 Task: Open an excel sheet and write heading  Alpha Sales. Add 10 people name  'Joshua Rivera, Zoey Coleman, Ryan Wright, Addison Bailey, Jonathan Simmons, Brooklyn Ward, Caleb Barnes, Audrey Collins, Gabriel Perry, Sofia Bell'Item code in between  1005-1056. Product range in between  1000-5000. Add Products   ASICS Shoe, Brooks Shoe, Clarks Shoe, Crocs Shoe, Dr. Martens Shoe, Ecco Shoe, Fila Shoe, Hush Puppies Shoe, Jordan Shoe, K-Swiss Shoe.Choose quantity  5 to 10 Tax 12 percent Total Add Amount. Save page  Alpha Sales templetes book
Action: Mouse moved to (42, 104)
Screenshot: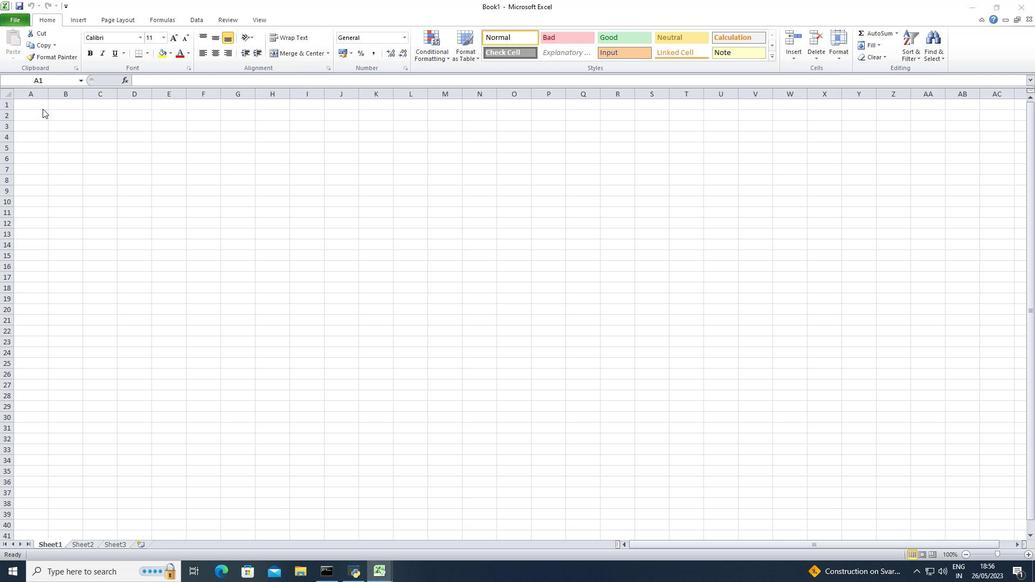 
Action: Mouse pressed left at (42, 104)
Screenshot: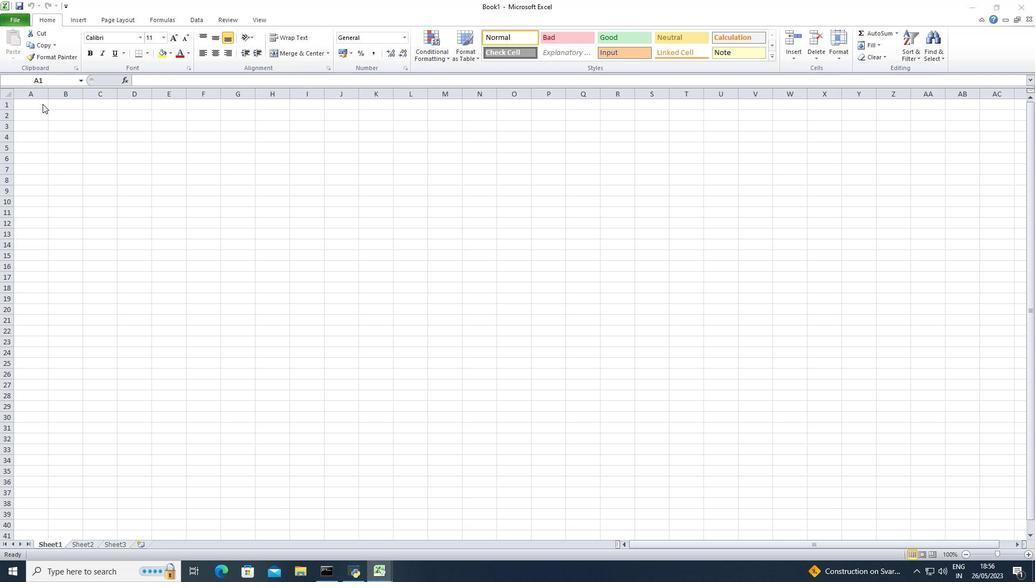 
Action: Key pressed <Key.caps_lock>ALPHA<Key.space>SALES<Key.enter>
Screenshot: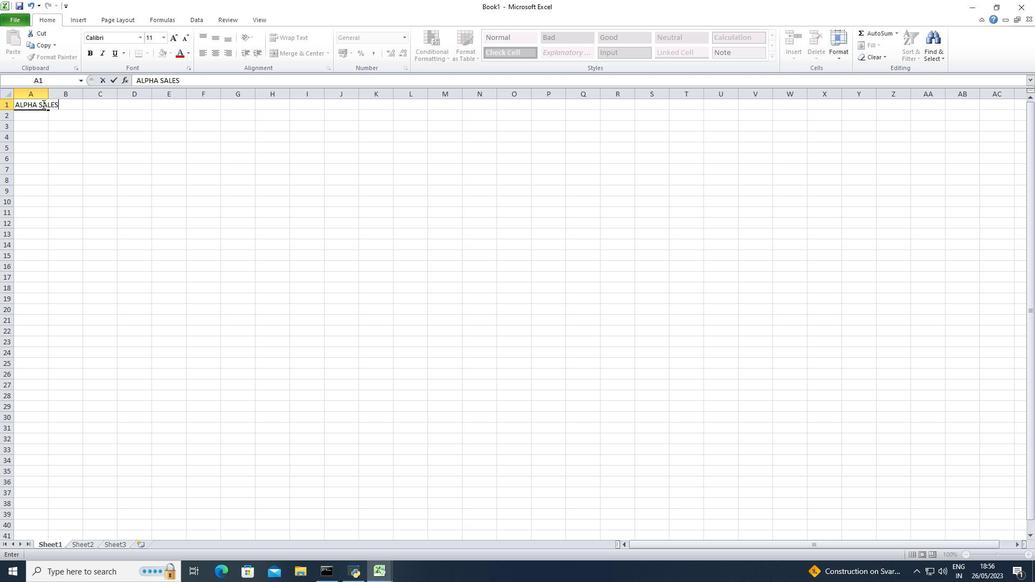 
Action: Mouse moved to (28, 107)
Screenshot: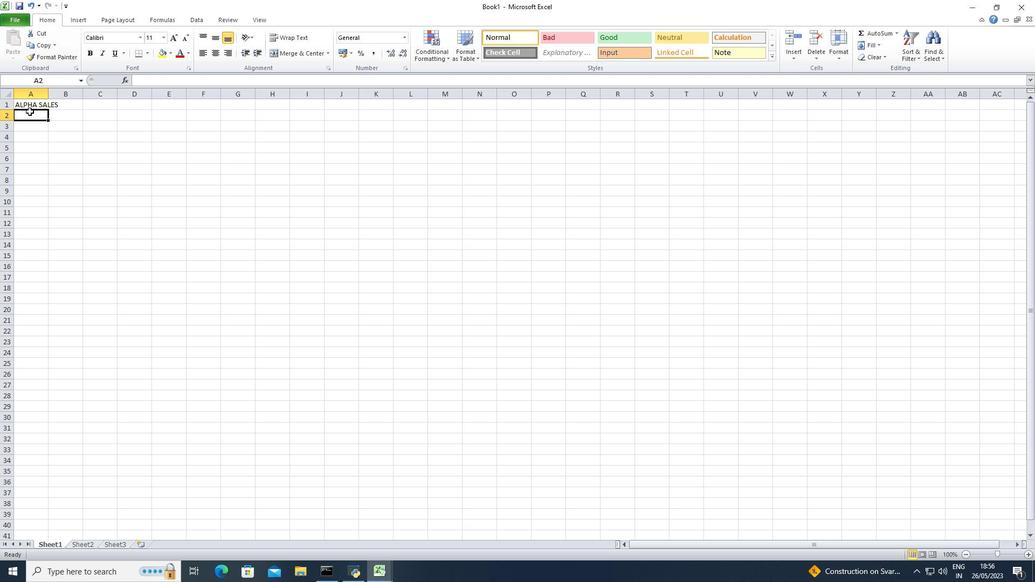 
Action: Mouse pressed left at (28, 107)
Screenshot: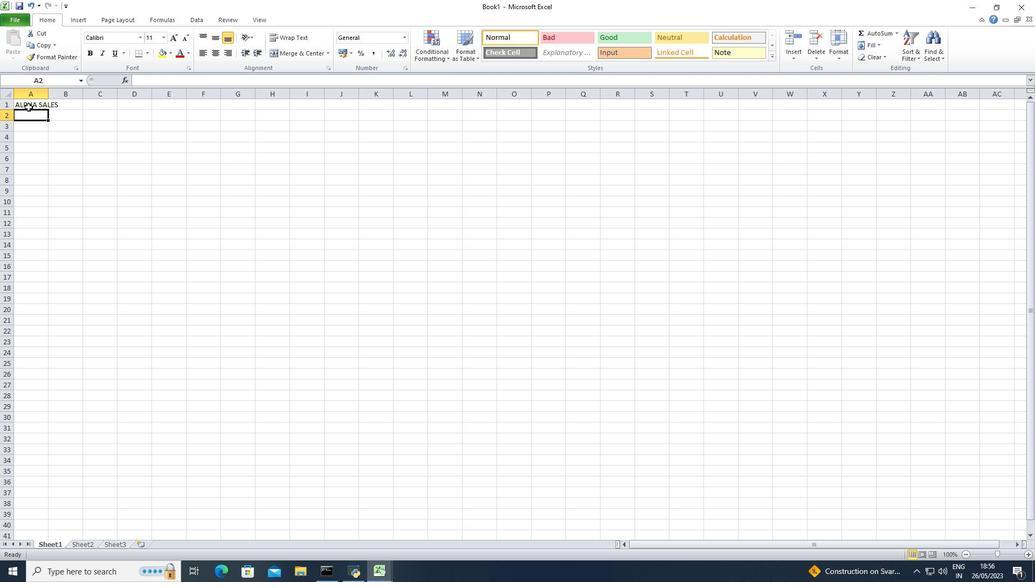
Action: Mouse moved to (47, 108)
Screenshot: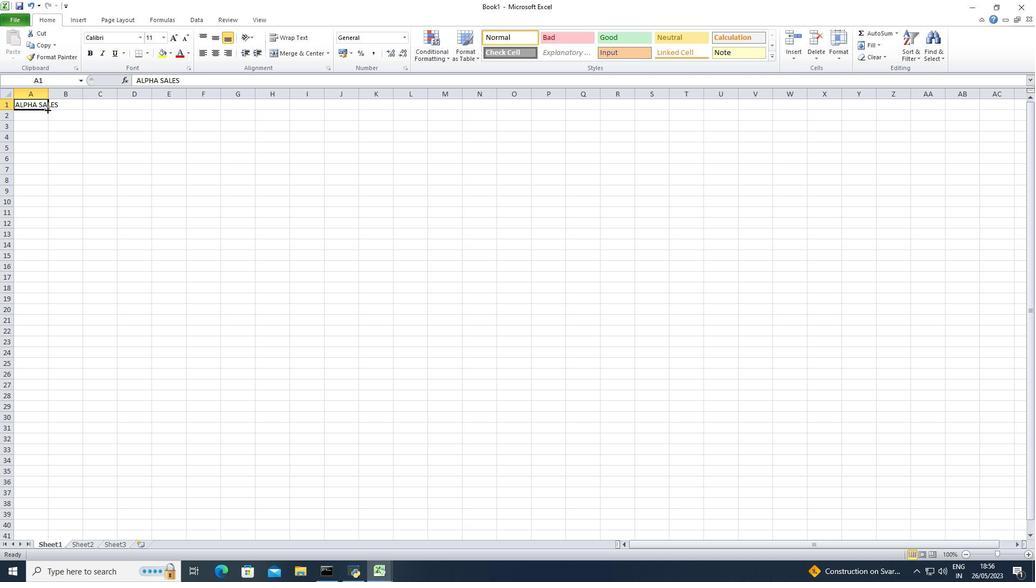 
Action: Mouse pressed left at (47, 108)
Screenshot: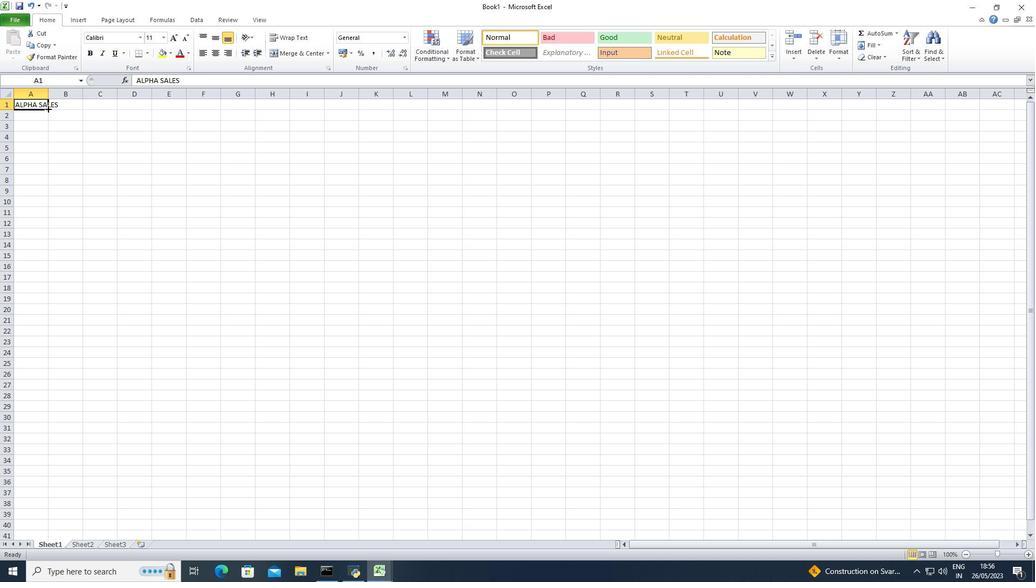 
Action: Mouse moved to (72, 137)
Screenshot: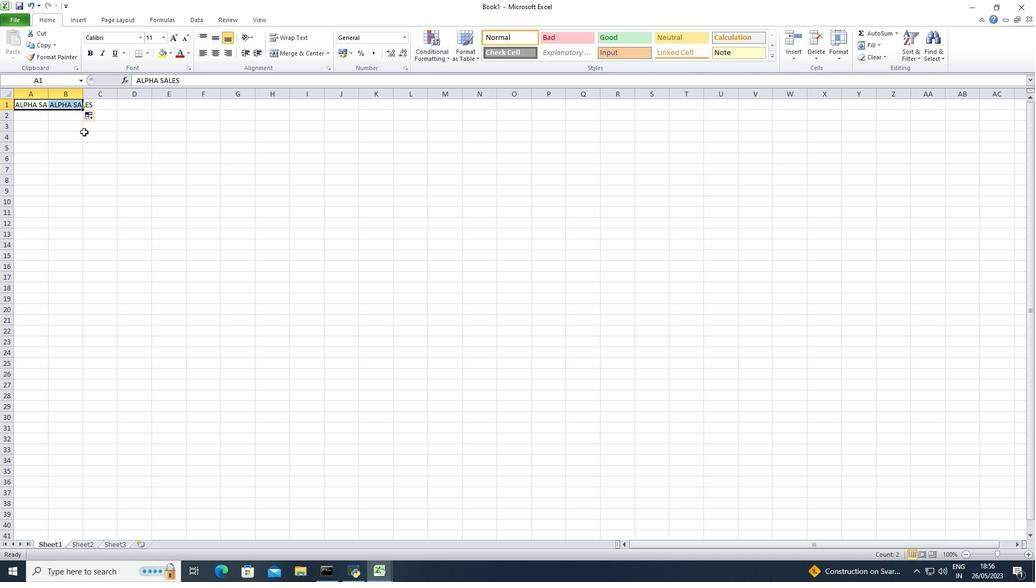 
Action: Key pressed ctrl+Z
Screenshot: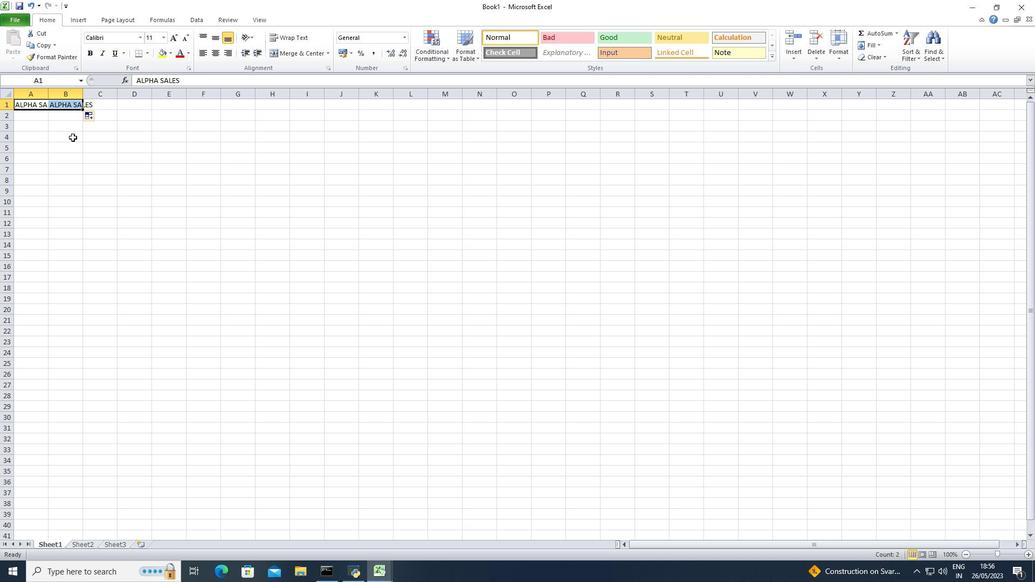 
Action: Mouse moved to (166, 37)
Screenshot: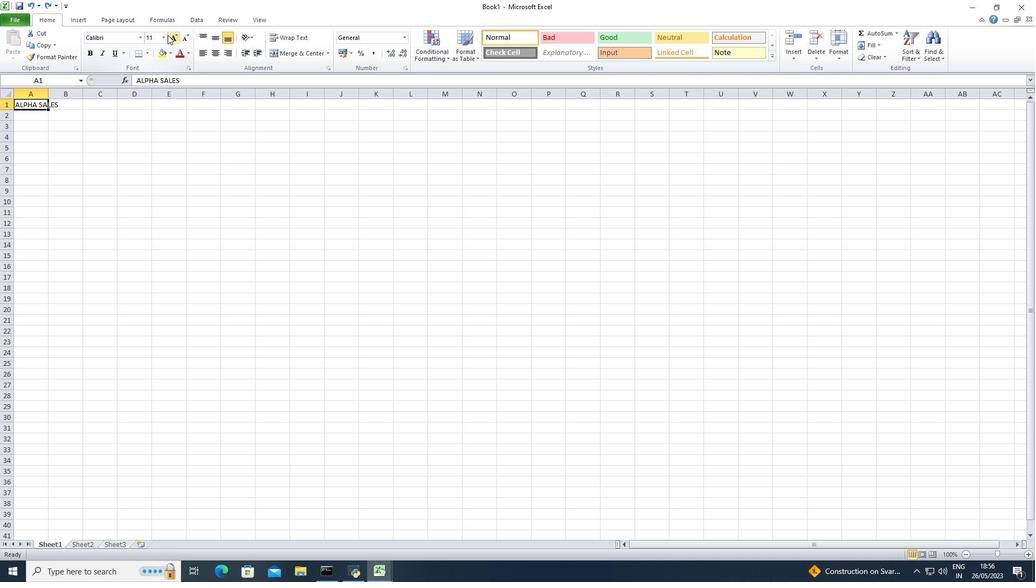 
Action: Mouse pressed left at (166, 37)
Screenshot: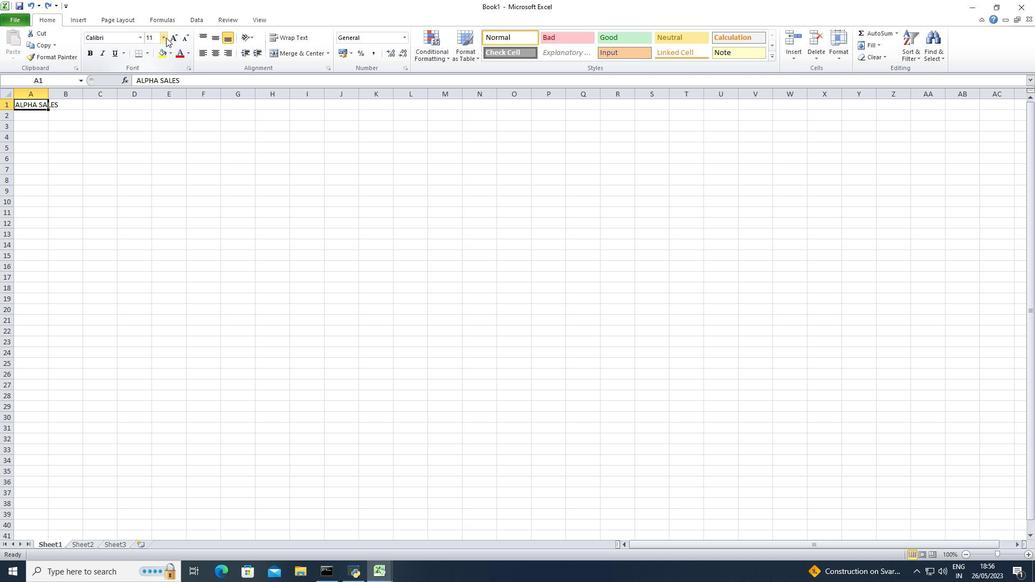 
Action: Mouse moved to (151, 130)
Screenshot: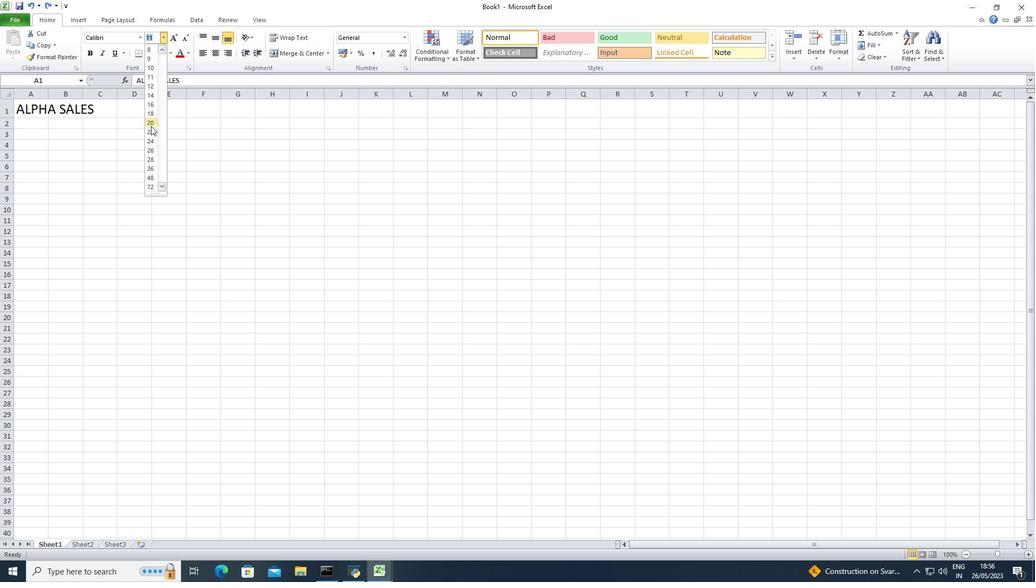 
Action: Mouse pressed left at (151, 130)
Screenshot: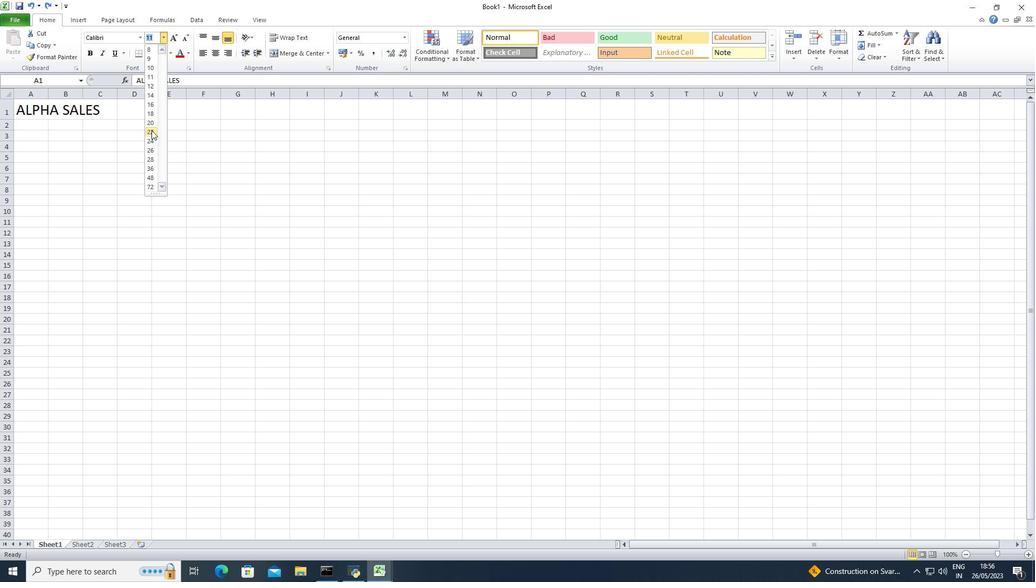 
Action: Mouse moved to (26, 128)
Screenshot: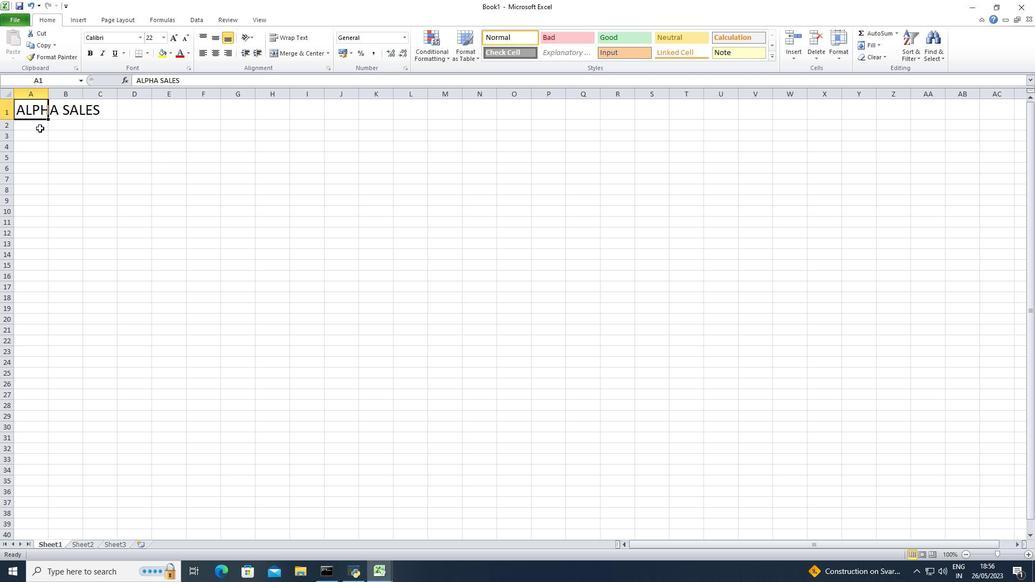 
Action: Mouse pressed left at (26, 128)
Screenshot: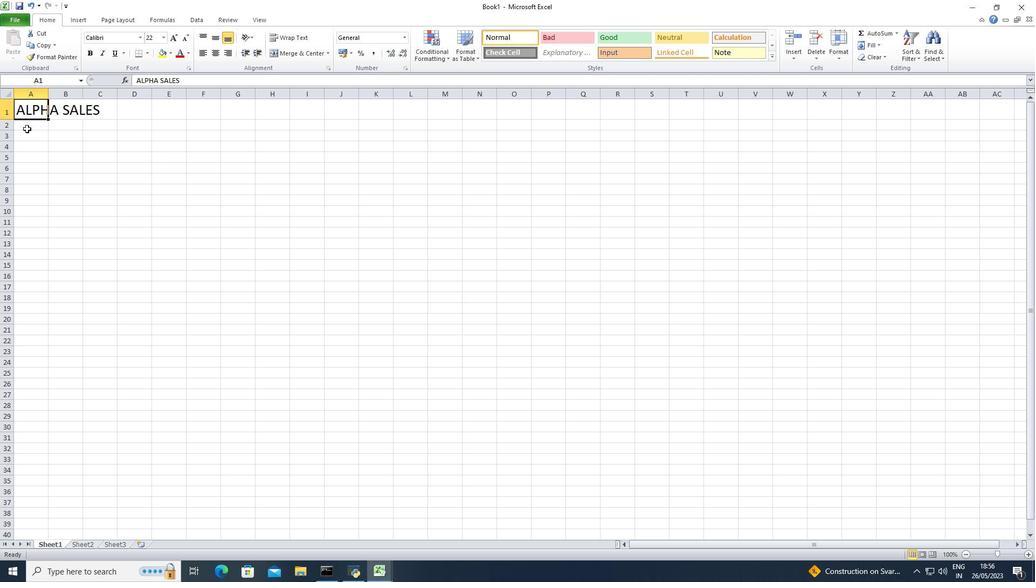 
Action: Mouse moved to (29, 128)
Screenshot: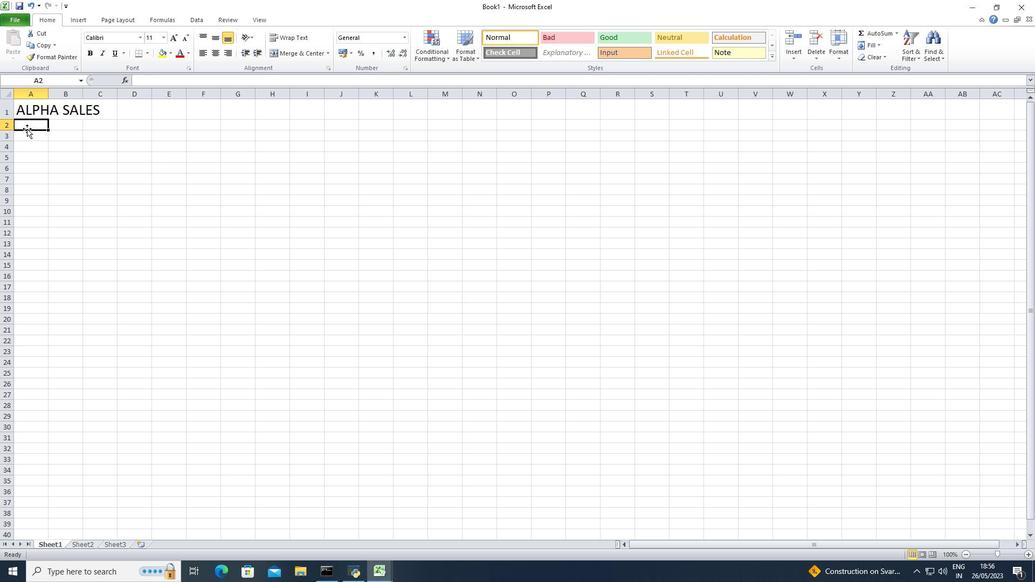
Action: Mouse pressed left at (29, 128)
Screenshot: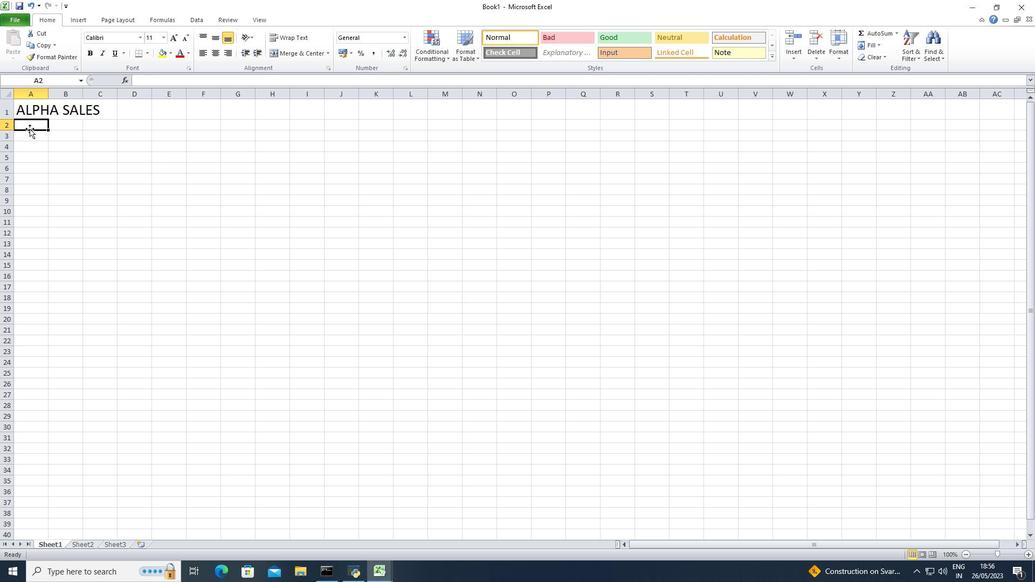 
Action: Mouse moved to (197, 162)
Screenshot: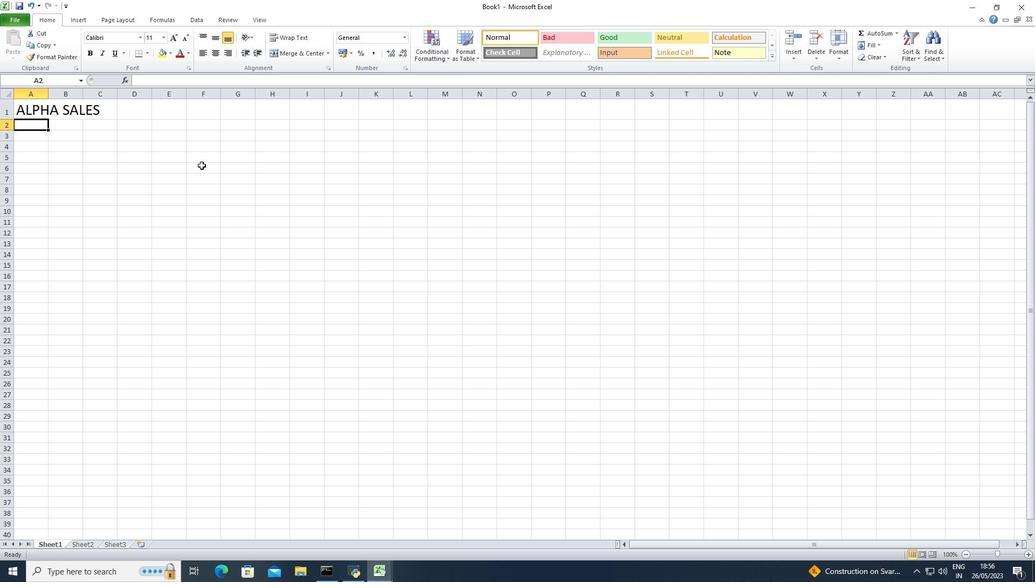 
Action: Key pressed <Key.shift>NAME<Key.space><Key.enter>JOSHUA<Key.enter>ZOEY<Key.space>COLEMO<Key.backspace>AN<Key.enter>RYAN<Key.space>WRIGHT<Key.space><Key.enter>ADDISON<Key.space>BAILEY<Key.enter>JONATHAM<Key.backspace>N<Key.space>SIMMOS<Key.space><Key.backspace>NS<Key.backspace><Key.backspace><Key.backspace>NS<Key.space><Key.enter>BROOKLYN<Key.space>WARD<Key.enter>CALEB<Key.space>BARNES<Key.enter>AUDREY<Key.space>COLLINS<Key.space><Key.enter>GAN<Key.backspace>V<Key.backspace>BRIAL<Key.space>PERRY<Key.enter>SOFIA<Key.space>BELL
Screenshot: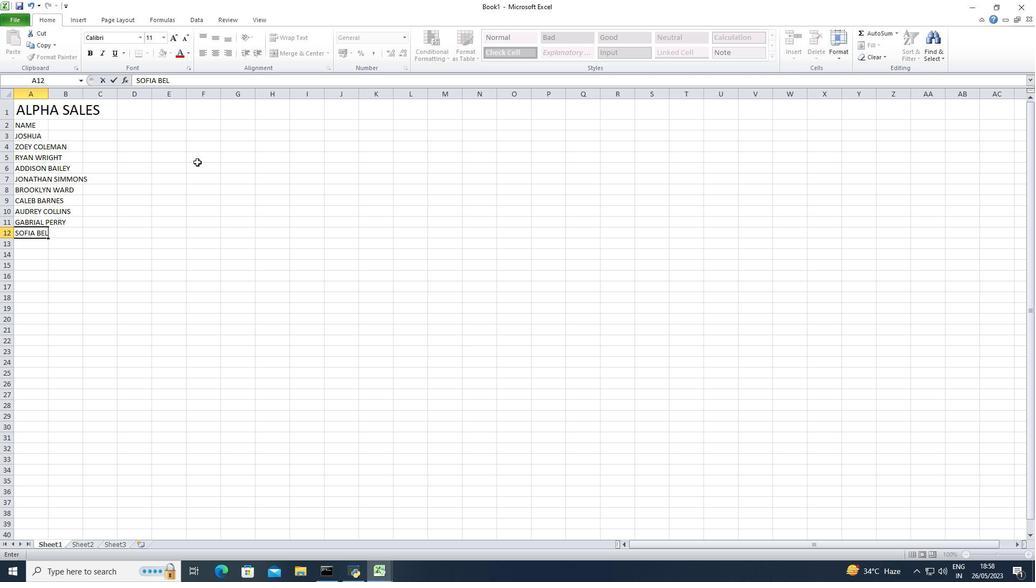 
Action: Mouse moved to (69, 124)
Screenshot: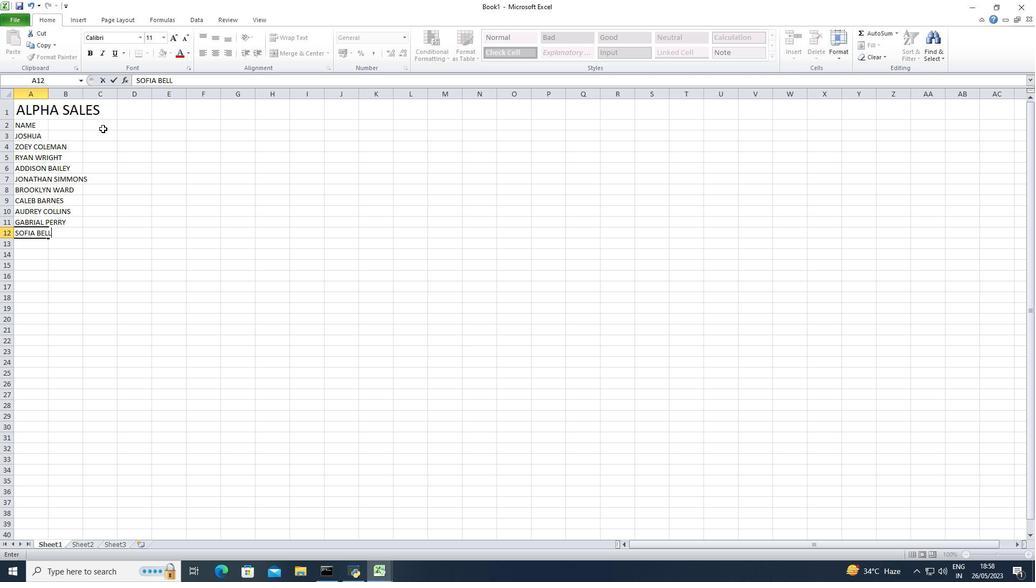 
Action: Mouse pressed left at (69, 124)
Screenshot: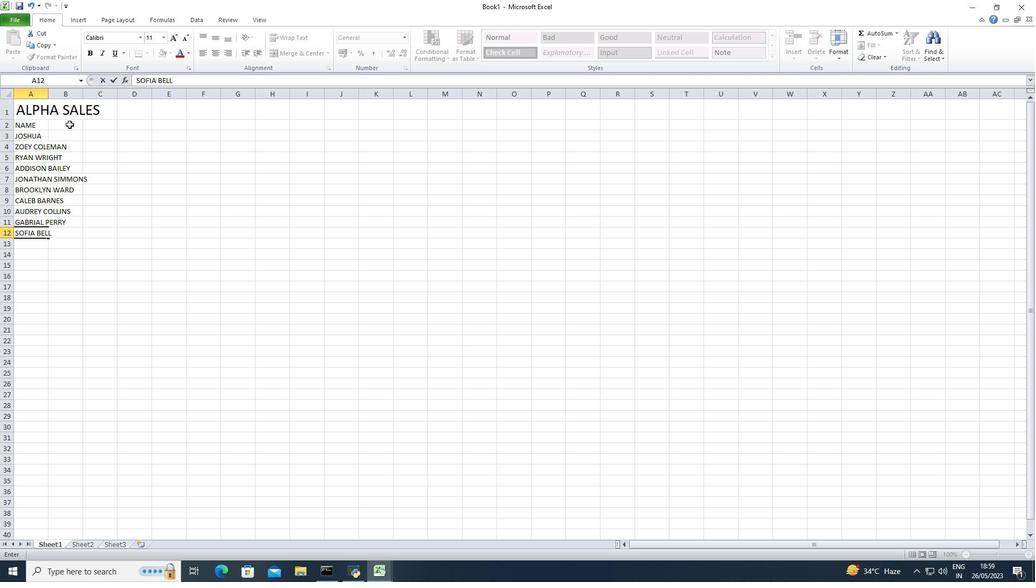 
Action: Mouse moved to (44, 126)
Screenshot: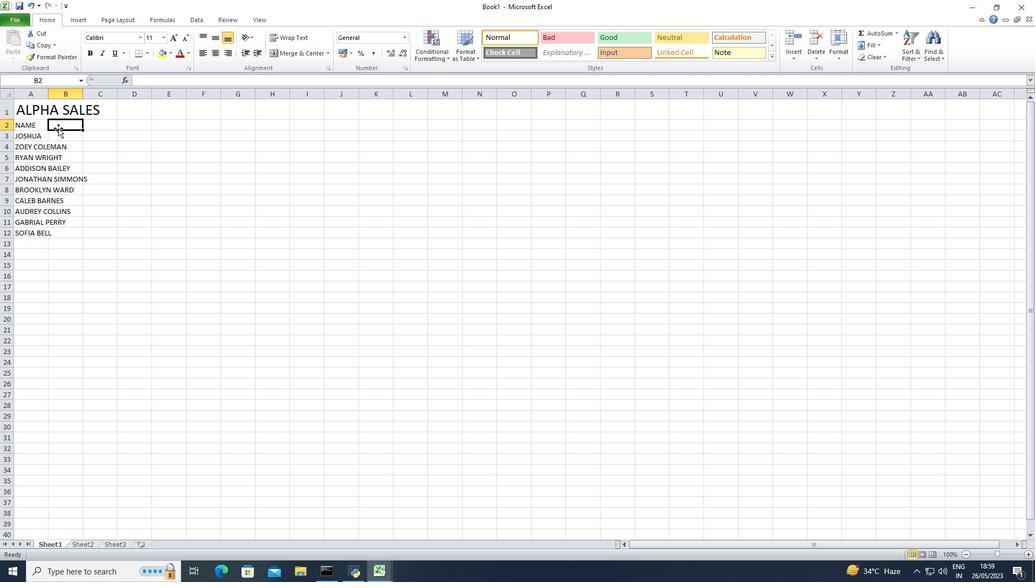 
Action: Mouse pressed left at (44, 126)
Screenshot: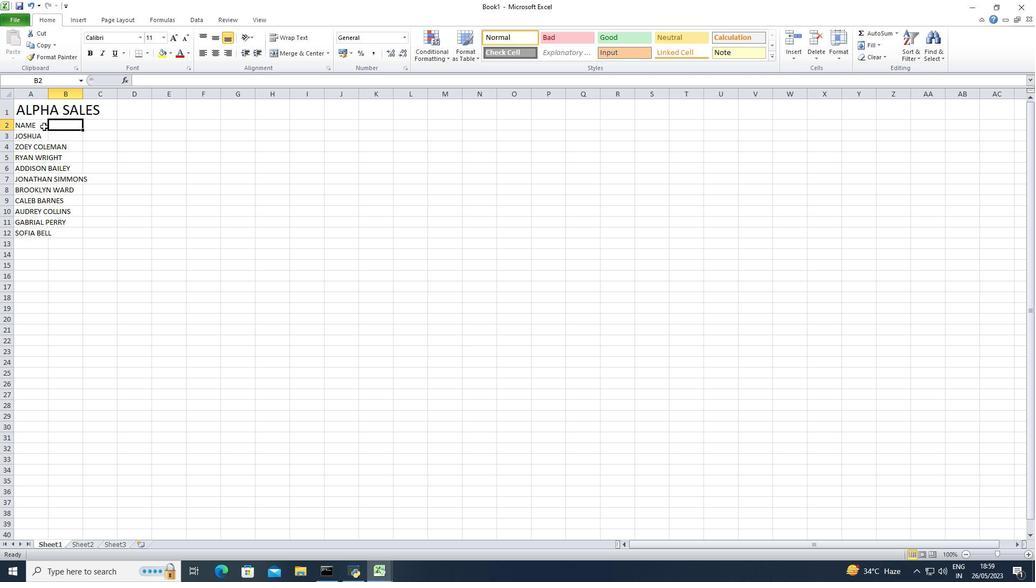 
Action: Mouse moved to (96, 52)
Screenshot: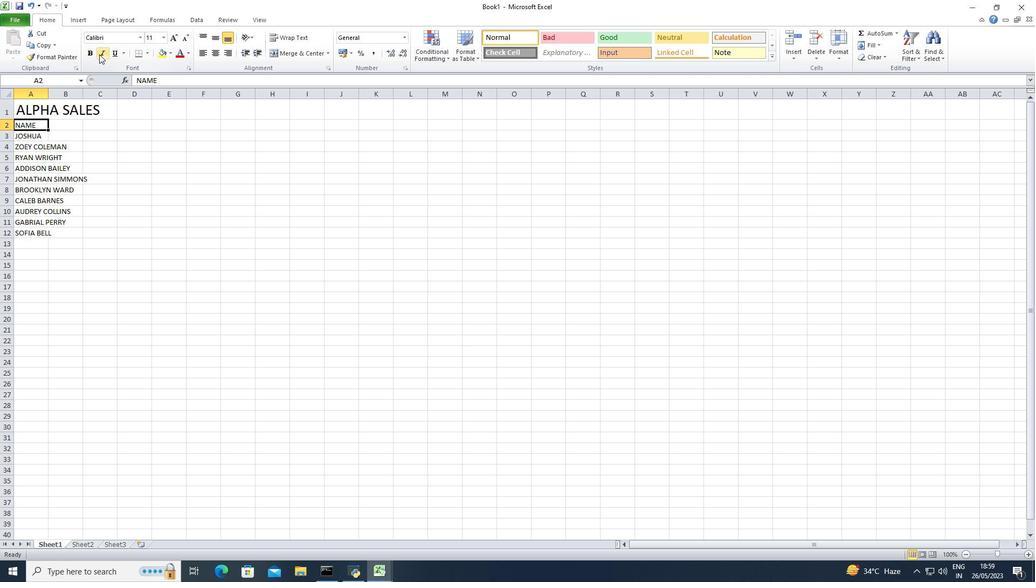 
Action: Mouse pressed left at (96, 52)
Screenshot: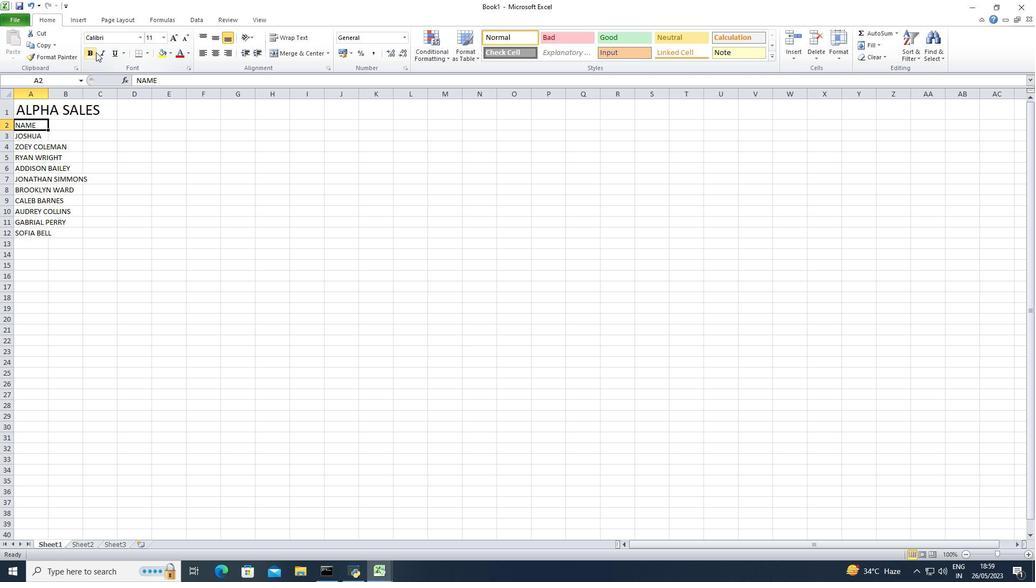 
Action: Mouse moved to (88, 131)
Screenshot: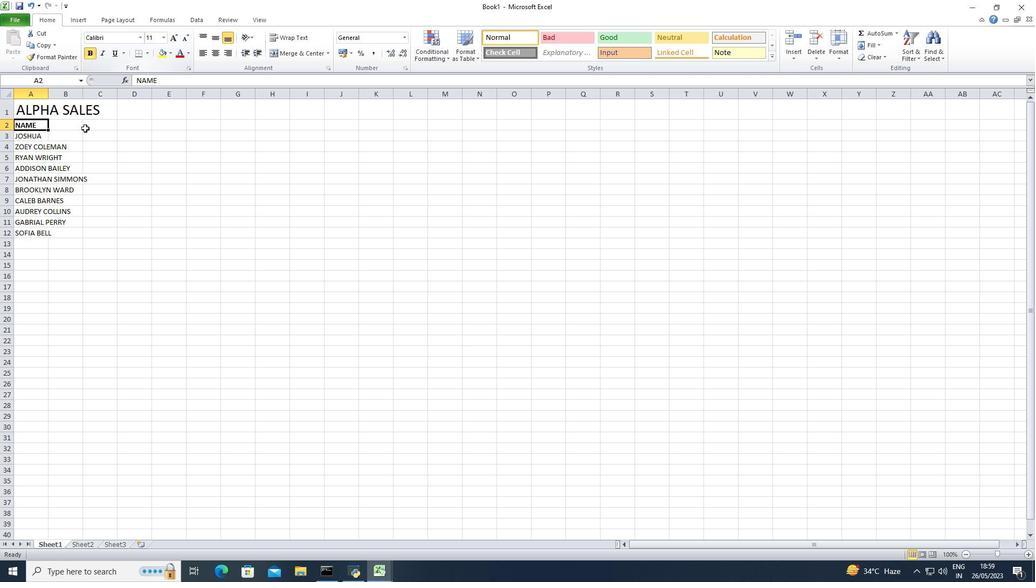 
Action: Mouse pressed left at (88, 131)
Screenshot: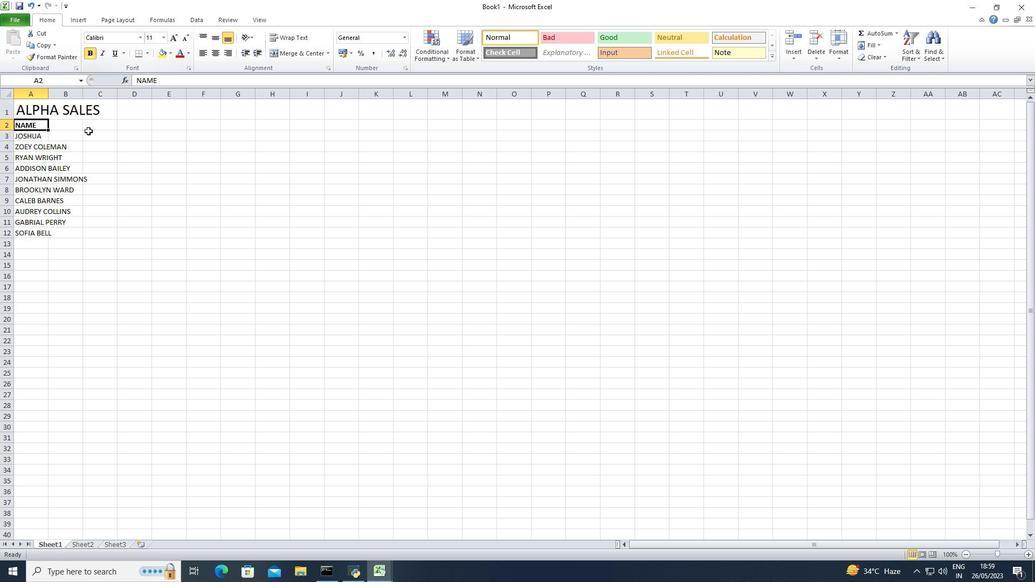 
Action: Mouse moved to (48, 87)
Screenshot: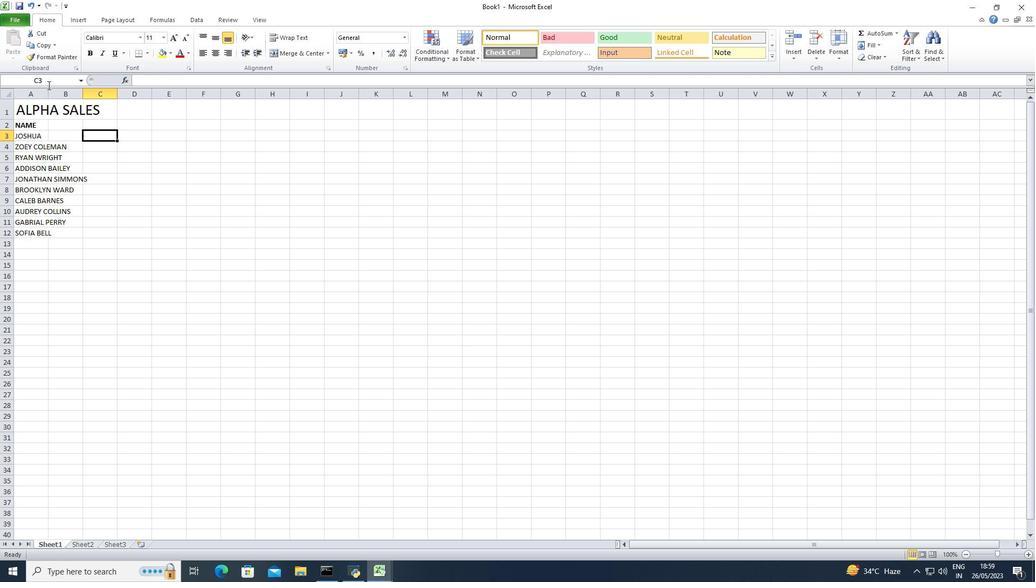 
Action: Mouse pressed left at (48, 87)
Screenshot: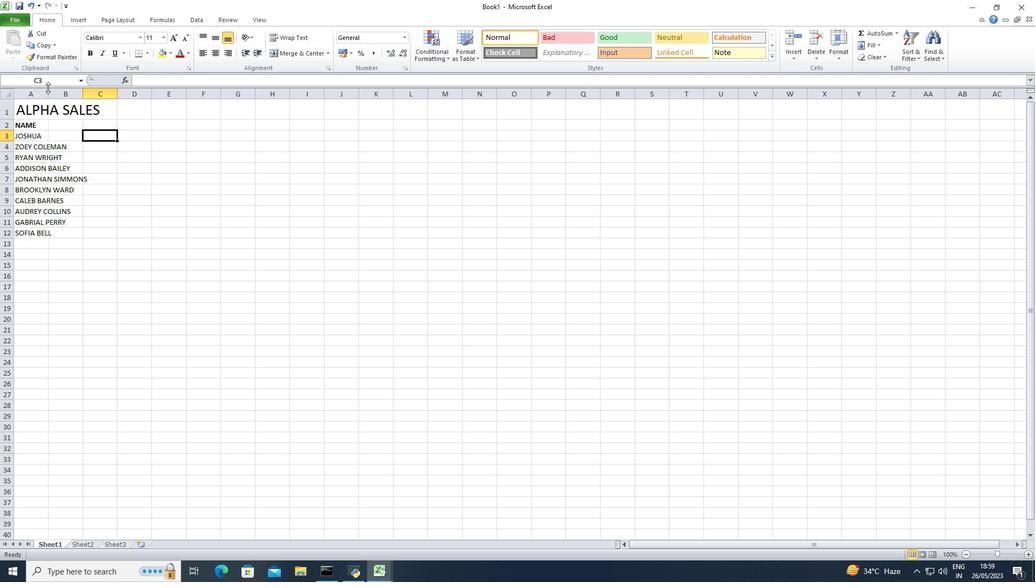 
Action: Mouse moved to (48, 99)
Screenshot: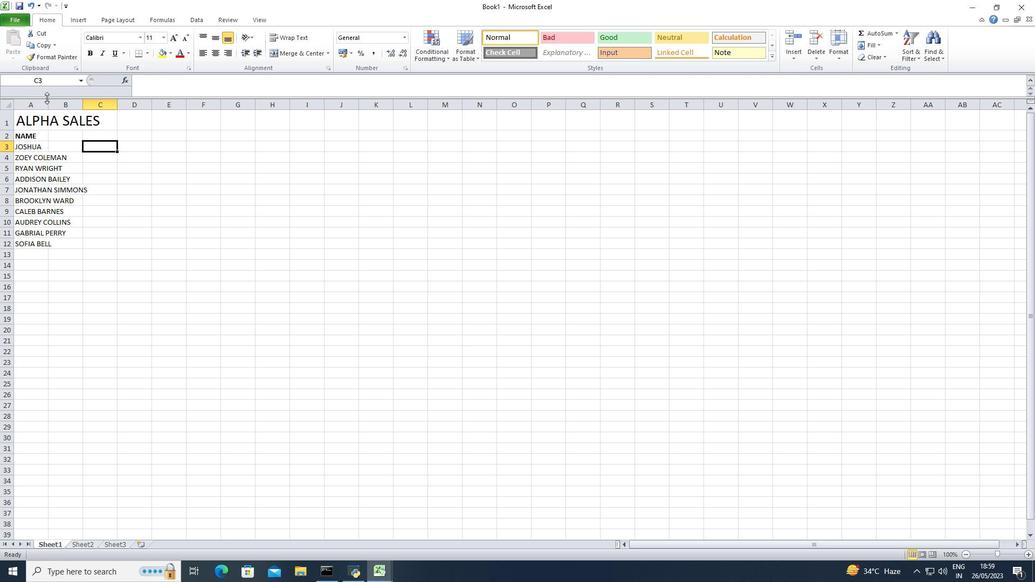 
Action: Mouse pressed left at (48, 99)
Screenshot: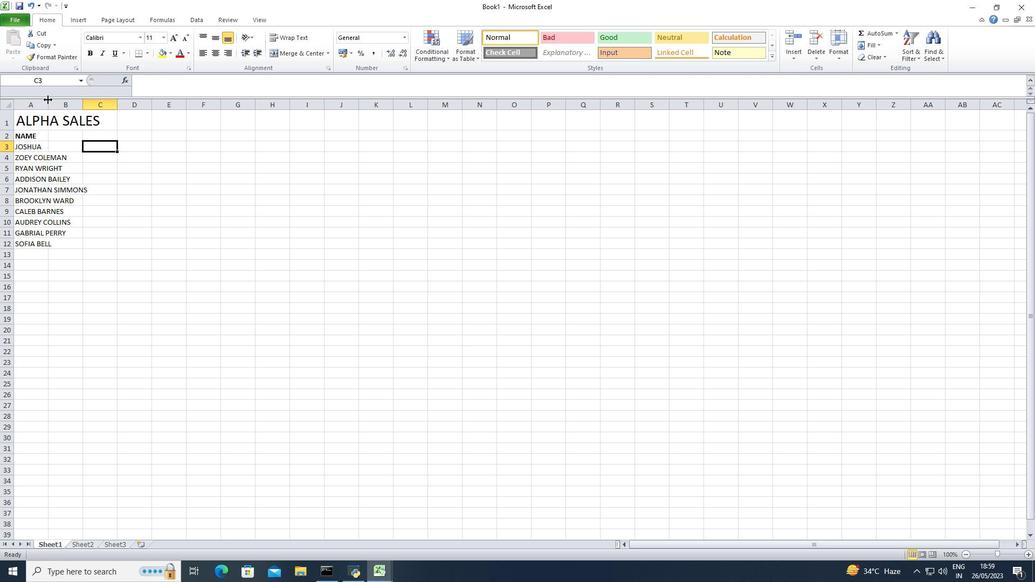 
Action: Mouse moved to (86, 137)
Screenshot: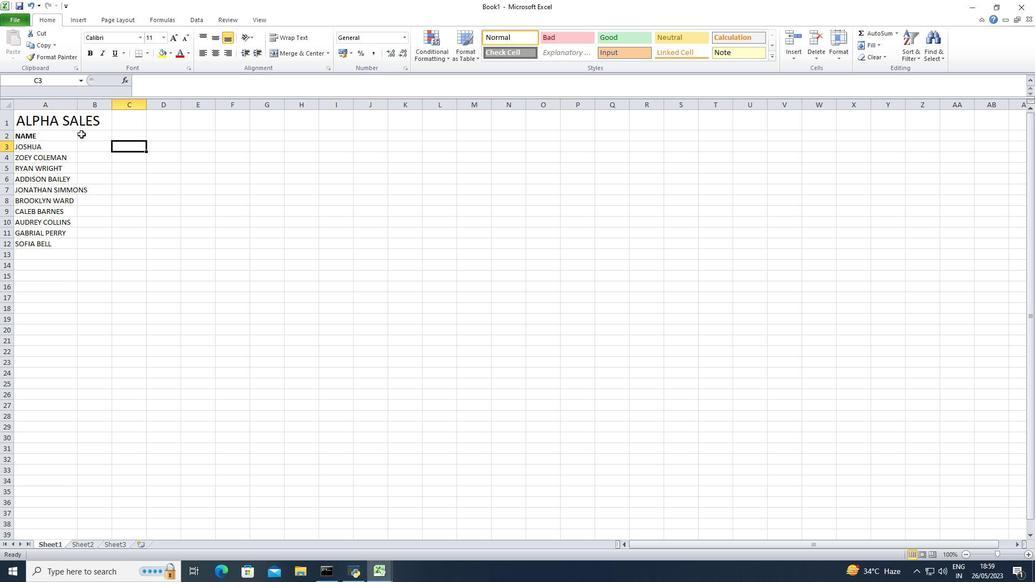 
Action: Mouse pressed left at (86, 137)
Screenshot: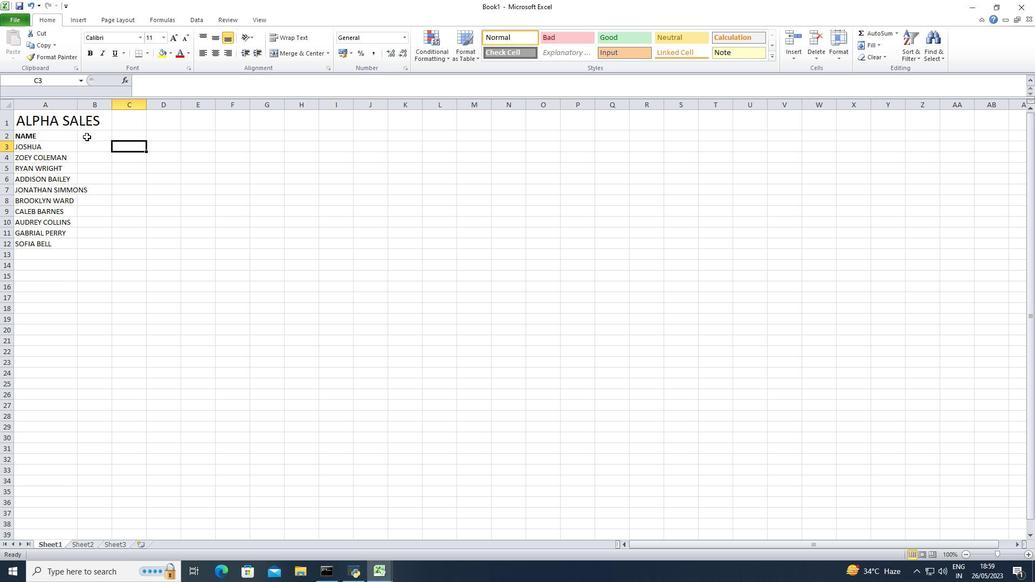 
Action: Mouse moved to (169, 92)
Screenshot: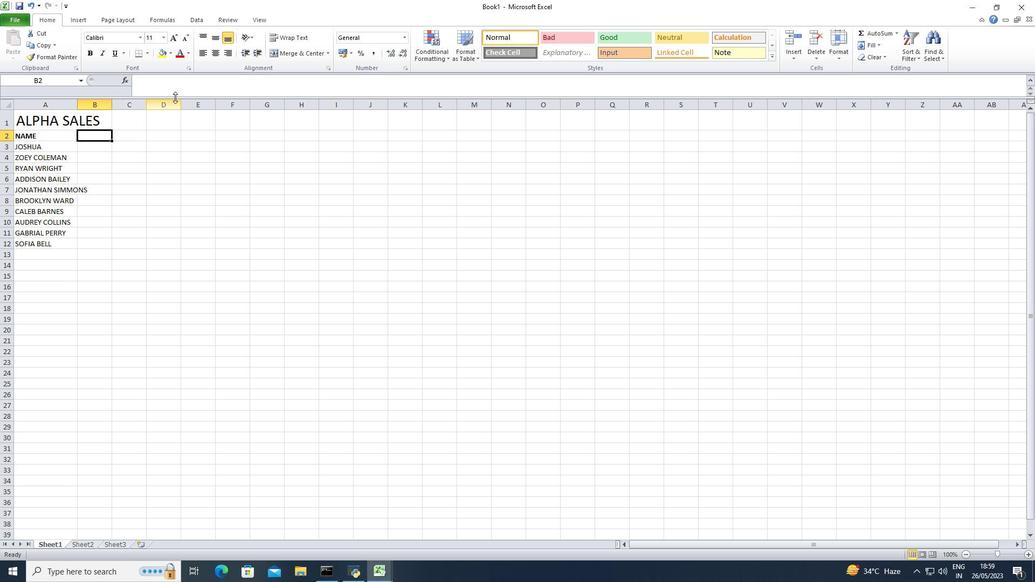 
Action: Key pressed ITEM<Key.space>CODW<Key.backspace>E
Screenshot: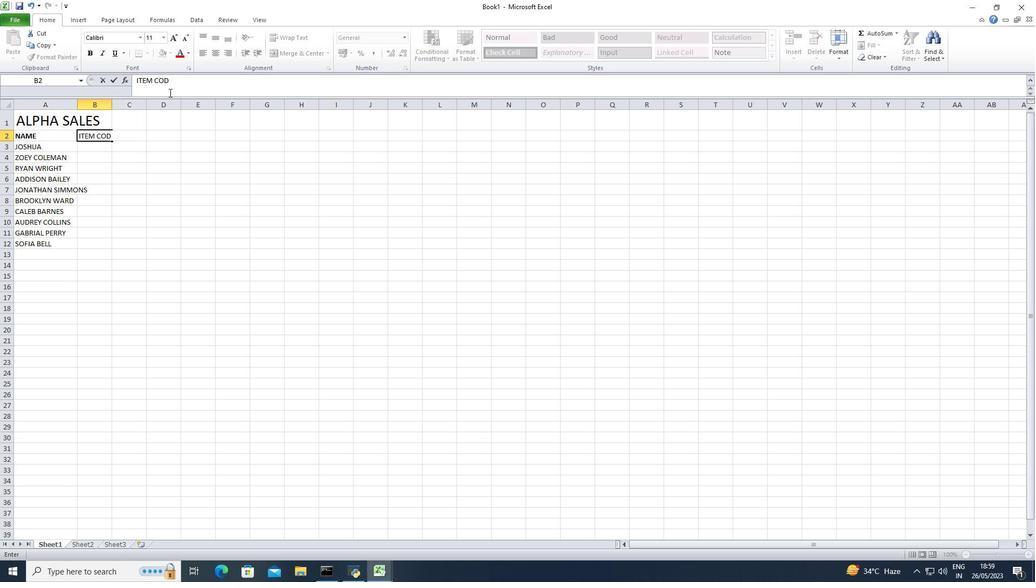 
Action: Mouse moved to (220, 47)
Screenshot: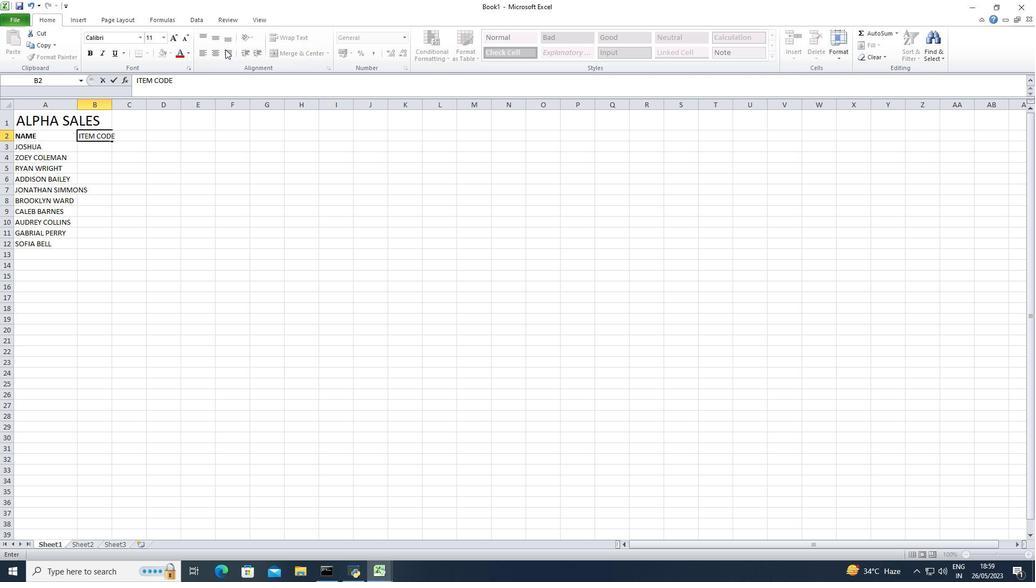 
Action: Key pressed <Key.right>PRODUCT<Key.space>RANGE<Key.enter>
Screenshot: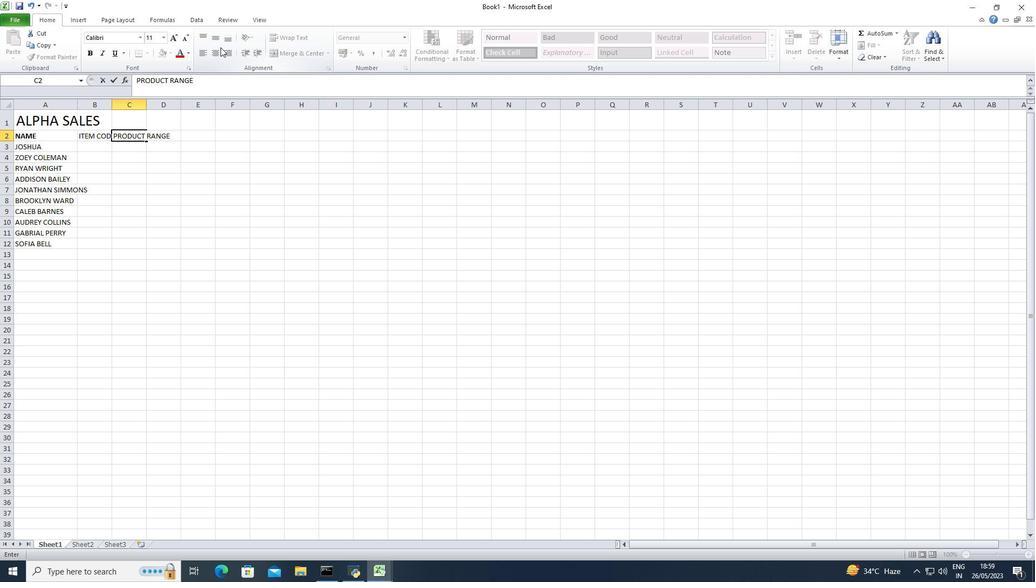 
Action: Mouse moved to (214, 138)
Screenshot: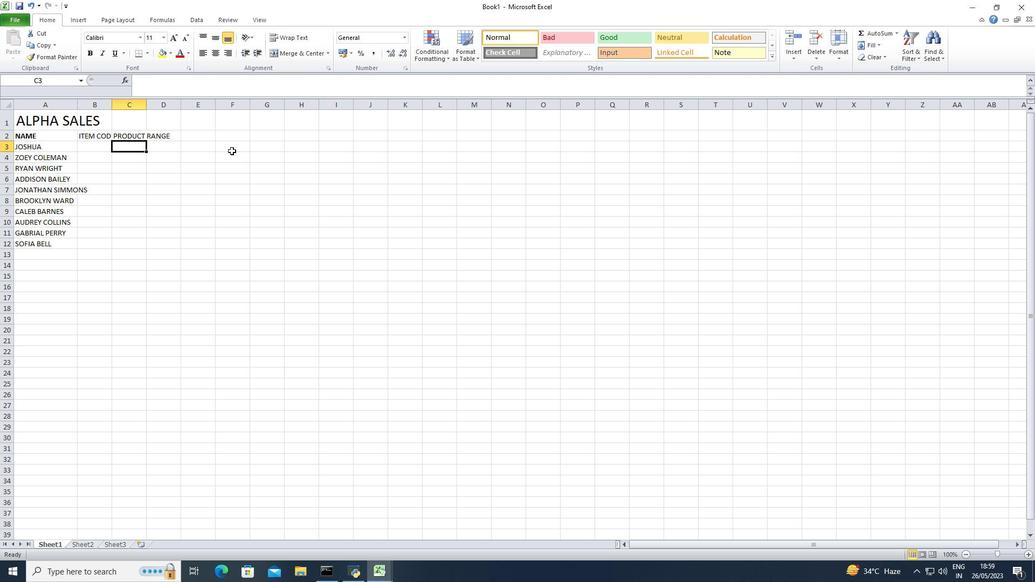 
Action: Mouse pressed left at (214, 138)
Screenshot: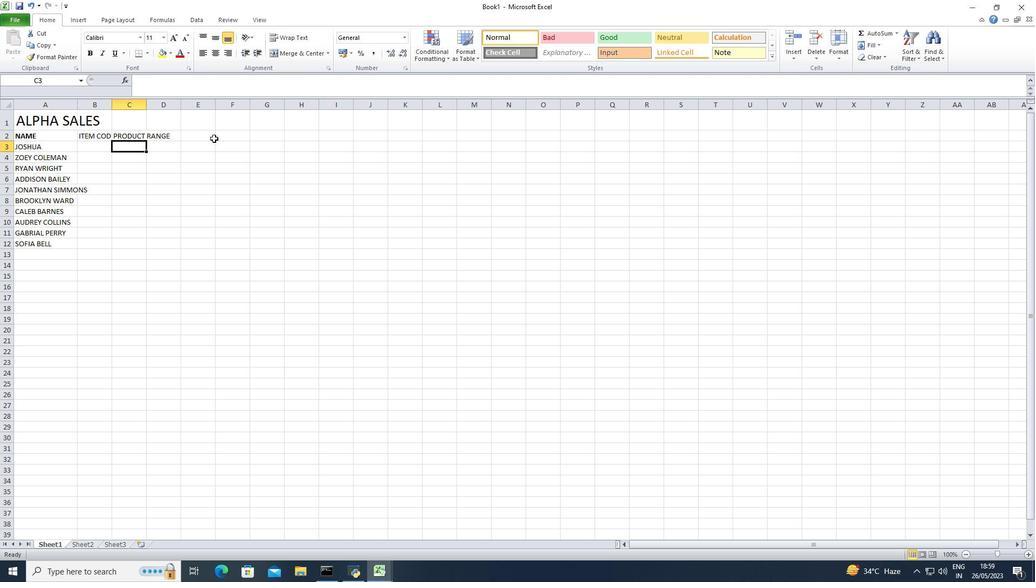 
Action: Key pressed PRODUCTS<Key.right>
Screenshot: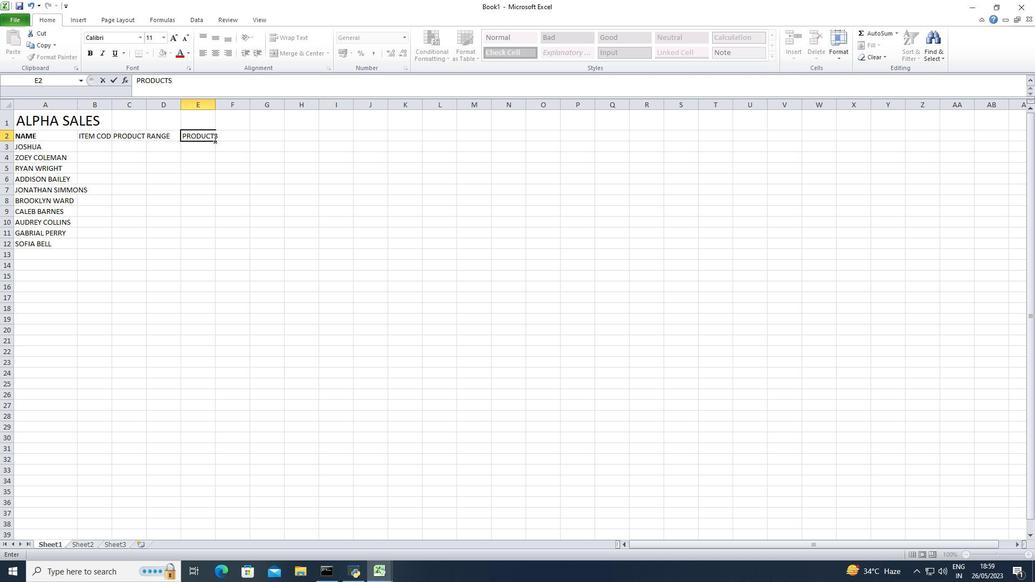 
Action: Mouse moved to (209, 136)
Screenshot: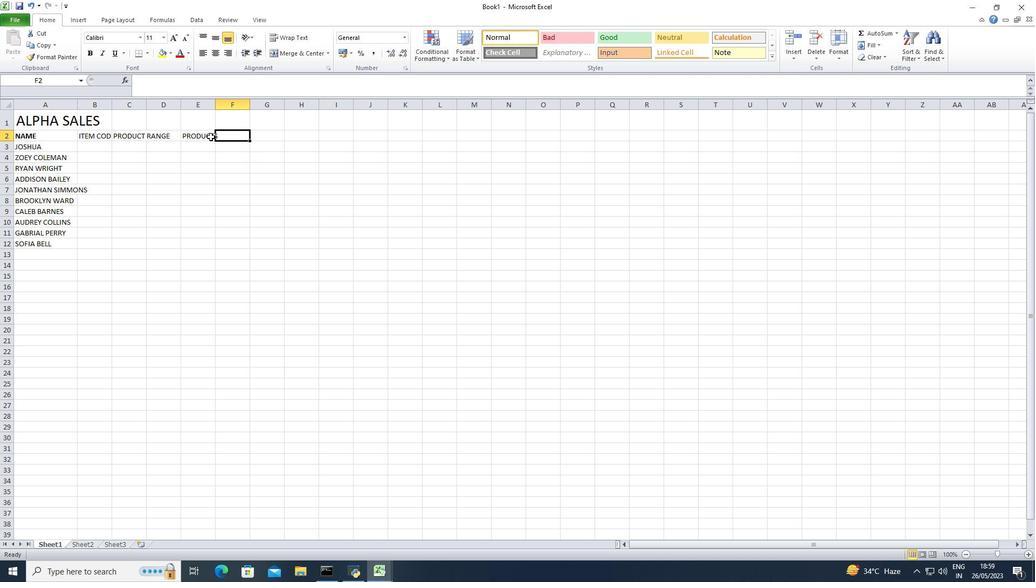 
Action: Key pressed QUANTITY<Key.space>E<Key.backspace>RNA<Key.backspace><Key.backspace><Key.backspace>RANGE<Key.space>
Screenshot: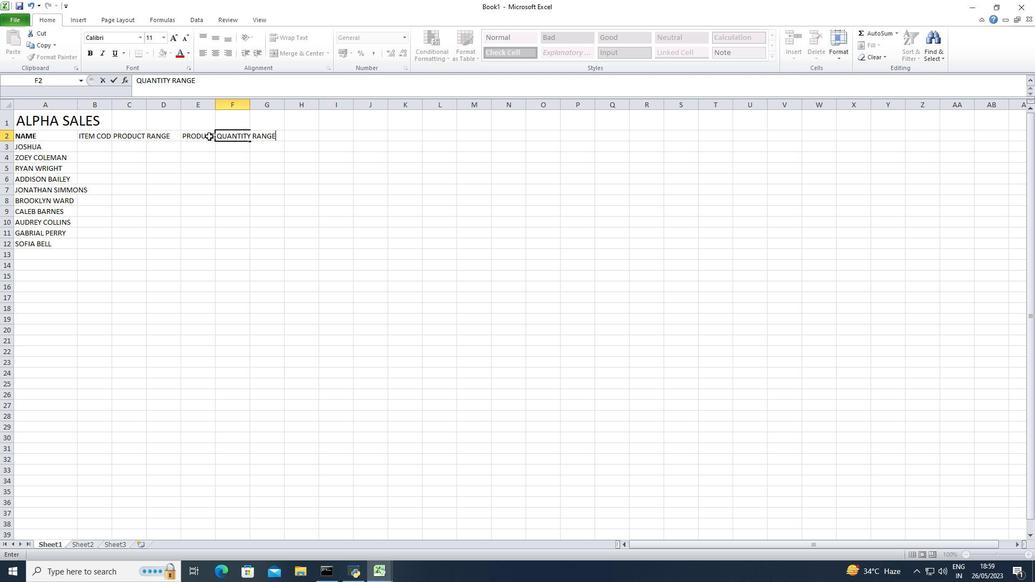 
Action: Mouse moved to (8, 4)
Screenshot: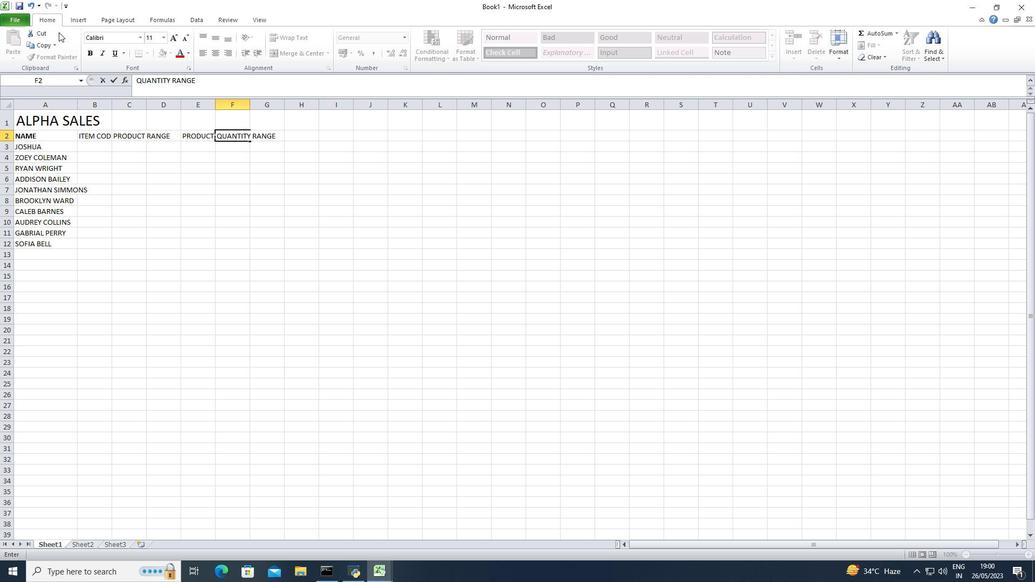 
Action: Key pressed <Key.backspace><Key.backspace><Key.backspace><Key.backspace><Key.backspace><Key.backspace><Key.backspace><Key.backspace><Key.backspace><Key.backspace><Key.backspace><Key.backspace><Key.backspace><Key.backspace><Key.backspace><Key.space>TOTEL
Screenshot: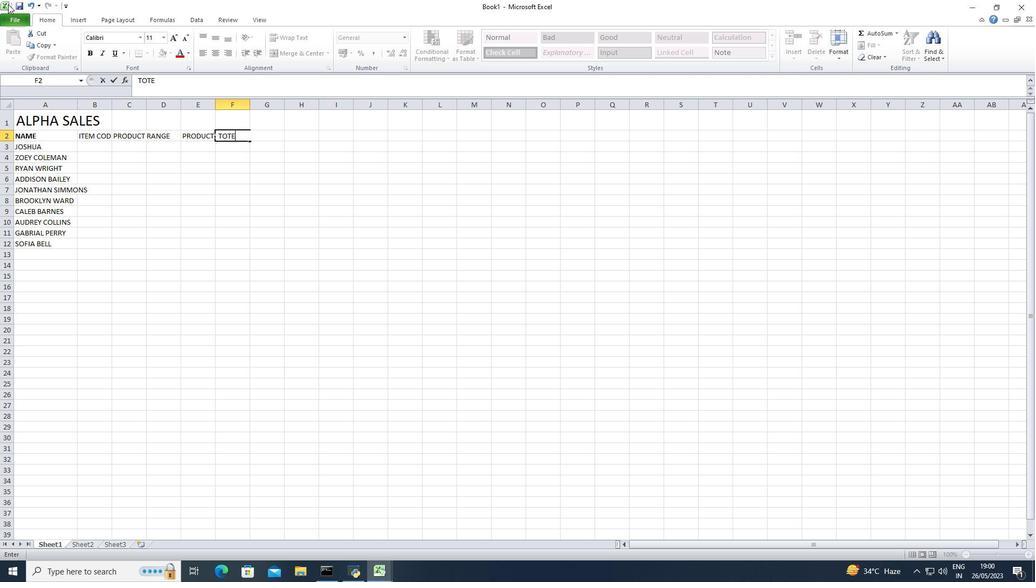 
Action: Mouse moved to (228, 168)
Screenshot: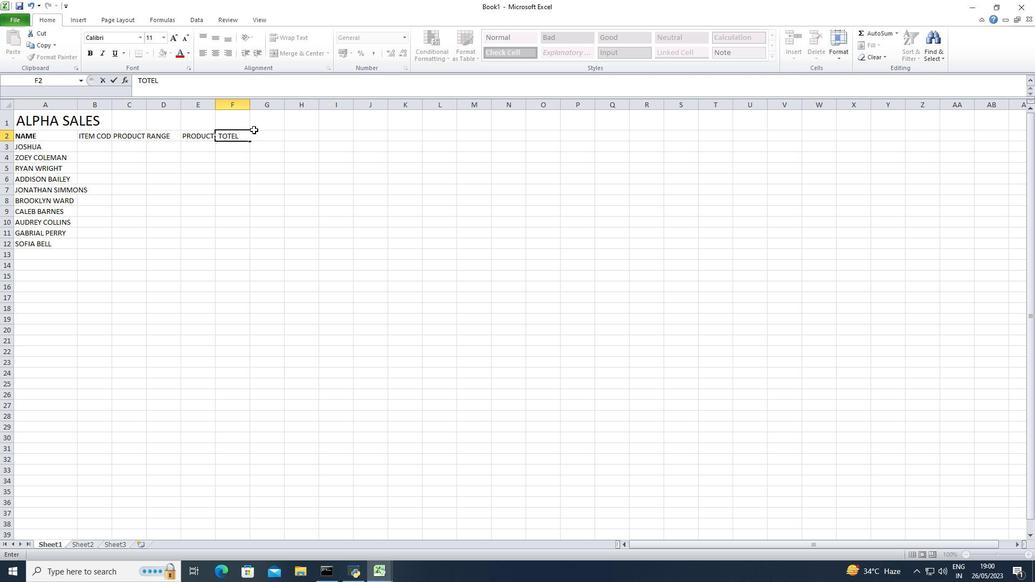 
Action: Mouse pressed left at (228, 168)
Screenshot: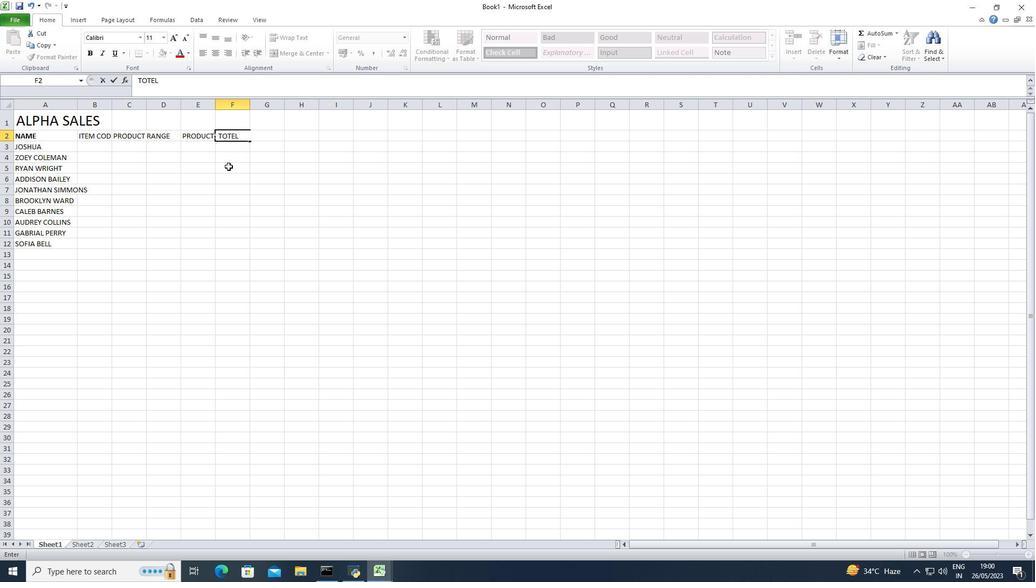 
Action: Mouse moved to (180, 99)
Screenshot: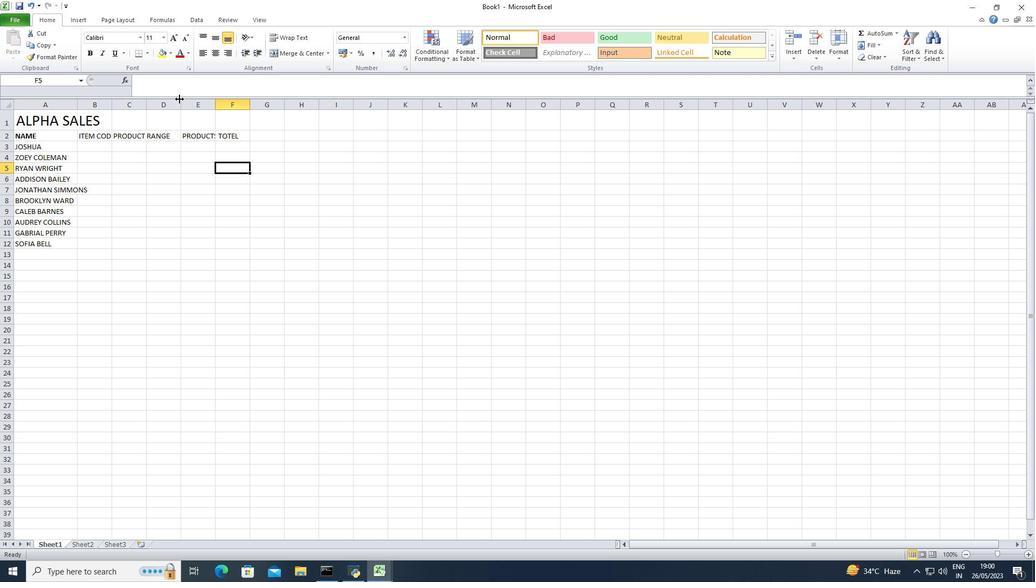 
Action: Mouse pressed left at (180, 99)
Screenshot: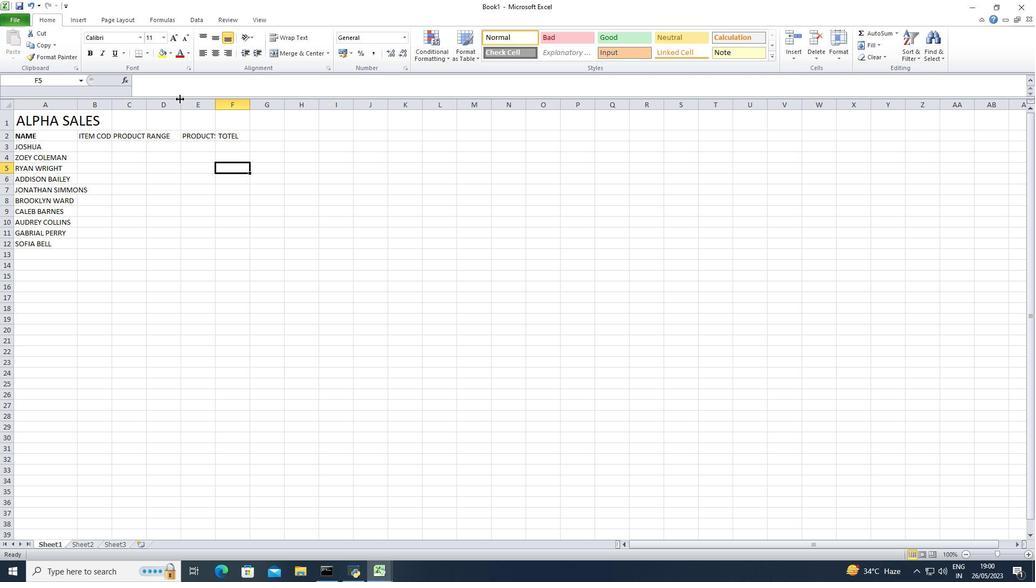 
Action: Mouse moved to (186, 187)
Screenshot: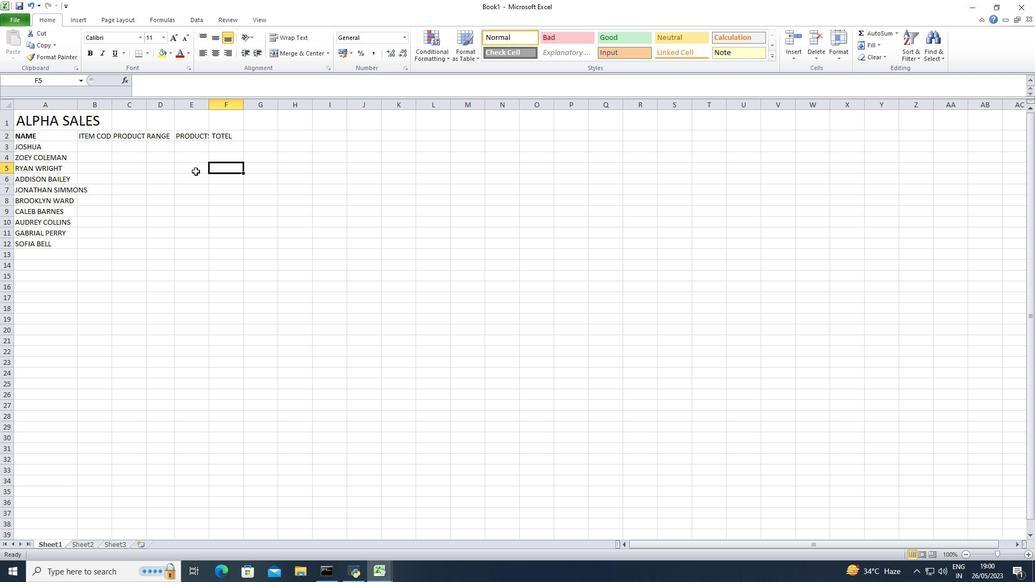 
Action: Mouse pressed left at (186, 187)
Screenshot: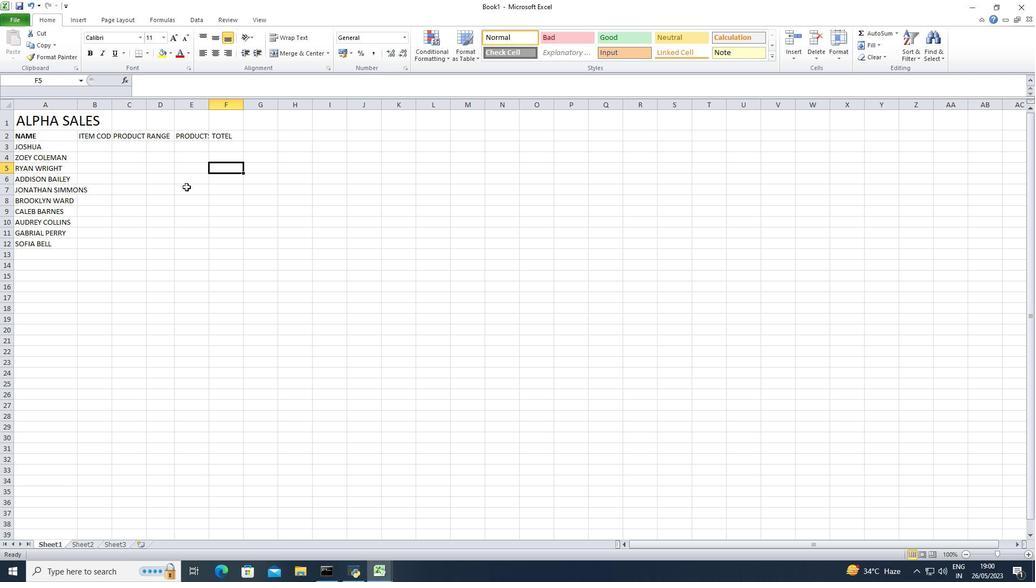 
Action: Mouse moved to (208, 102)
Screenshot: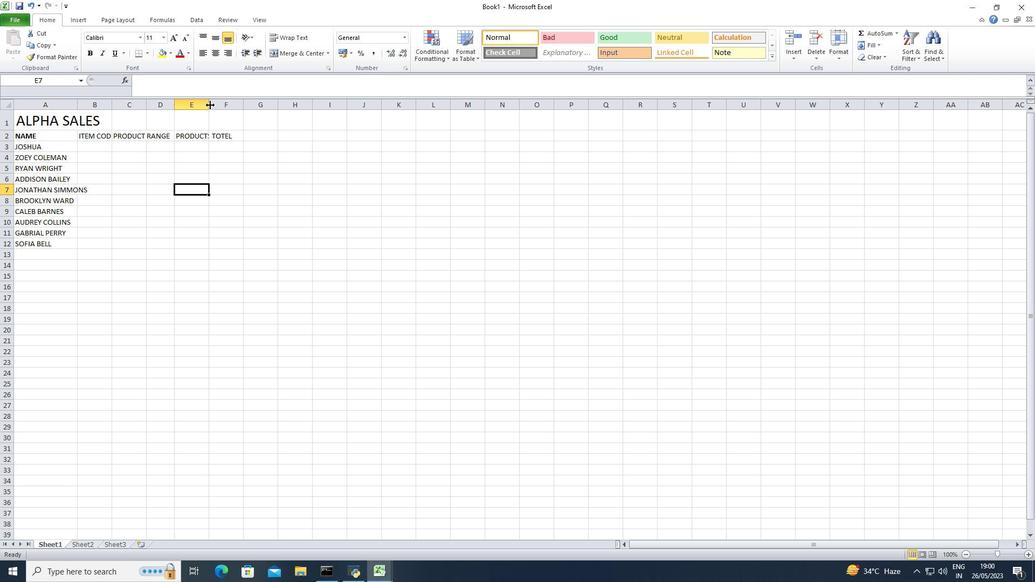 
Action: Mouse pressed left at (208, 102)
Screenshot: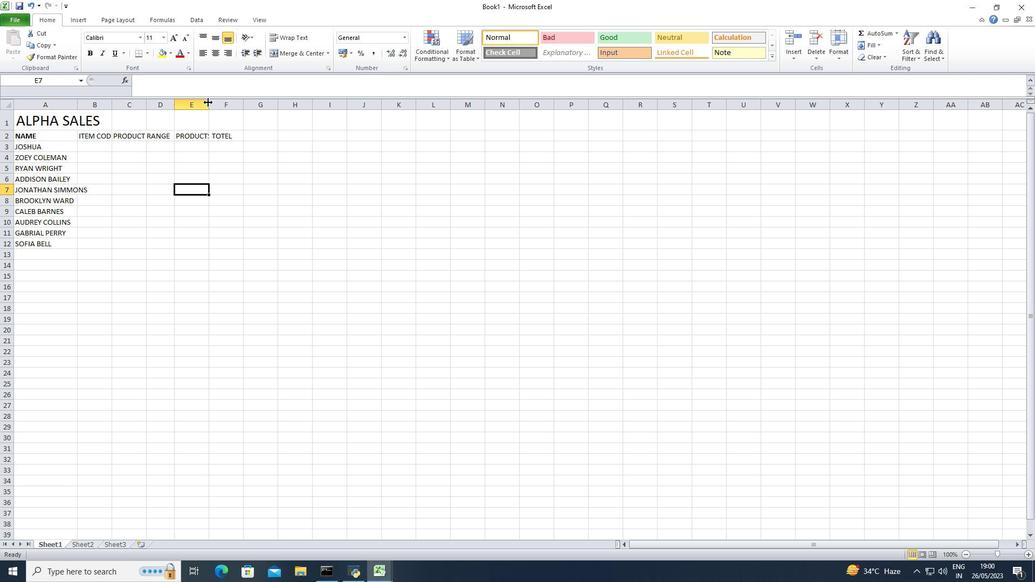 
Action: Mouse moved to (160, 137)
Screenshot: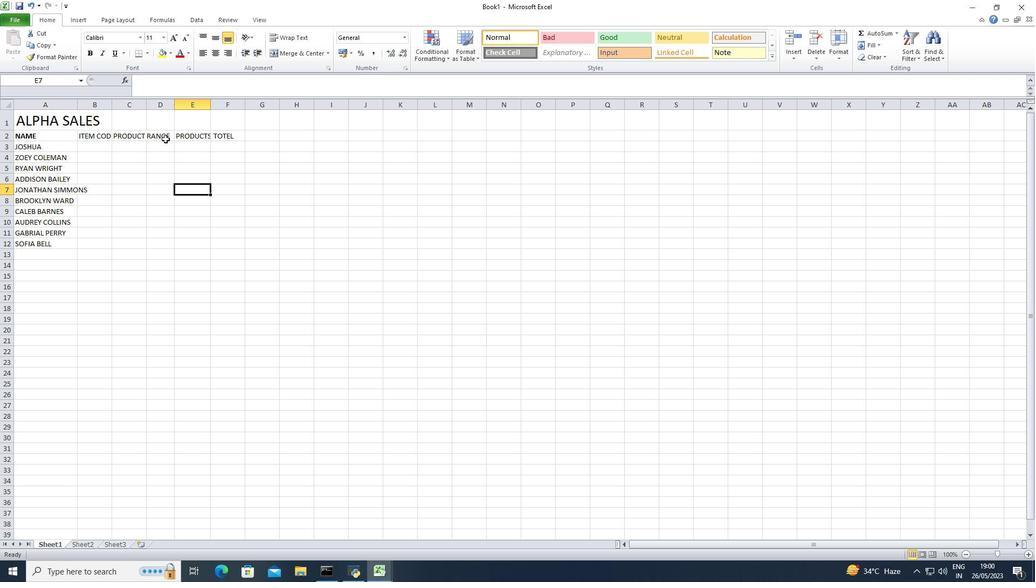 
Action: Mouse pressed left at (160, 137)
Screenshot: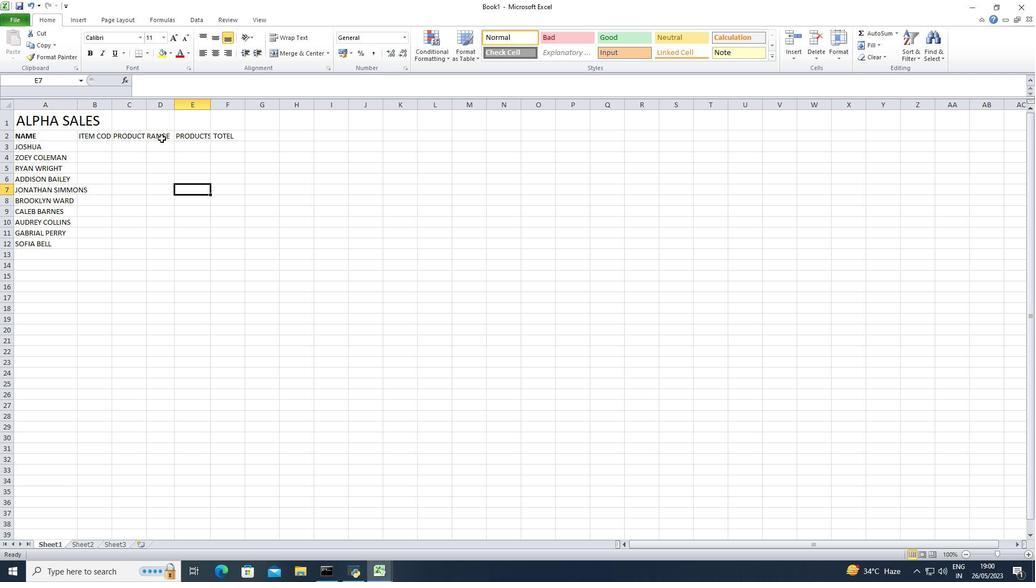 
Action: Mouse pressed left at (160, 137)
Screenshot: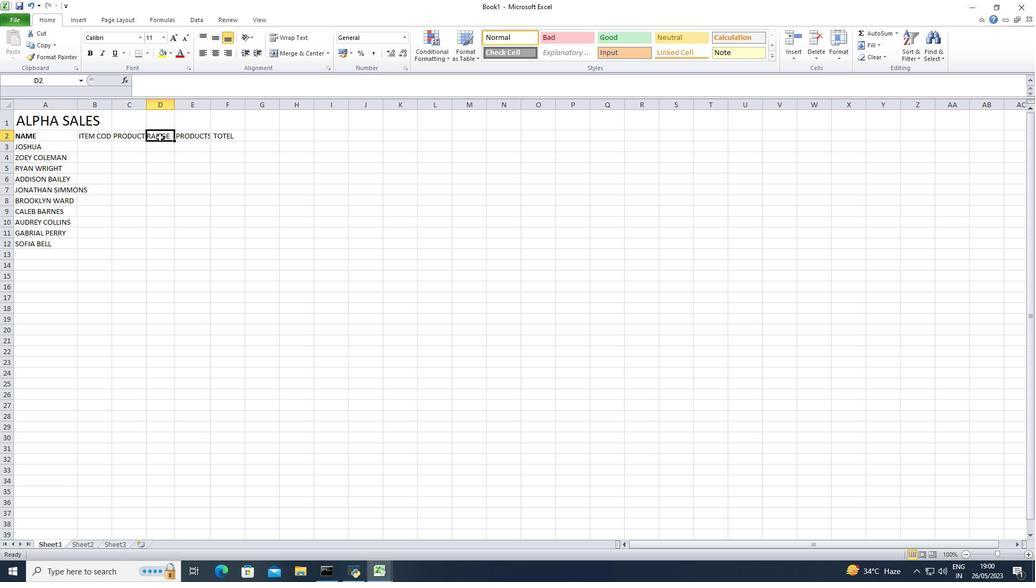 
Action: Mouse moved to (147, 138)
Screenshot: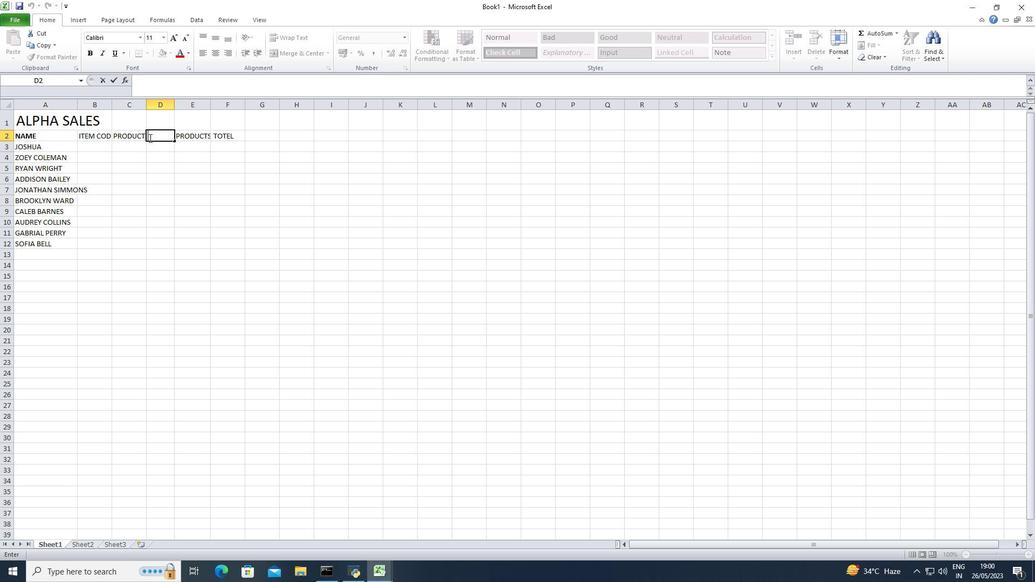 
Action: Mouse pressed left at (147, 138)
Screenshot: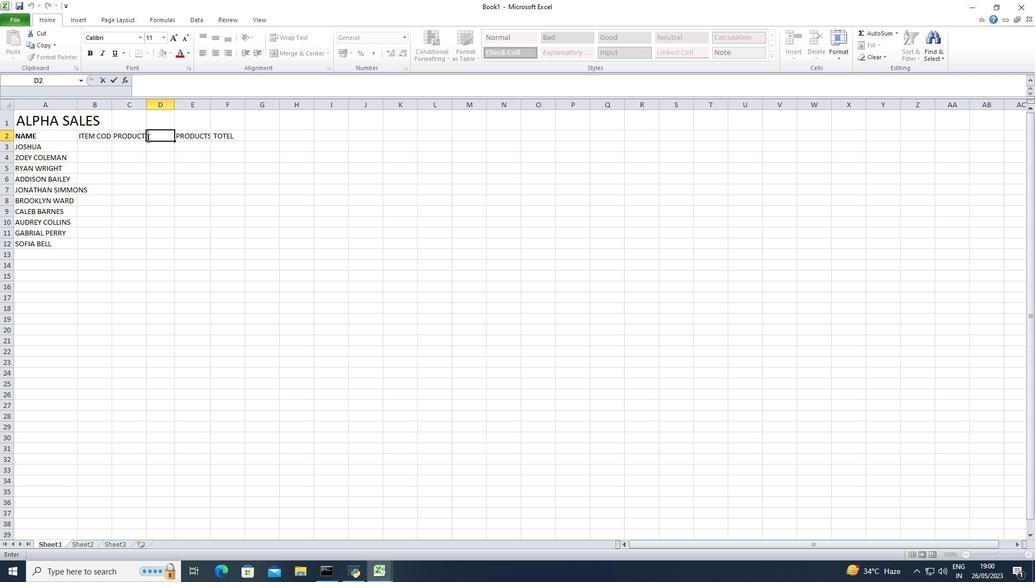 
Action: Mouse moved to (147, 139)
Screenshot: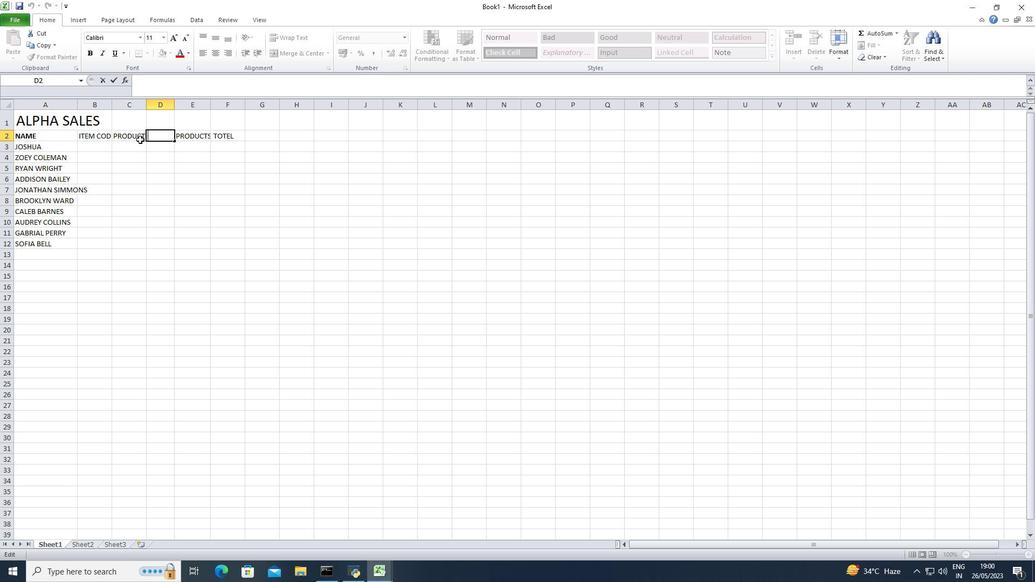 
Action: Mouse pressed left at (147, 139)
Screenshot: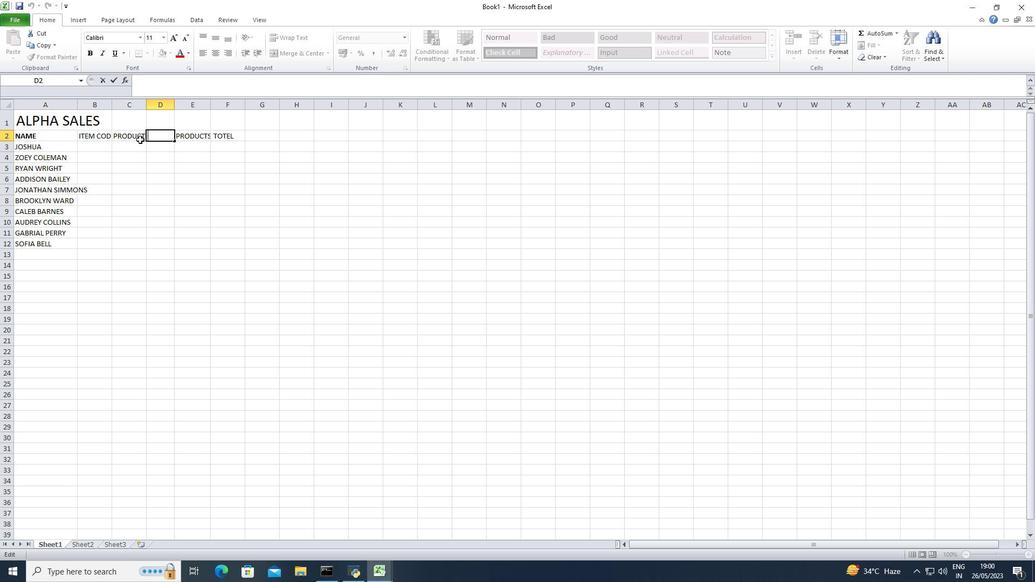 
Action: Mouse moved to (146, 156)
Screenshot: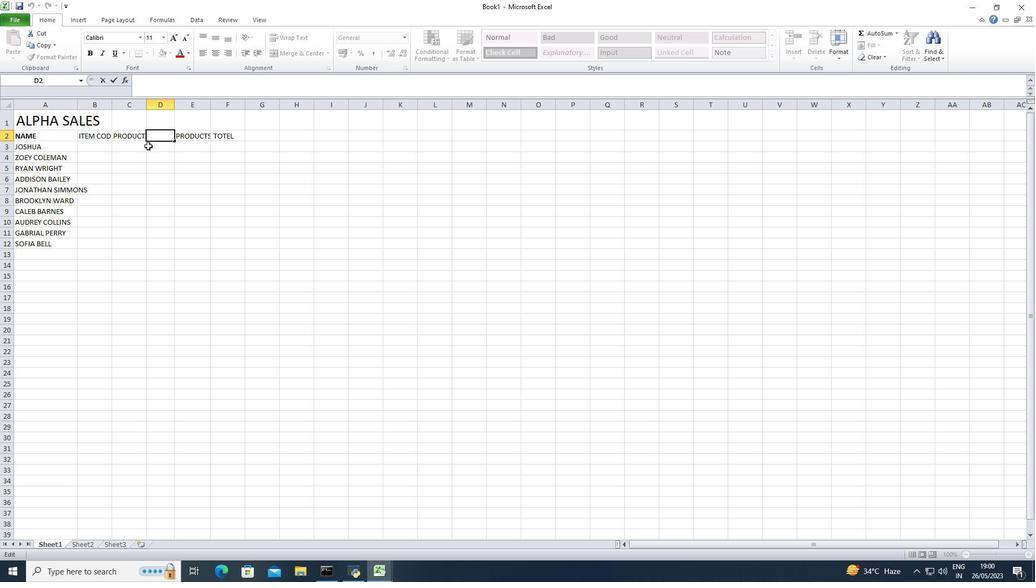 
Action: Mouse pressed left at (146, 156)
Screenshot: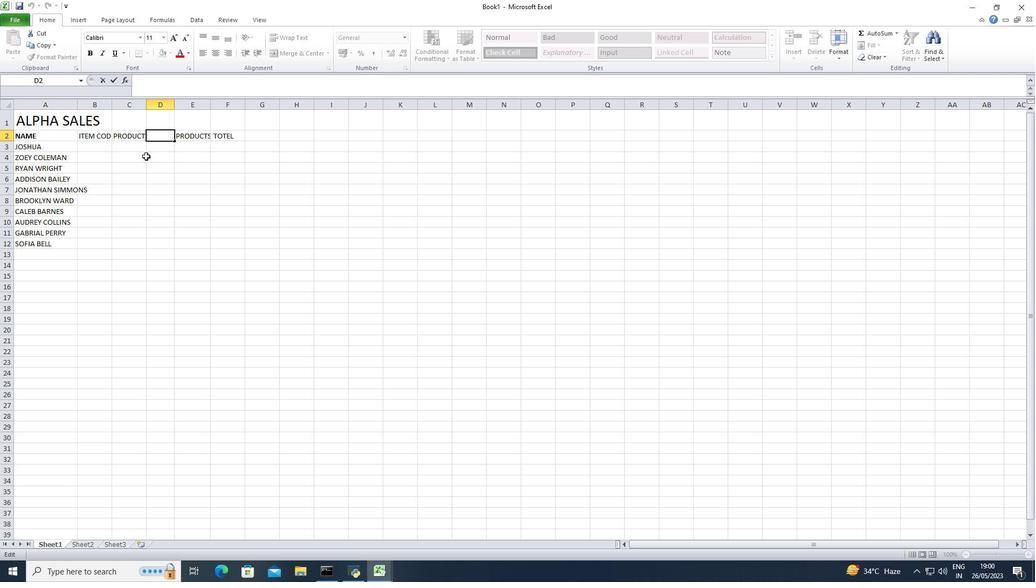 
Action: Mouse moved to (153, 173)
Screenshot: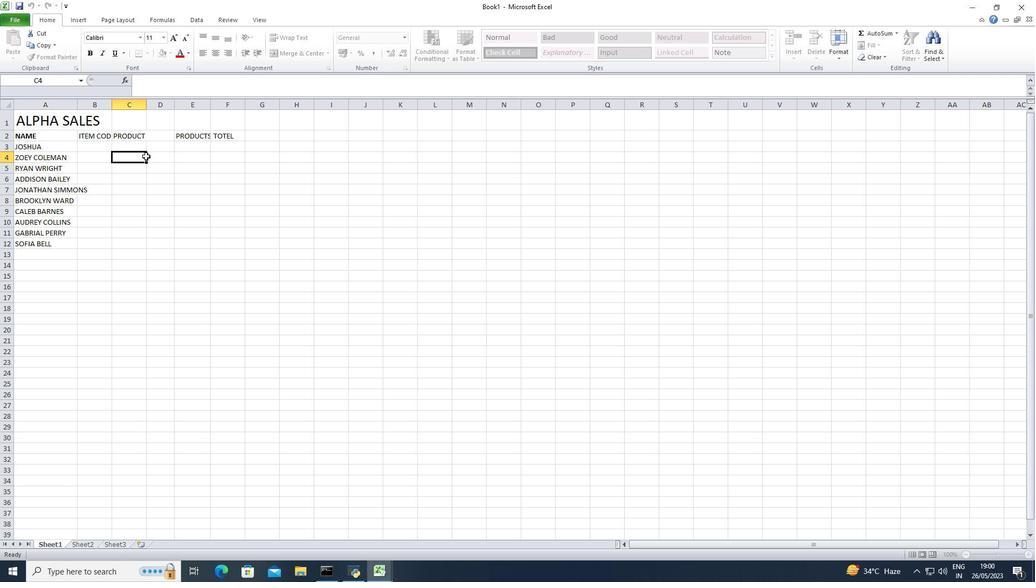 
Action: Mouse pressed left at (153, 173)
Screenshot: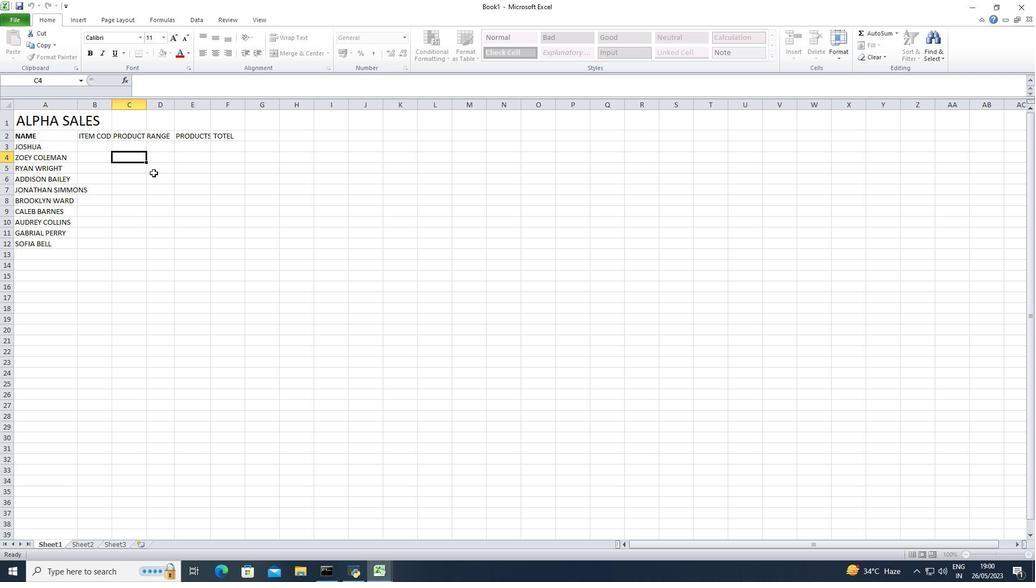 
Action: Mouse moved to (147, 124)
Screenshot: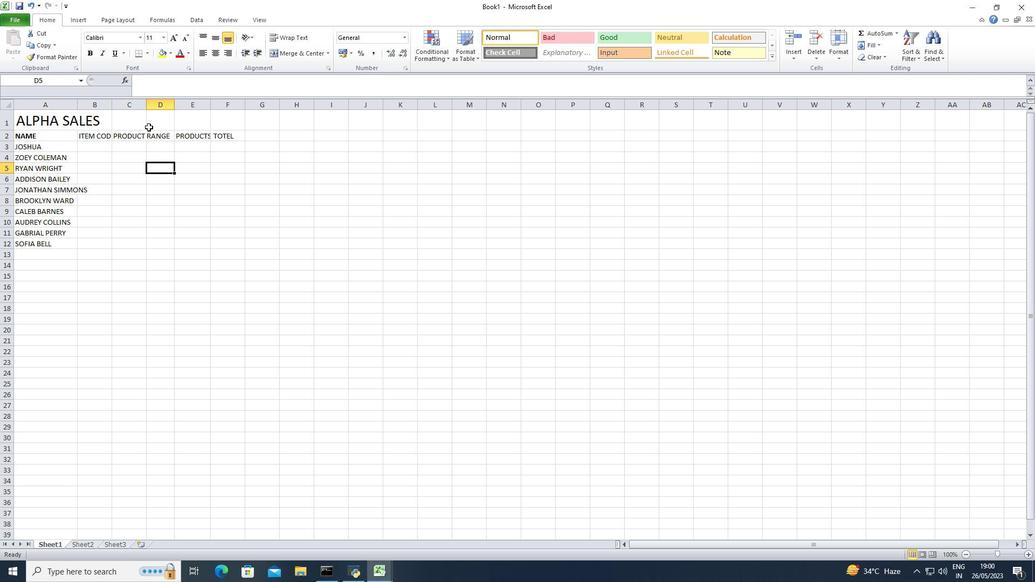 
Action: Mouse pressed left at (147, 124)
Screenshot: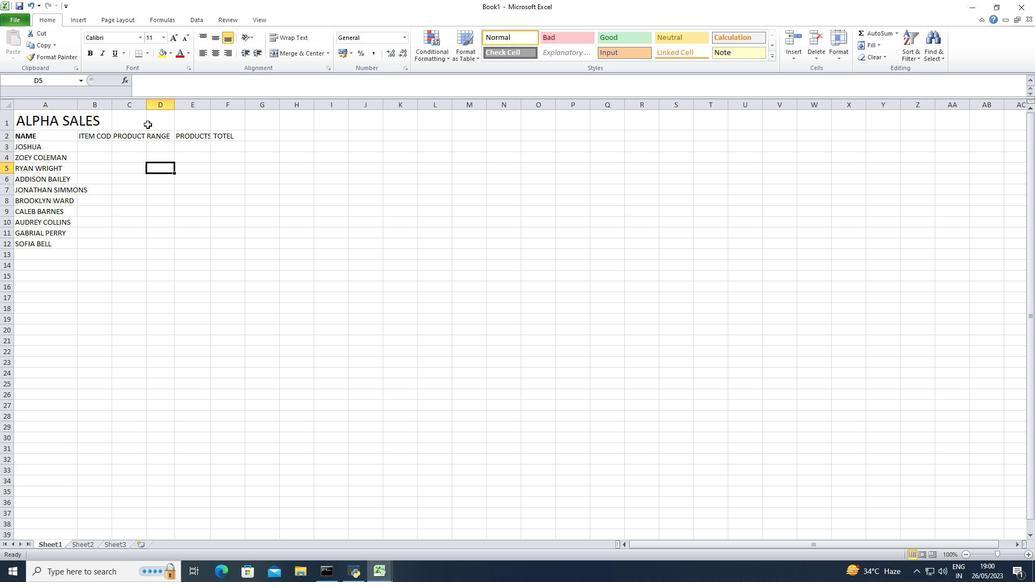 
Action: Mouse moved to (199, 105)
Screenshot: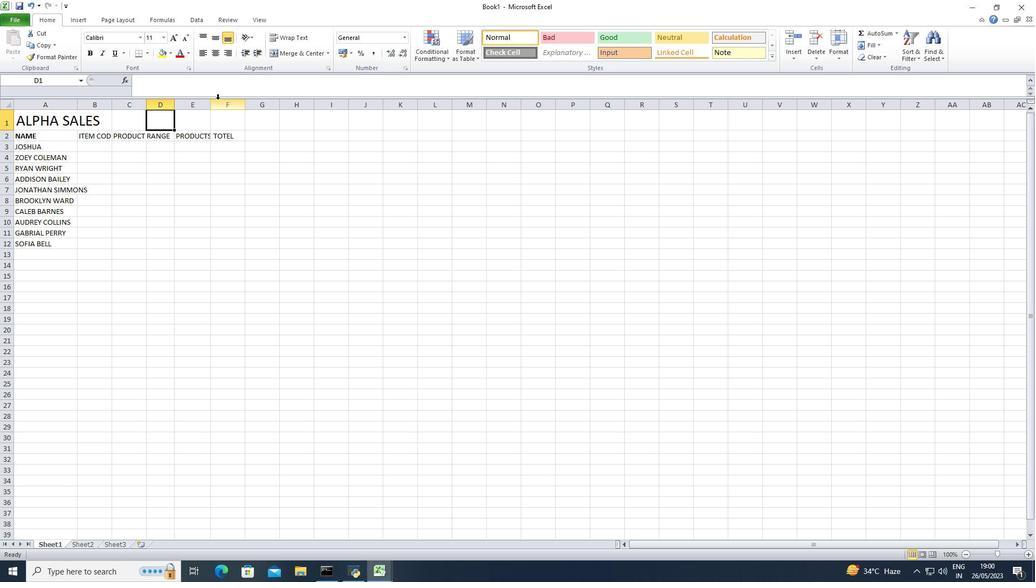 
Action: Mouse pressed left at (199, 105)
Screenshot: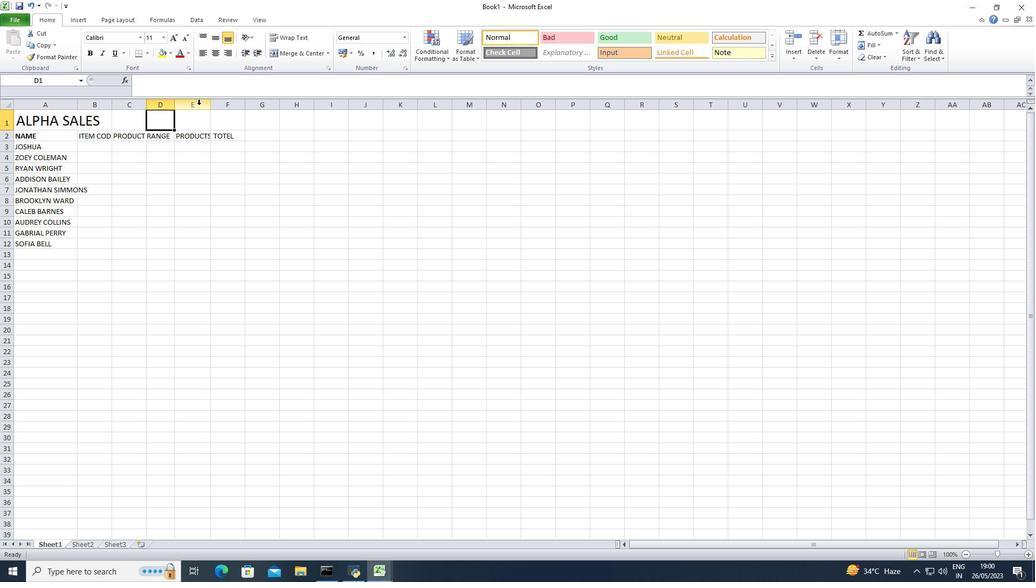 
Action: Mouse moved to (198, 111)
Screenshot: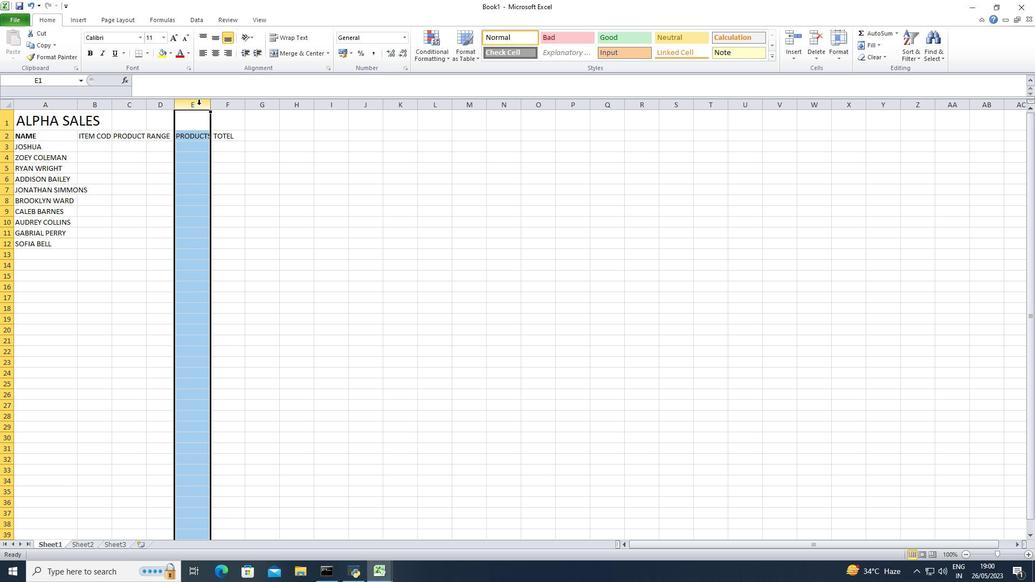 
Action: Mouse pressed left at (198, 111)
Screenshot: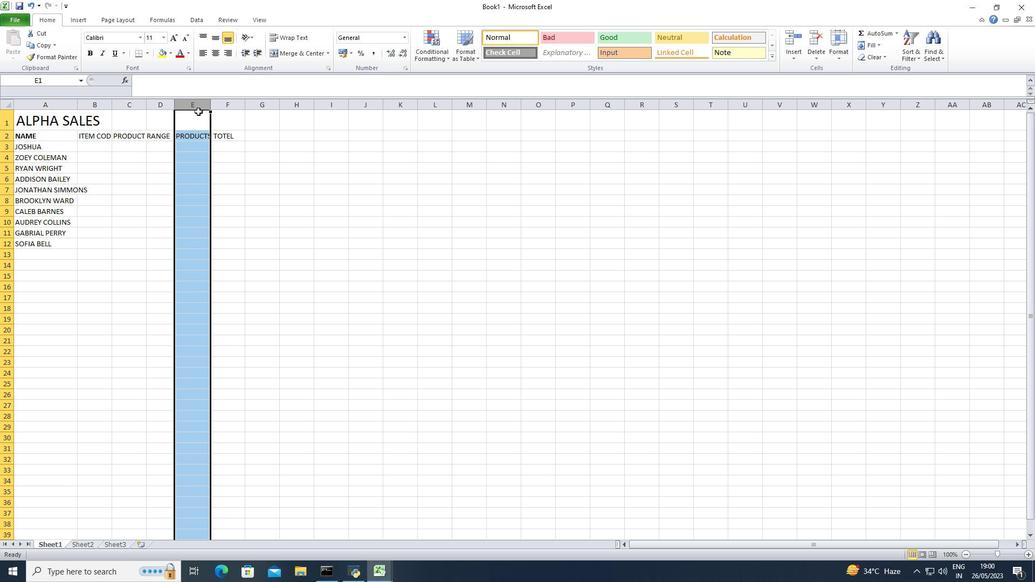
Action: Mouse moved to (198, 107)
Screenshot: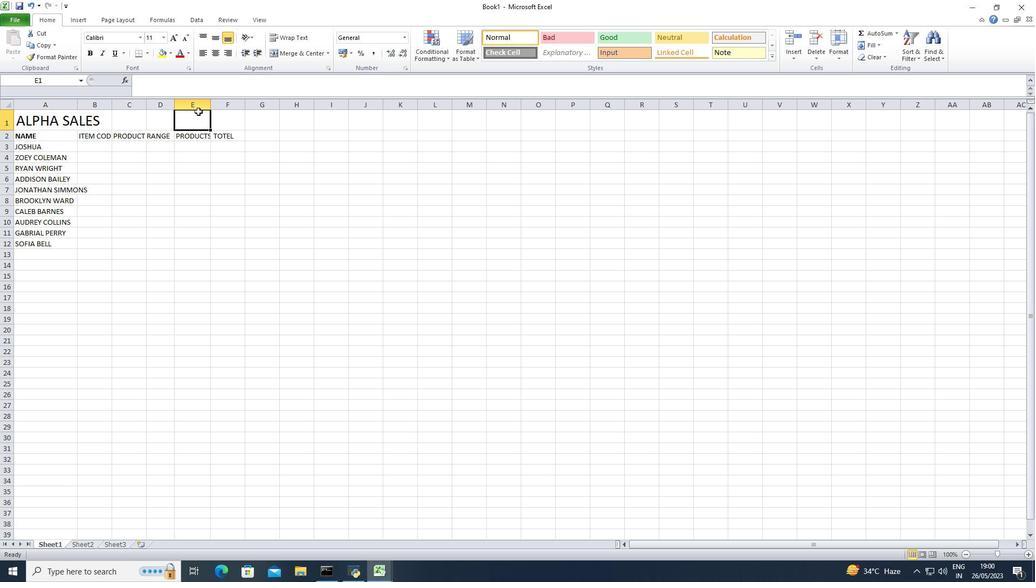 
Action: Mouse pressed left at (198, 107)
Screenshot: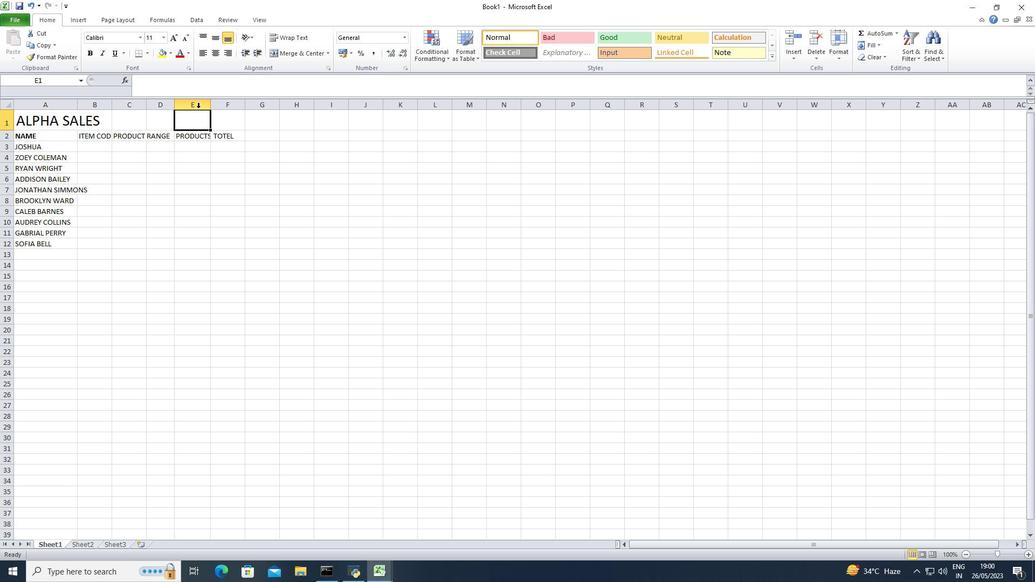
Action: Mouse pressed left at (198, 107)
Screenshot: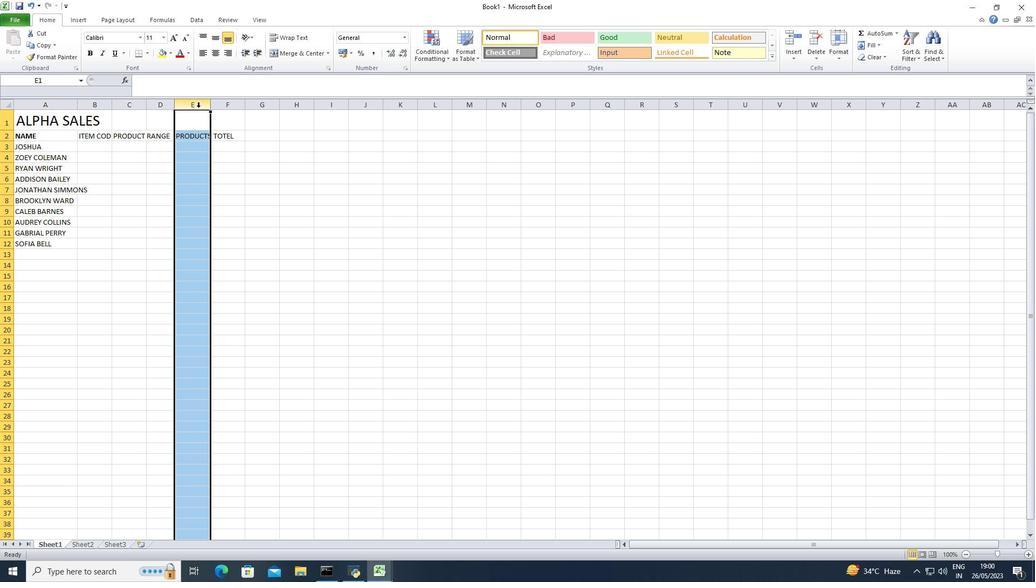 
Action: Mouse moved to (200, 96)
Screenshot: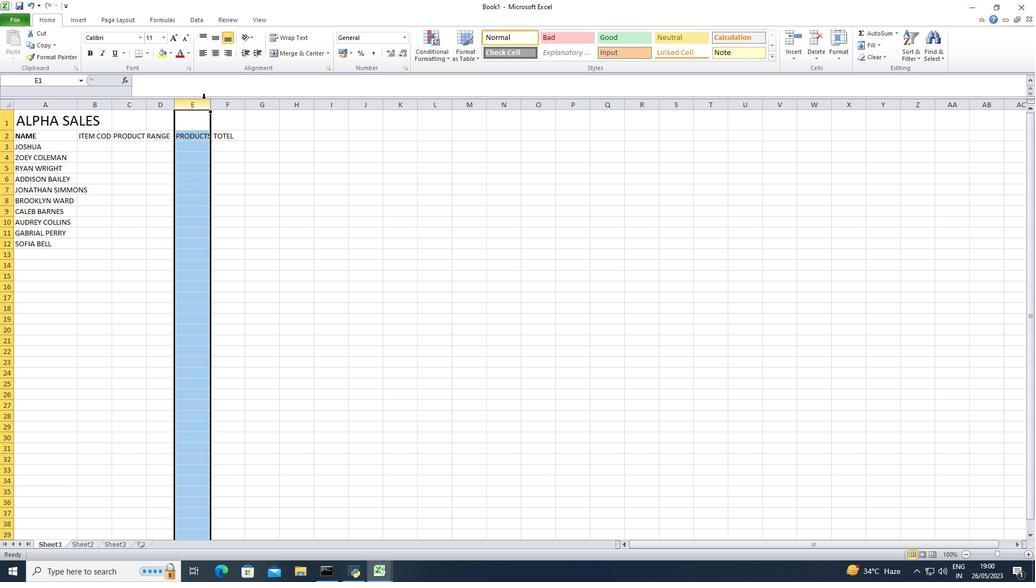 
Action: Mouse pressed left at (200, 96)
Screenshot: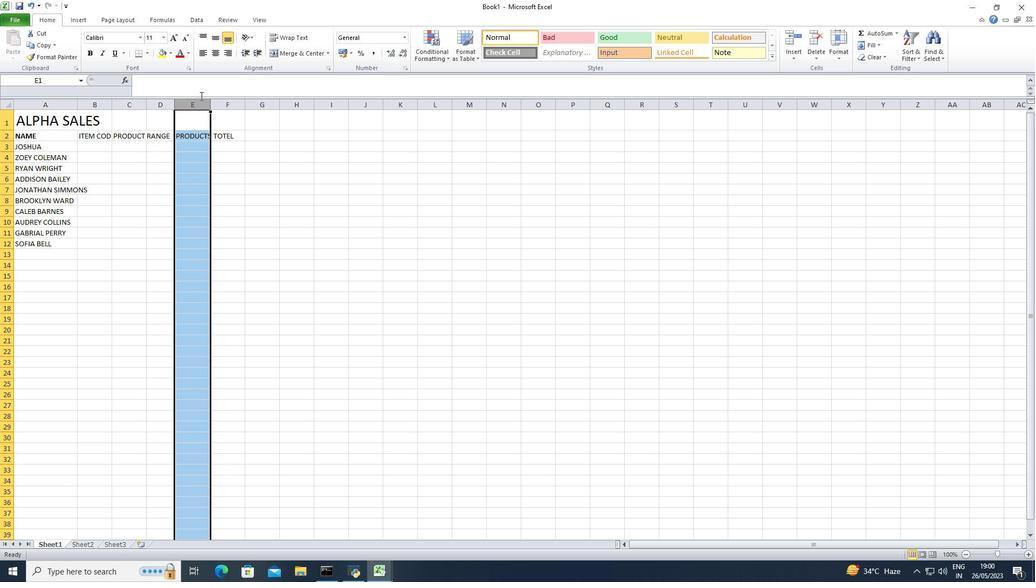 
Action: Mouse moved to (165, 199)
Screenshot: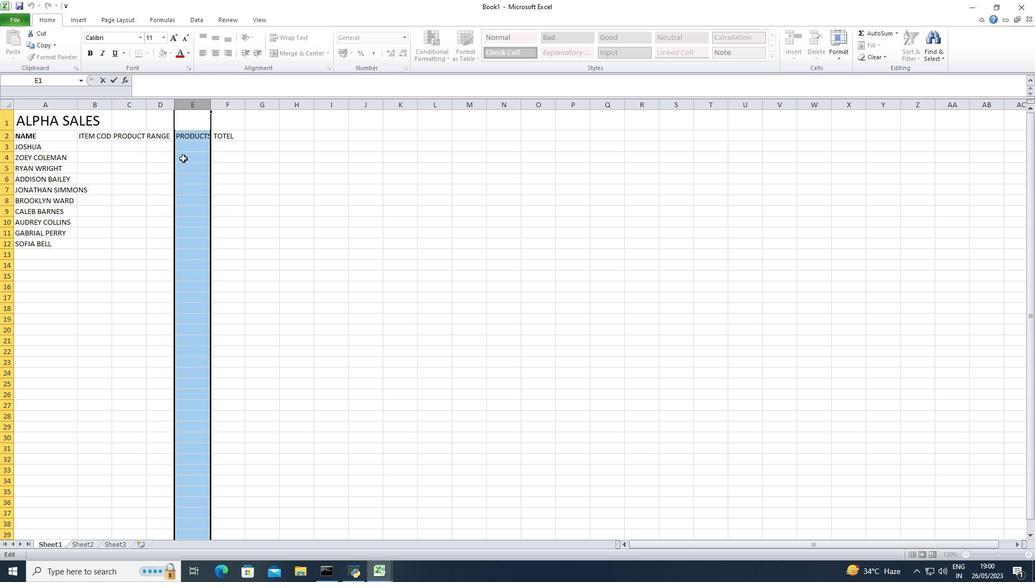 
Action: Mouse pressed left at (165, 199)
Screenshot: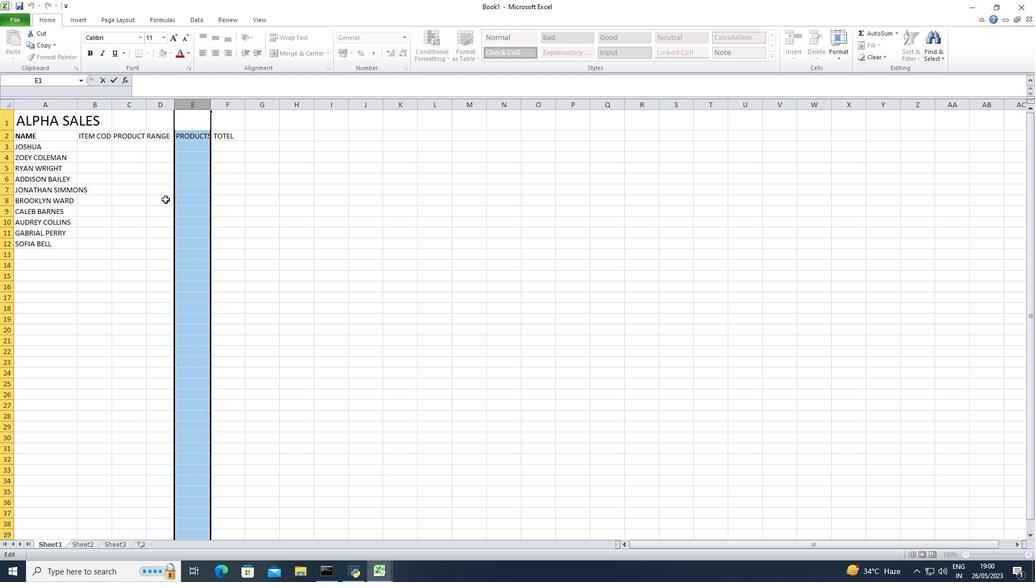 
Action: Mouse moved to (211, 100)
Screenshot: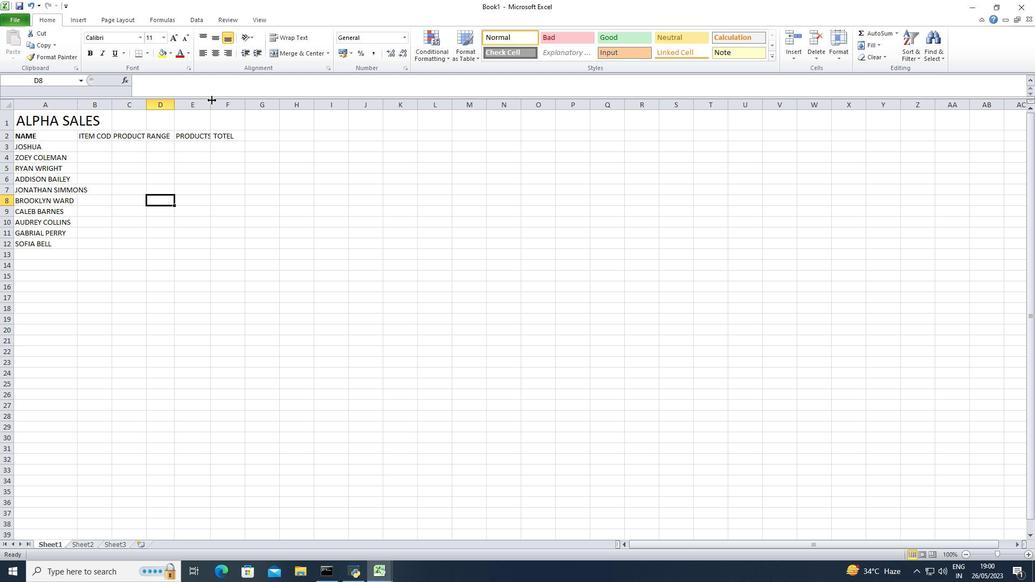 
Action: Mouse pressed left at (211, 100)
Screenshot: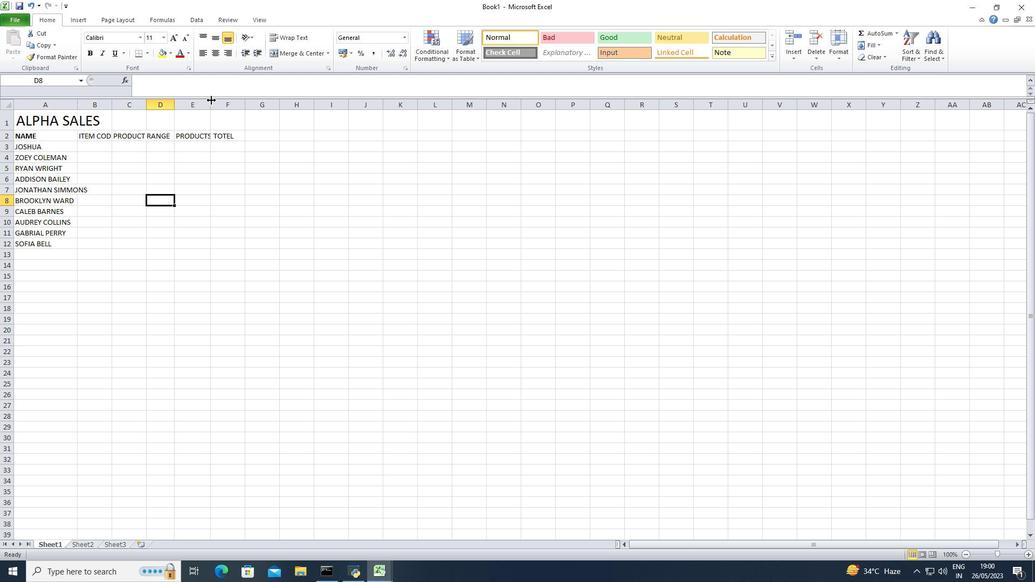 
Action: Mouse pressed left at (211, 100)
Screenshot: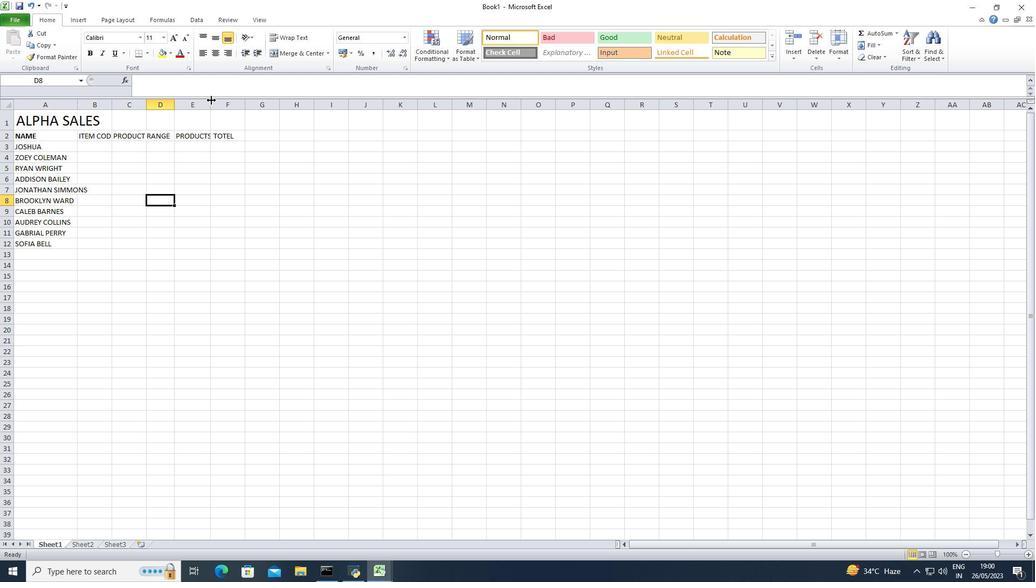 
Action: Mouse moved to (190, 215)
Screenshot: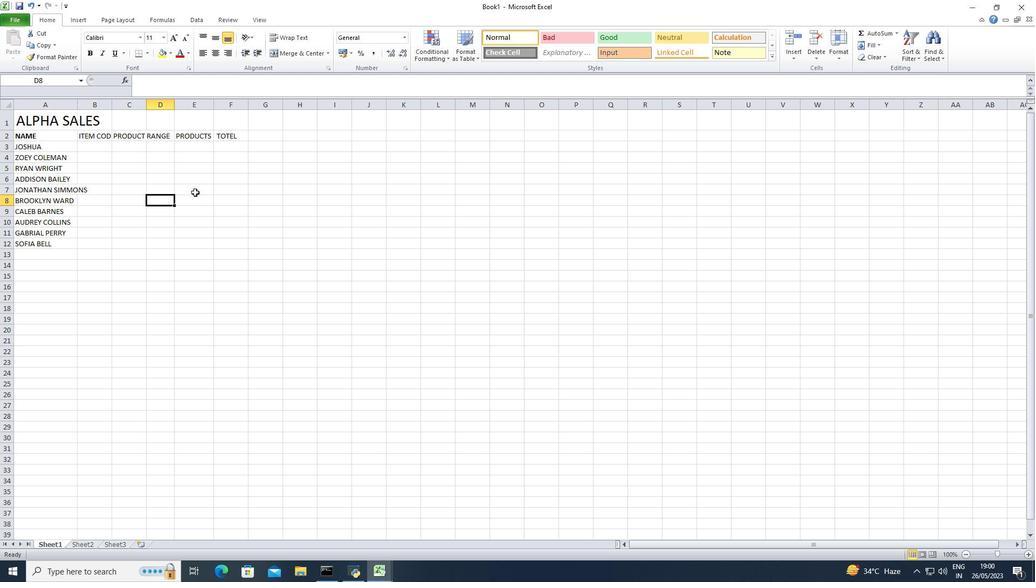 
Action: Mouse pressed left at (190, 215)
Screenshot: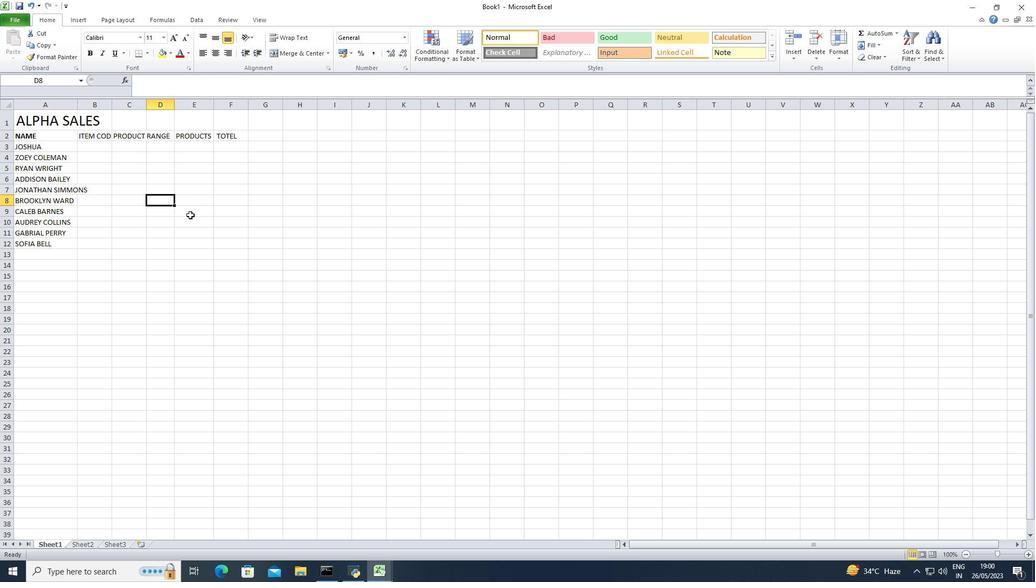 
Action: Mouse moved to (111, 99)
Screenshot: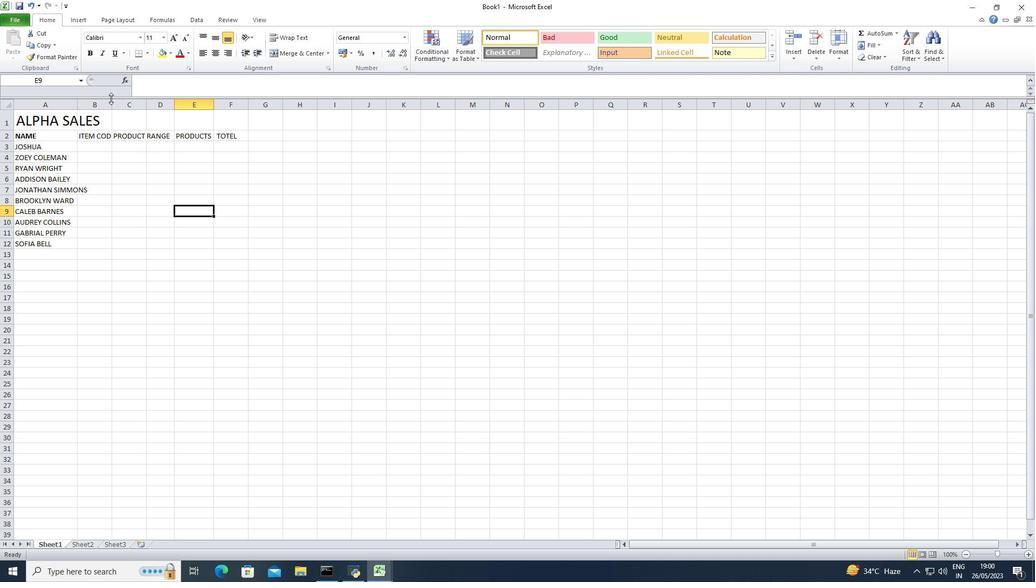 
Action: Mouse pressed left at (111, 99)
Screenshot: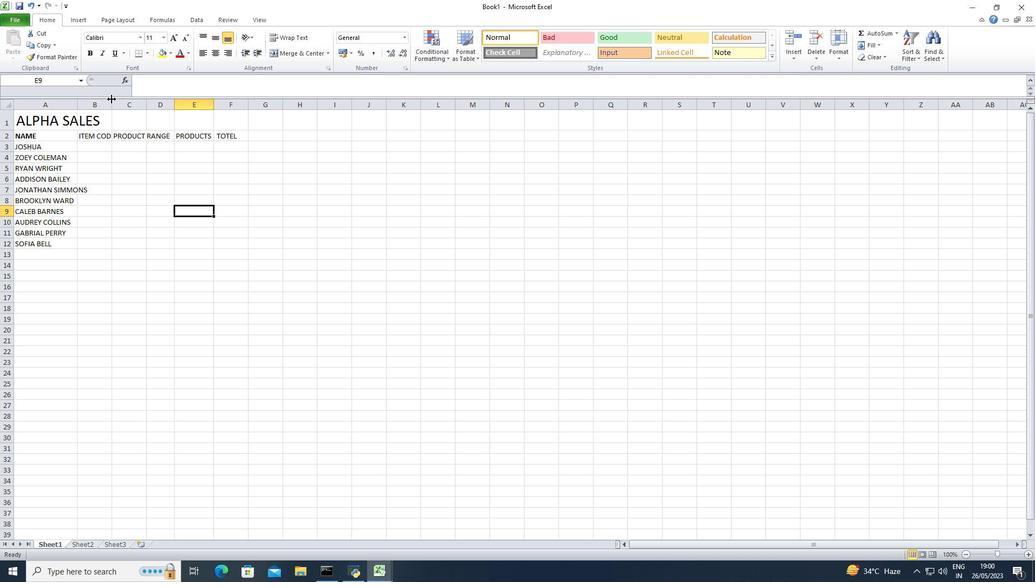 
Action: Mouse pressed left at (111, 99)
Screenshot: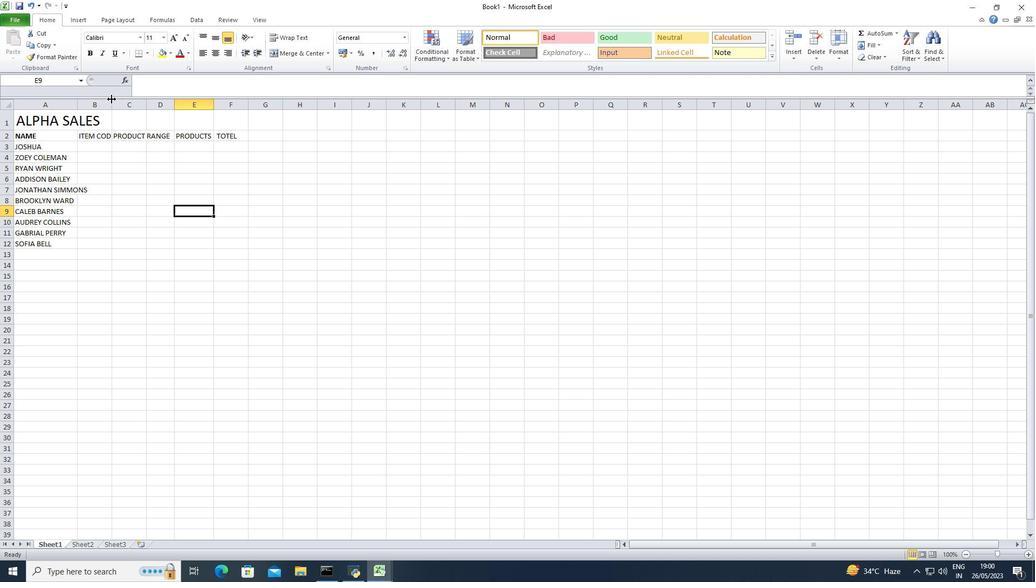 
Action: Mouse pressed left at (111, 99)
Screenshot: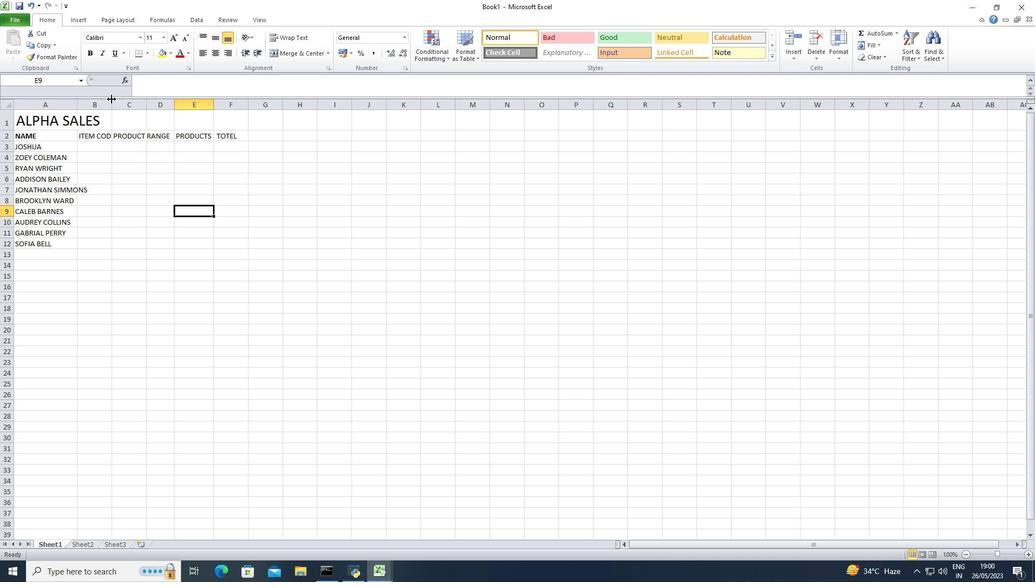 
Action: Mouse moved to (152, 101)
Screenshot: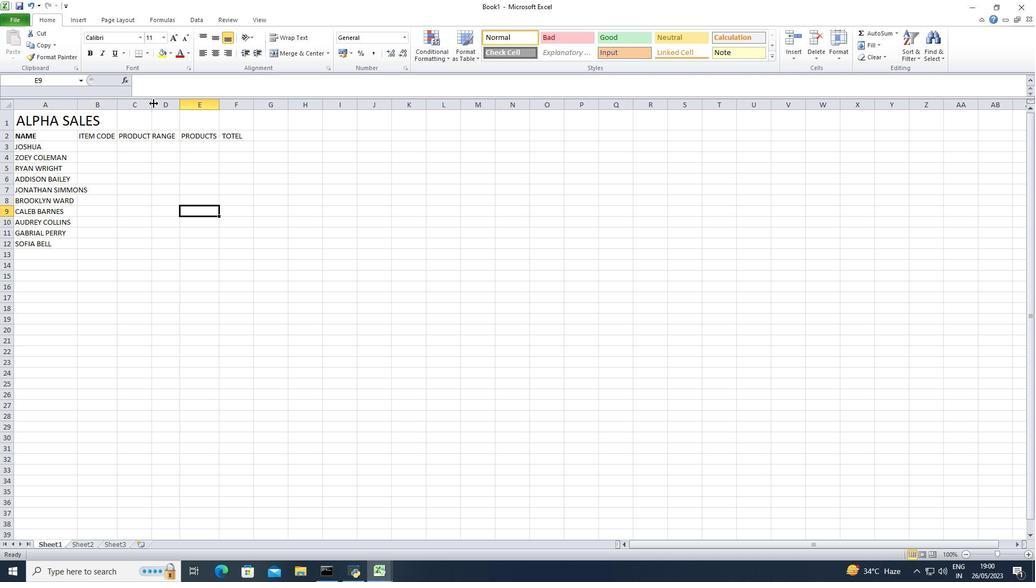 
Action: Mouse pressed left at (152, 101)
Screenshot: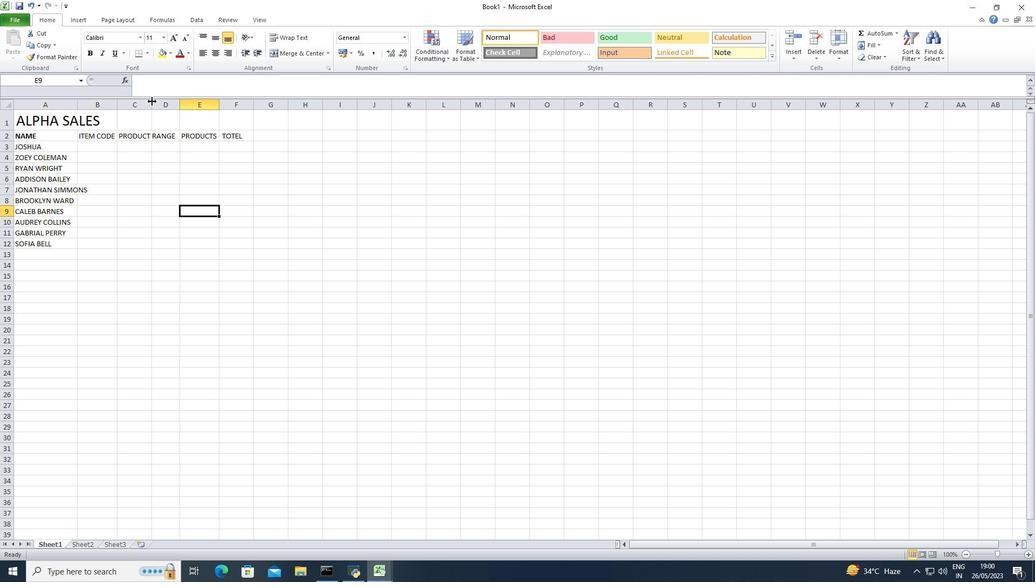 
Action: Mouse pressed left at (152, 101)
Screenshot: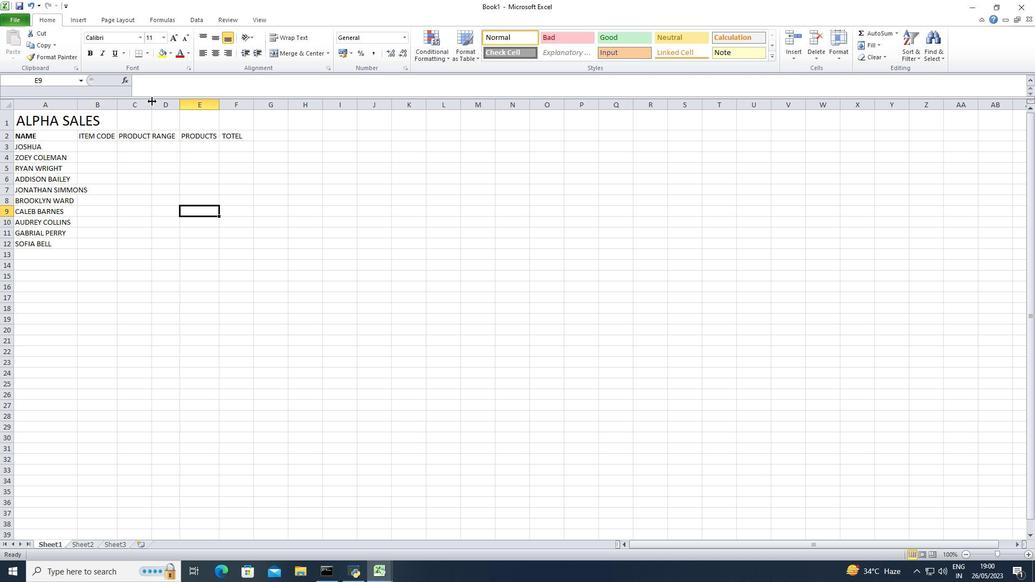 
Action: Mouse moved to (151, 101)
Screenshot: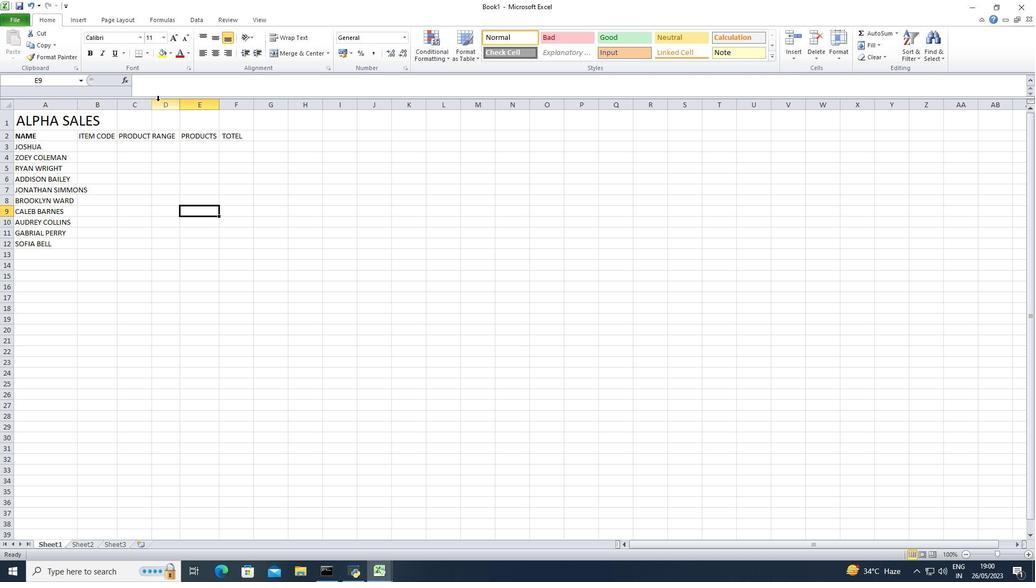 
Action: Mouse pressed left at (151, 101)
Screenshot: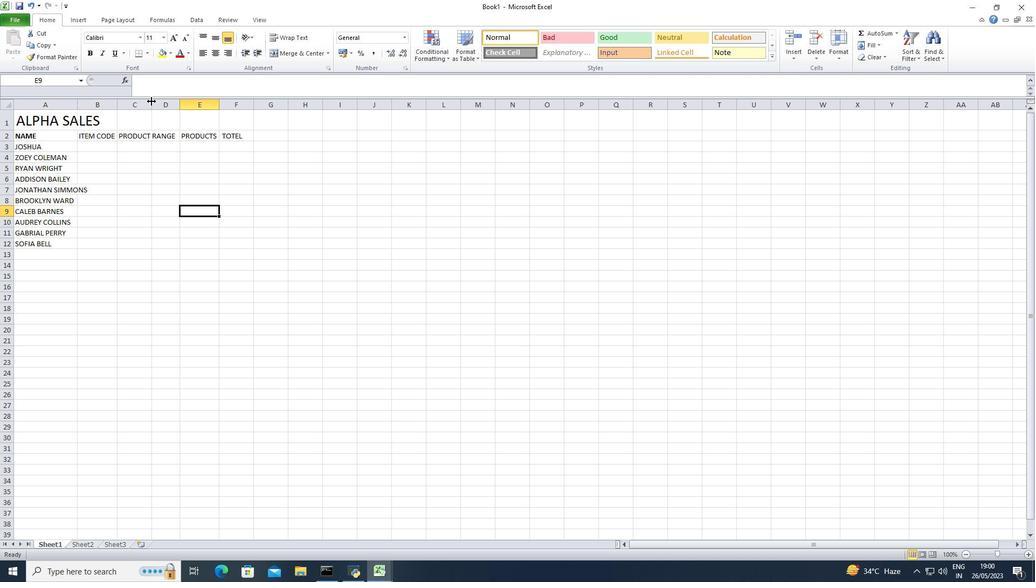 
Action: Mouse pressed left at (151, 101)
Screenshot: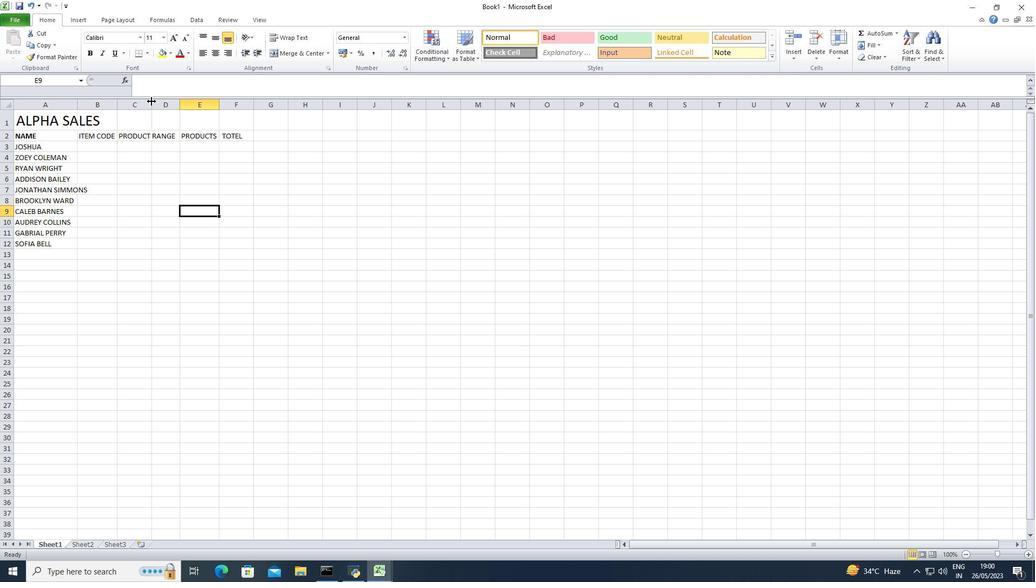 
Action: Mouse moved to (207, 112)
Screenshot: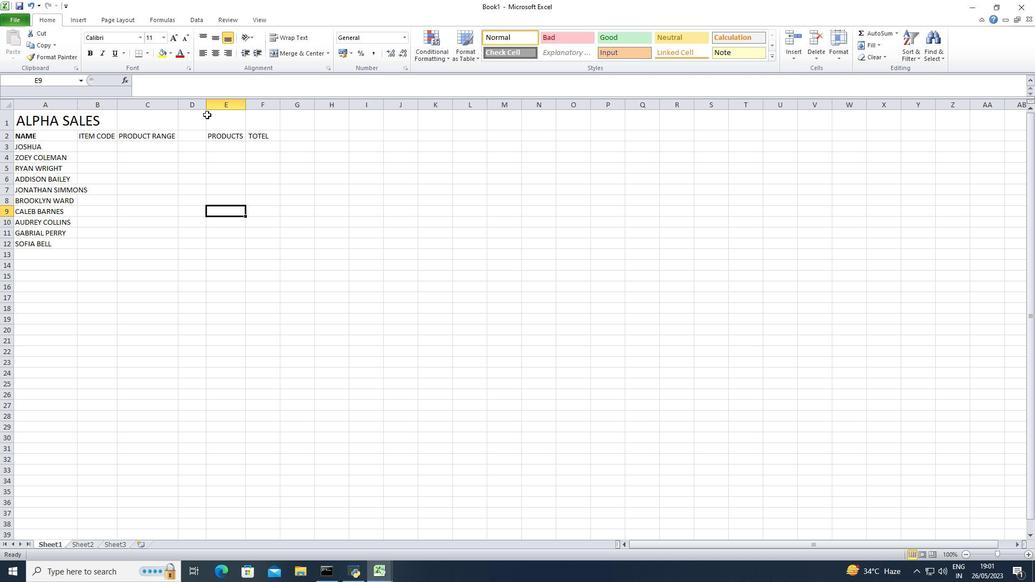 
Action: Mouse pressed left at (207, 112)
Screenshot: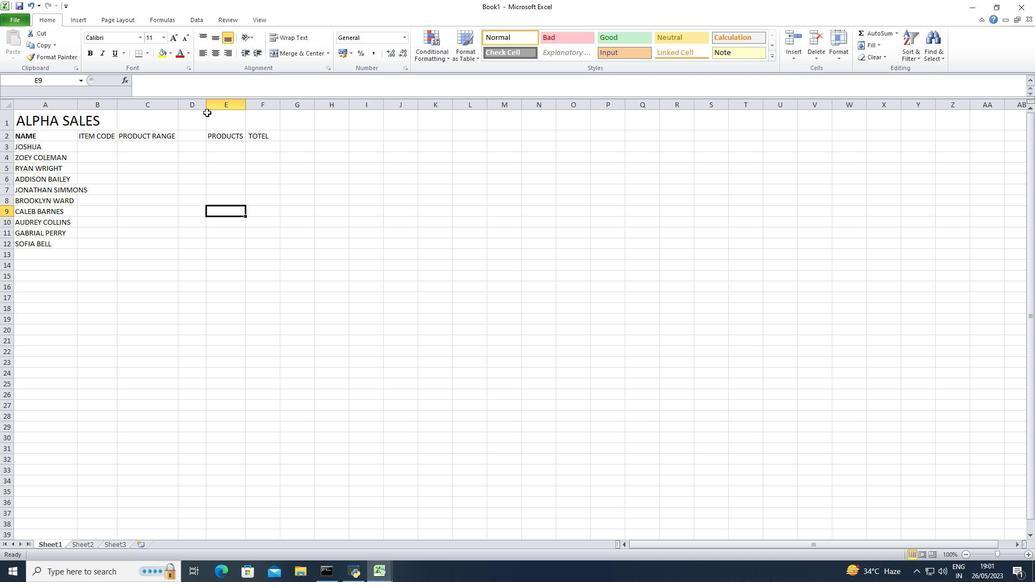 
Action: Mouse moved to (189, 142)
Screenshot: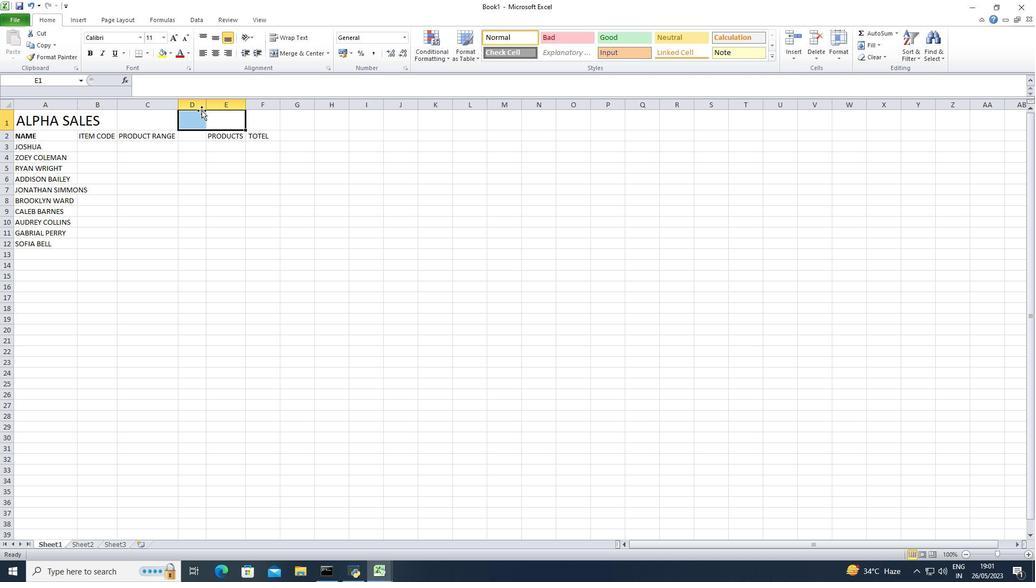 
Action: Mouse pressed left at (189, 142)
Screenshot: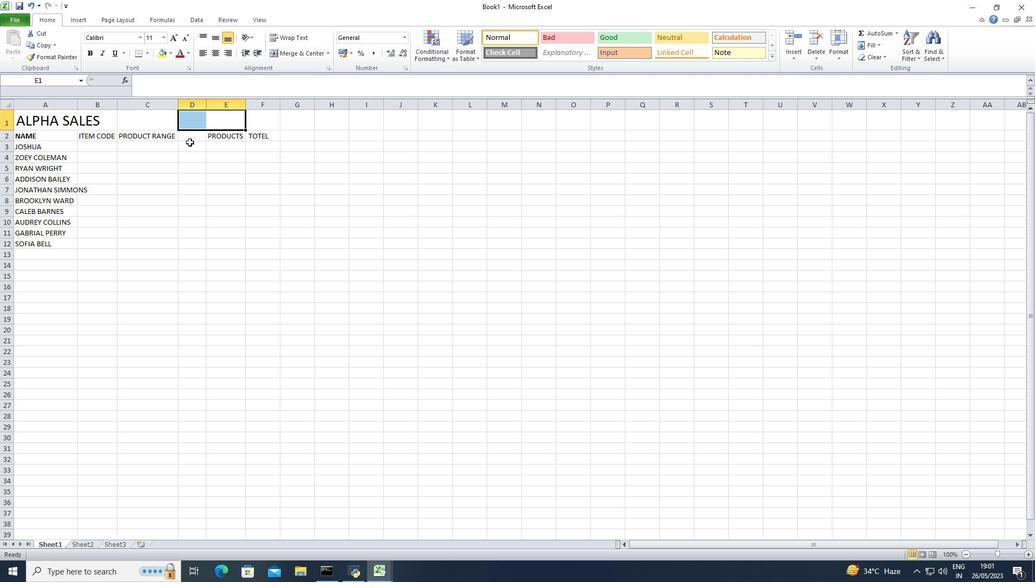 
Action: Mouse moved to (201, 189)
Screenshot: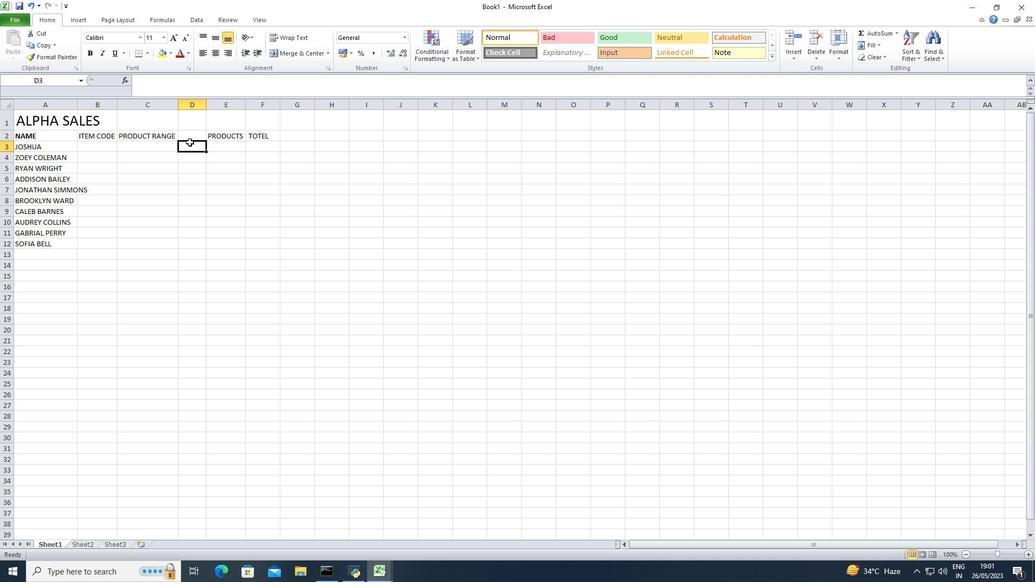 
Action: Mouse pressed left at (201, 189)
Screenshot: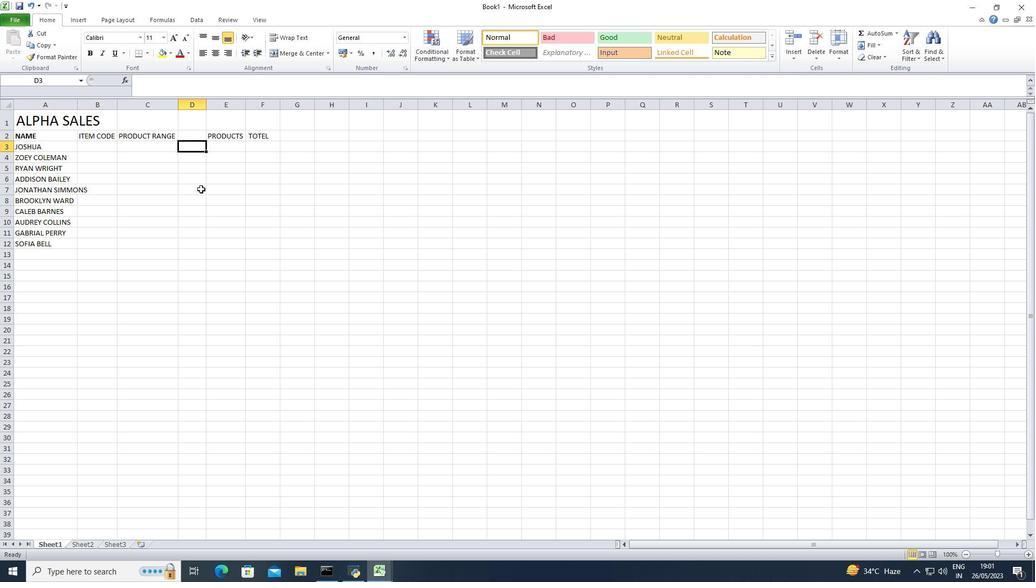 
Action: Mouse moved to (228, 136)
Screenshot: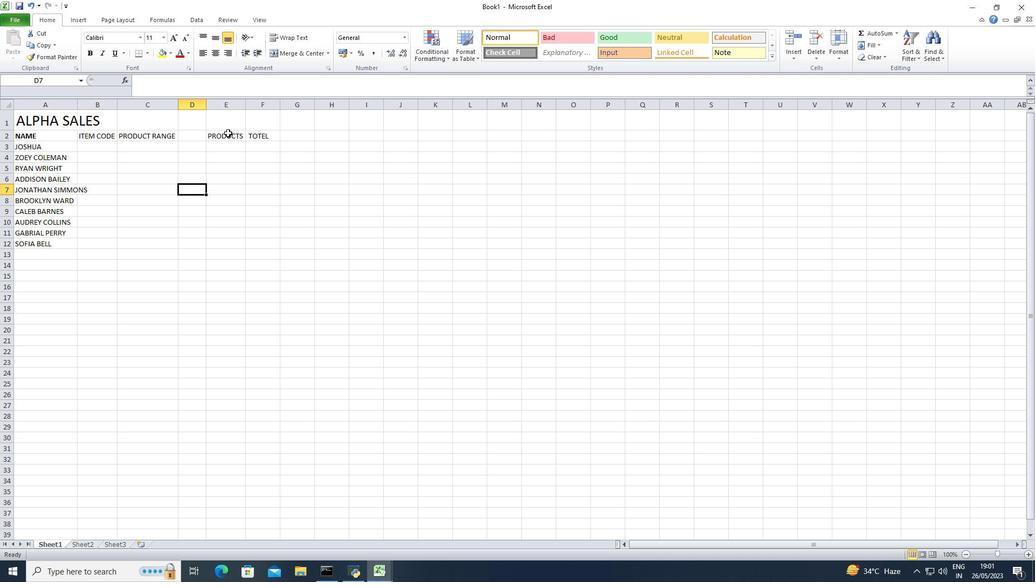 
Action: Mouse pressed right at (228, 136)
Screenshot: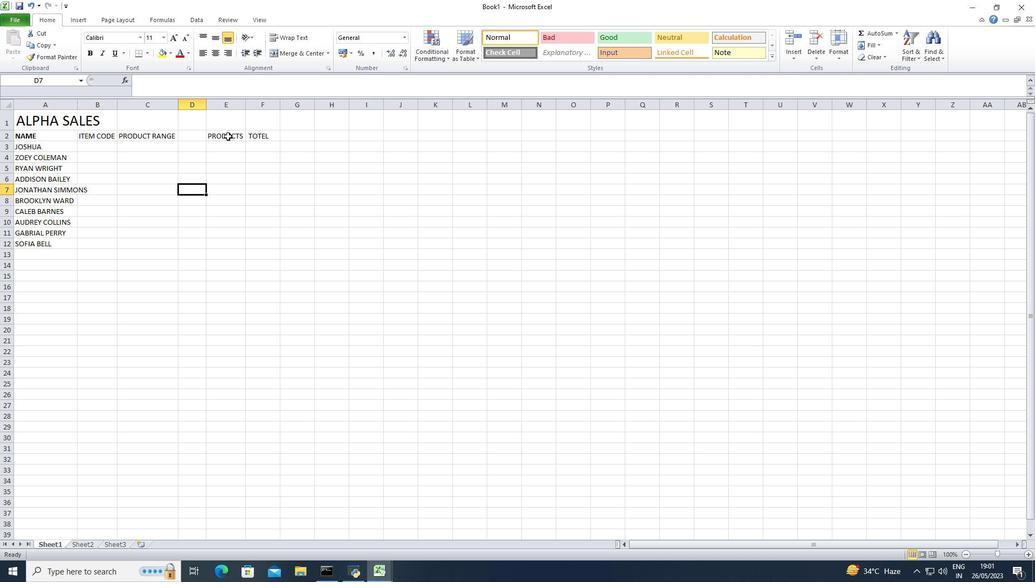 
Action: Mouse moved to (255, 152)
Screenshot: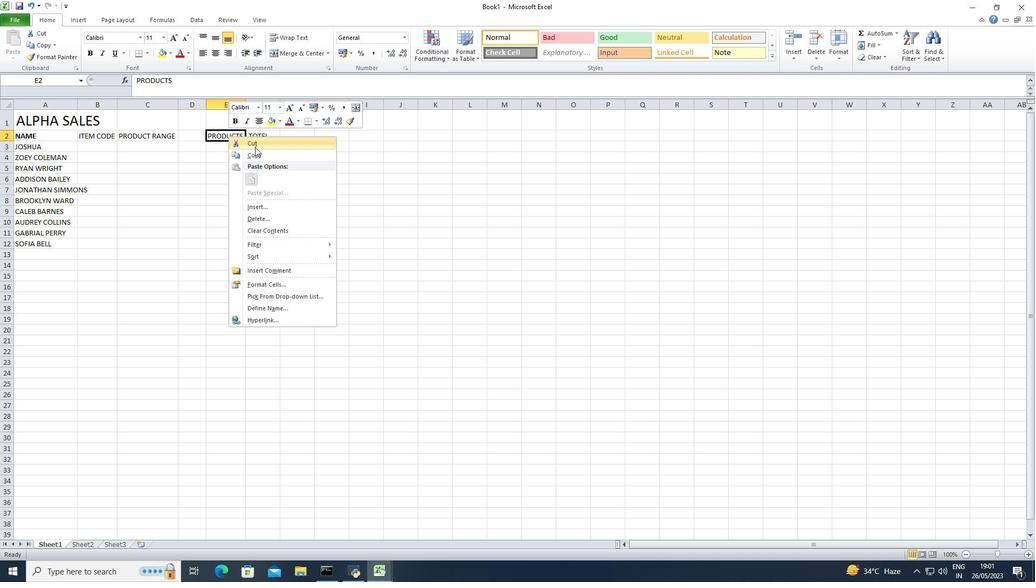 
Action: Mouse pressed left at (255, 152)
Screenshot: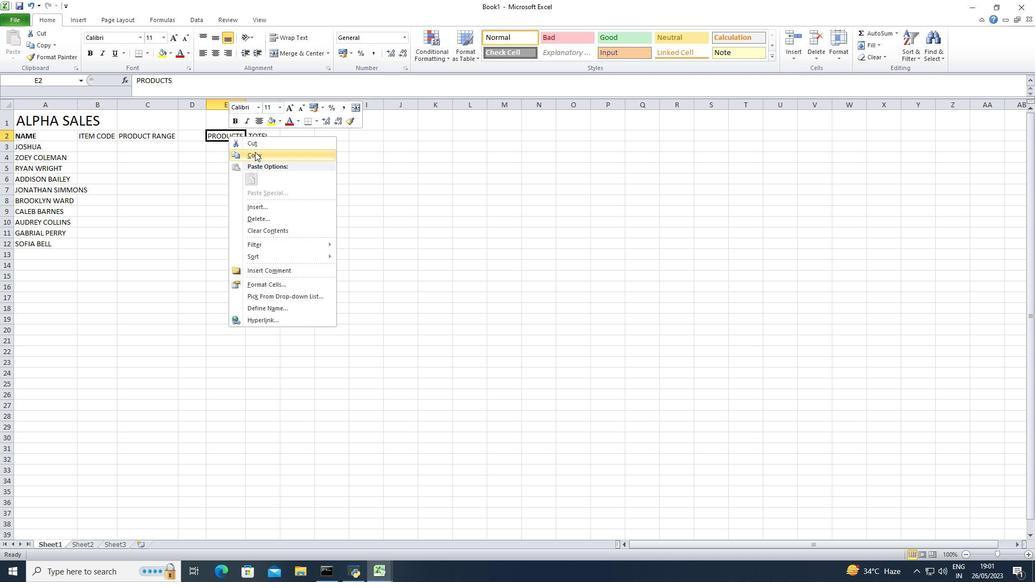 
Action: Mouse moved to (192, 138)
Screenshot: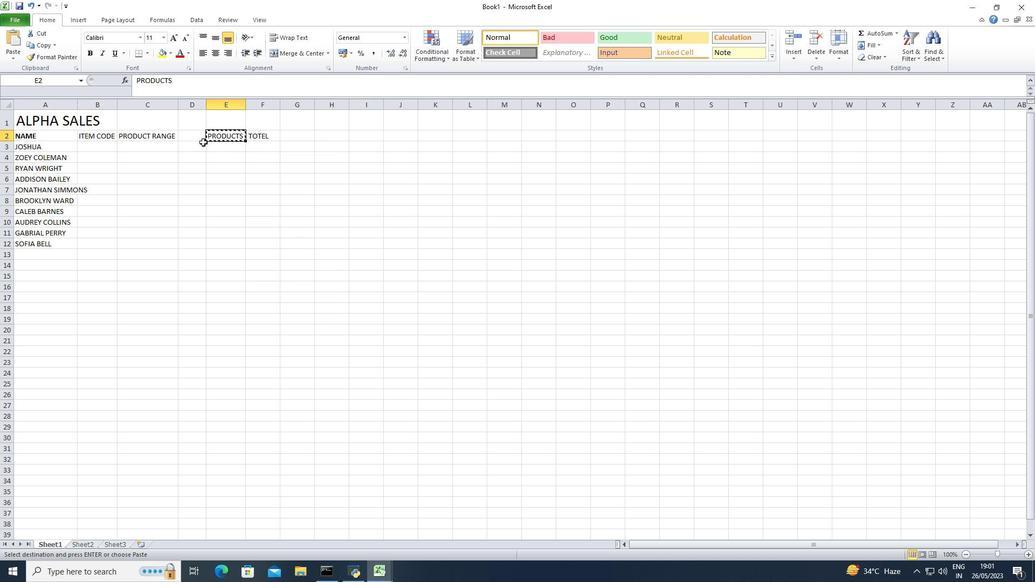 
Action: Mouse pressed right at (192, 138)
Screenshot: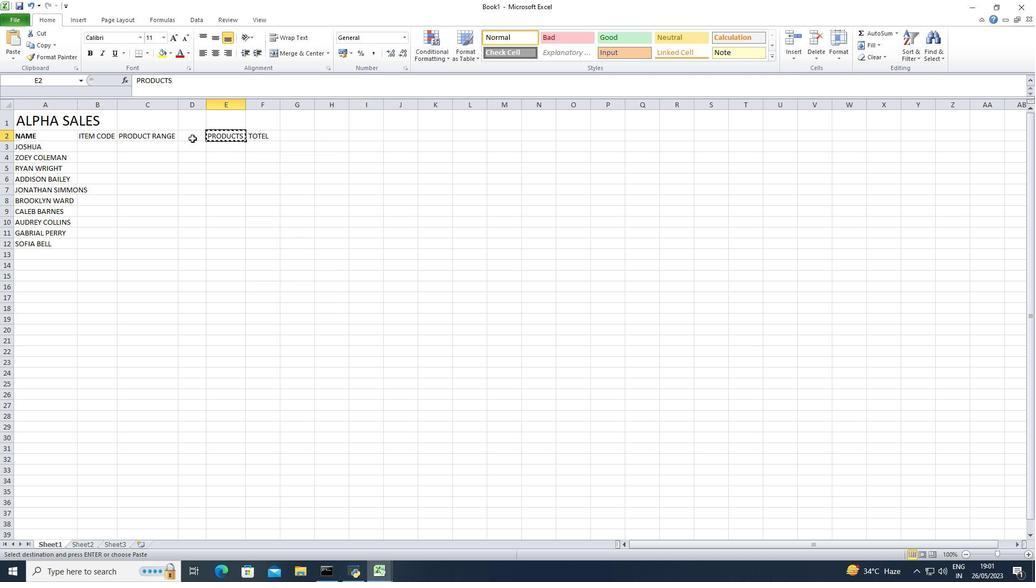 
Action: Mouse moved to (219, 178)
Screenshot: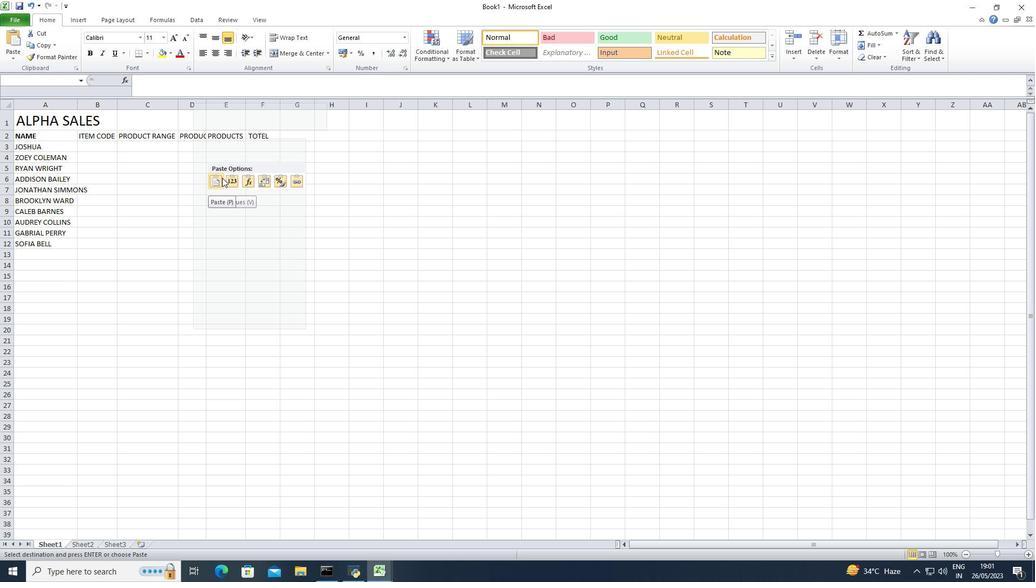 
Action: Mouse pressed left at (219, 178)
Screenshot: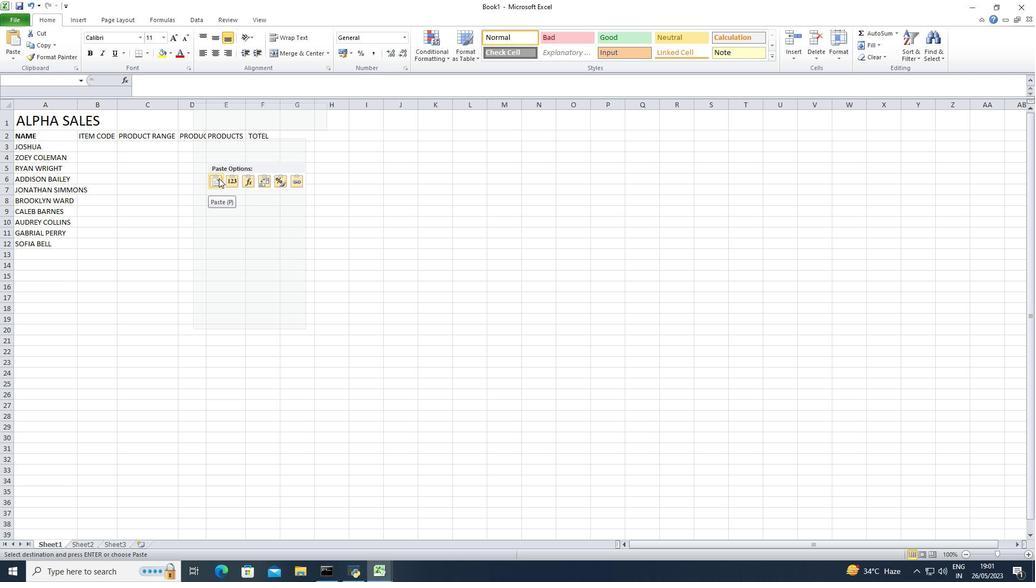 
Action: Mouse moved to (235, 202)
Screenshot: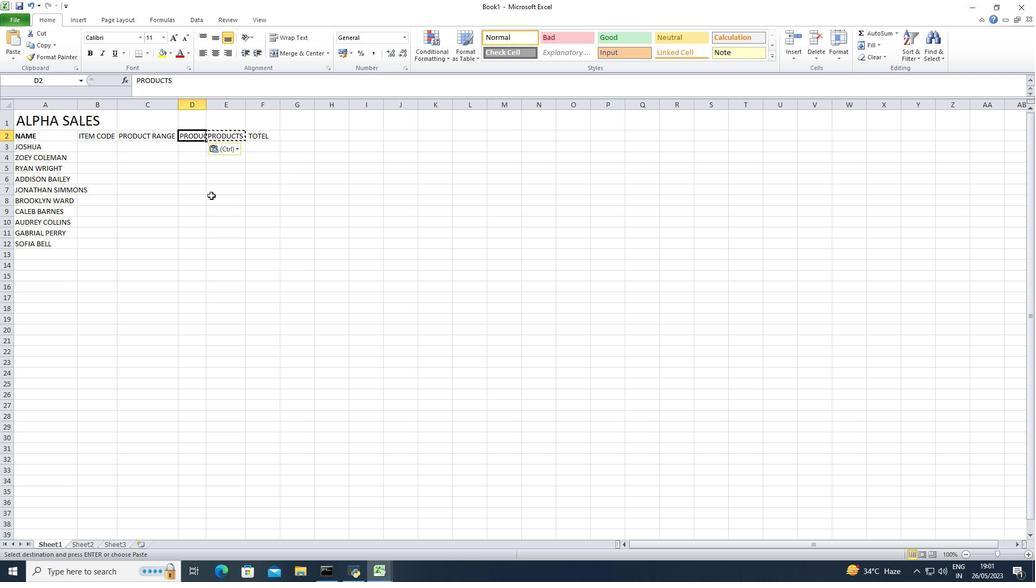 
Action: Mouse pressed left at (235, 202)
Screenshot: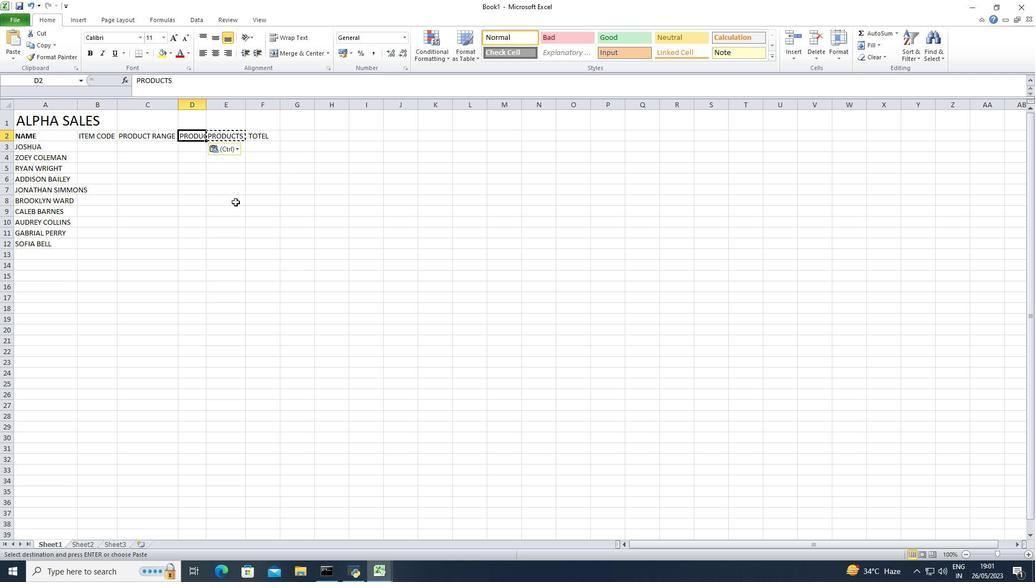 
Action: Mouse moved to (221, 148)
Screenshot: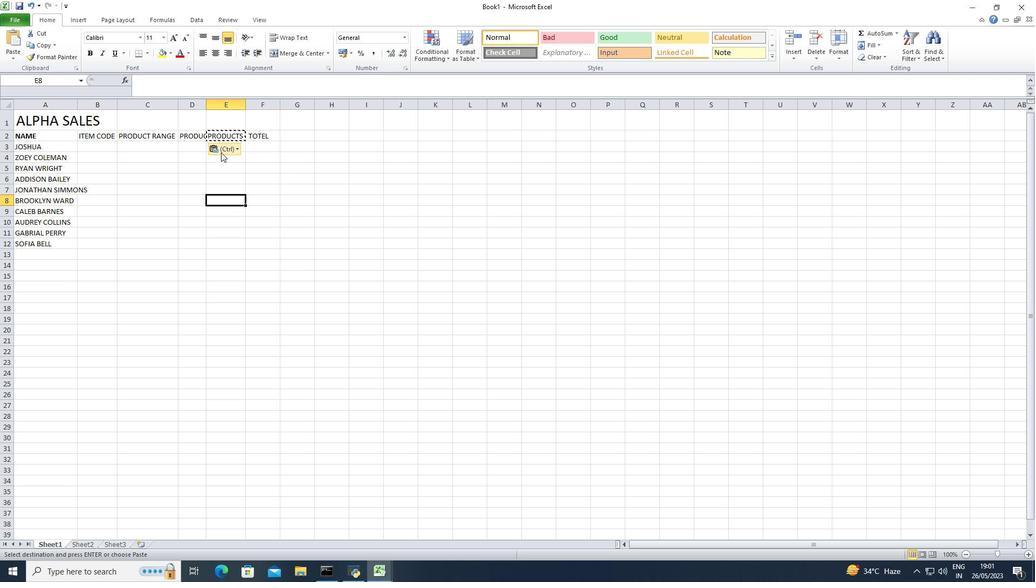 
Action: Key pressed <Key.backspace>
Screenshot: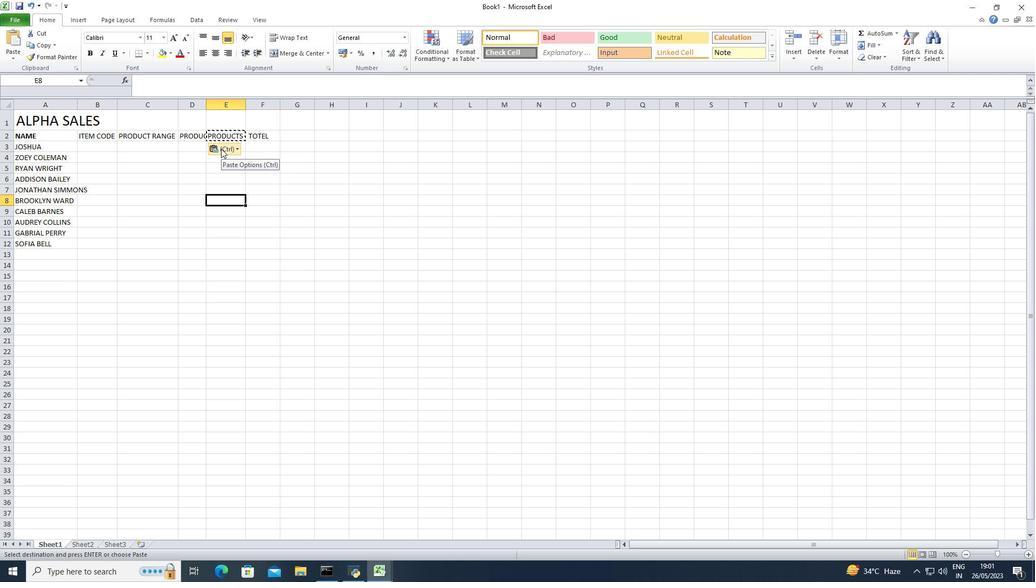 
Action: Mouse moved to (234, 138)
Screenshot: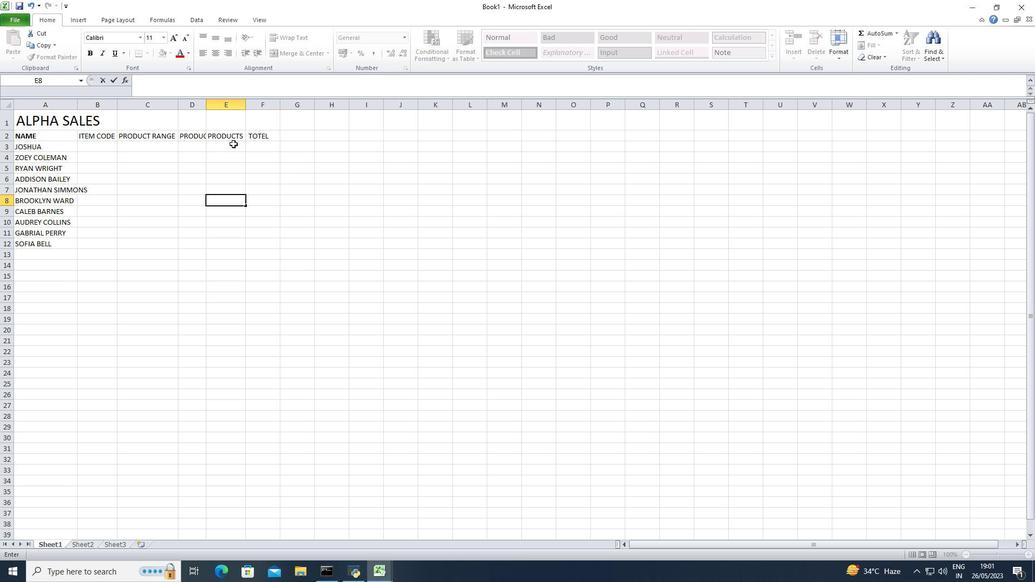 
Action: Mouse pressed left at (234, 138)
Screenshot: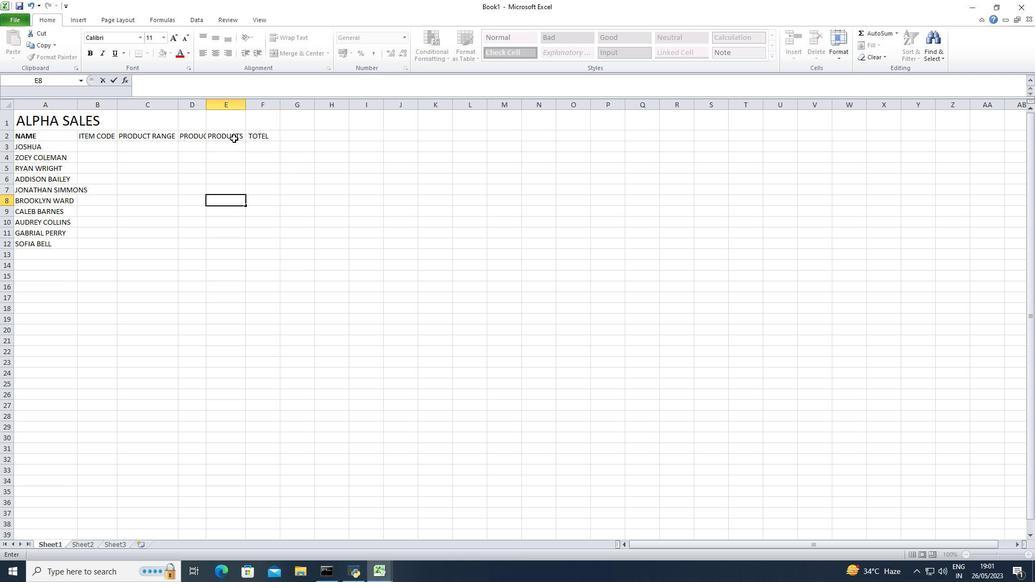 
Action: Key pressed <Key.backspace>
Screenshot: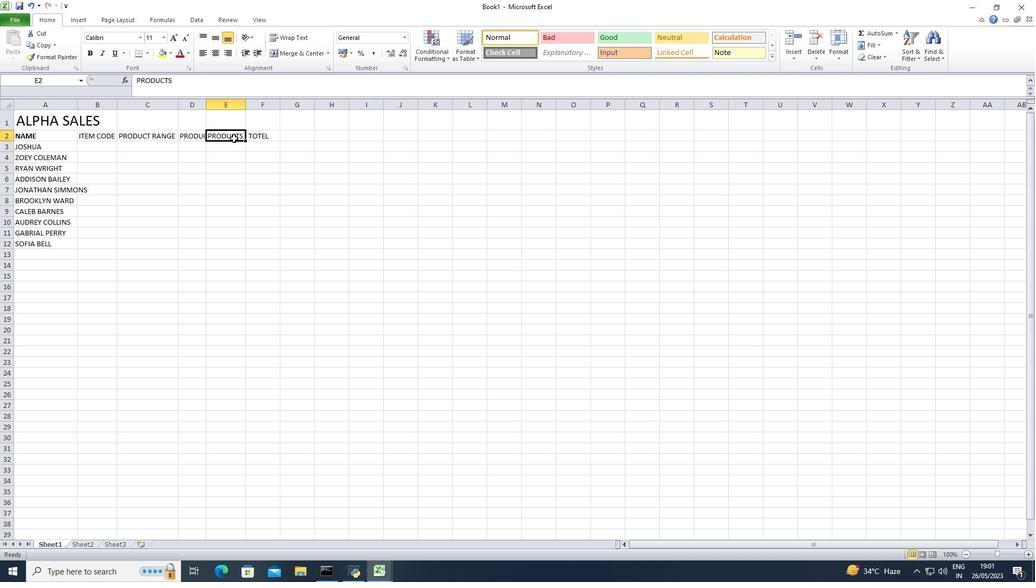 
Action: Mouse moved to (203, 152)
Screenshot: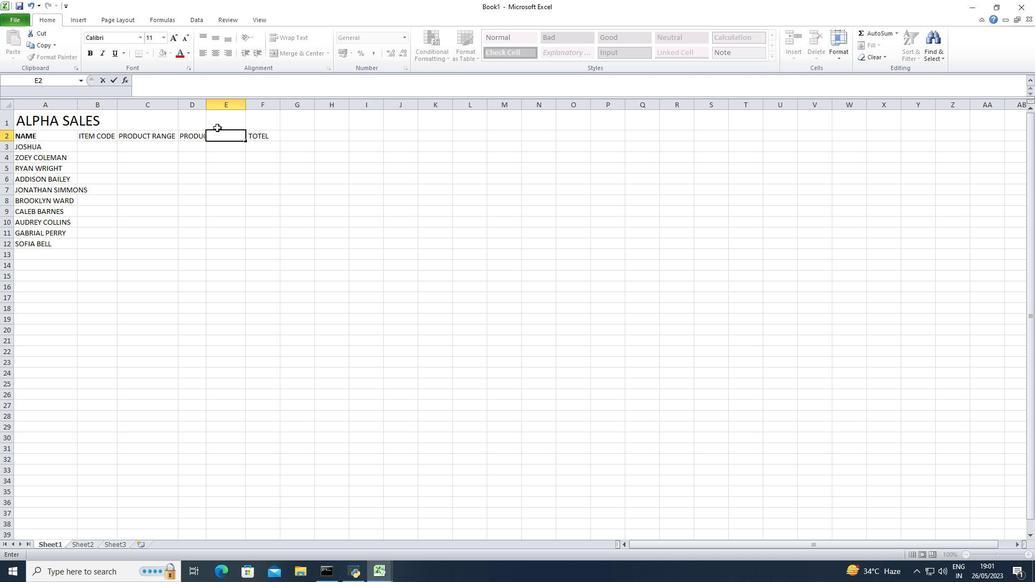
Action: Mouse pressed left at (203, 152)
Screenshot: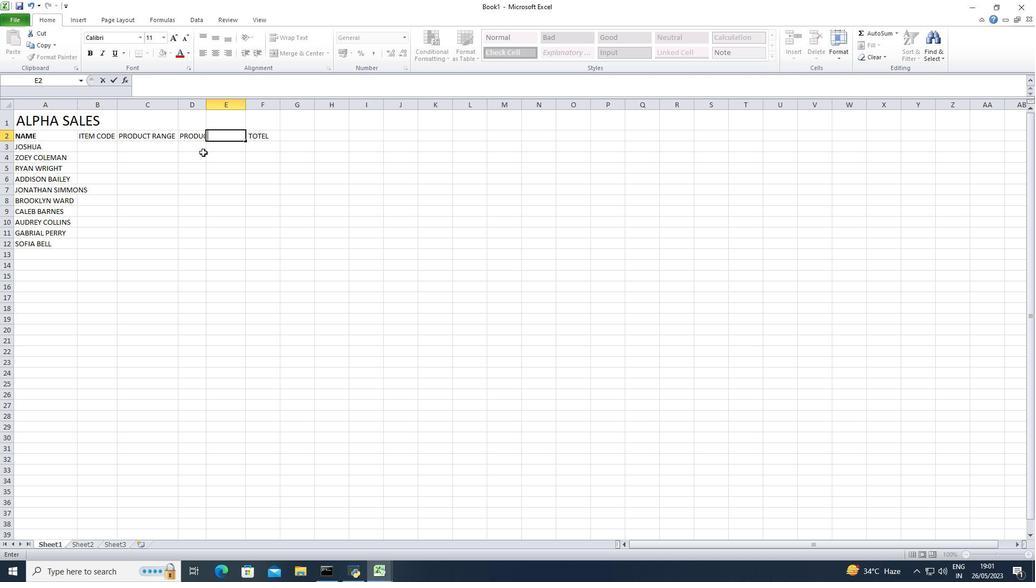 
Action: Mouse moved to (207, 103)
Screenshot: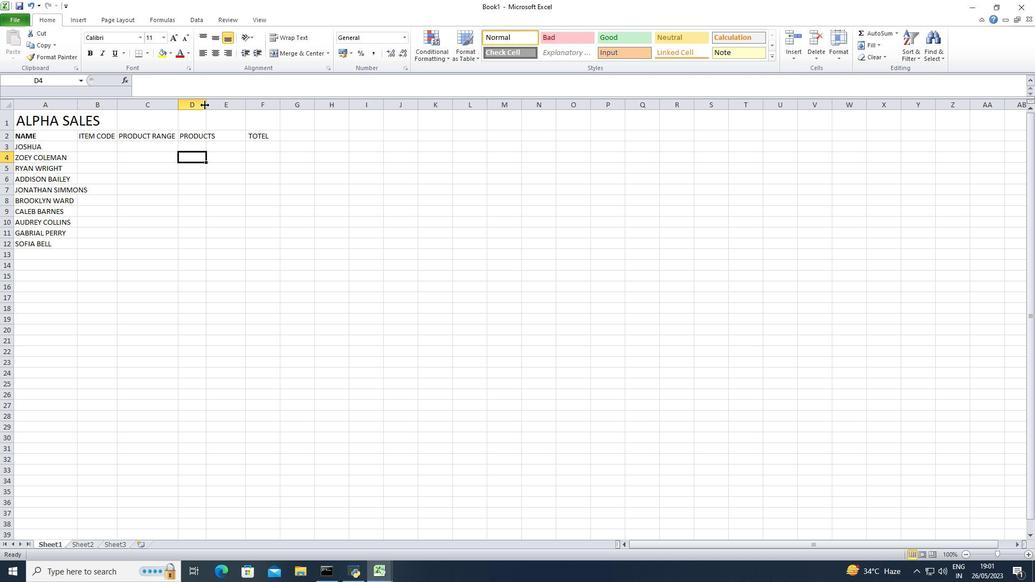 
Action: Mouse pressed left at (207, 103)
Screenshot: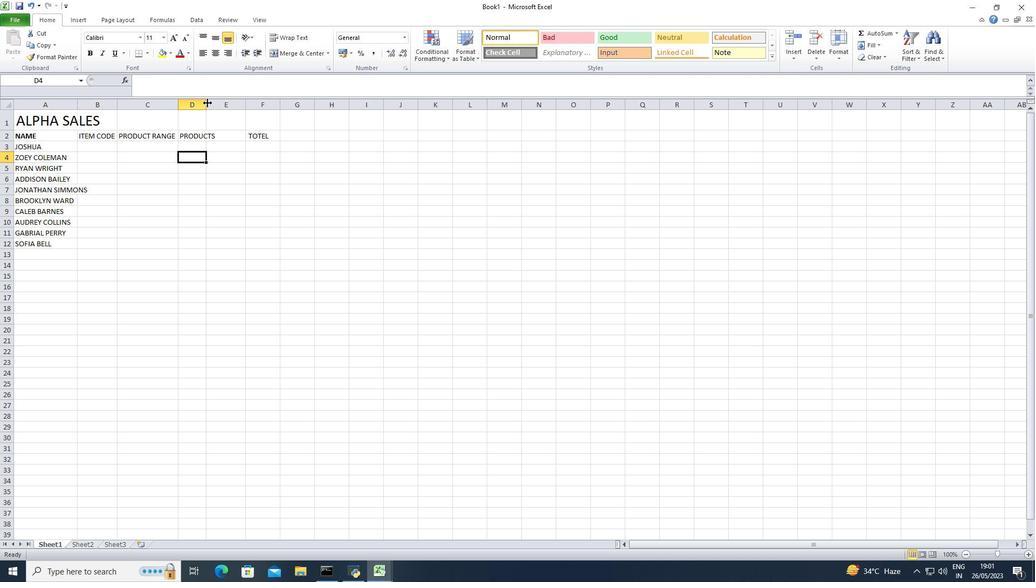 
Action: Mouse moved to (207, 102)
Screenshot: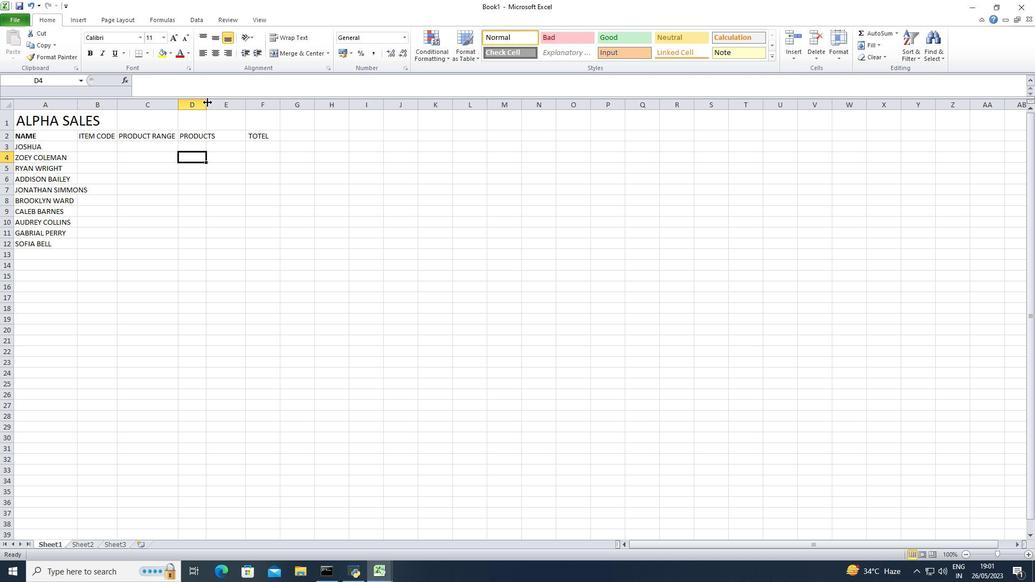 
Action: Mouse pressed left at (207, 102)
Screenshot: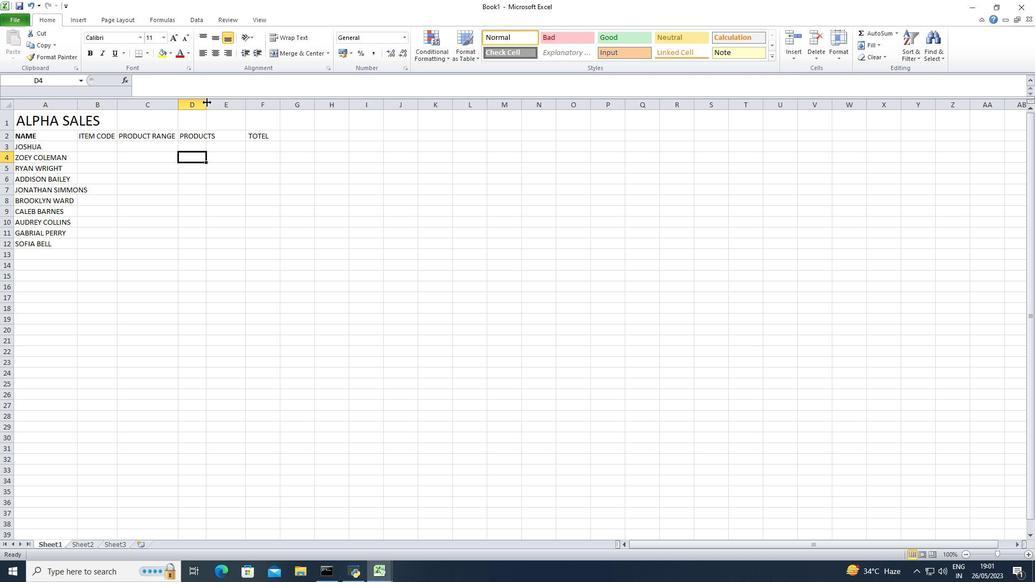 
Action: Mouse pressed left at (207, 102)
Screenshot: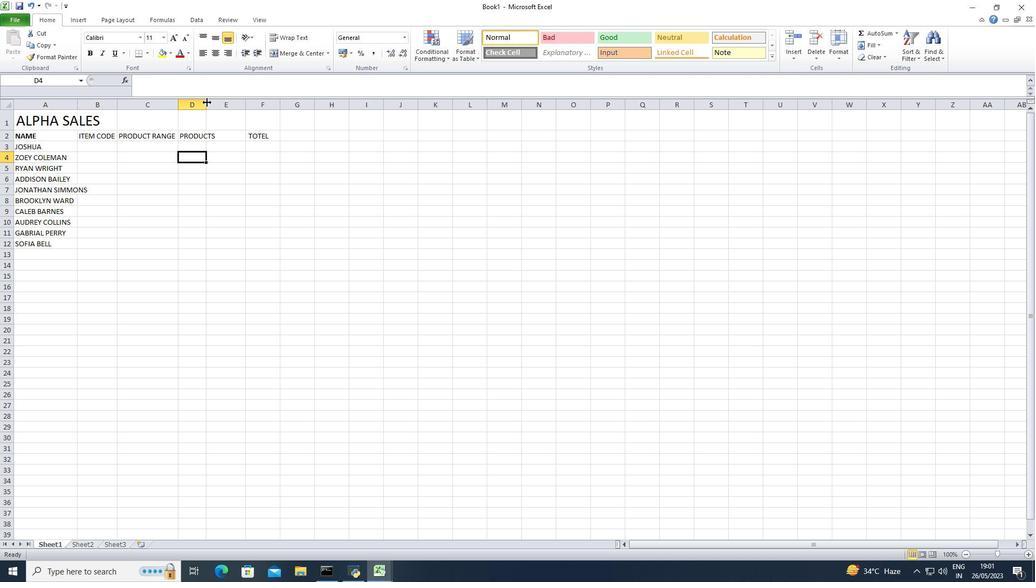 
Action: Mouse moved to (206, 99)
Screenshot: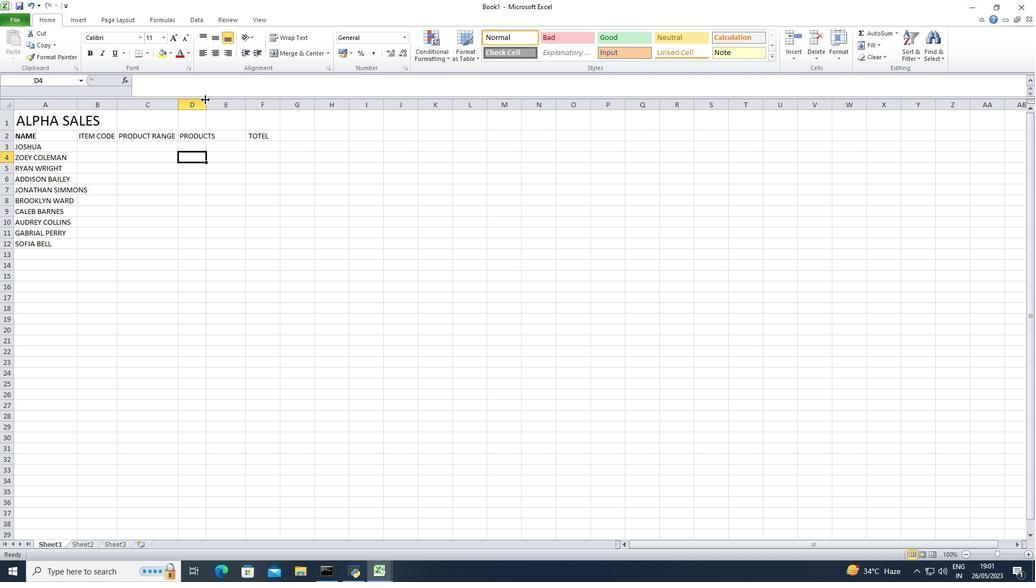 
Action: Mouse pressed left at (206, 99)
Screenshot: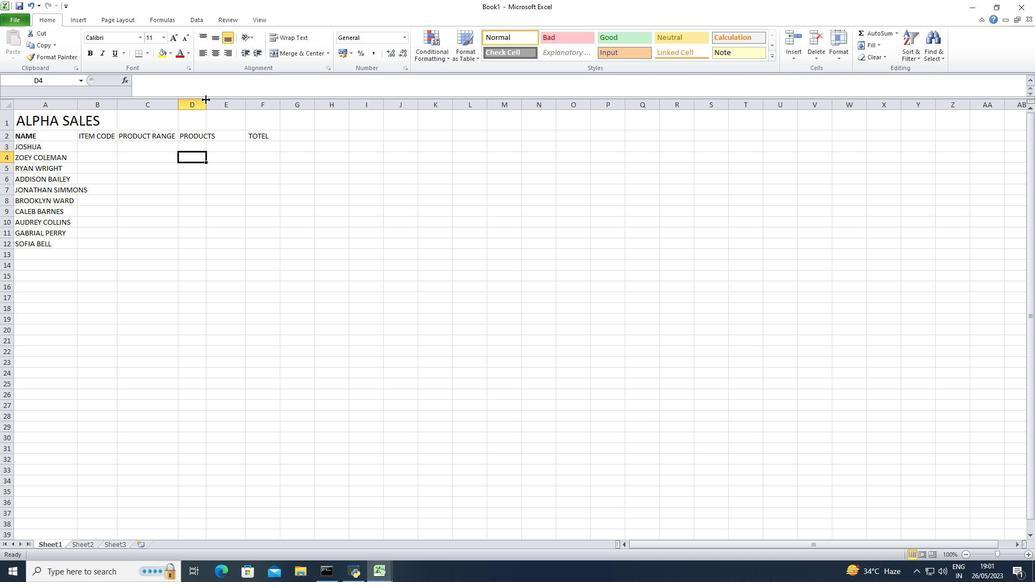 
Action: Mouse pressed left at (206, 99)
Screenshot: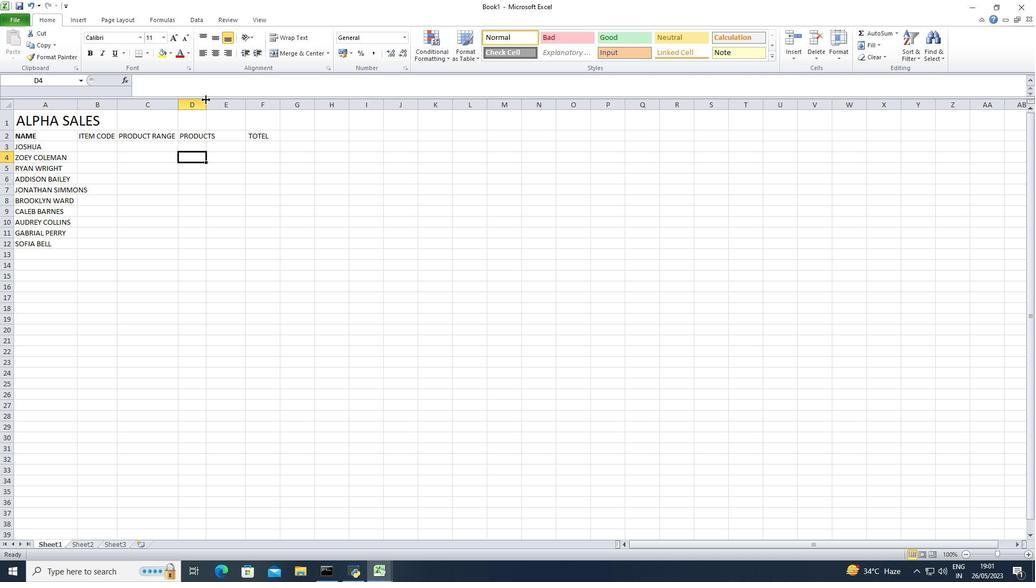 
Action: Mouse moved to (227, 139)
Screenshot: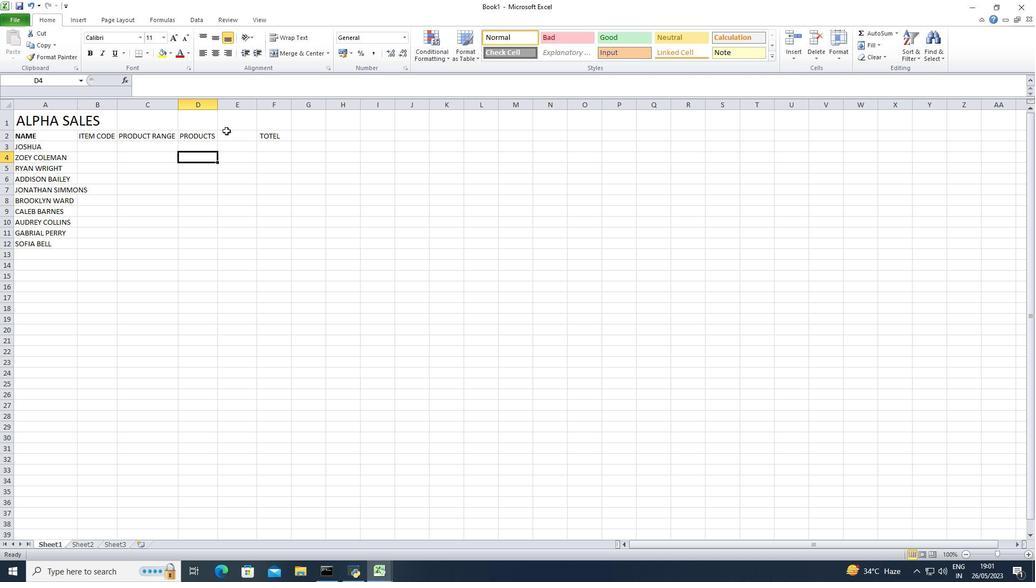 
Action: Mouse pressed left at (227, 139)
Screenshot: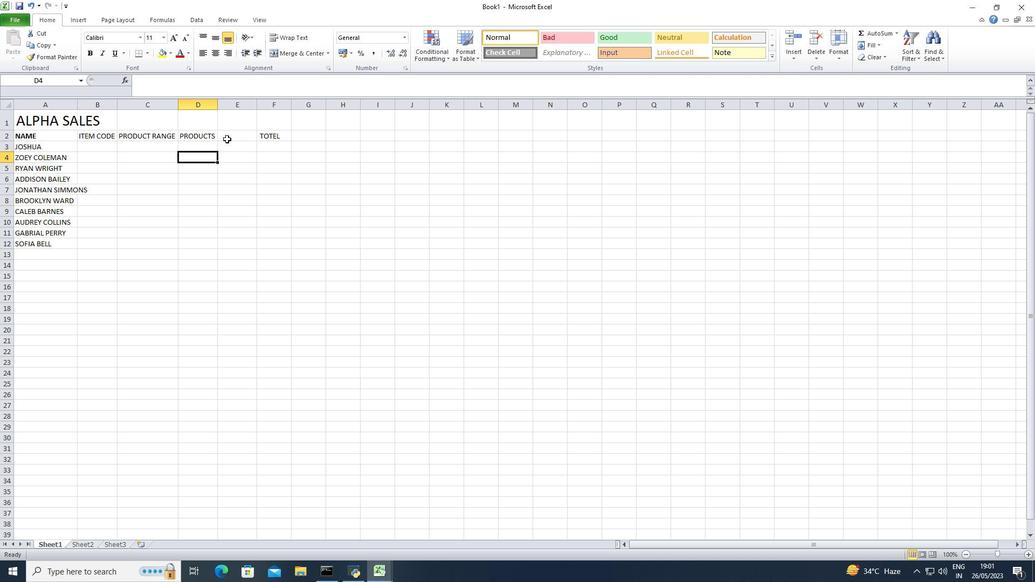 
Action: Mouse moved to (237, 143)
Screenshot: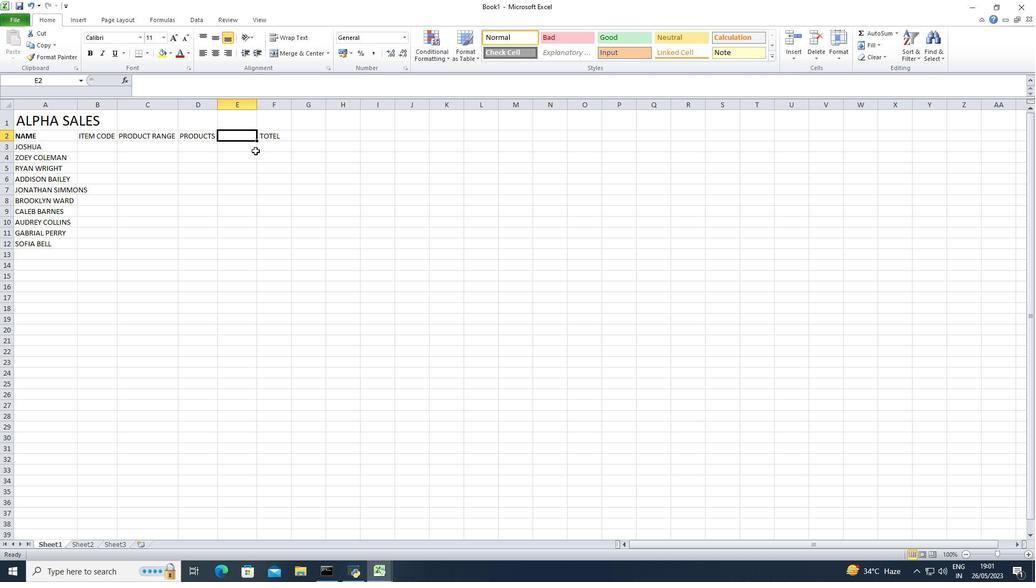 
Action: Key pressed QUANTITY
Screenshot: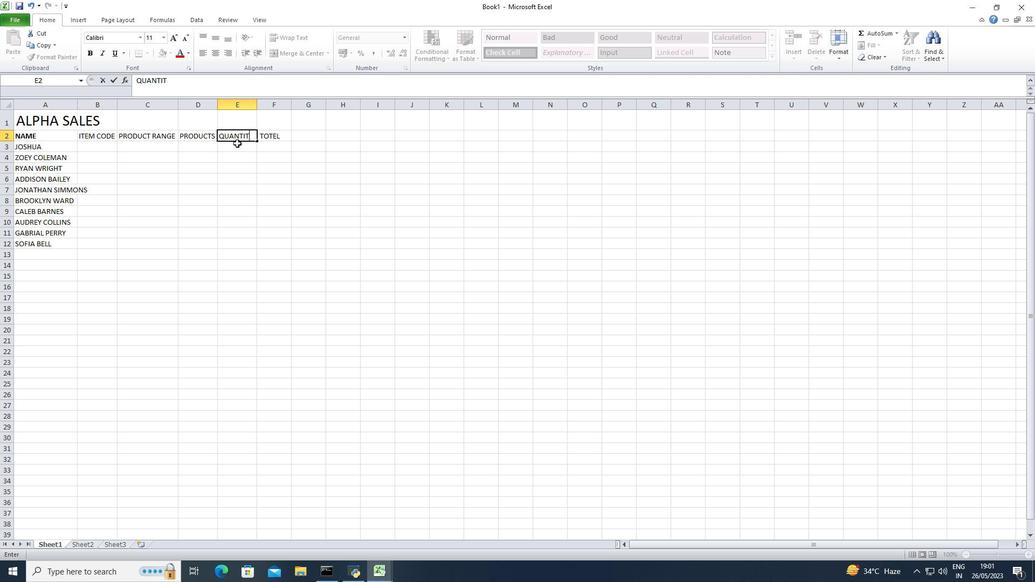 
Action: Mouse moved to (237, 180)
Screenshot: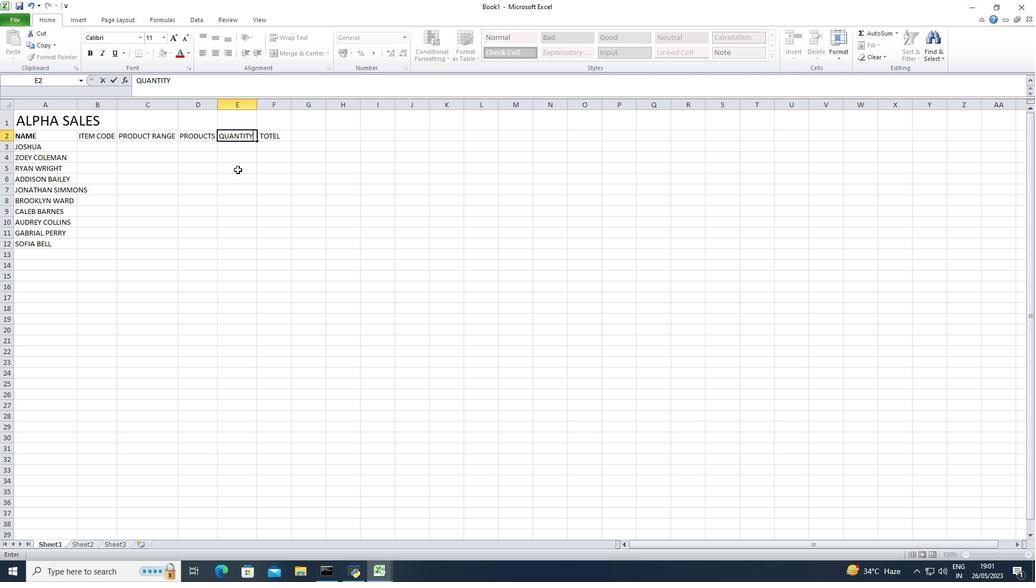 
Action: Mouse pressed left at (237, 180)
Screenshot: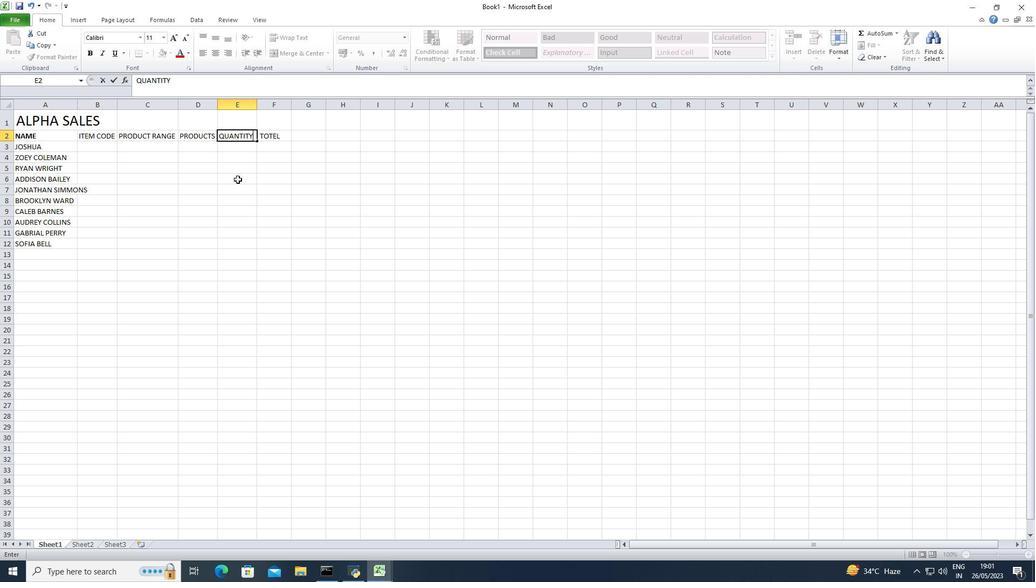 
Action: Mouse moved to (219, 169)
Screenshot: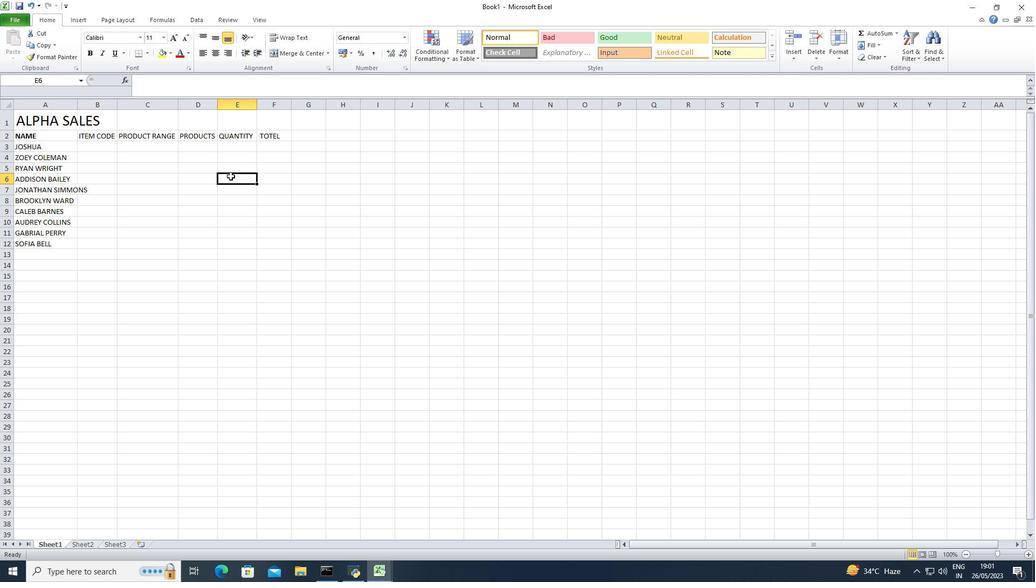 
Action: Key pressed <Key.caps_lock>
Screenshot: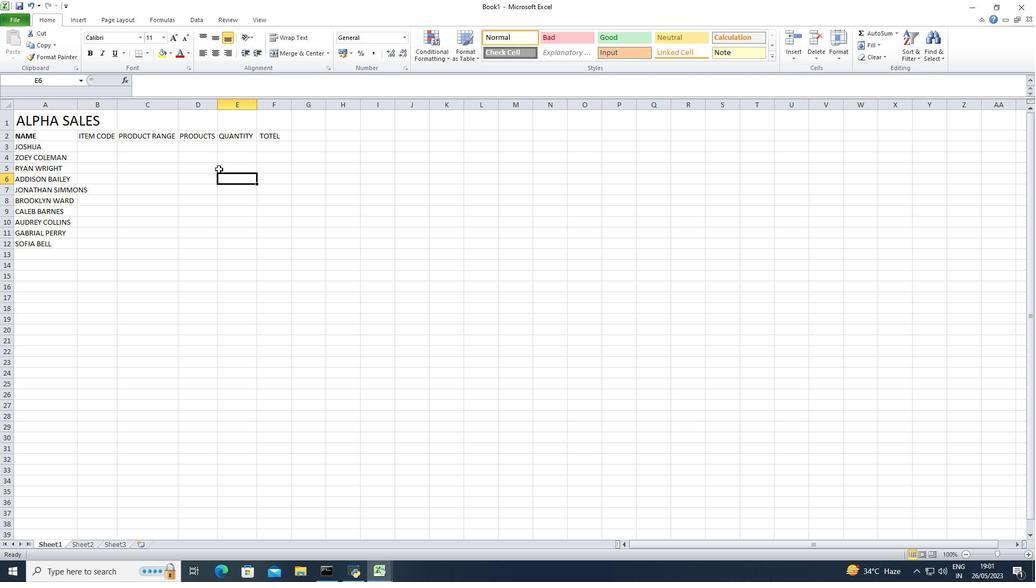 
Action: Mouse moved to (113, 146)
Screenshot: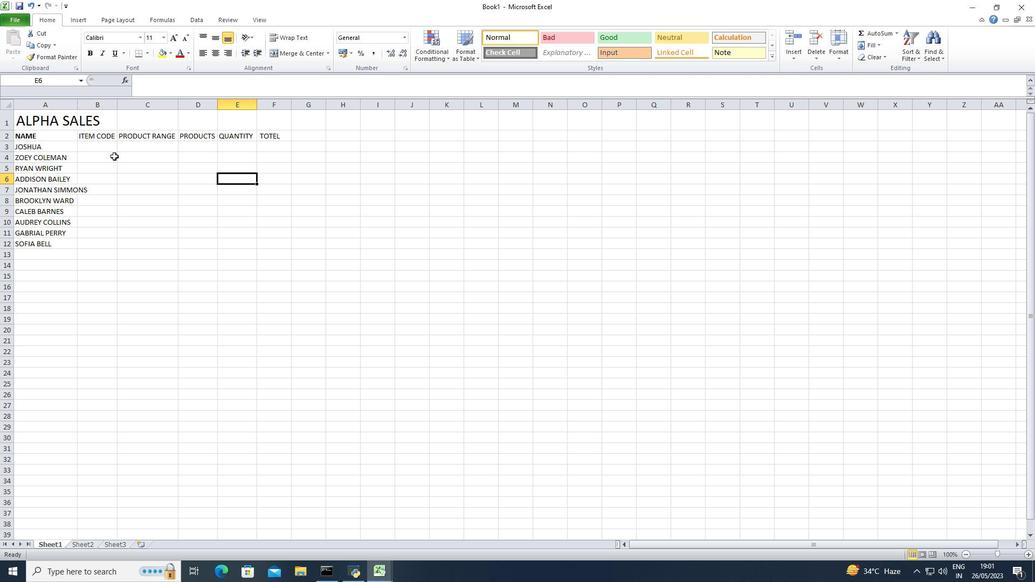 
Action: Mouse pressed left at (113, 146)
Screenshot: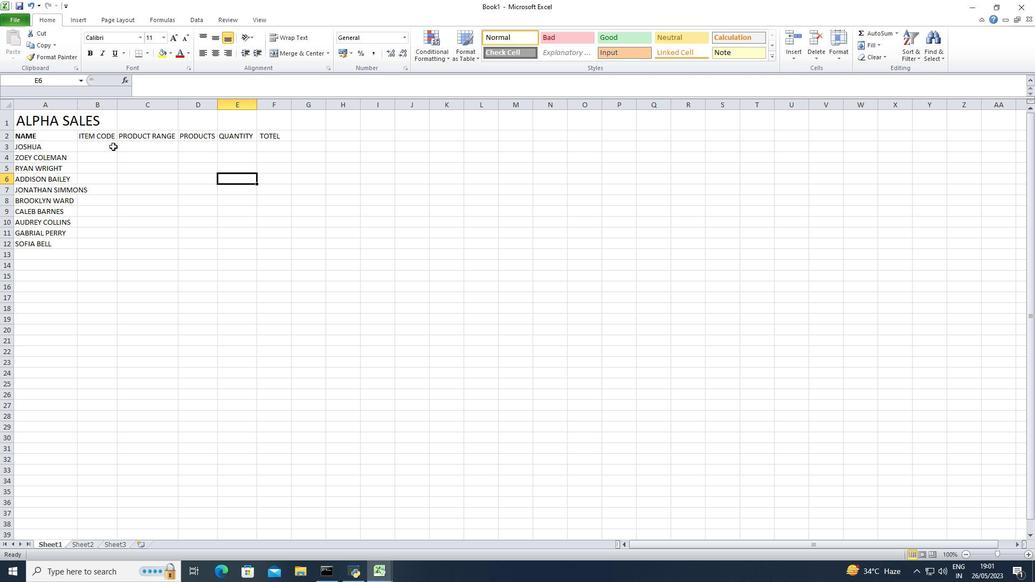 
Action: Mouse moved to (318, 60)
Screenshot: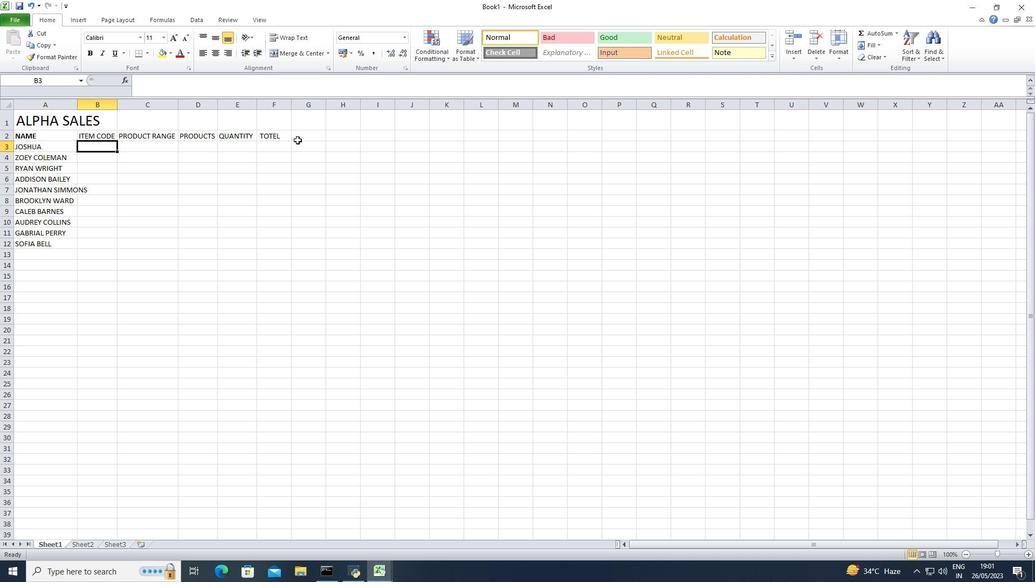 
Action: Key pressed <Key.up><Key.right><Key.right><Key.right><Key.left><Key.left><Key.shift><Key.right><Key.right><Key.right><Key.right><Key.right>ctrl+B
Screenshot: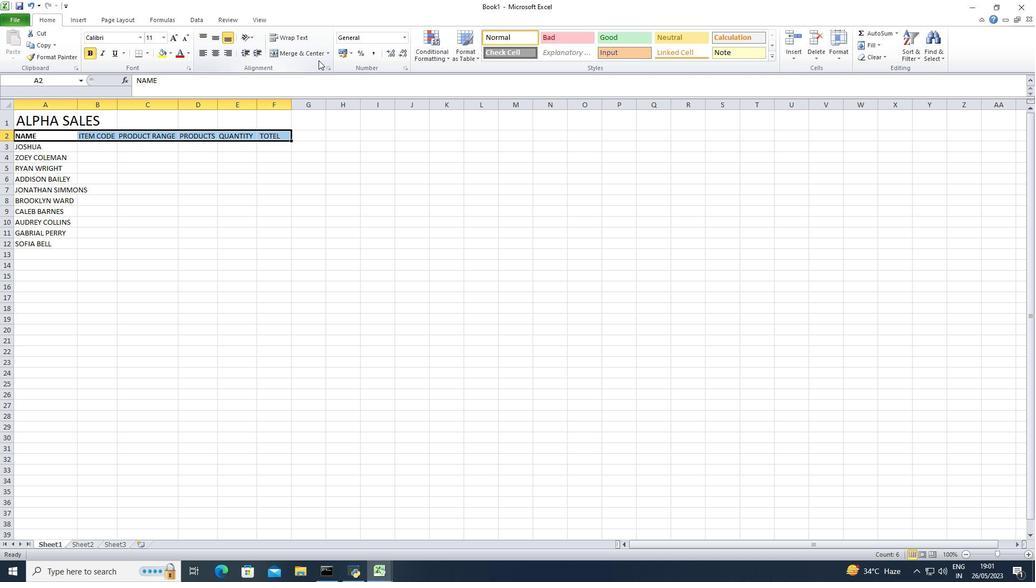
Action: Mouse moved to (164, 90)
Screenshot: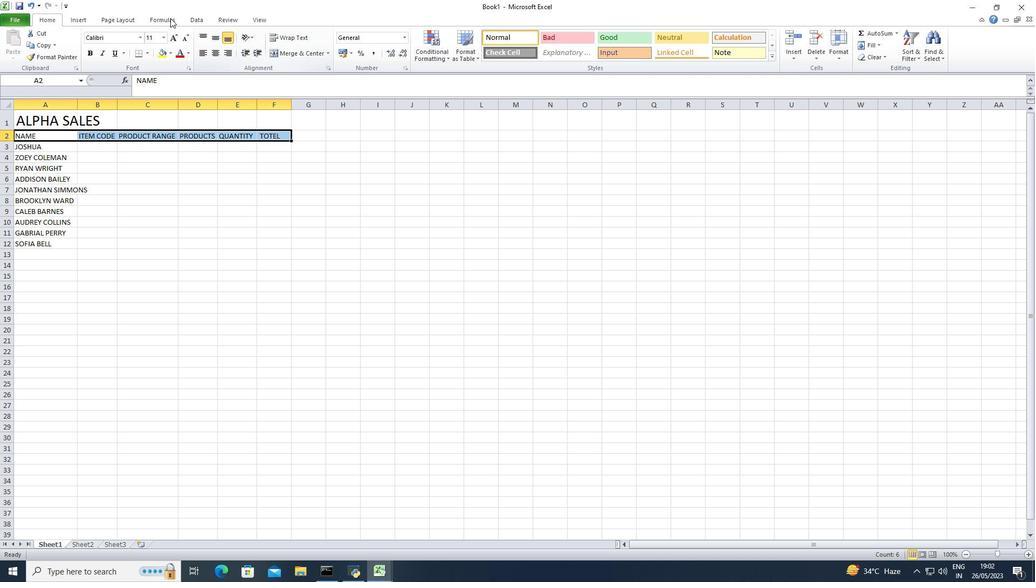 
Action: Key pressed ctrl+B
Screenshot: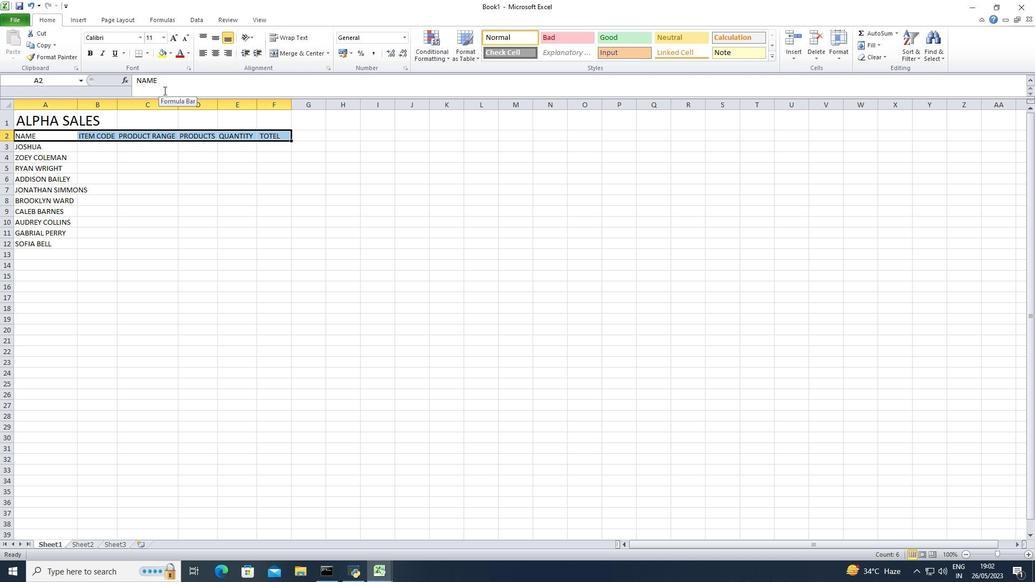 
Action: Mouse moved to (116, 158)
Screenshot: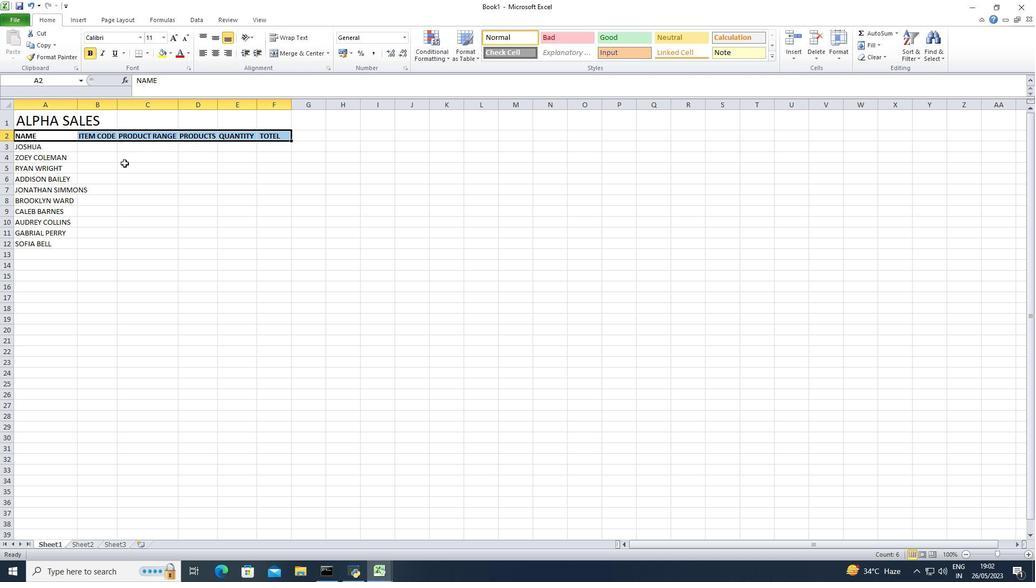 
Action: Mouse pressed left at (116, 158)
Screenshot: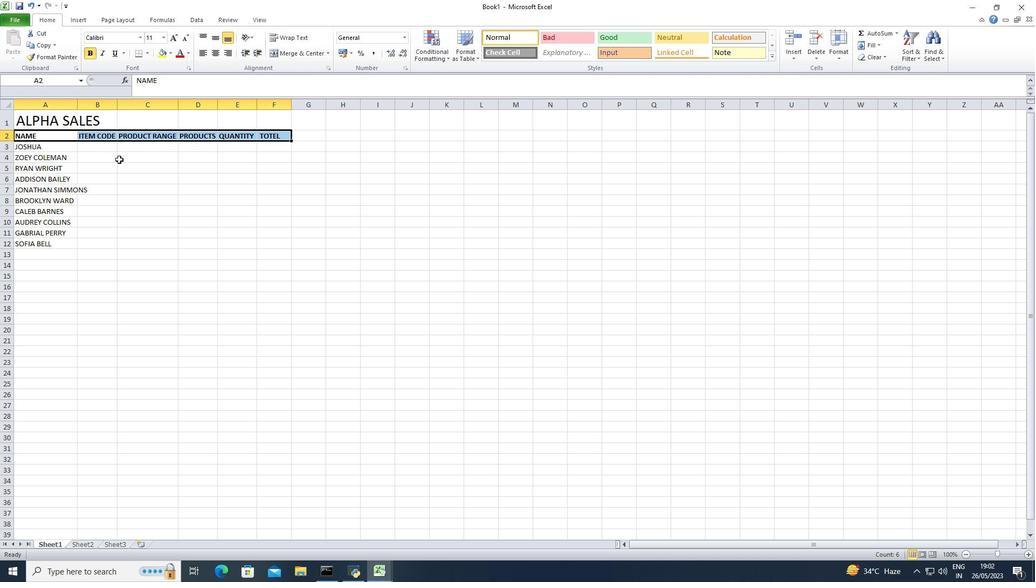 
Action: Mouse moved to (118, 102)
Screenshot: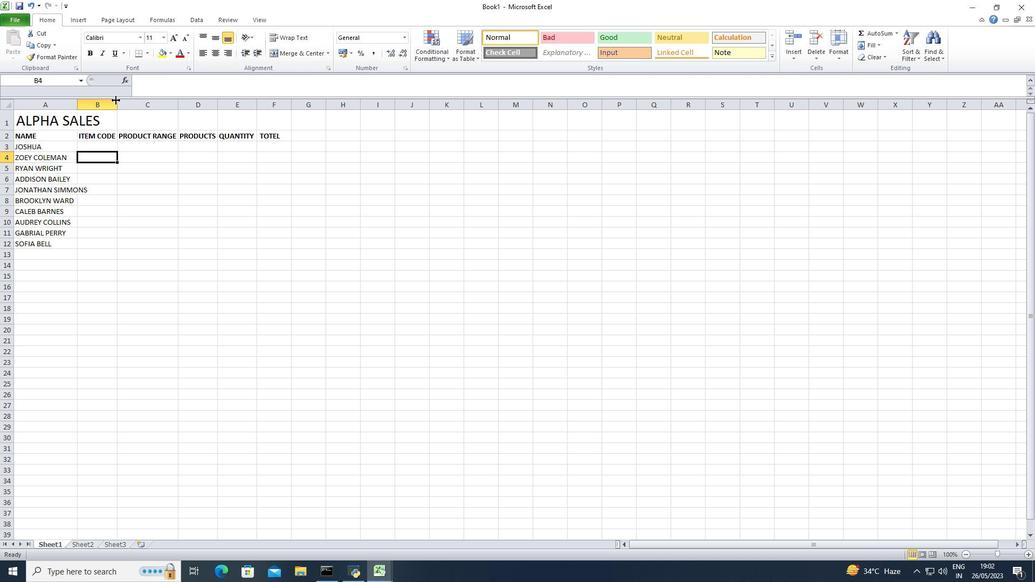 
Action: Mouse pressed left at (118, 102)
Screenshot: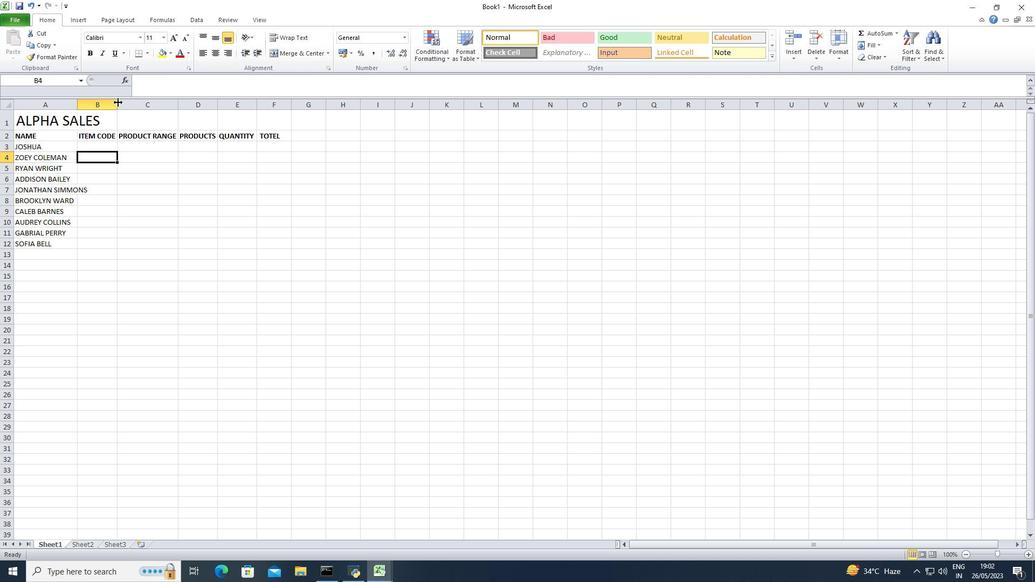 
Action: Mouse pressed left at (118, 102)
Screenshot: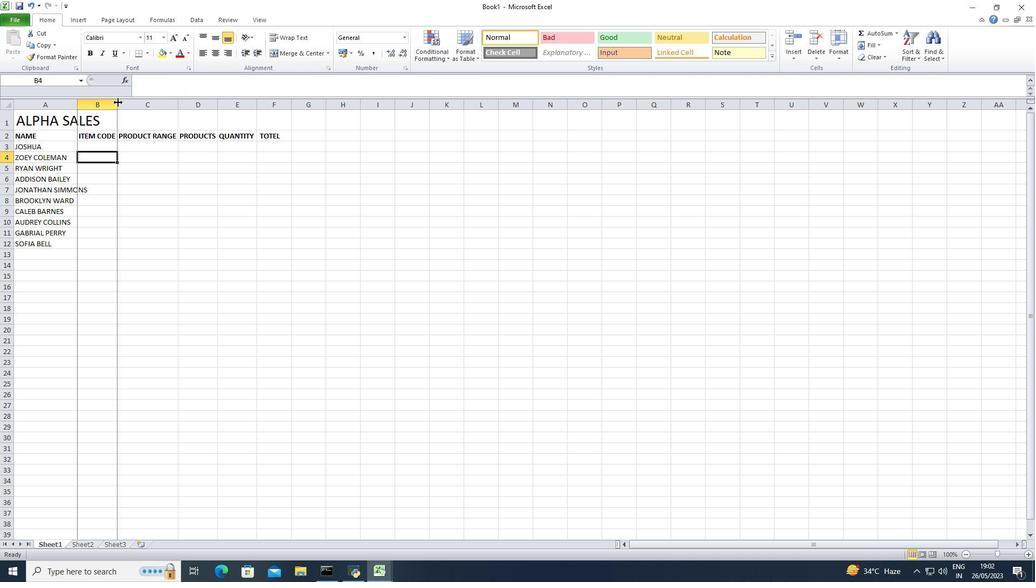 
Action: Mouse moved to (178, 99)
Screenshot: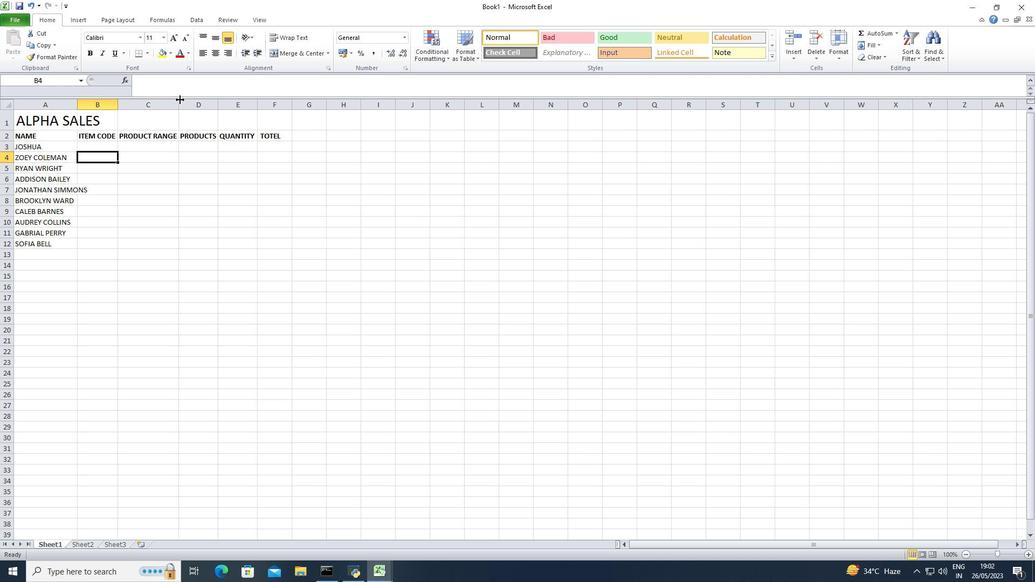 
Action: Mouse pressed left at (178, 99)
Screenshot: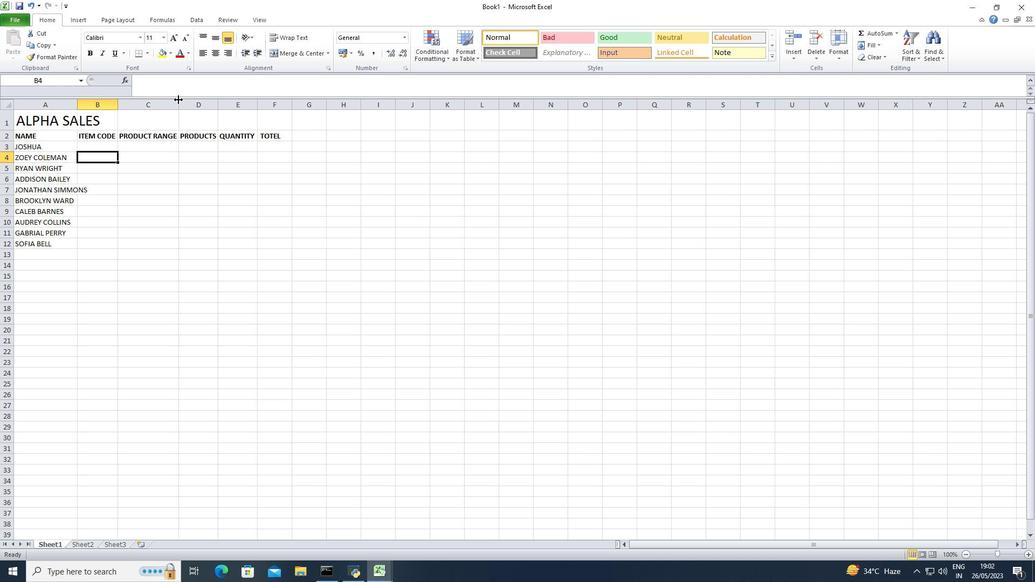 
Action: Mouse pressed left at (178, 99)
Screenshot: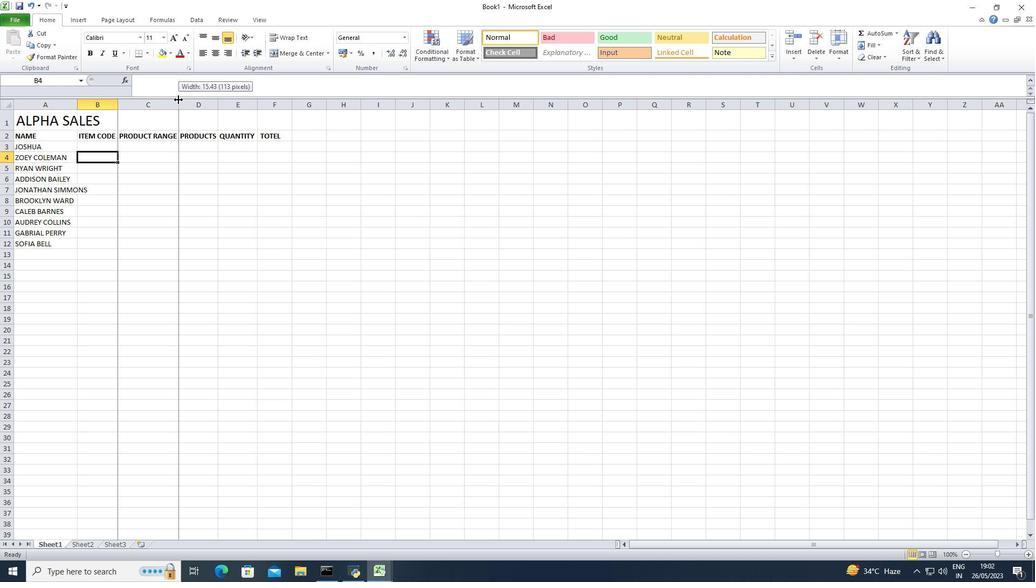 
Action: Mouse moved to (219, 104)
Screenshot: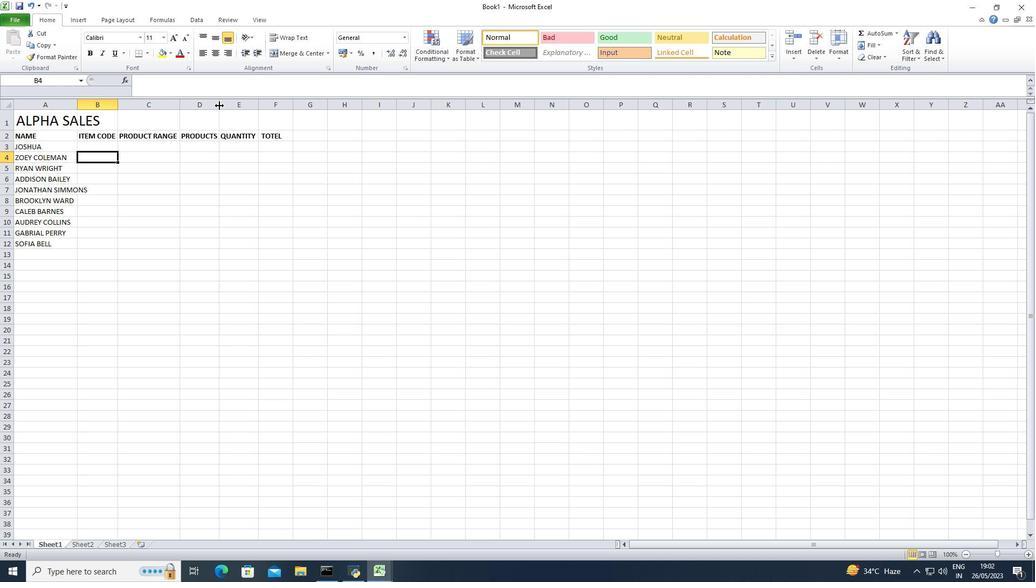 
Action: Mouse pressed left at (219, 104)
Screenshot: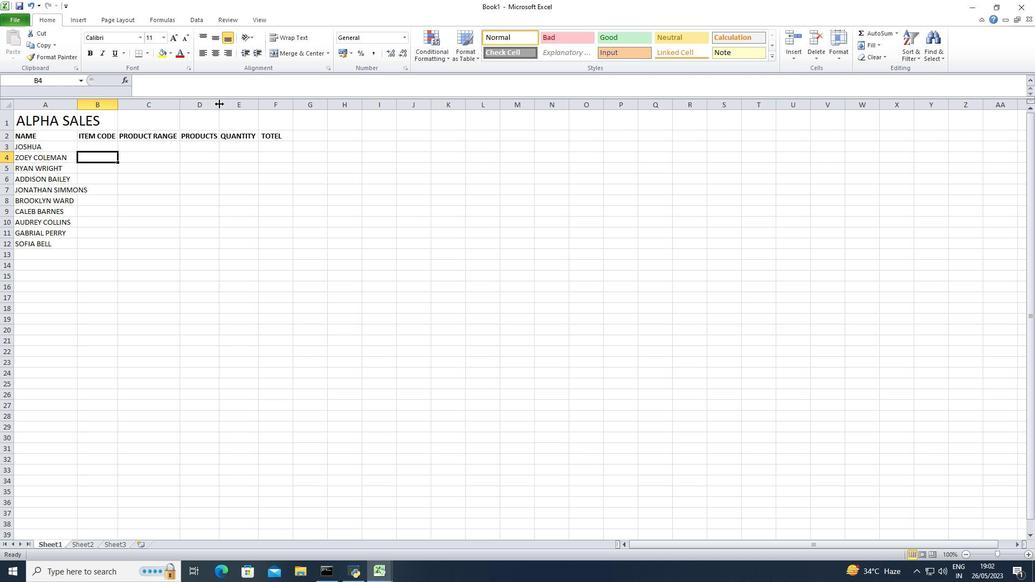 
Action: Mouse moved to (219, 103)
Screenshot: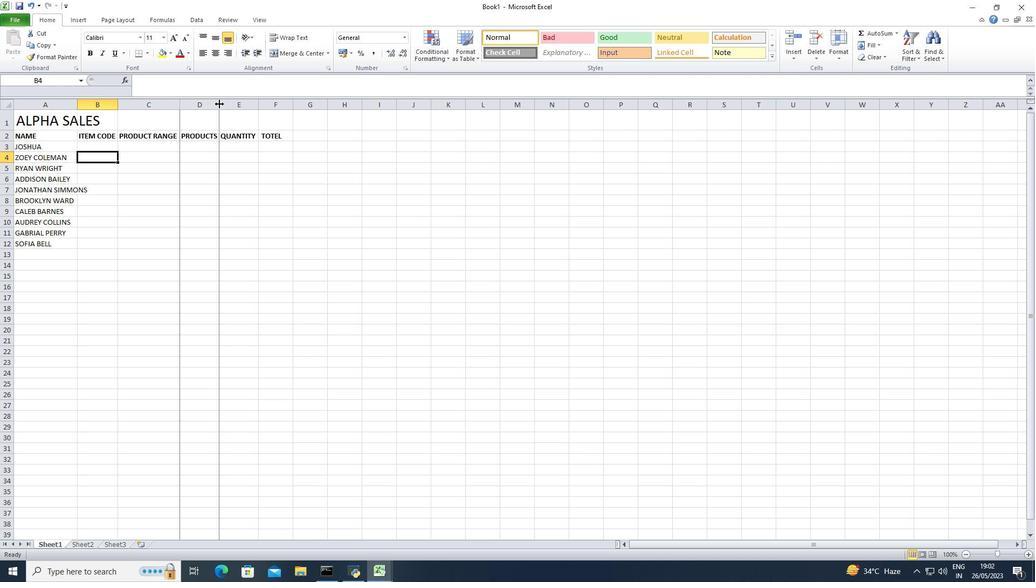 
Action: Mouse pressed left at (219, 103)
Screenshot: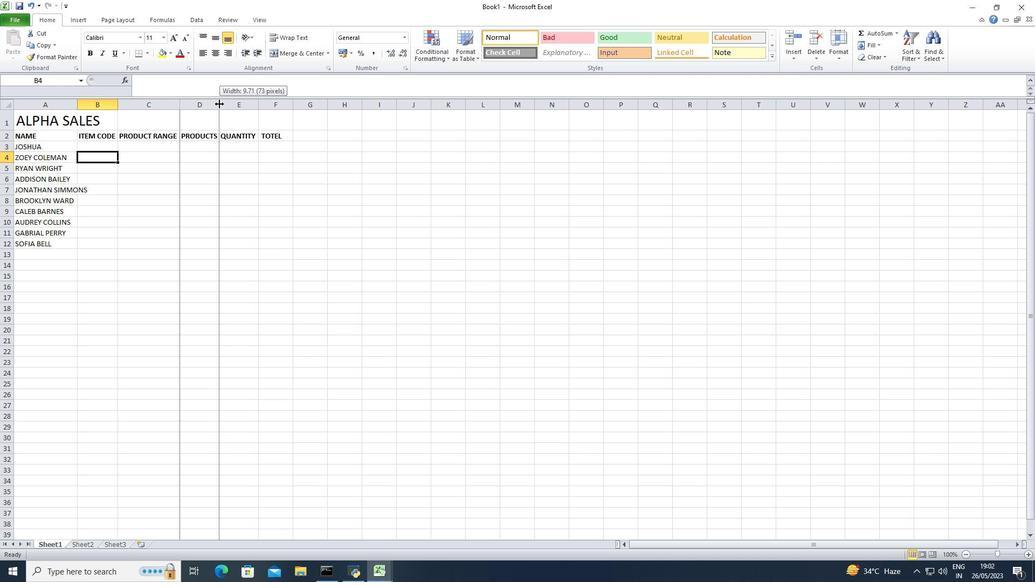 
Action: Mouse moved to (259, 103)
Screenshot: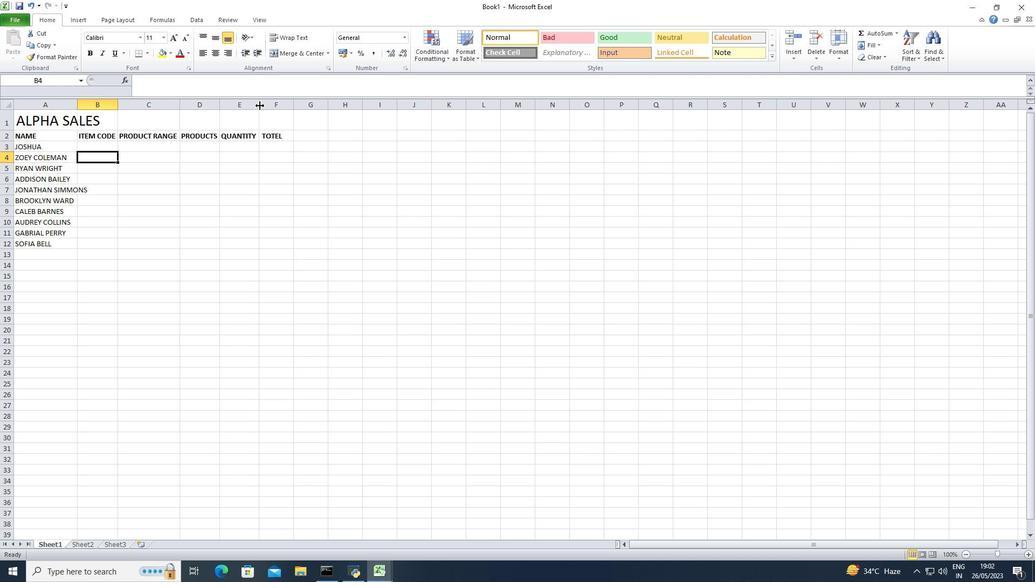 
Action: Mouse pressed left at (259, 103)
Screenshot: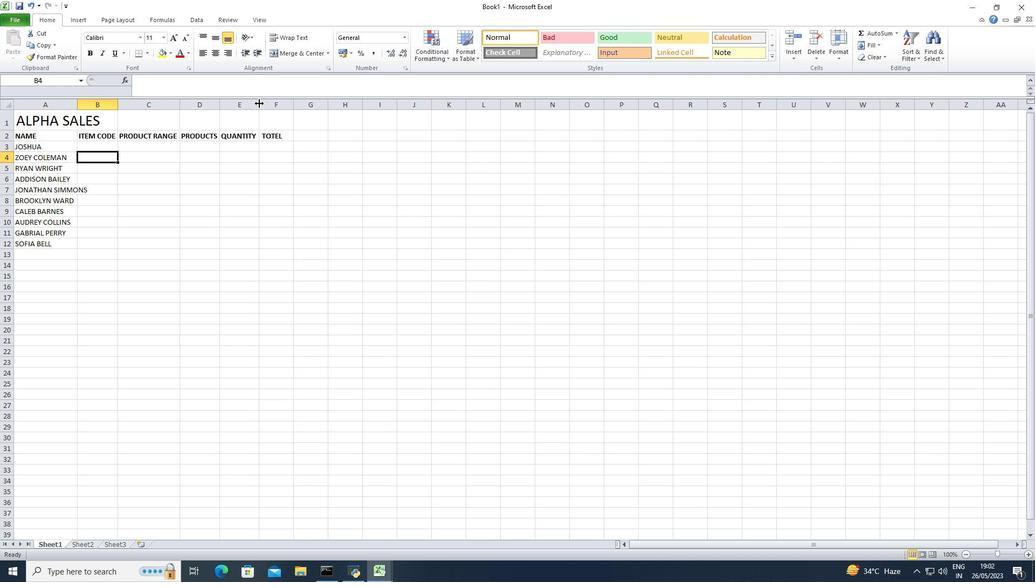
Action: Mouse pressed left at (259, 103)
Screenshot: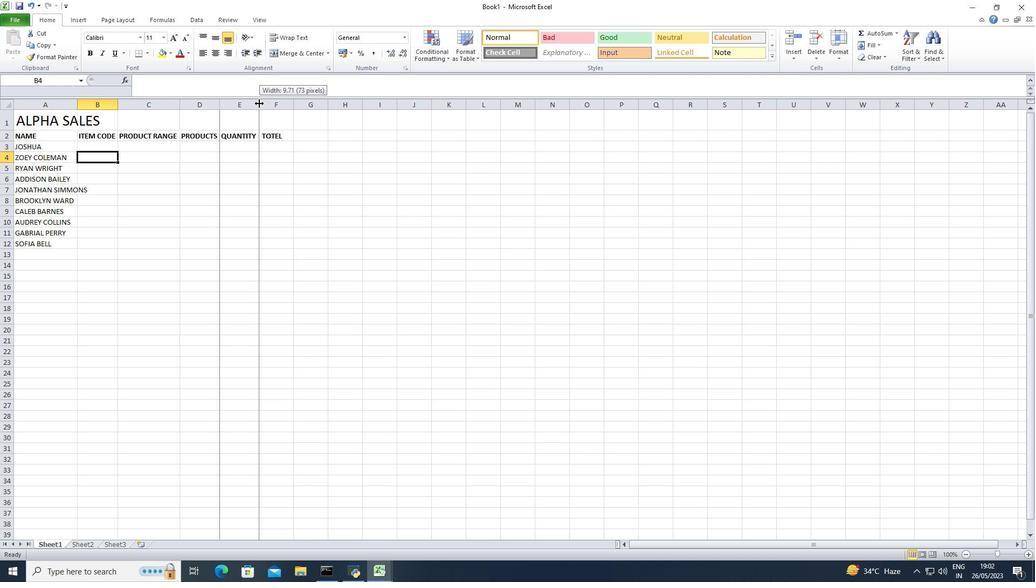 
Action: Mouse moved to (284, 135)
Screenshot: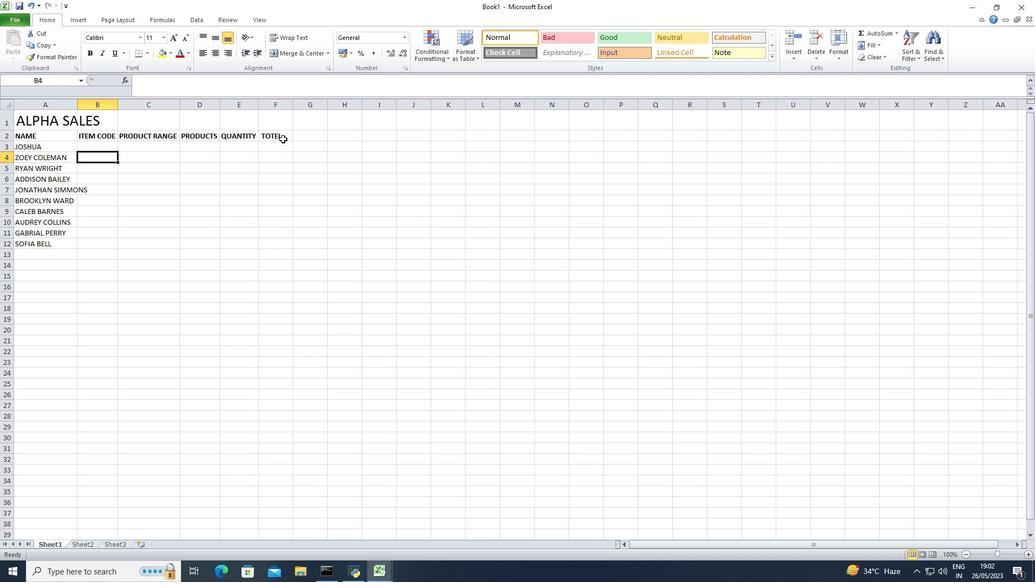 
Action: Mouse pressed left at (284, 135)
Screenshot: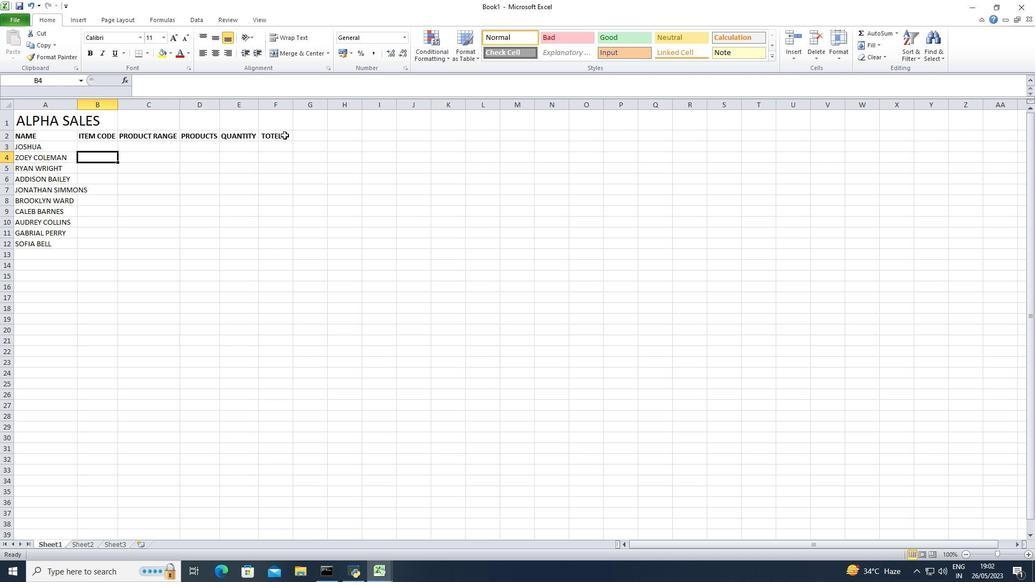 
Action: Mouse moved to (280, 135)
Screenshot: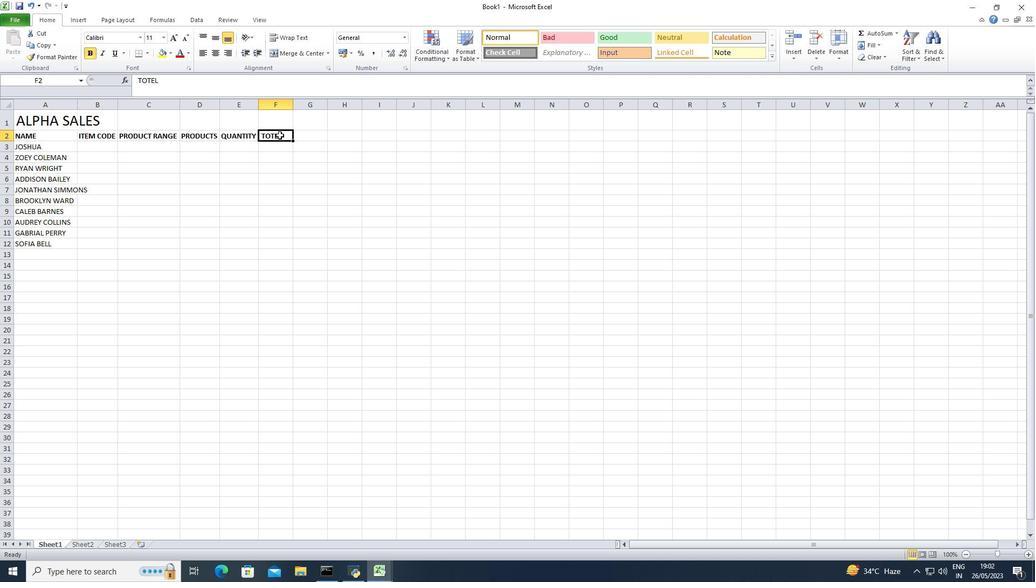 
Action: Mouse pressed left at (280, 135)
Screenshot: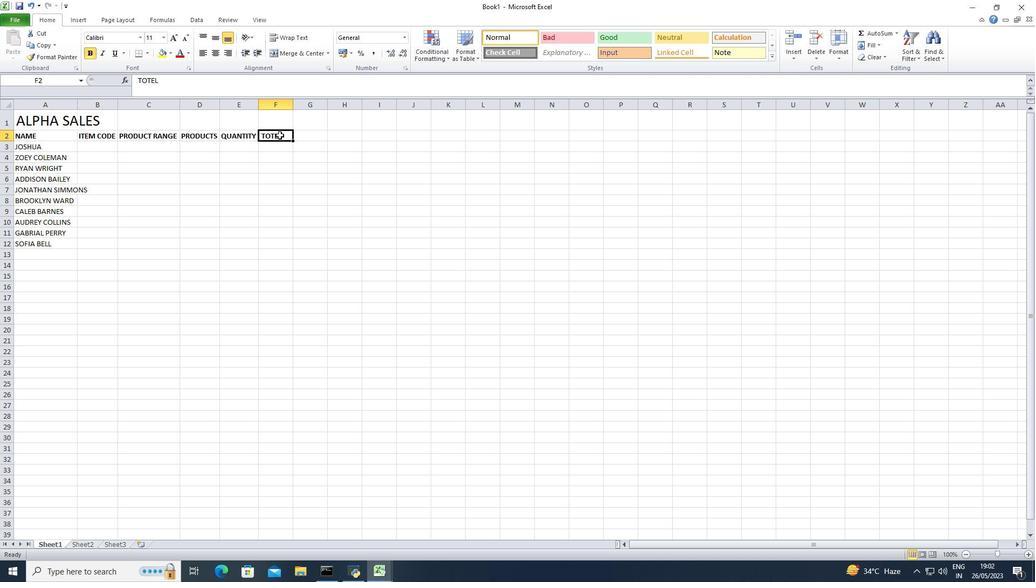 
Action: Mouse pressed left at (280, 135)
Screenshot: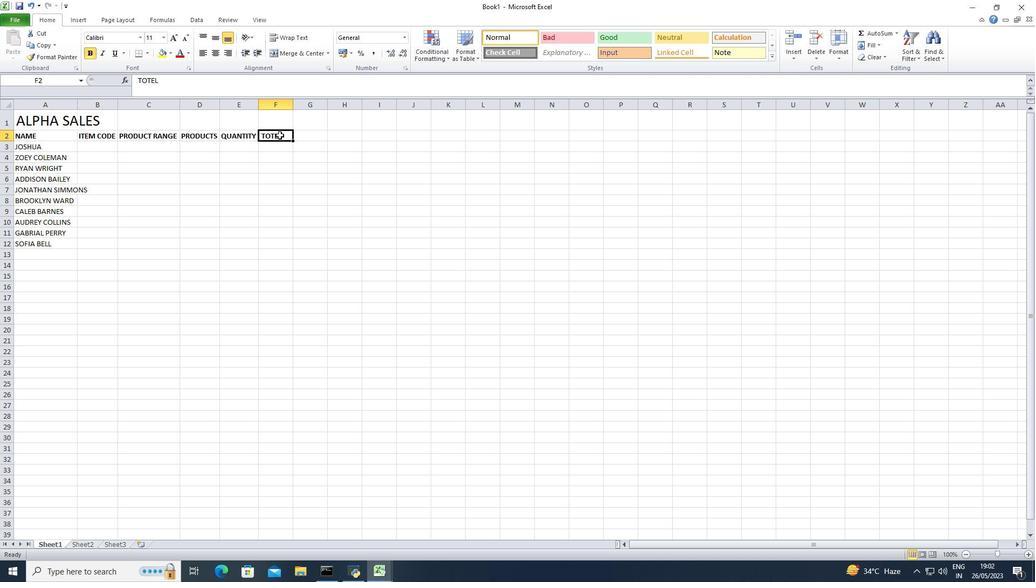 
Action: Mouse moved to (408, 142)
Screenshot: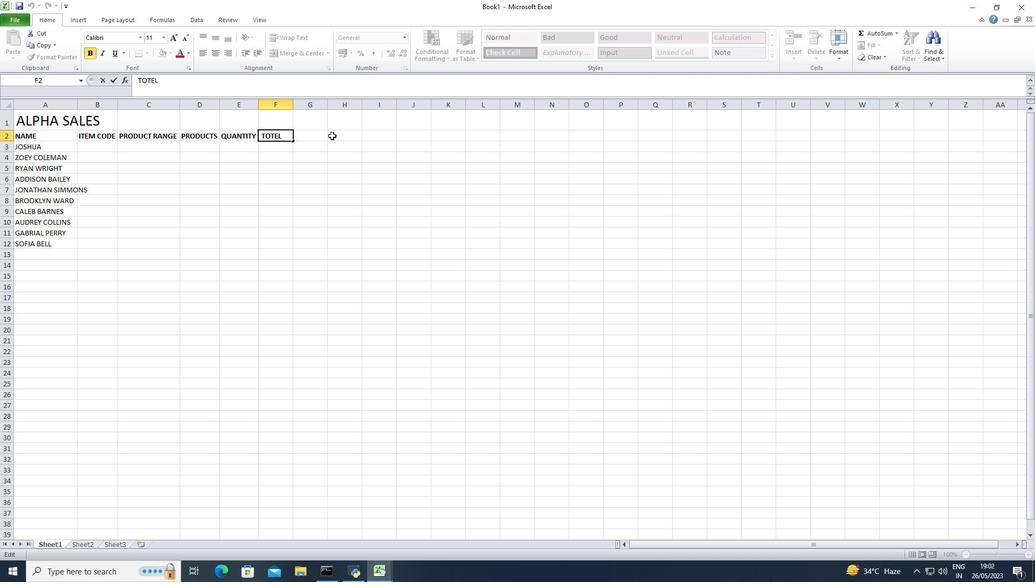 
Action: Key pressed <Key.backspace>a<Key.backspace>a<Key.backspace><Key.caps_lock>A
Screenshot: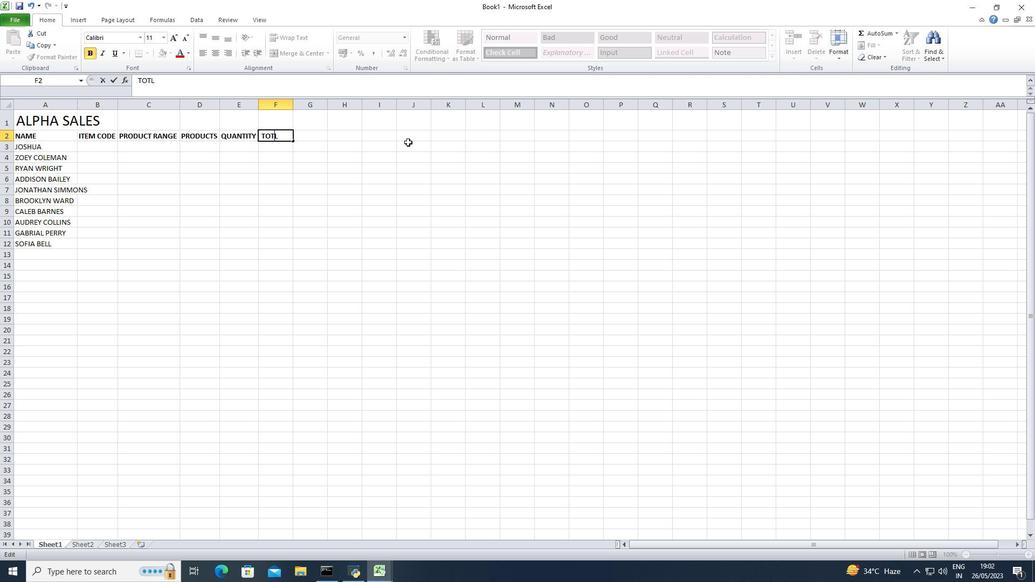 
Action: Mouse moved to (278, 200)
Screenshot: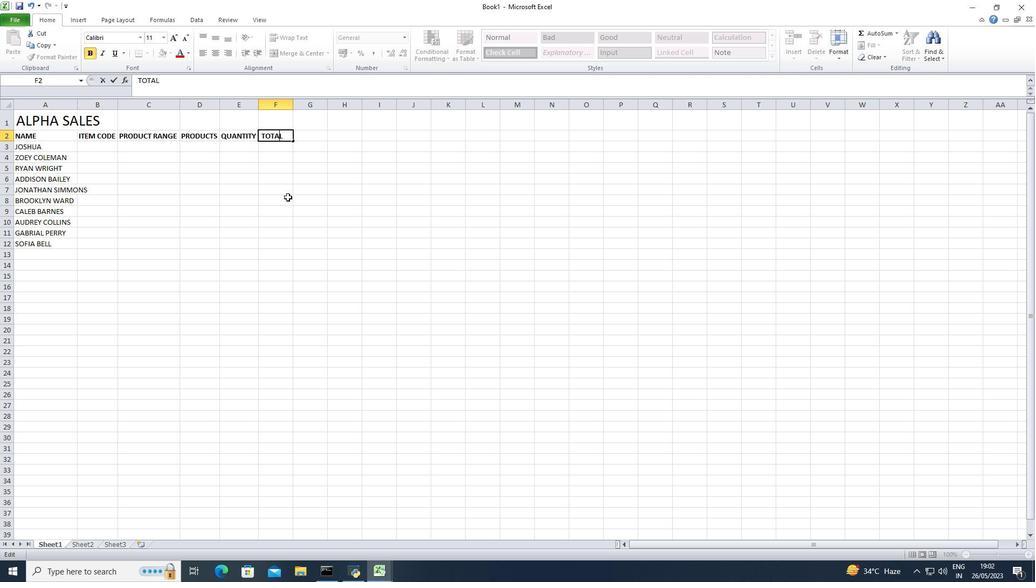 
Action: Mouse pressed left at (278, 200)
Screenshot: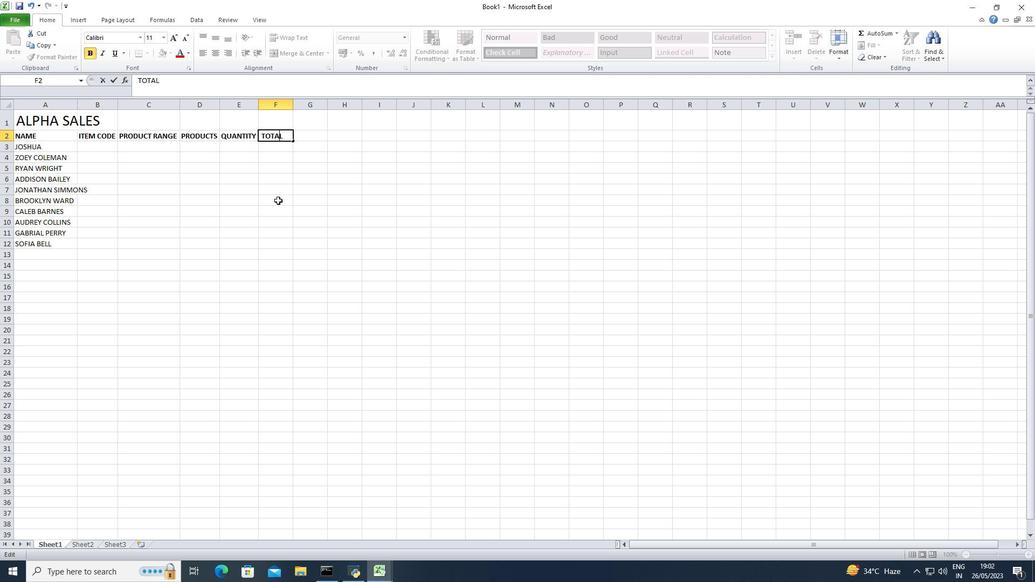 
Action: Mouse moved to (97, 149)
Screenshot: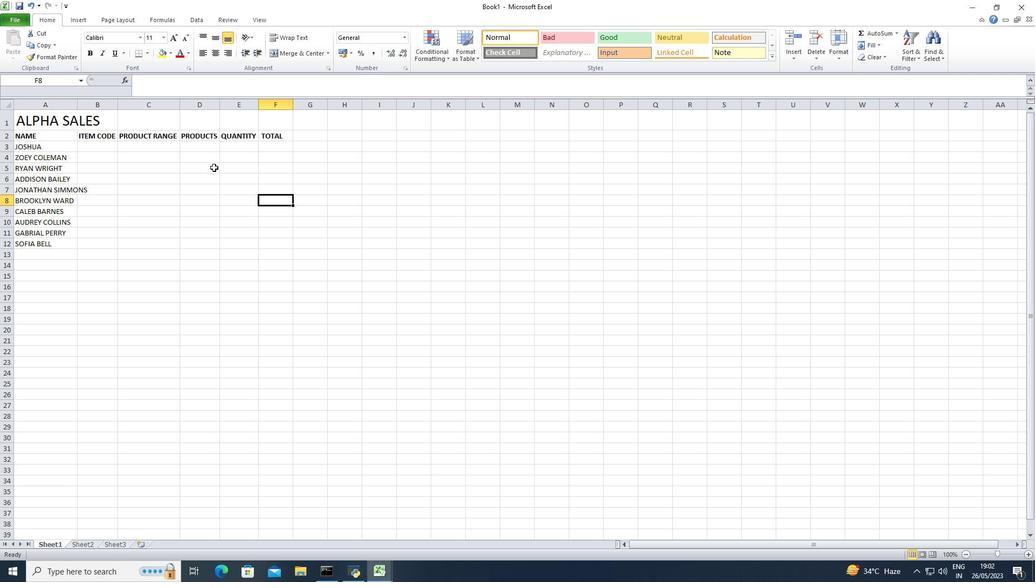 
Action: Mouse pressed left at (97, 149)
Screenshot: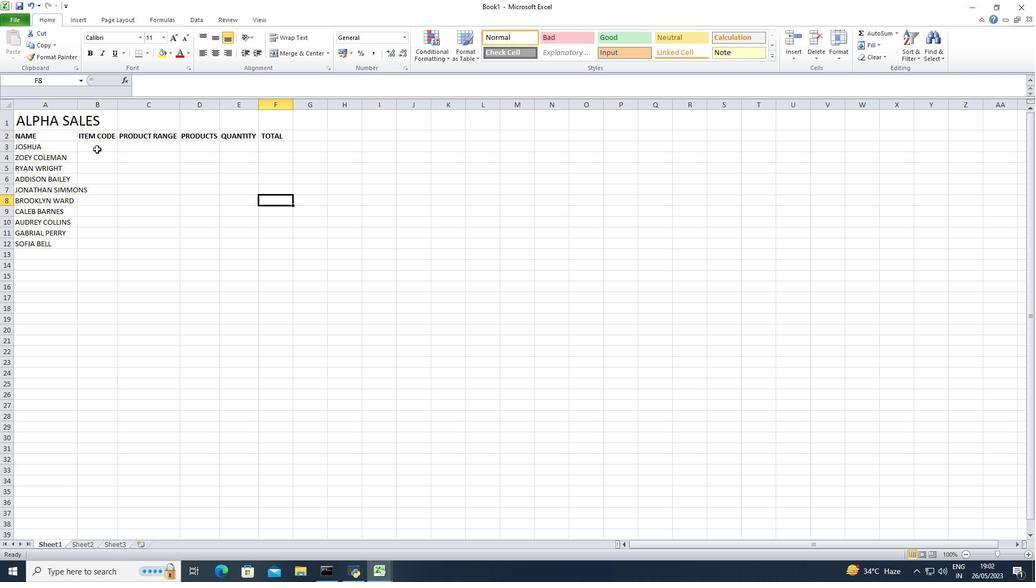 
Action: Key pressed 1005<Key.enter>
Screenshot: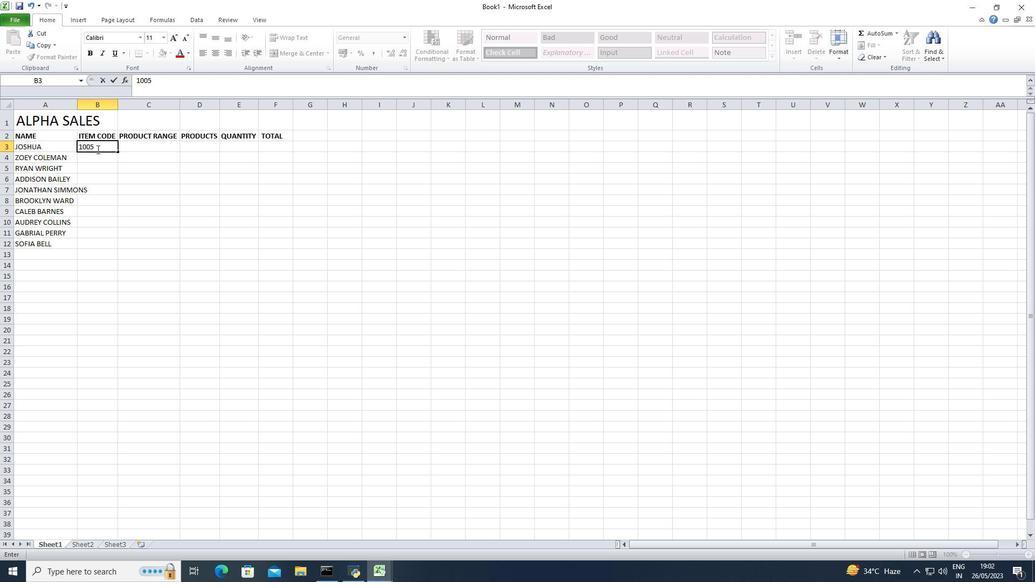 
Action: Mouse moved to (101, 151)
Screenshot: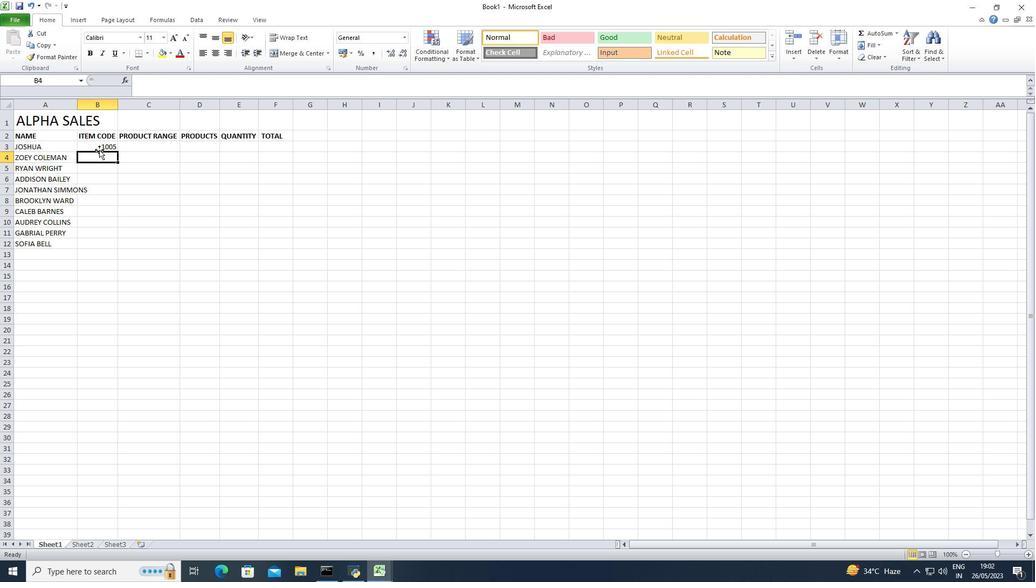
Action: Mouse pressed left at (101, 151)
Screenshot: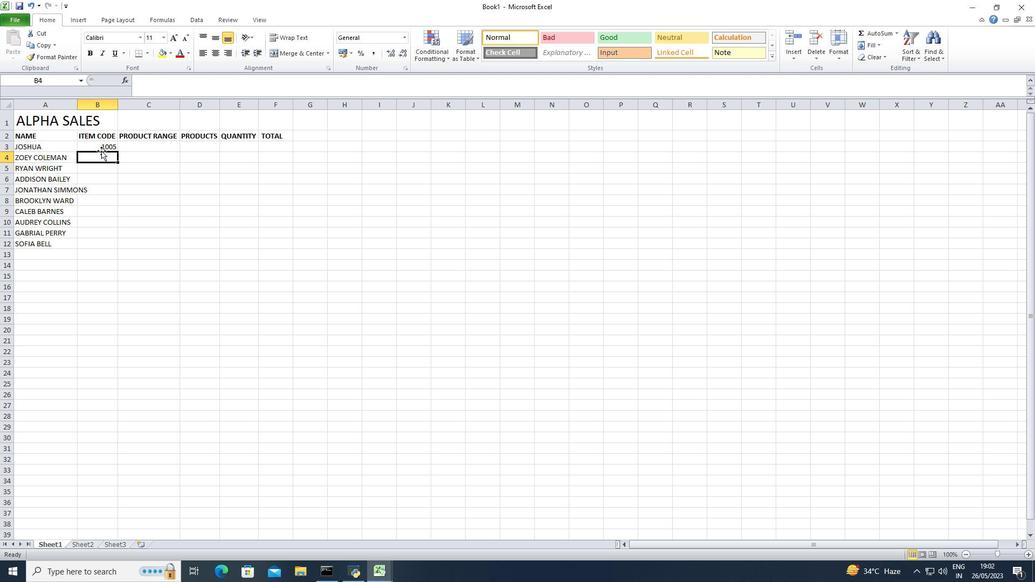 
Action: Mouse moved to (77, 103)
Screenshot: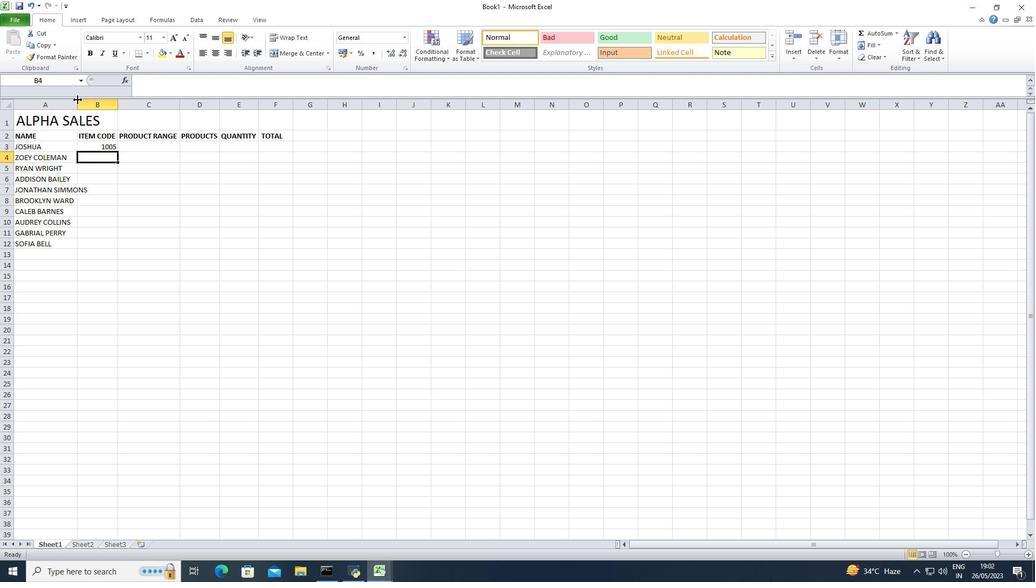 
Action: Mouse pressed left at (77, 103)
Screenshot: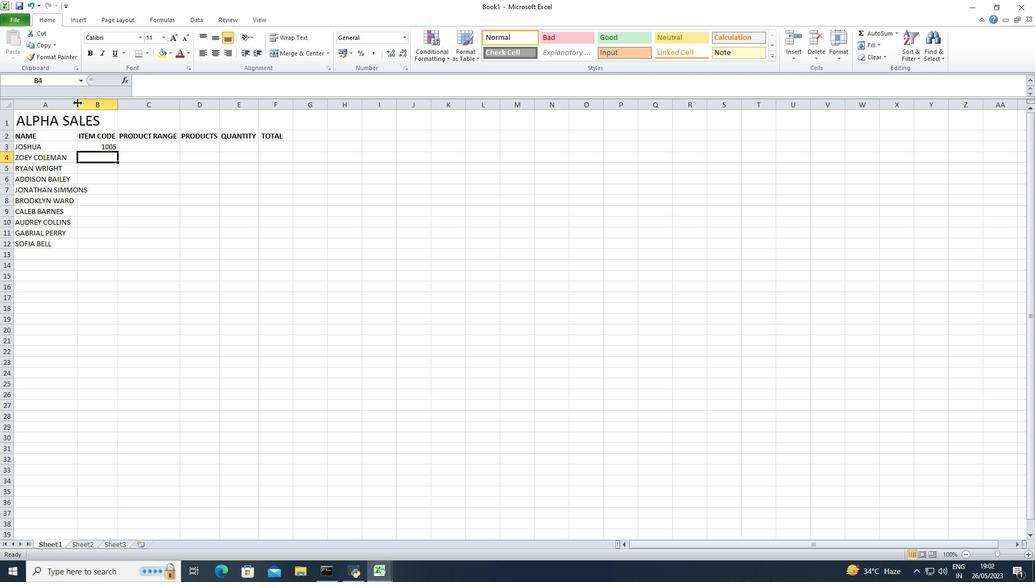 
Action: Mouse pressed left at (77, 103)
Screenshot: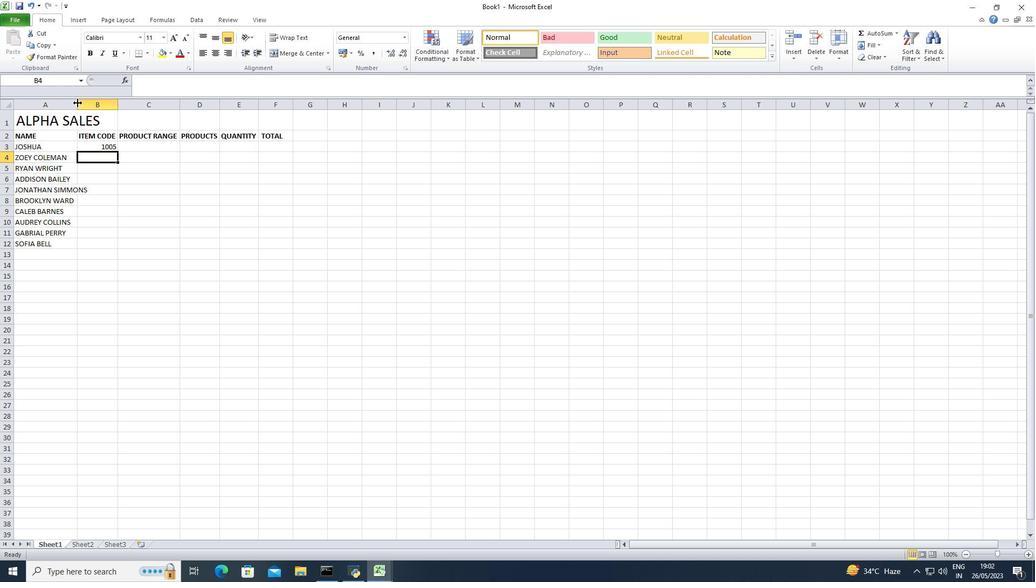 
Action: Mouse pressed left at (77, 103)
Screenshot: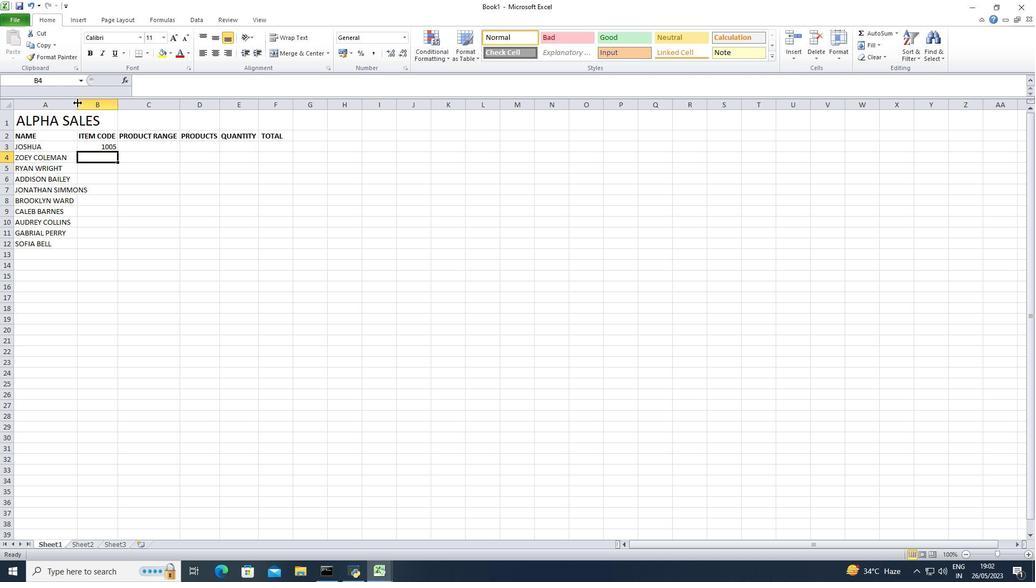 
Action: Mouse pressed left at (77, 103)
Screenshot: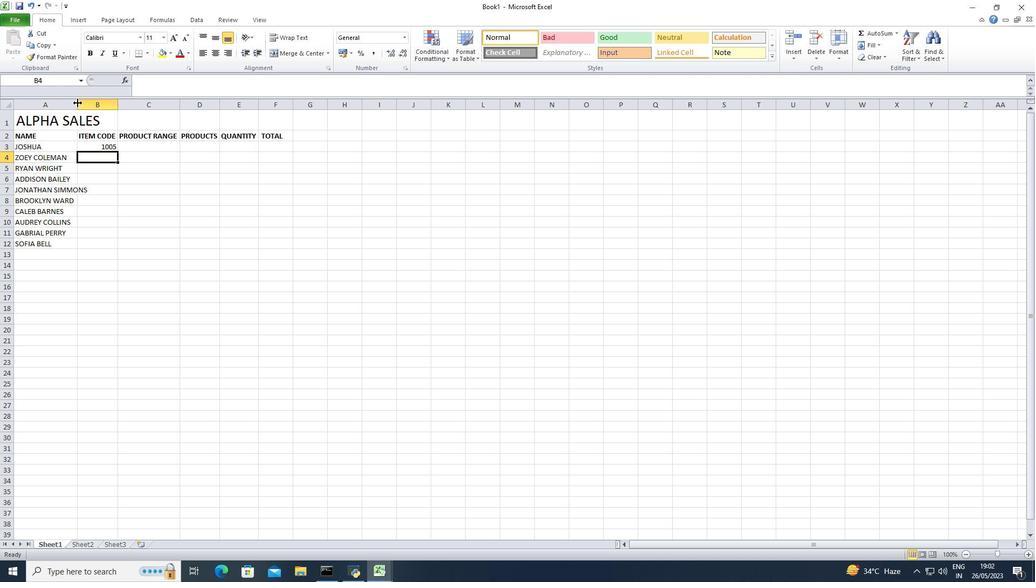 
Action: Mouse moved to (77, 99)
Screenshot: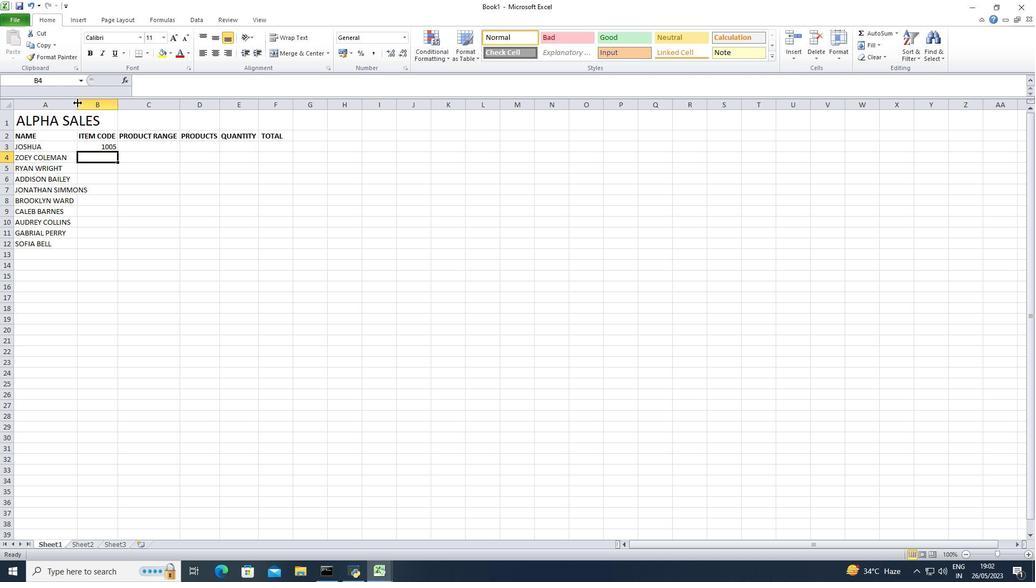 
Action: Mouse pressed left at (77, 99)
Screenshot: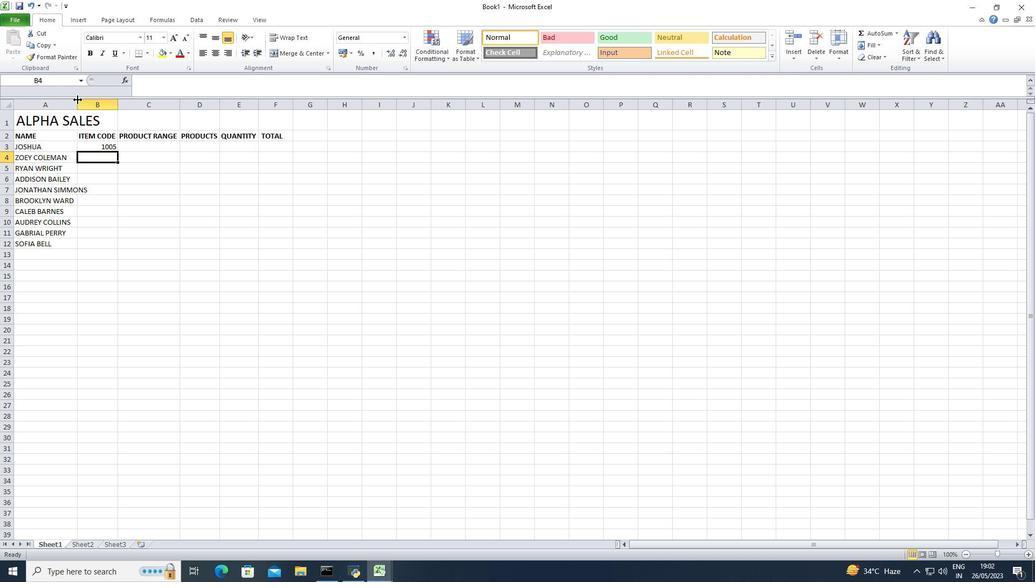 
Action: Mouse pressed left at (77, 99)
Screenshot: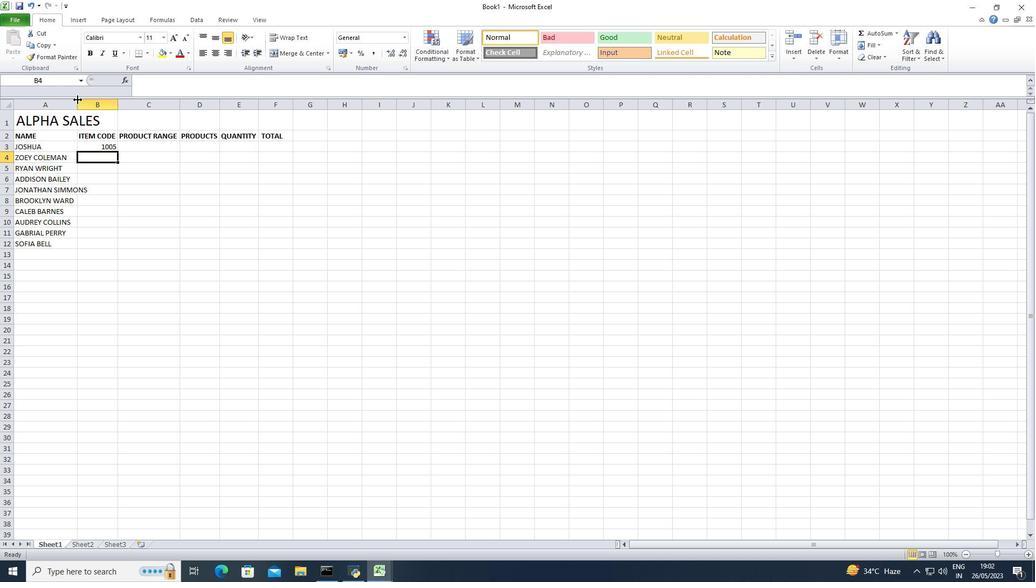 
Action: Mouse moved to (133, 143)
Screenshot: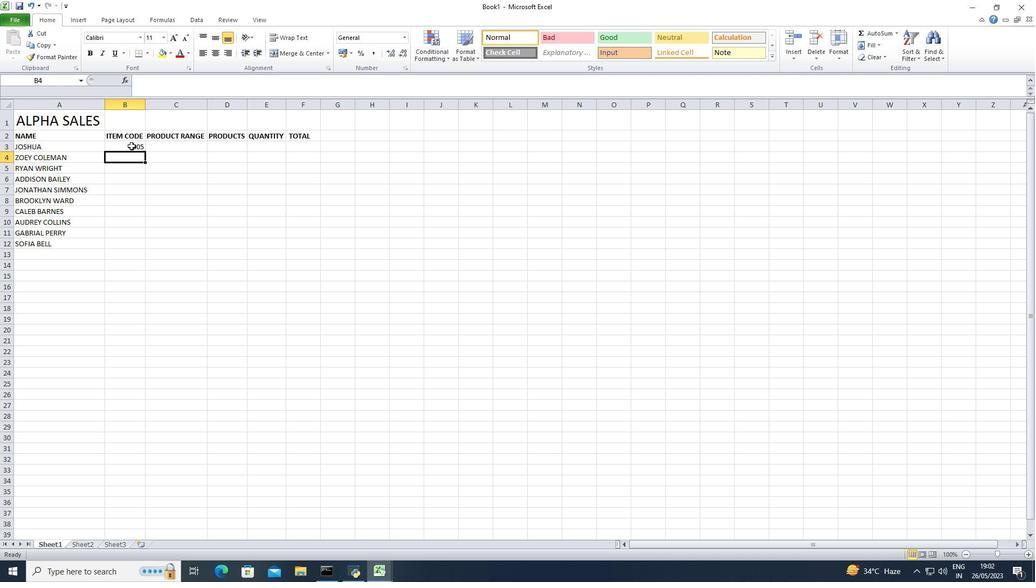 
Action: Mouse pressed left at (133, 143)
Screenshot: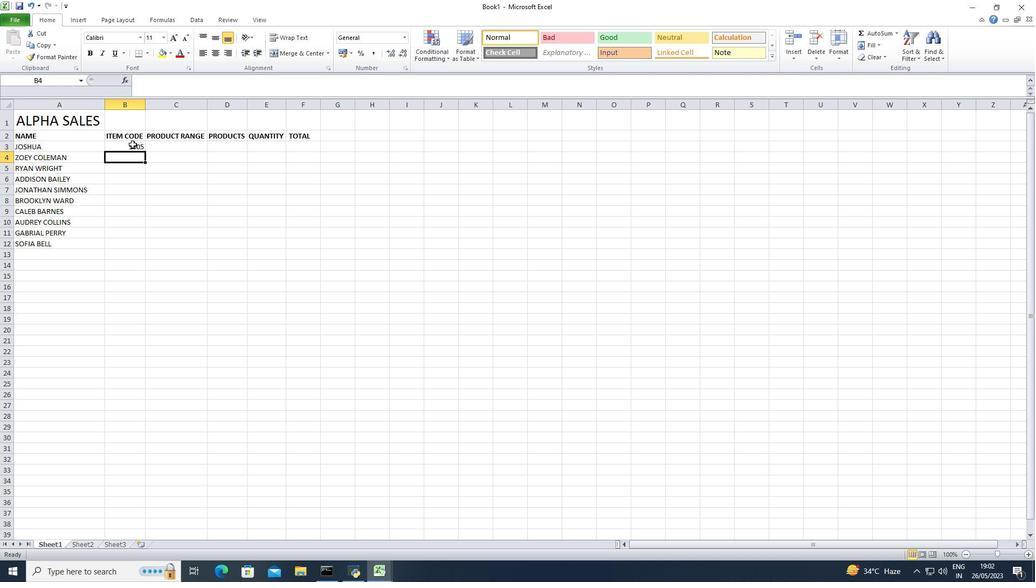 
Action: Mouse moved to (142, 150)
Screenshot: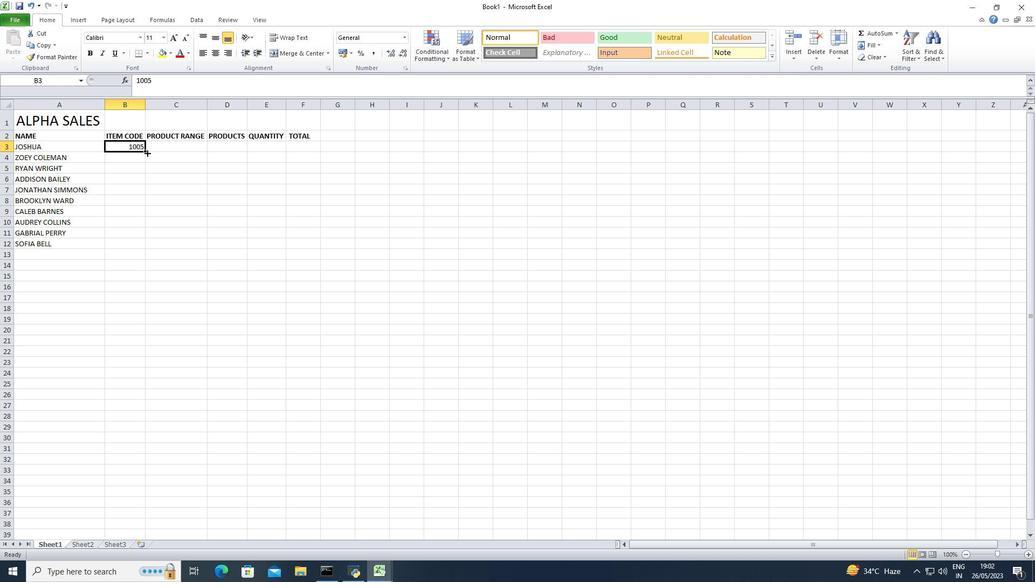 
Action: Mouse pressed left at (142, 150)
Screenshot: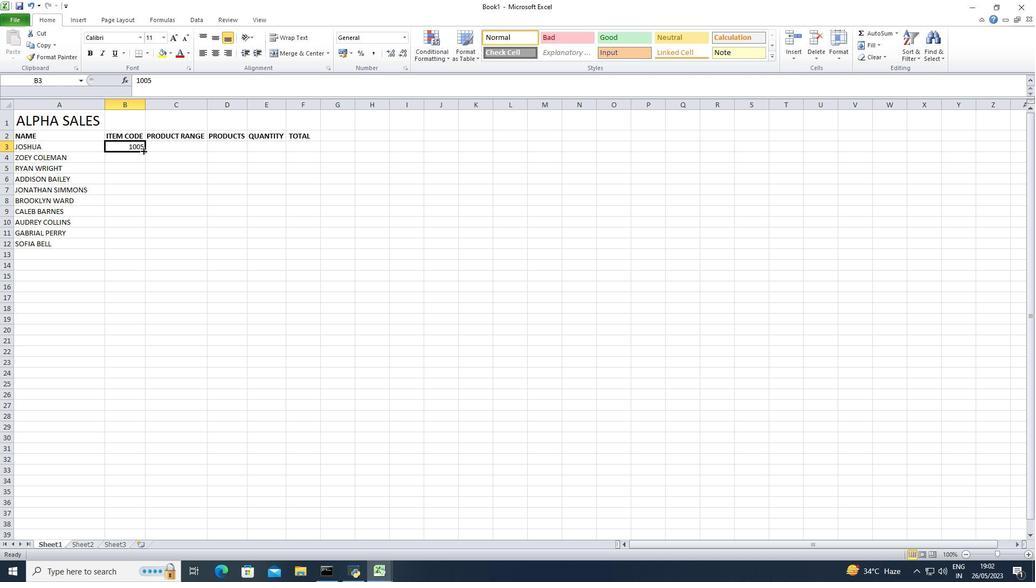 
Action: Mouse moved to (196, 232)
Screenshot: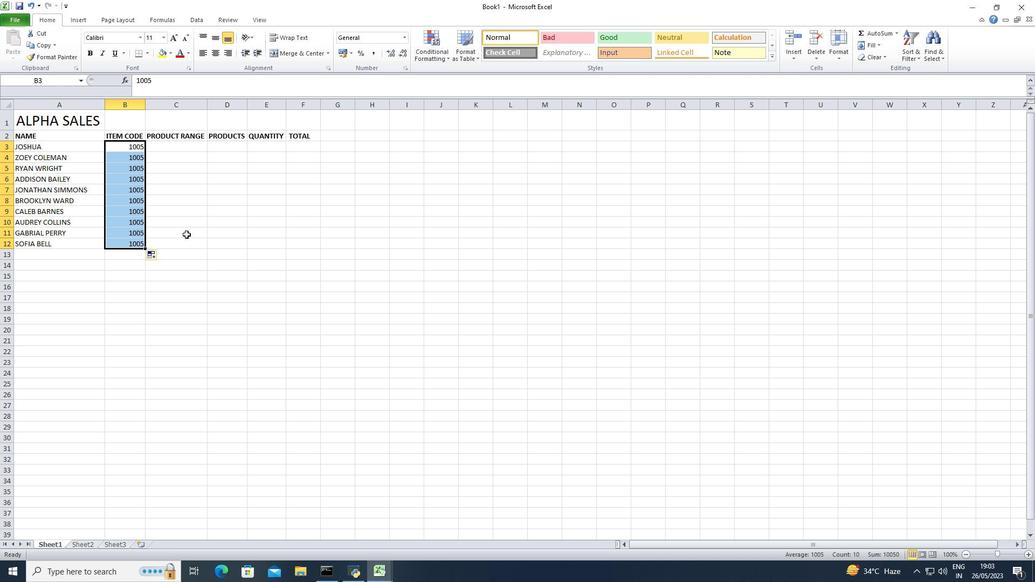 
Action: Mouse pressed left at (196, 232)
Screenshot: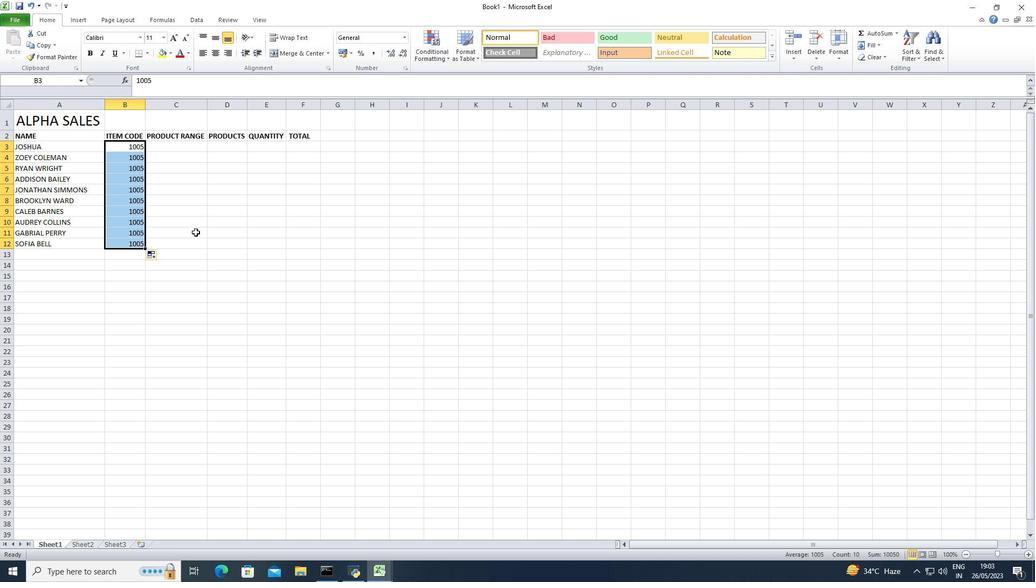 
Action: Mouse moved to (144, 246)
Screenshot: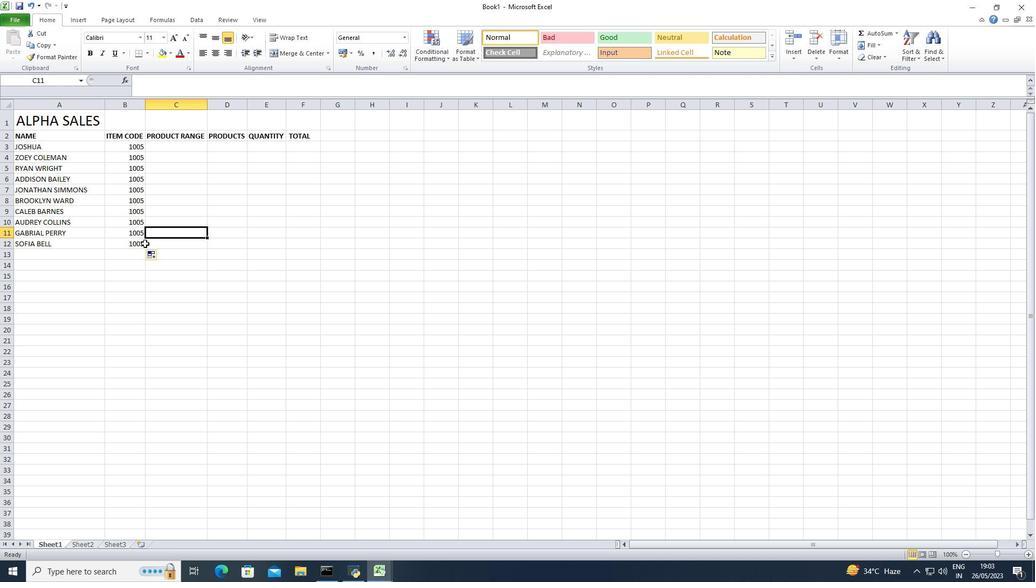 
Action: Mouse pressed left at (144, 246)
Screenshot: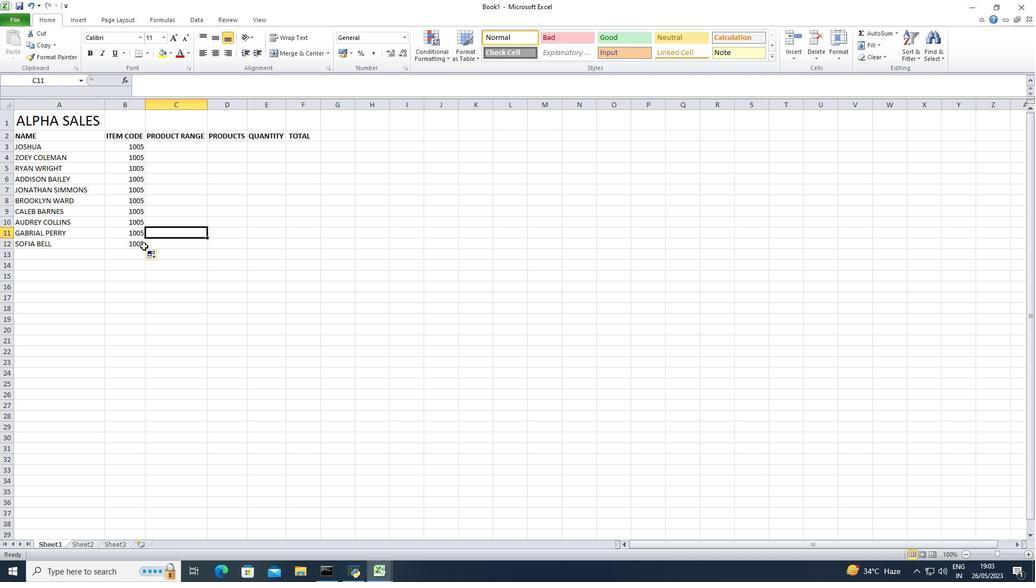 
Action: Mouse moved to (132, 159)
Screenshot: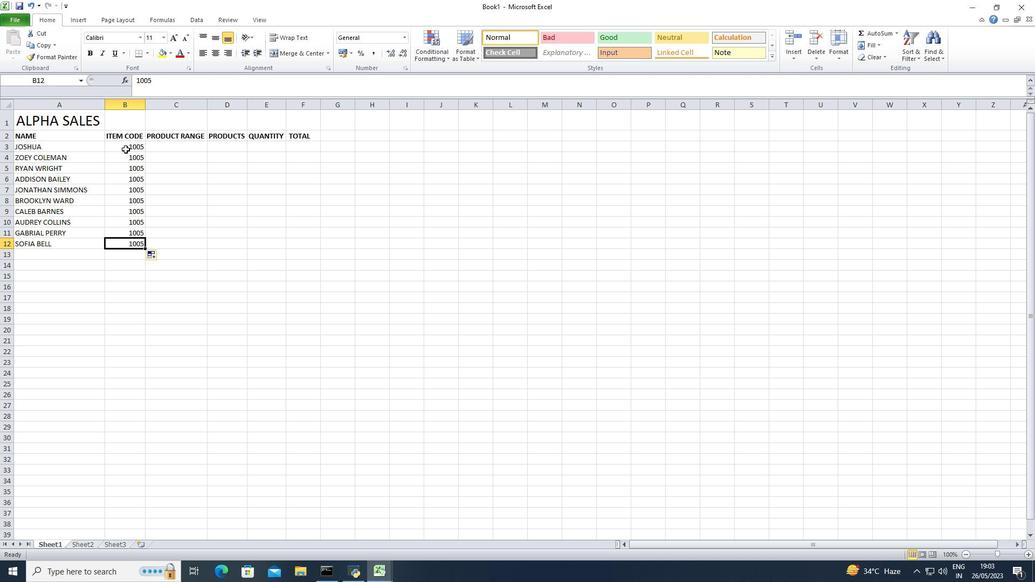
Action: Mouse pressed left at (132, 159)
Screenshot: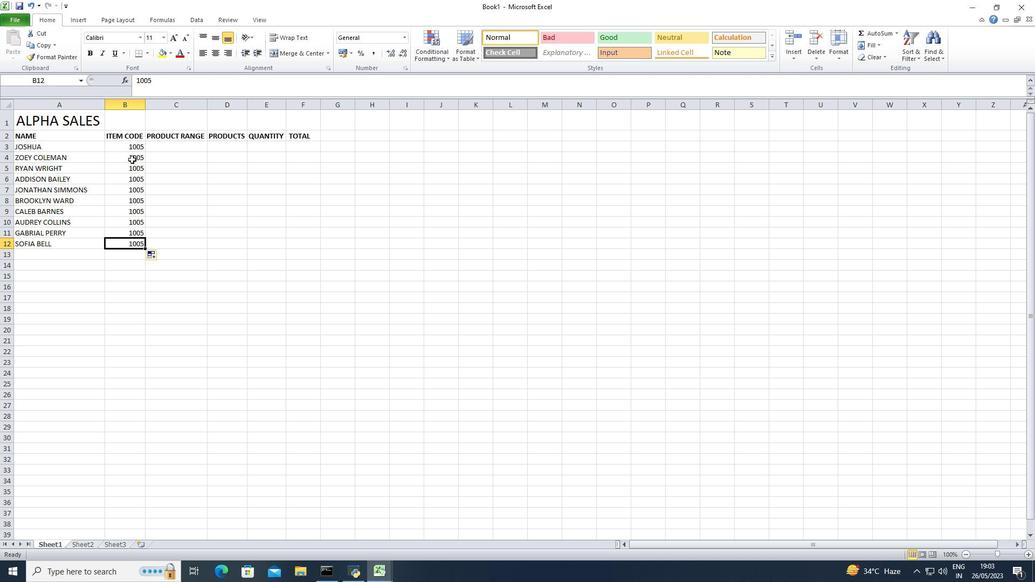 
Action: Mouse moved to (188, 242)
Screenshot: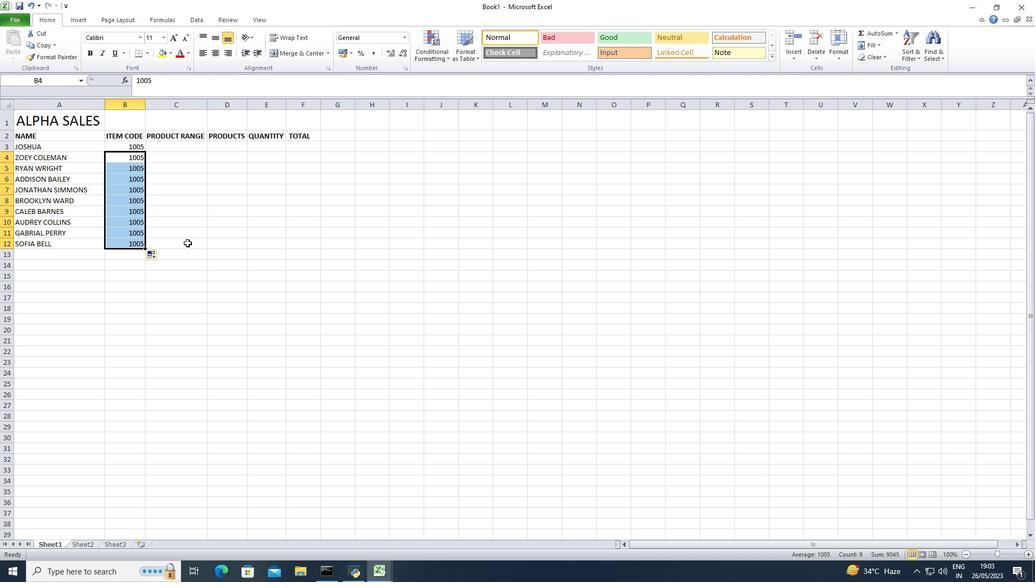 
Action: Mouse pressed left at (188, 242)
Screenshot: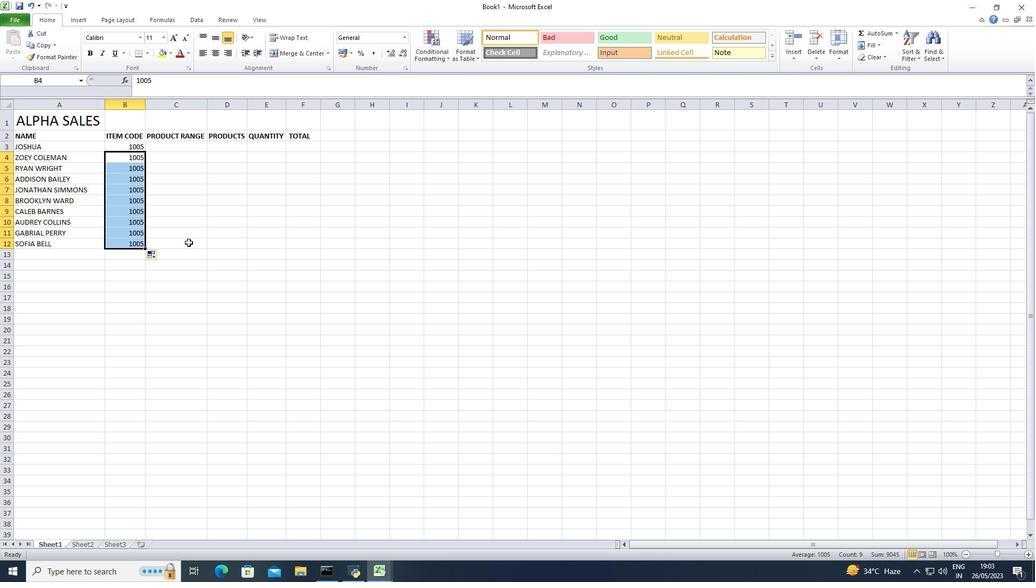 
Action: Mouse moved to (133, 156)
Screenshot: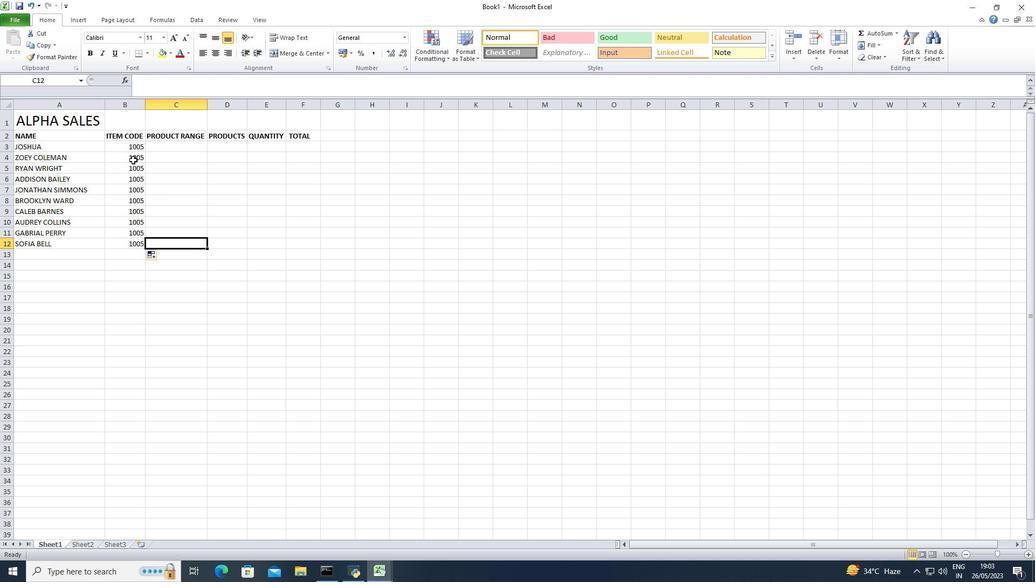 
Action: Mouse pressed left at (133, 156)
Screenshot: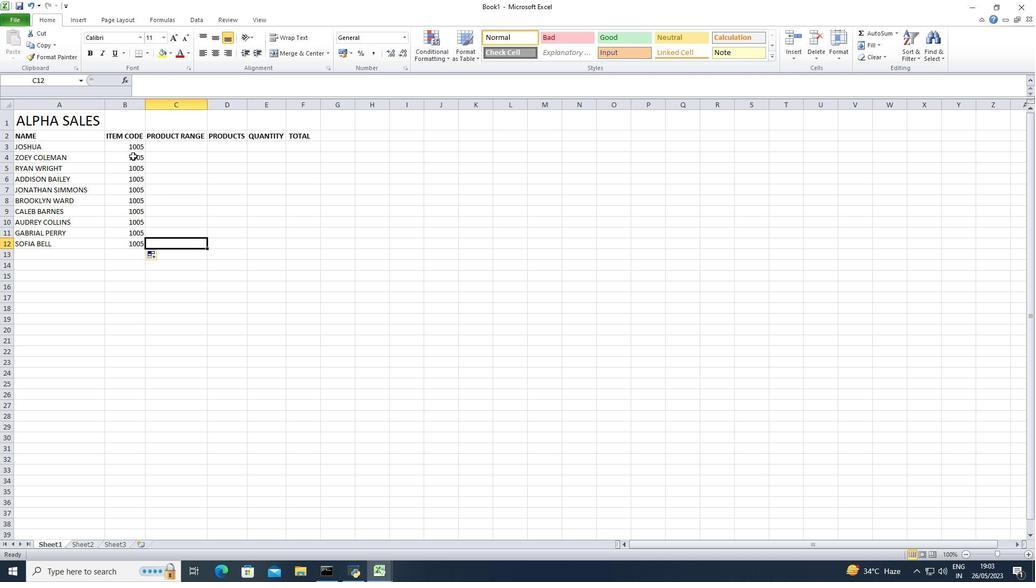 
Action: Mouse moved to (167, 228)
Screenshot: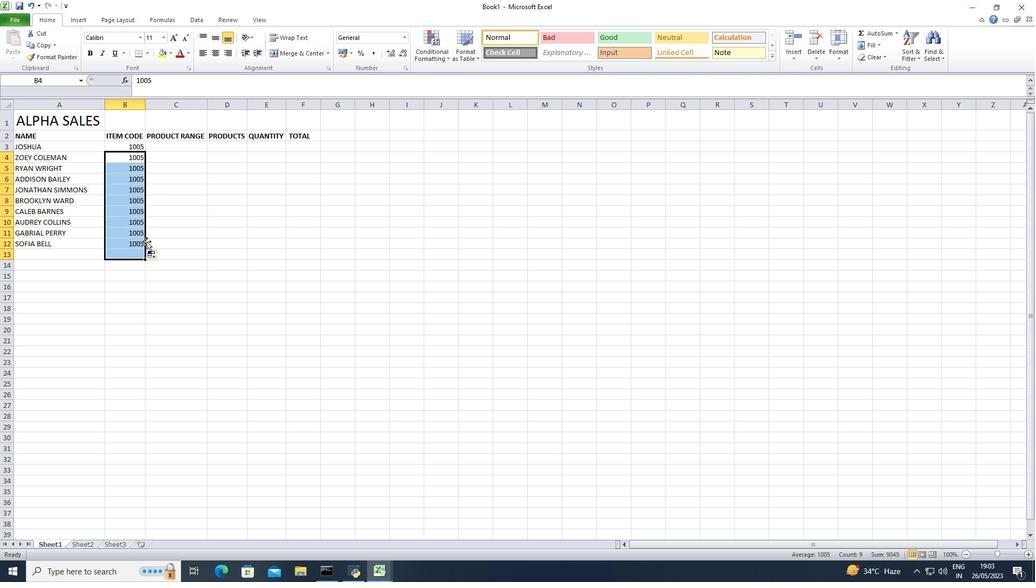 
Action: Key pressed <Key.backspace>
Screenshot: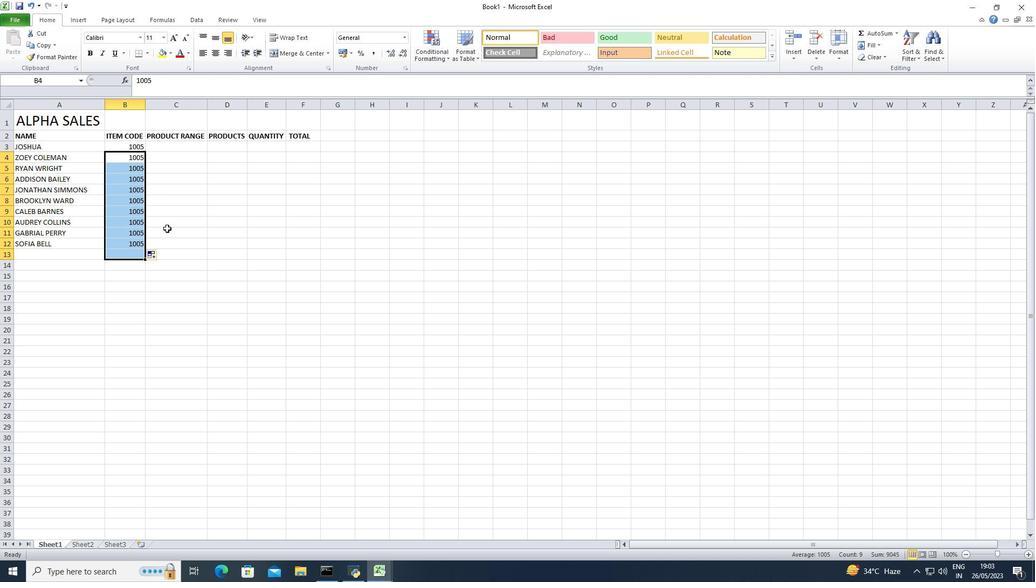 
Action: Mouse moved to (141, 179)
Screenshot: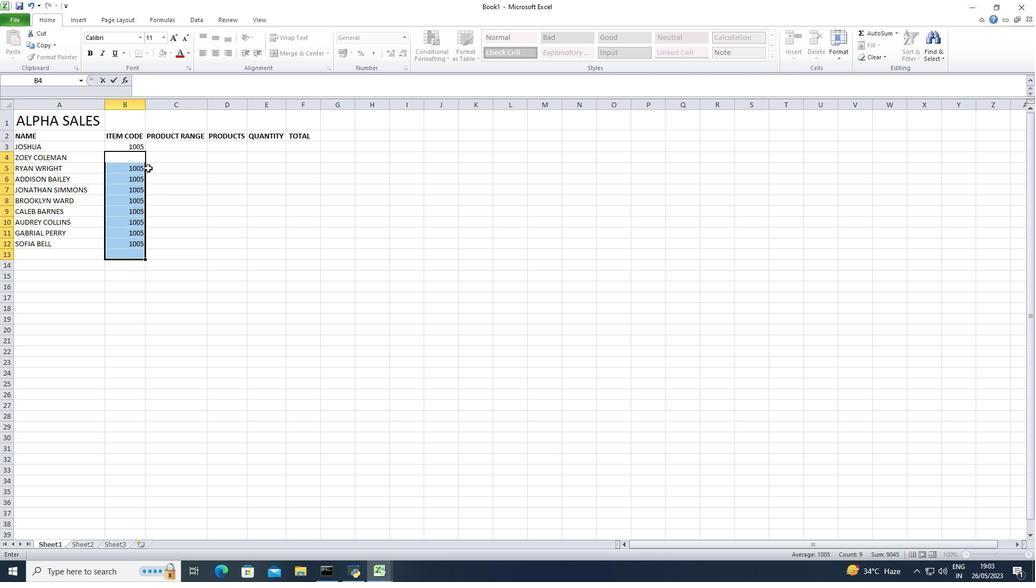 
Action: Mouse pressed left at (141, 179)
Screenshot: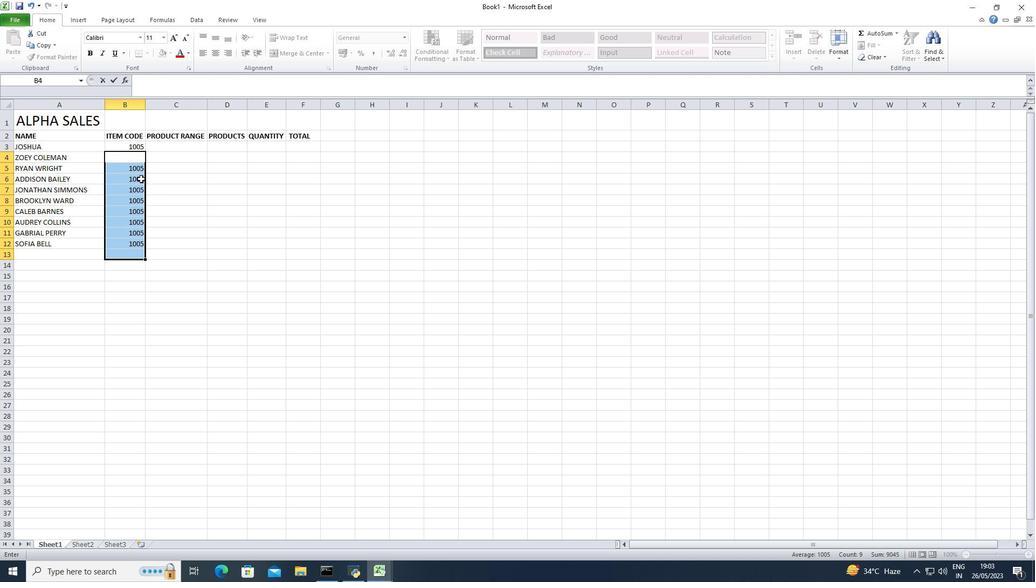 
Action: Mouse moved to (138, 169)
Screenshot: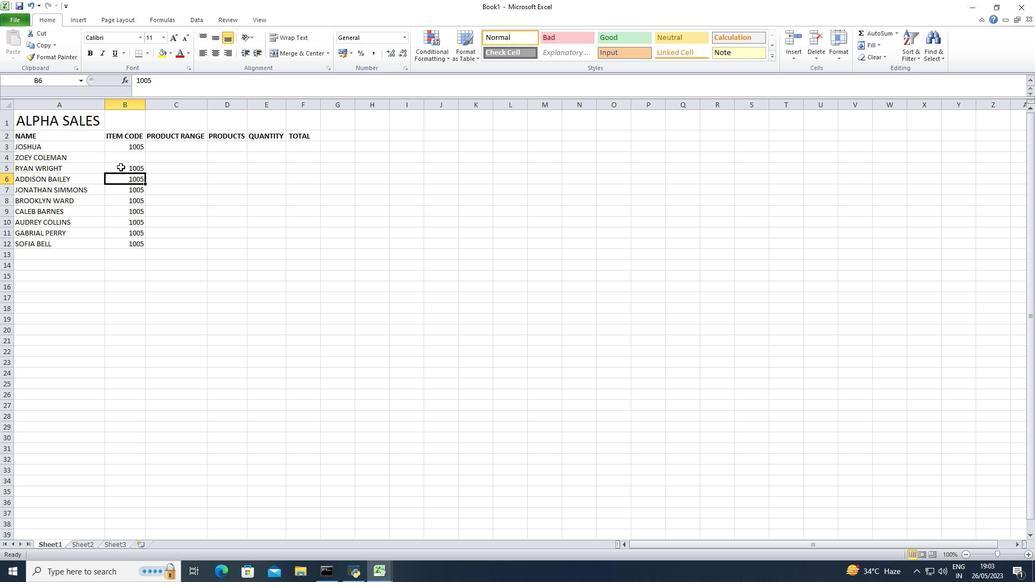 
Action: Mouse pressed left at (138, 169)
Screenshot: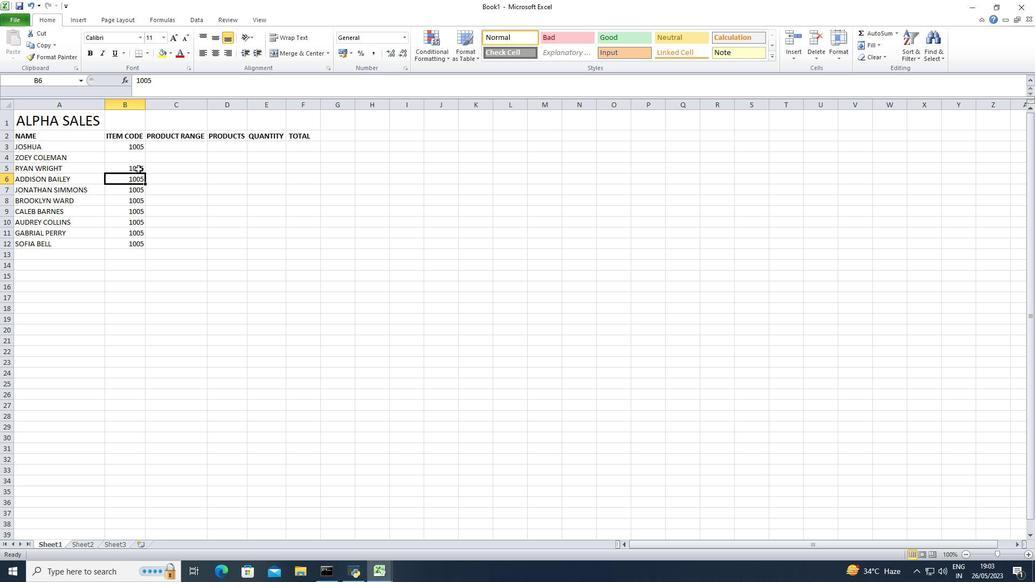 
Action: Mouse moved to (161, 171)
Screenshot: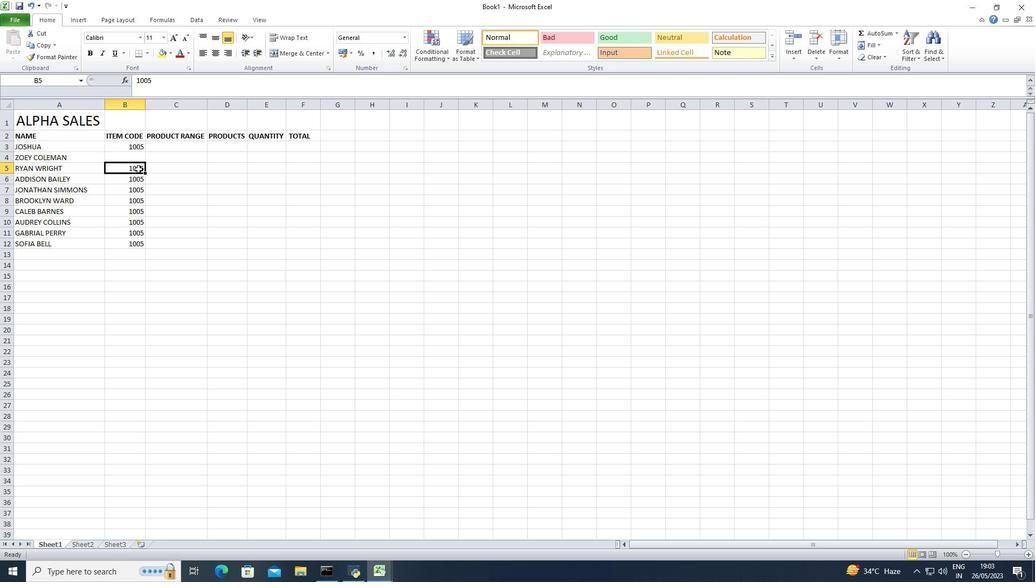 
Action: Key pressed <Key.backspace>
Screenshot: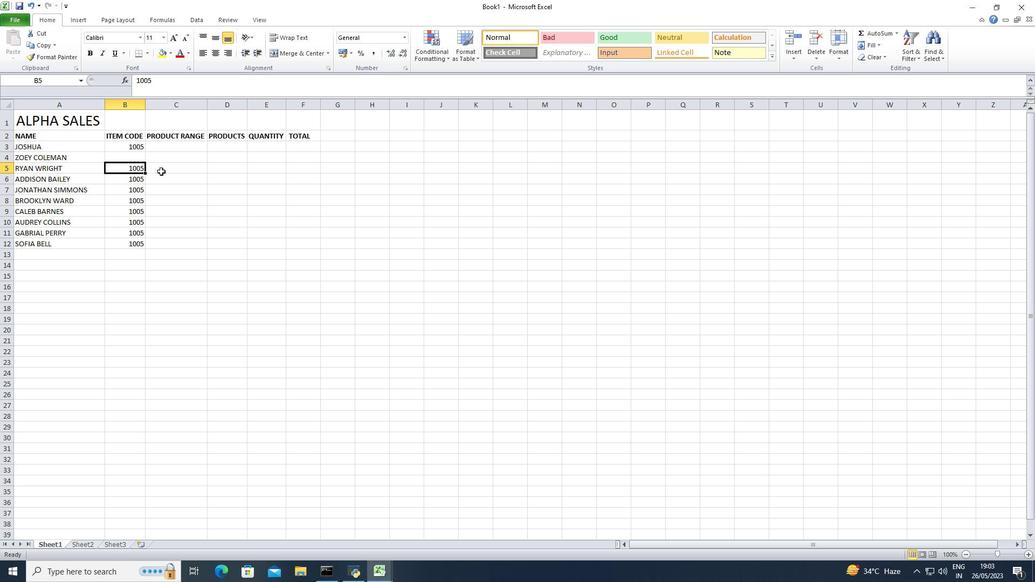 
Action: Mouse moved to (146, 179)
Screenshot: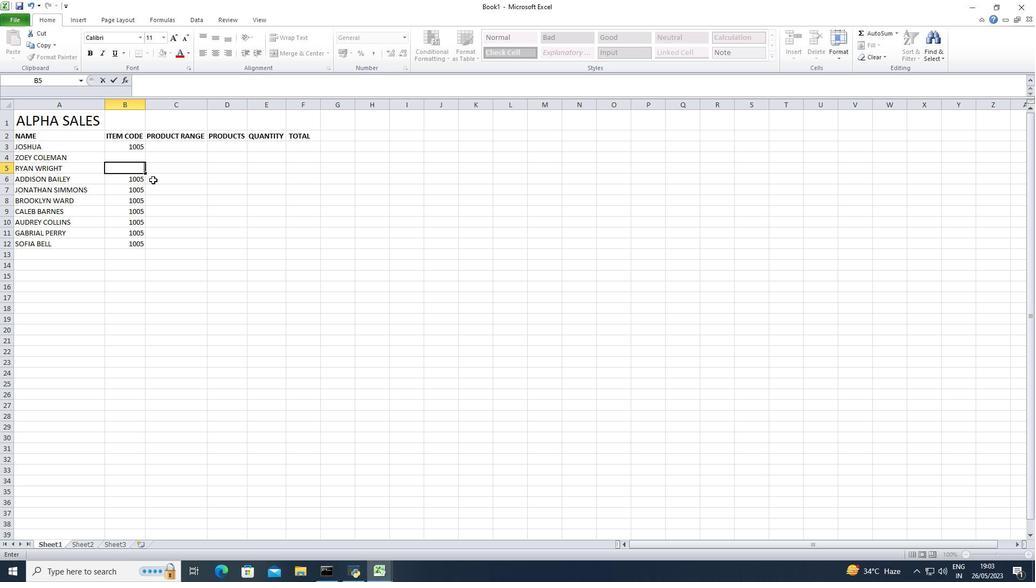 
Action: Mouse pressed left at (146, 179)
Screenshot: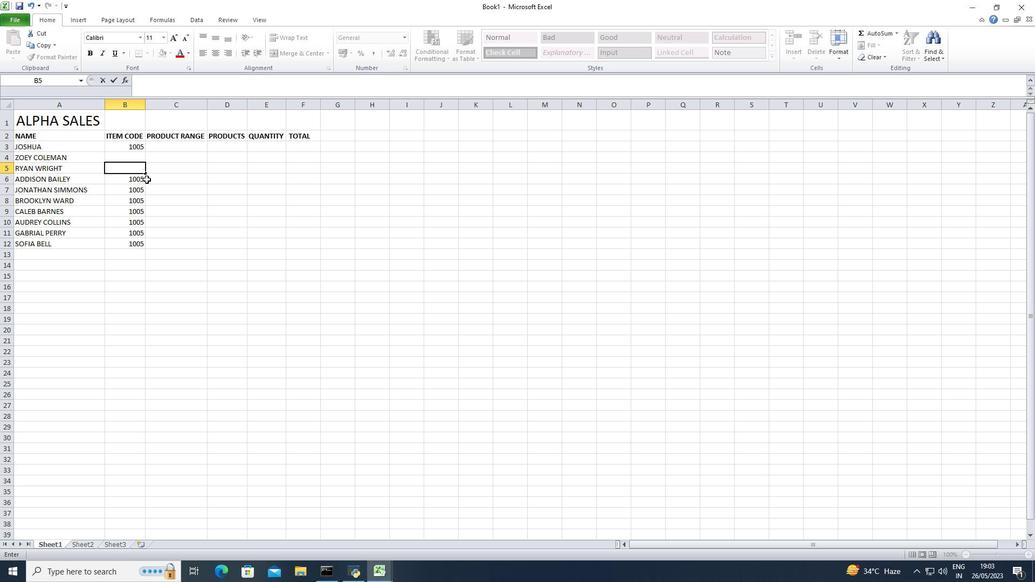 
Action: Mouse moved to (118, 173)
Screenshot: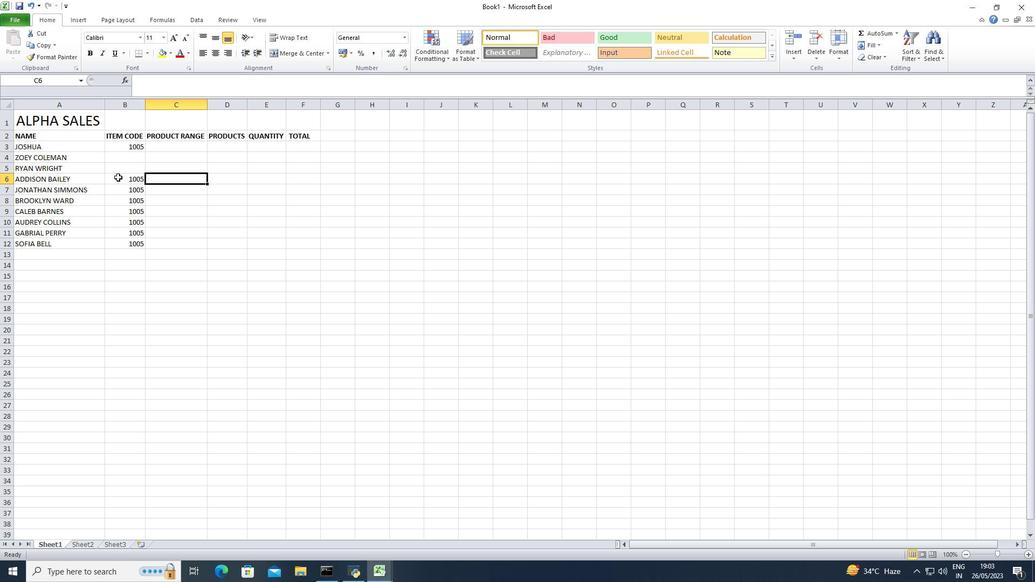 
Action: Mouse pressed left at (118, 173)
Screenshot: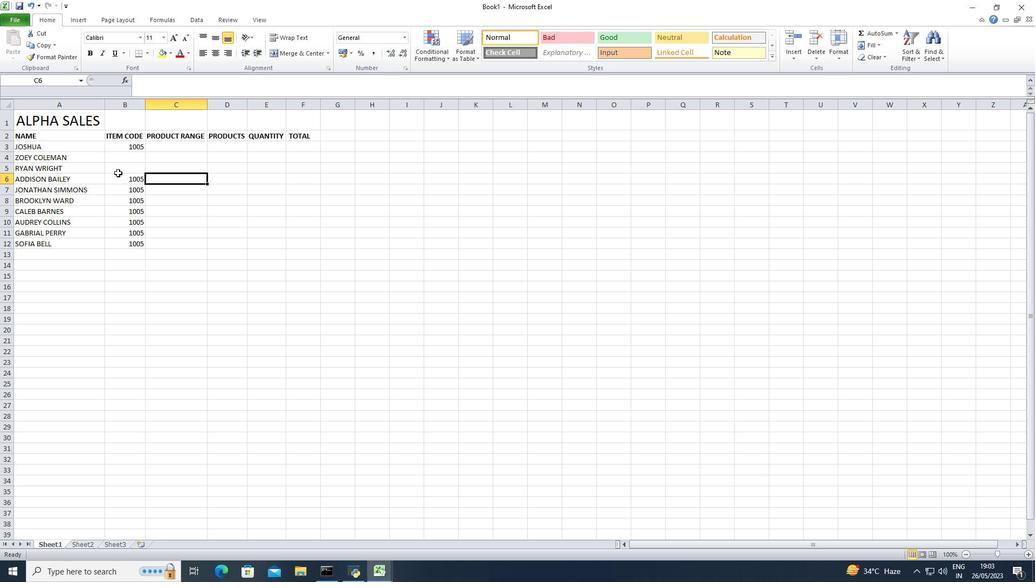 
Action: Mouse moved to (136, 239)
Screenshot: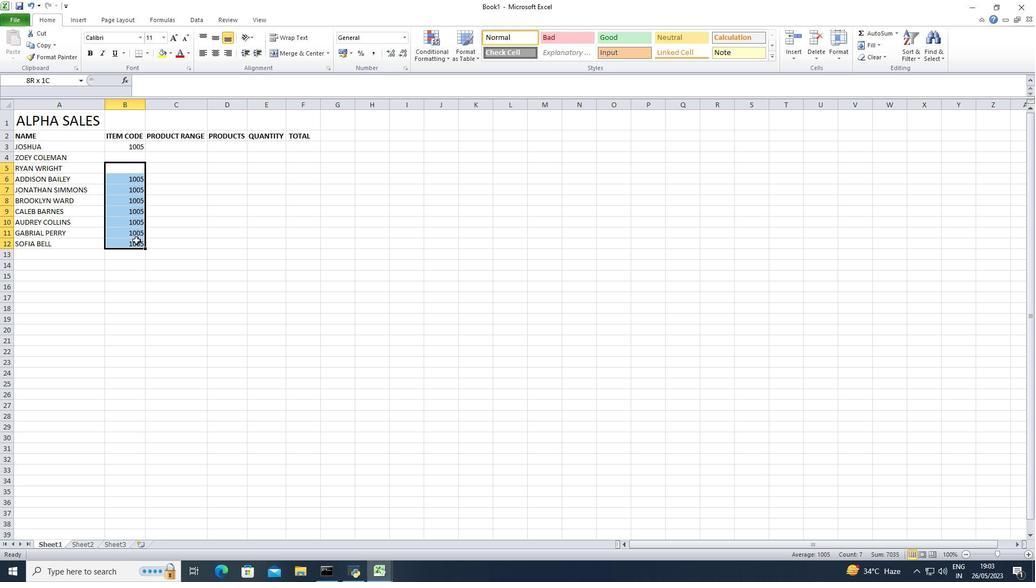 
Action: Key pressed <Key.delete>
Screenshot: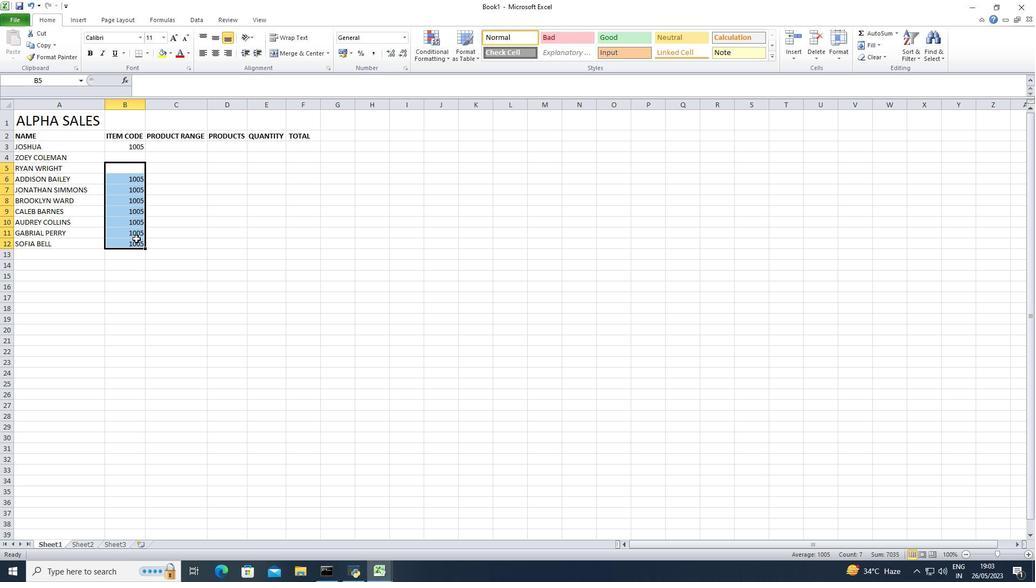 
Action: Mouse moved to (135, 230)
Screenshot: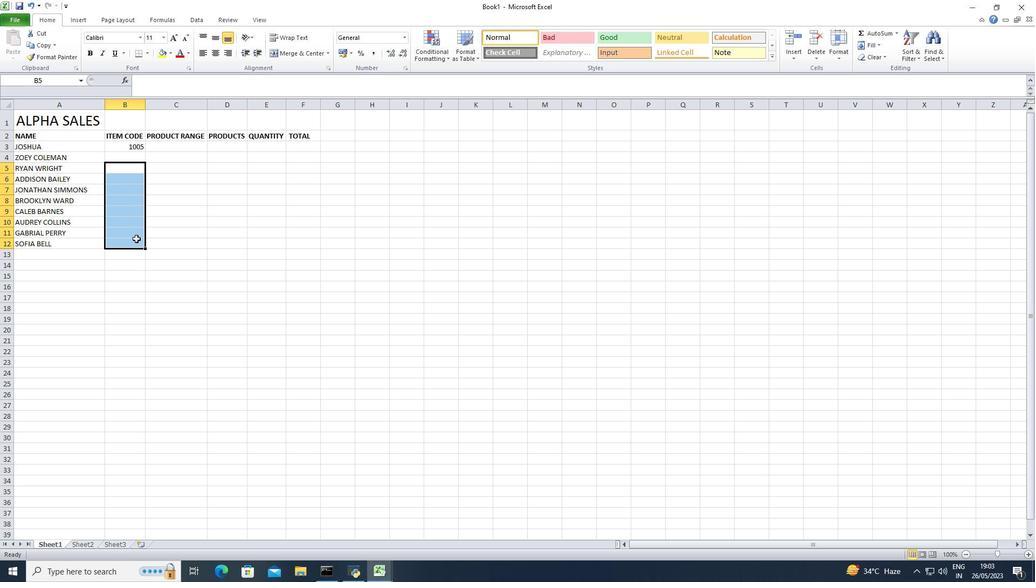 
Action: Mouse pressed left at (135, 230)
Screenshot: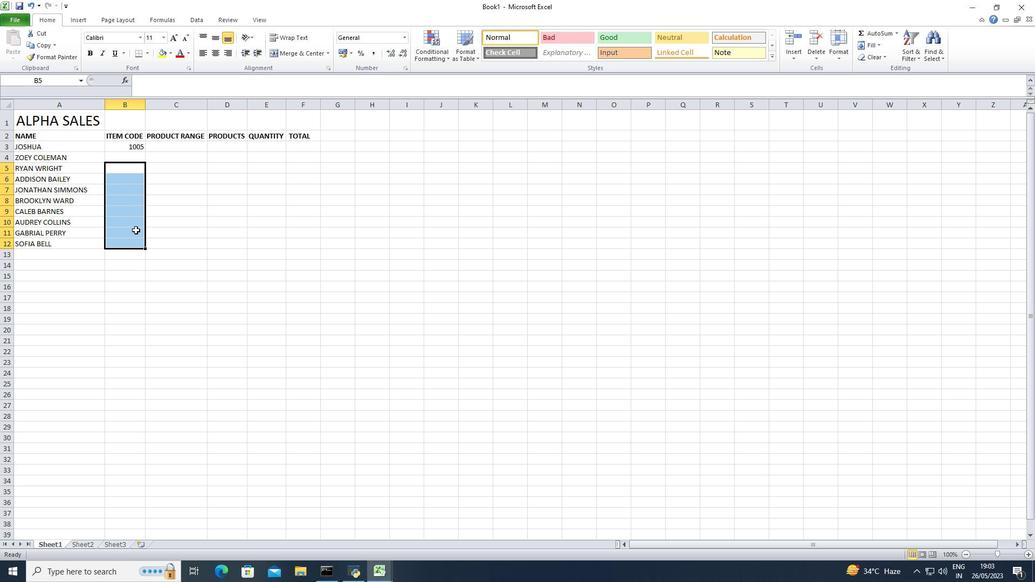 
Action: Mouse moved to (139, 155)
Screenshot: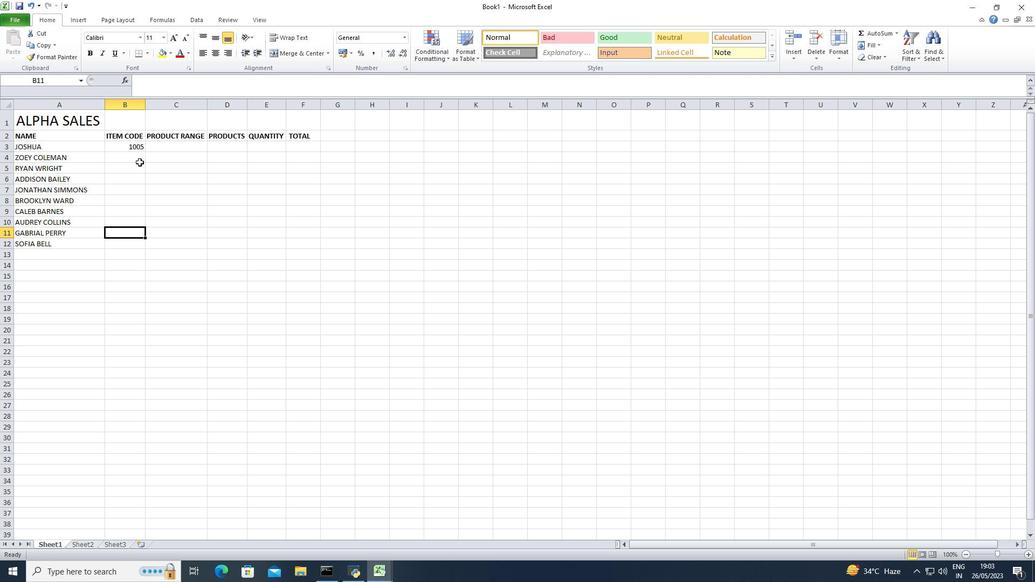 
Action: Mouse pressed left at (139, 155)
Screenshot: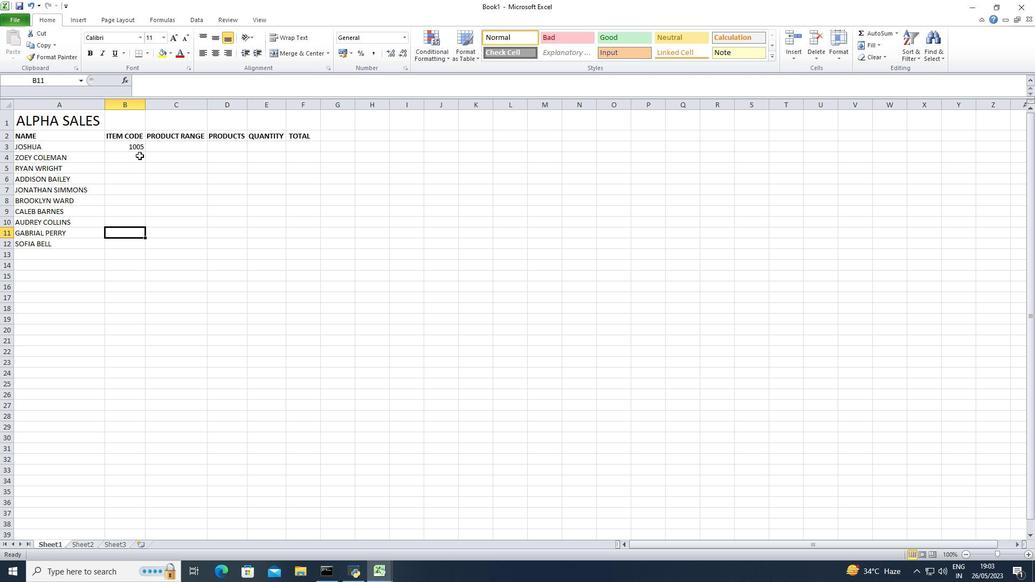 
Action: Key pressed 1010<Key.enter>1020<Key.enter>1025<Key.enter>1030<Key.enter>1035<Key.enter>1040<Key.enter>1045<Key.enter>1050
Screenshot: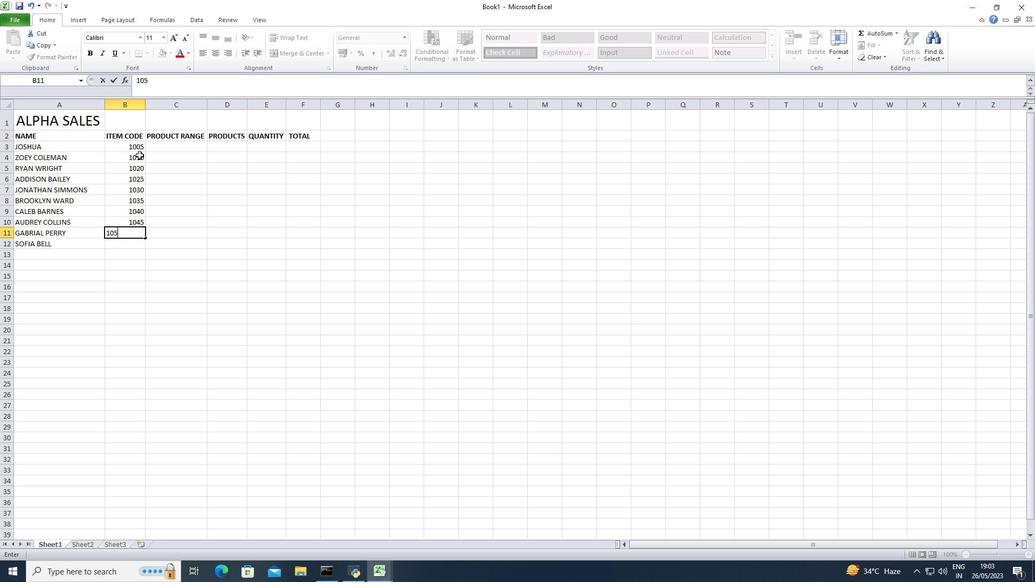 
Action: Mouse moved to (189, 215)
Screenshot: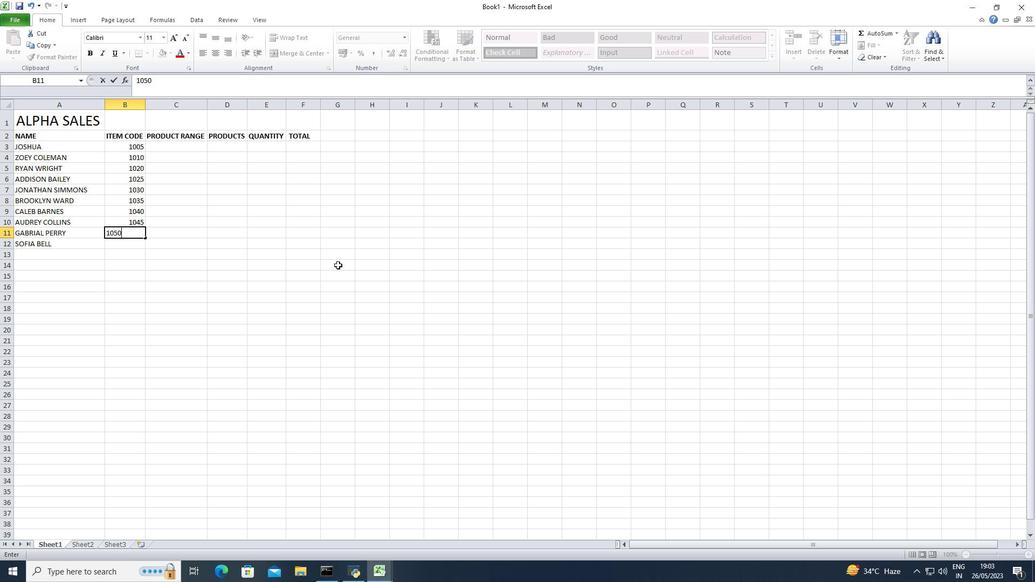 
Action: Mouse pressed left at (189, 215)
Screenshot: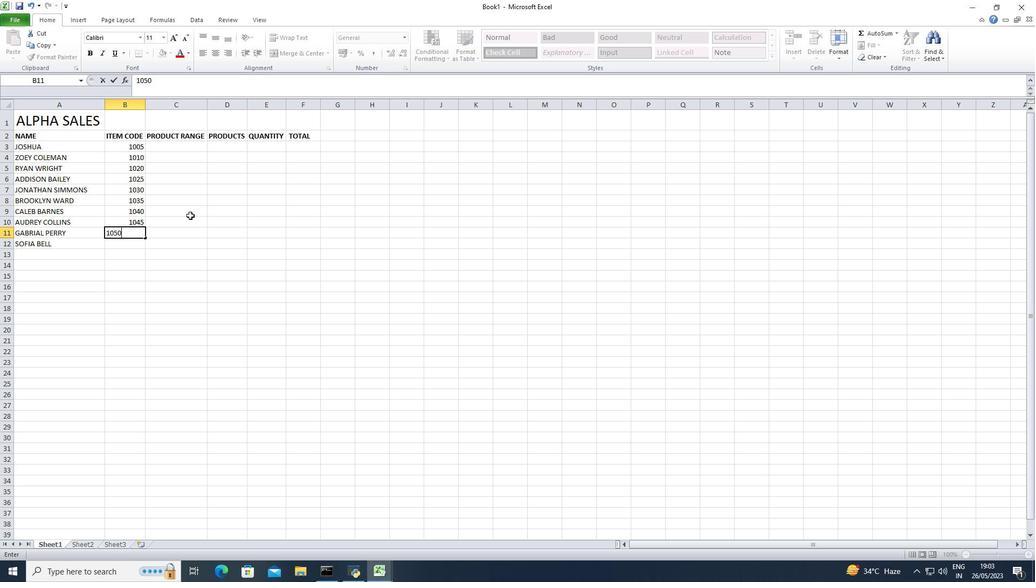 
Action: Mouse moved to (134, 245)
Screenshot: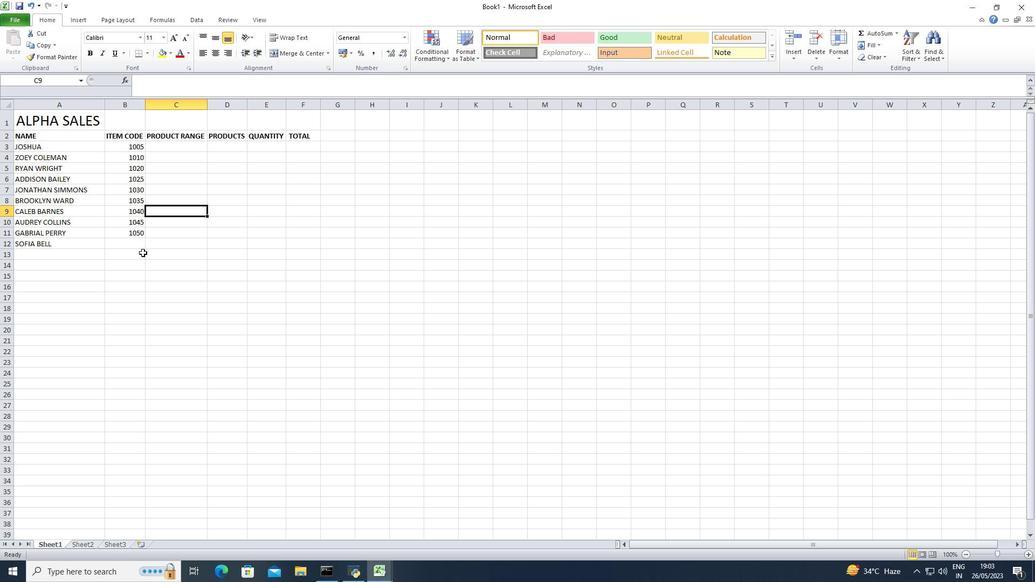 
Action: Mouse pressed left at (134, 245)
Screenshot: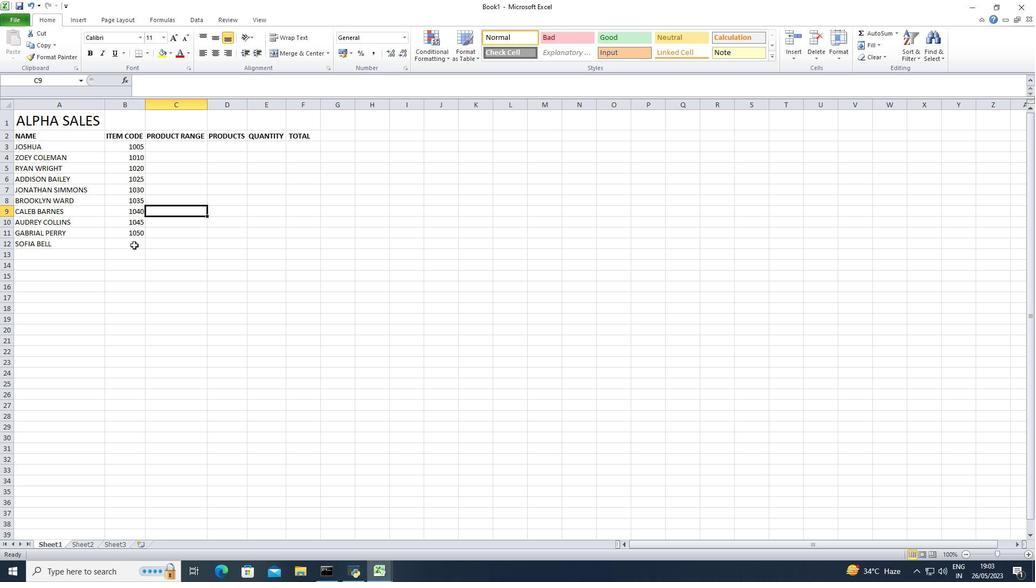 
Action: Mouse moved to (134, 244)
Screenshot: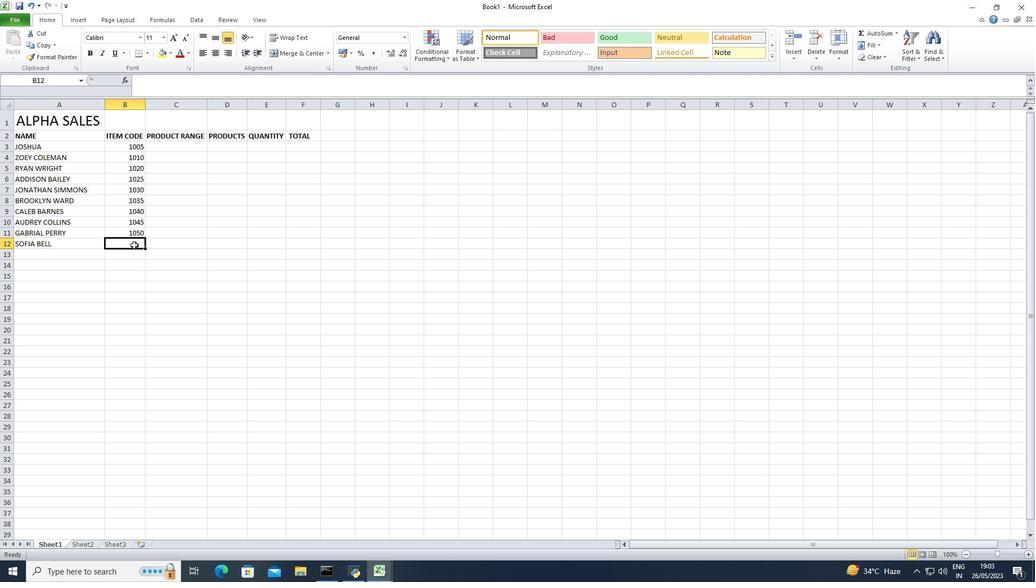 
Action: Key pressed 1055
Screenshot: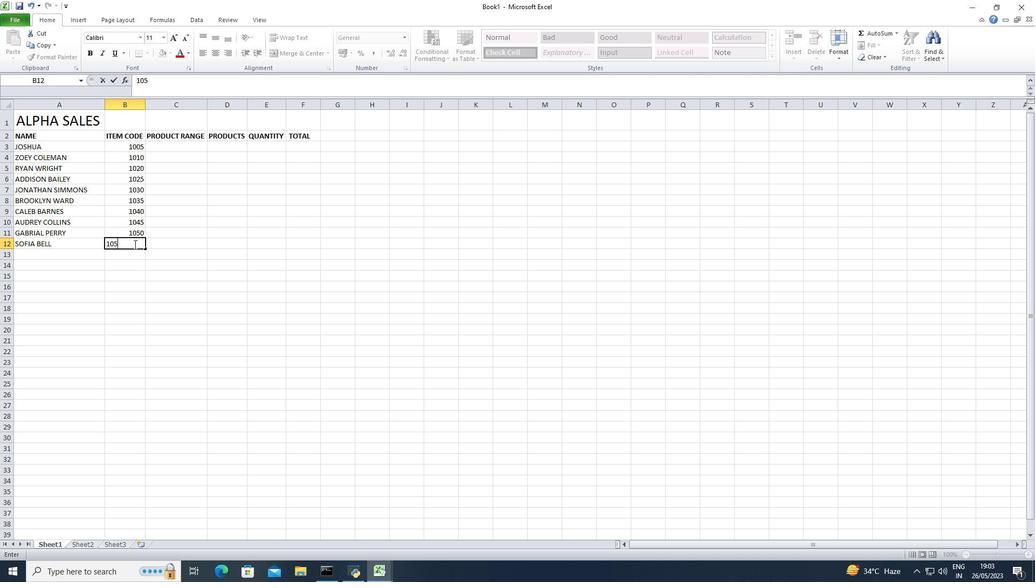 
Action: Mouse moved to (226, 216)
Screenshot: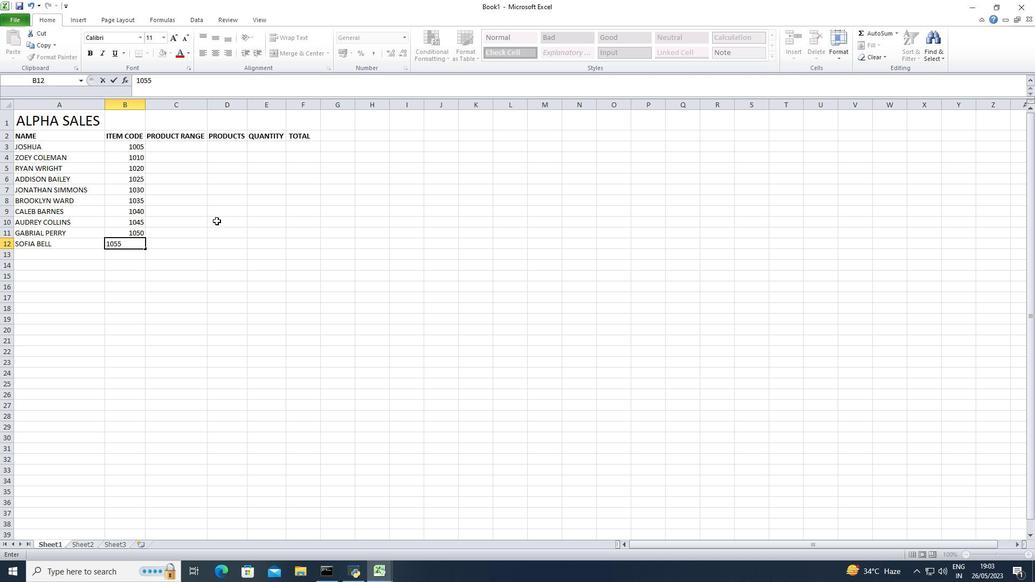 
Action: Mouse pressed left at (226, 216)
Screenshot: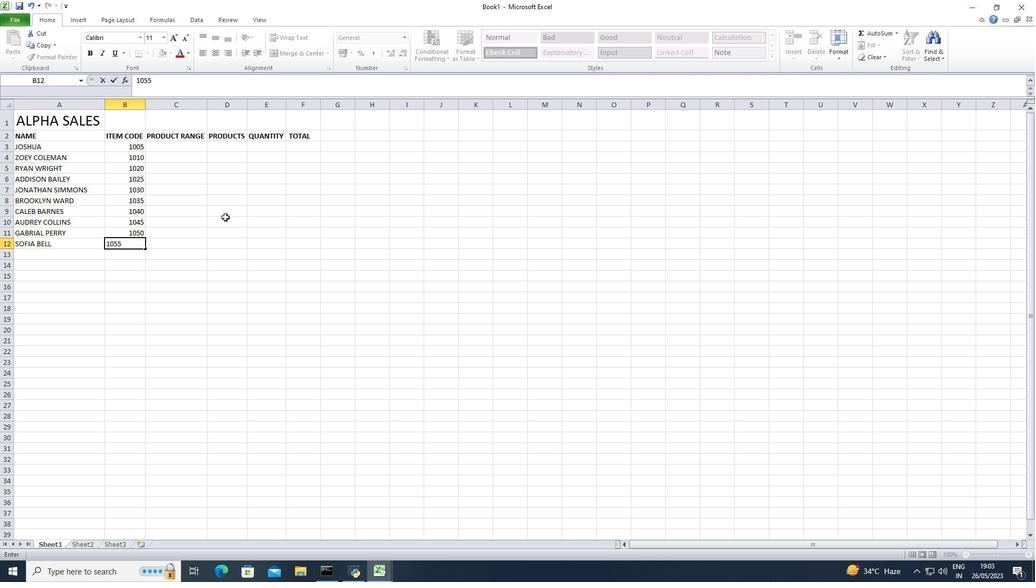 
Action: Mouse moved to (202, 150)
Screenshot: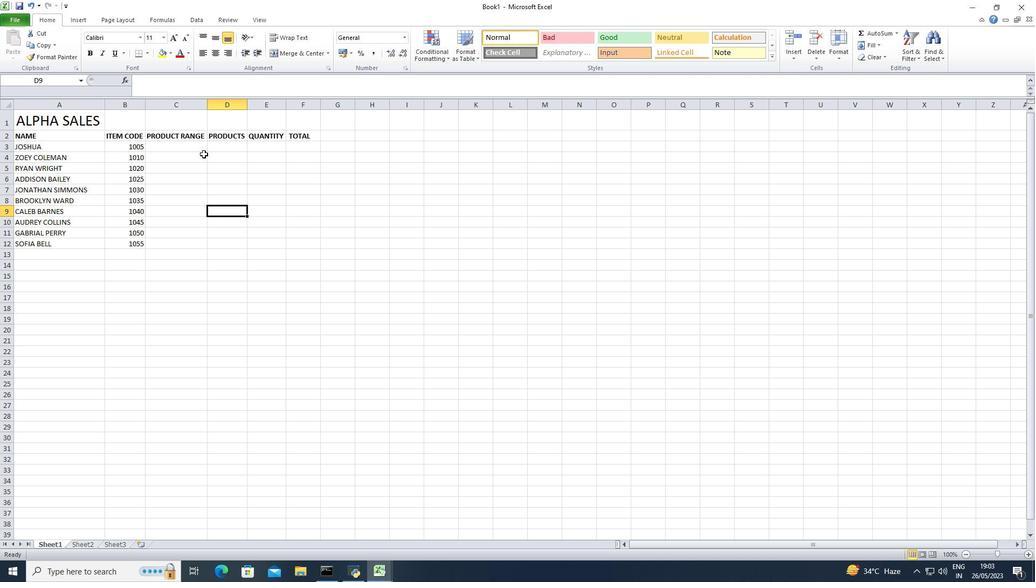 
Action: Mouse pressed left at (202, 150)
Screenshot: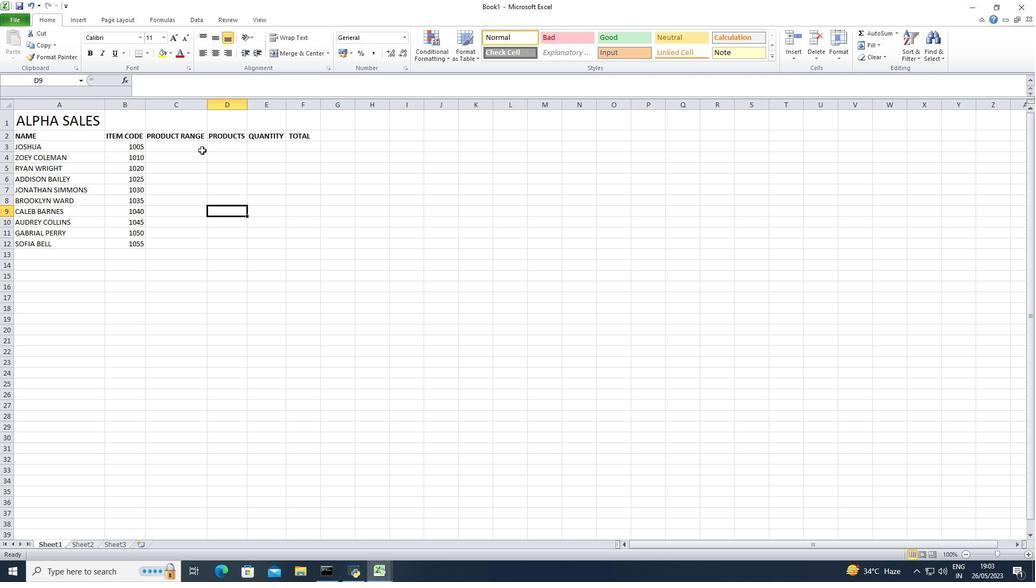 
Action: Key pressed 1000<Key.enter>1500<Key.enter>2000<Key.enter>2500<Key.enter>3000<Key.enter>35000<Key.enter>4000<Key.enter>
Screenshot: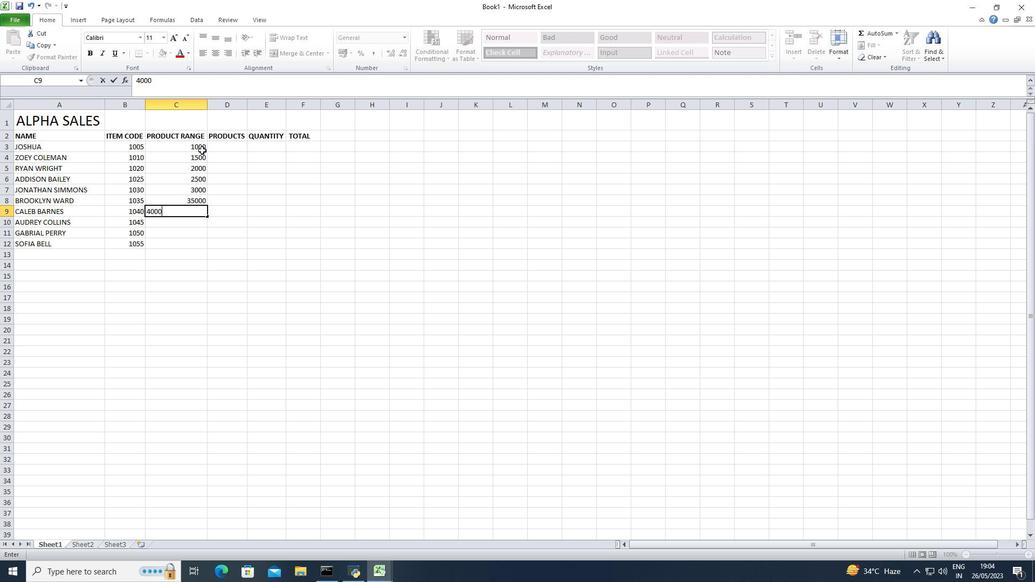 
Action: Mouse moved to (193, 214)
Screenshot: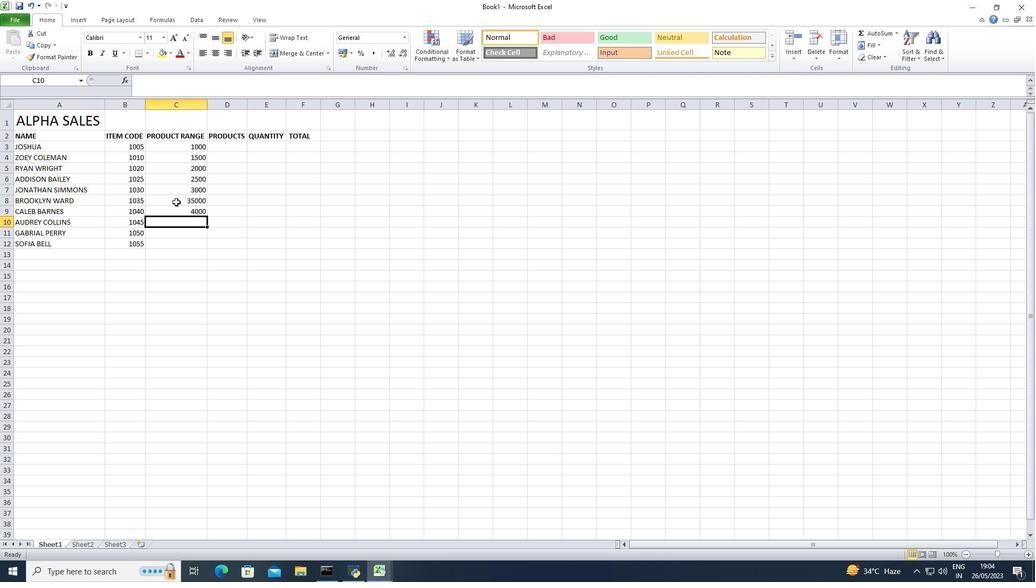 
Action: Mouse pressed left at (193, 214)
Screenshot: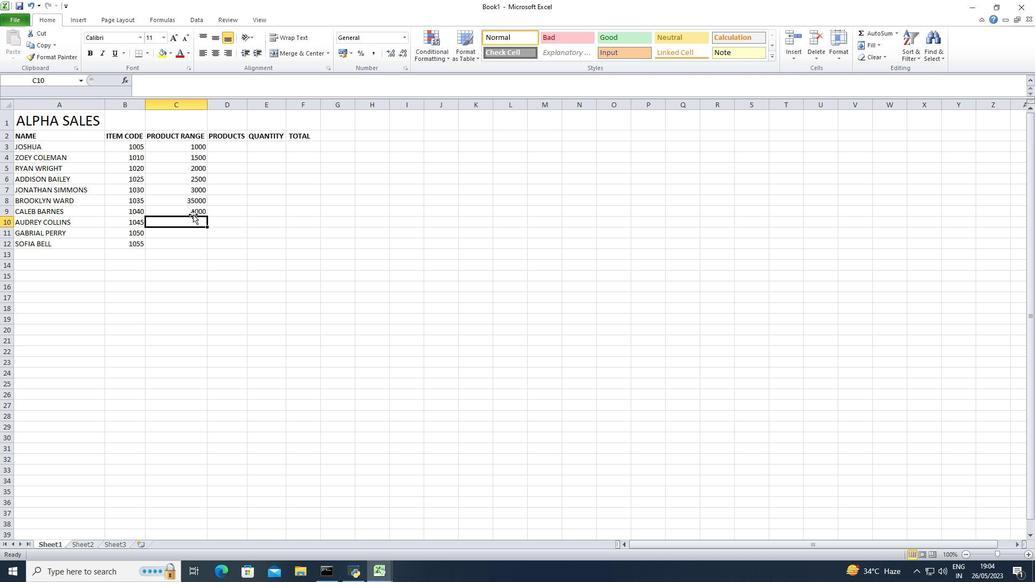 
Action: Mouse moved to (194, 210)
Screenshot: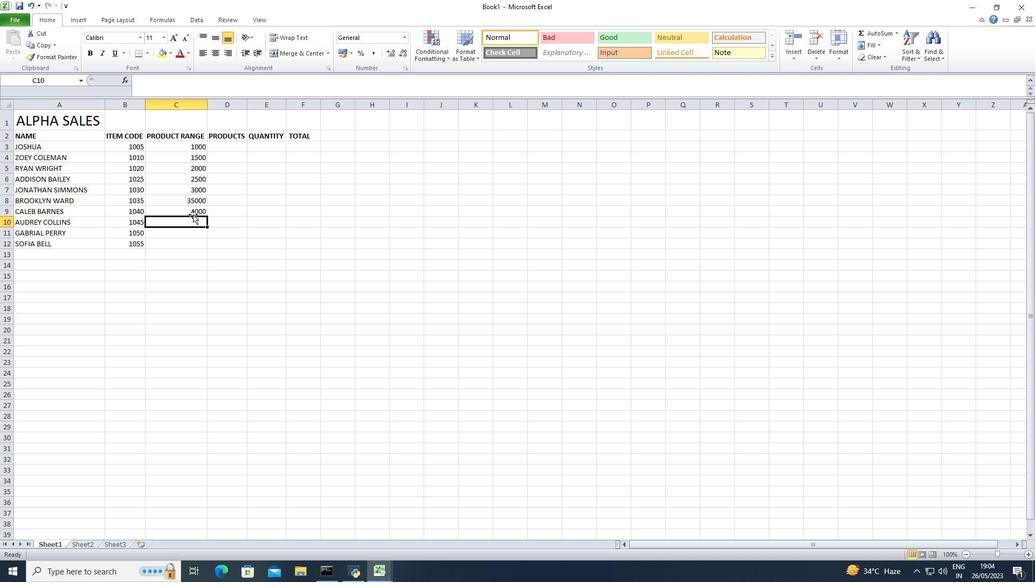 
Action: Mouse pressed left at (194, 210)
Screenshot: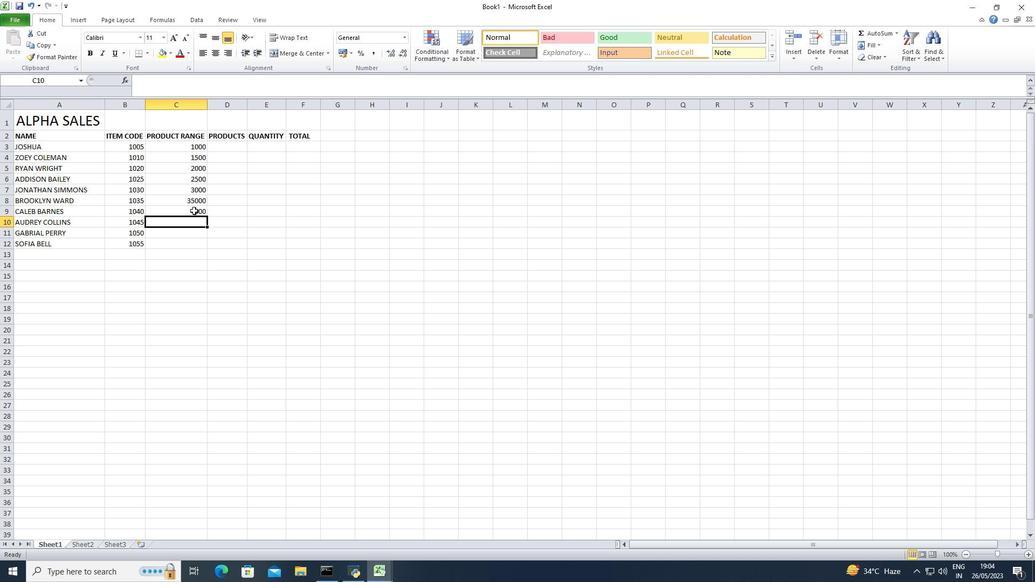 
Action: Mouse pressed left at (194, 210)
Screenshot: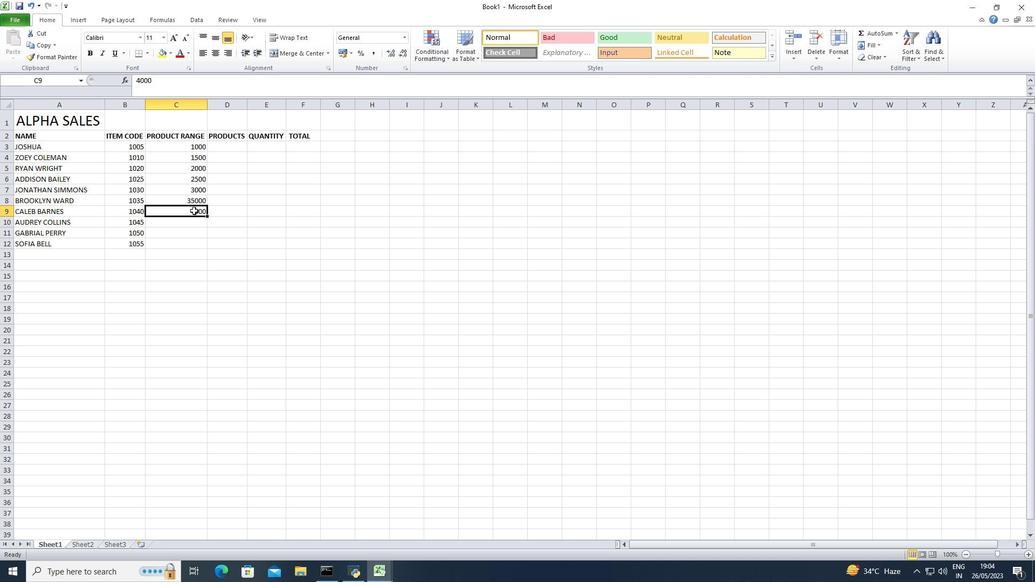 
Action: Mouse moved to (200, 211)
Screenshot: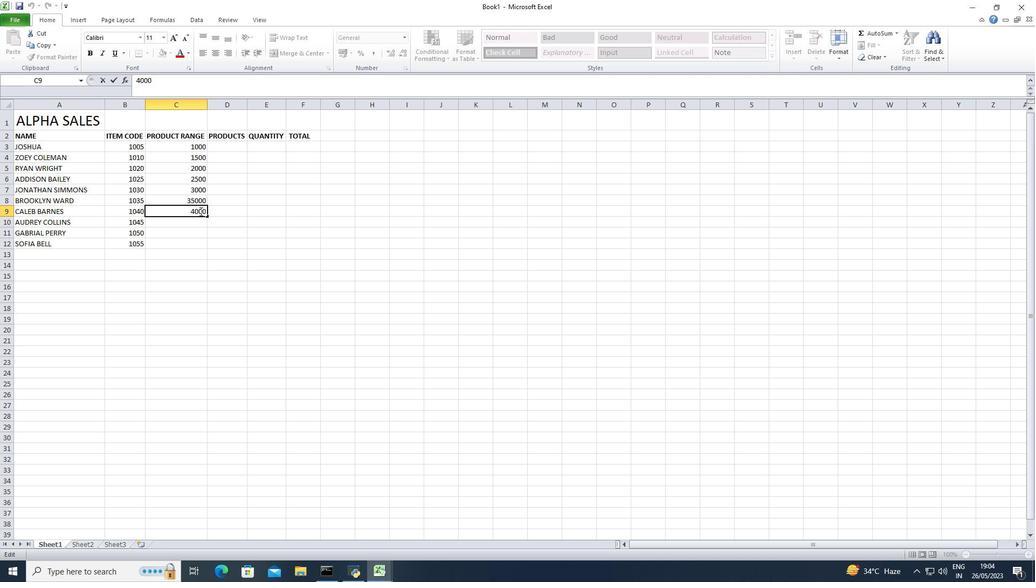 
Action: Mouse pressed left at (200, 211)
Screenshot: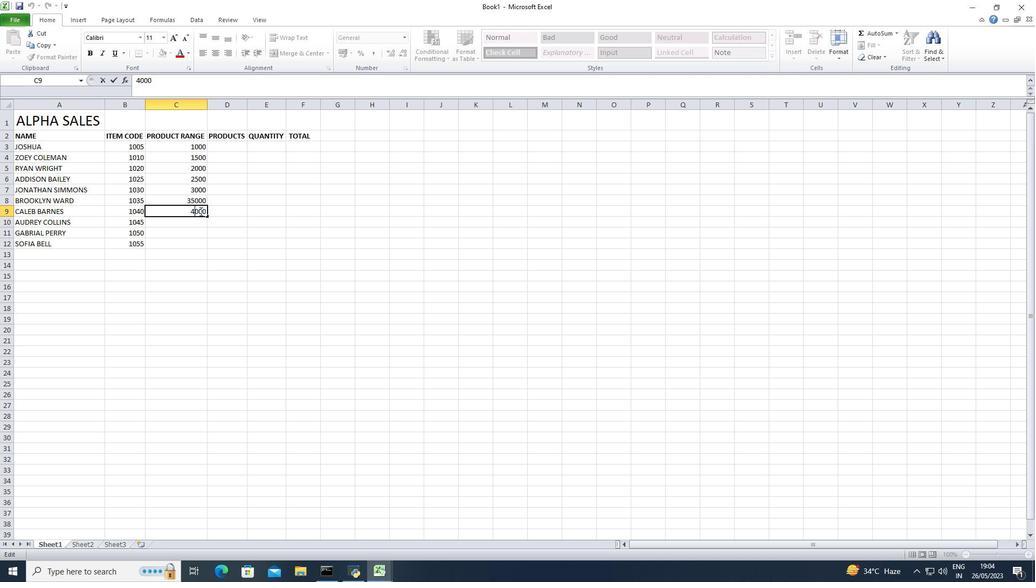 
Action: Mouse moved to (206, 201)
Screenshot: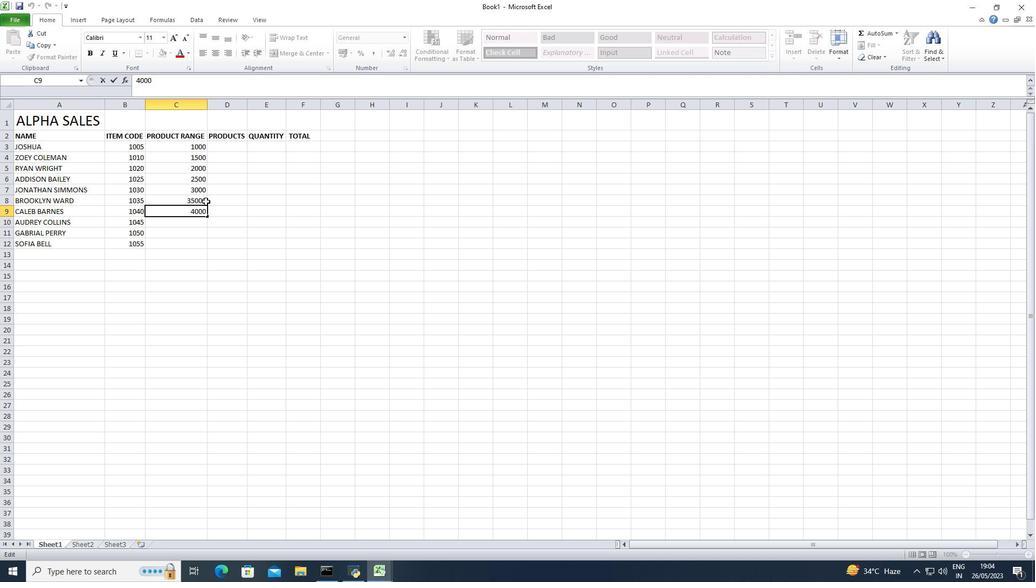 
Action: Mouse pressed left at (206, 201)
Screenshot: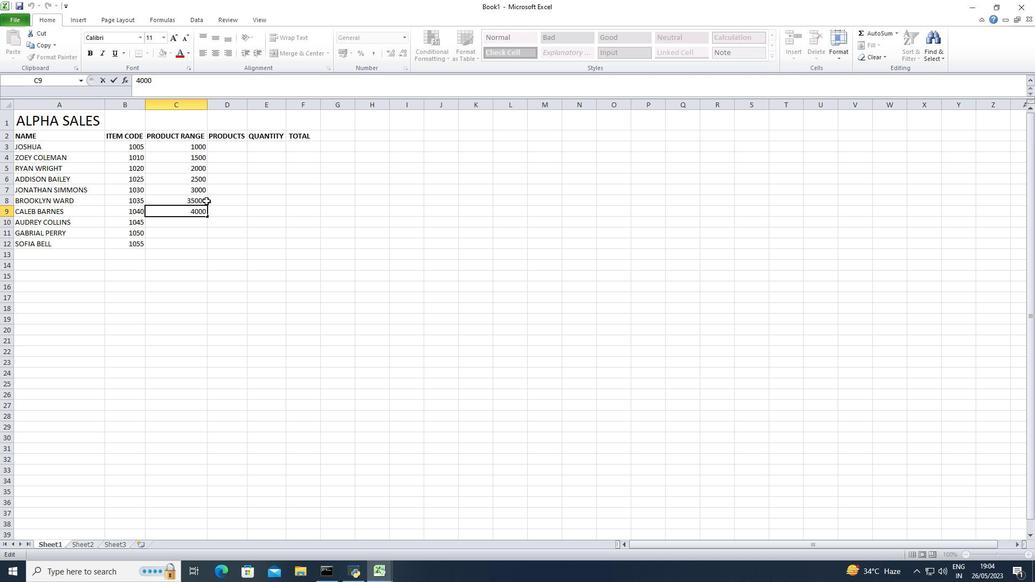 
Action: Mouse pressed left at (206, 201)
Screenshot: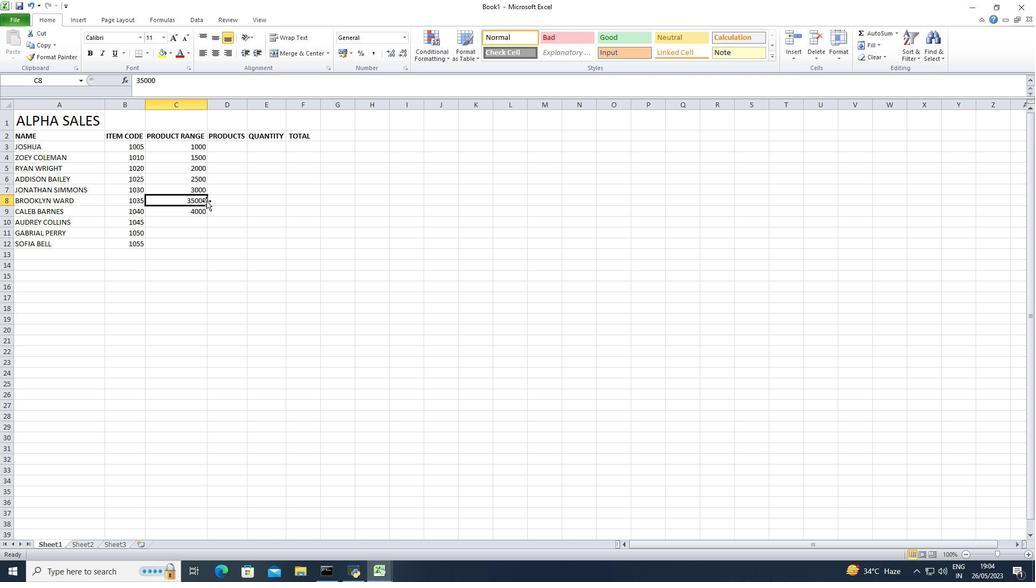 
Action: Mouse moved to (205, 199)
Screenshot: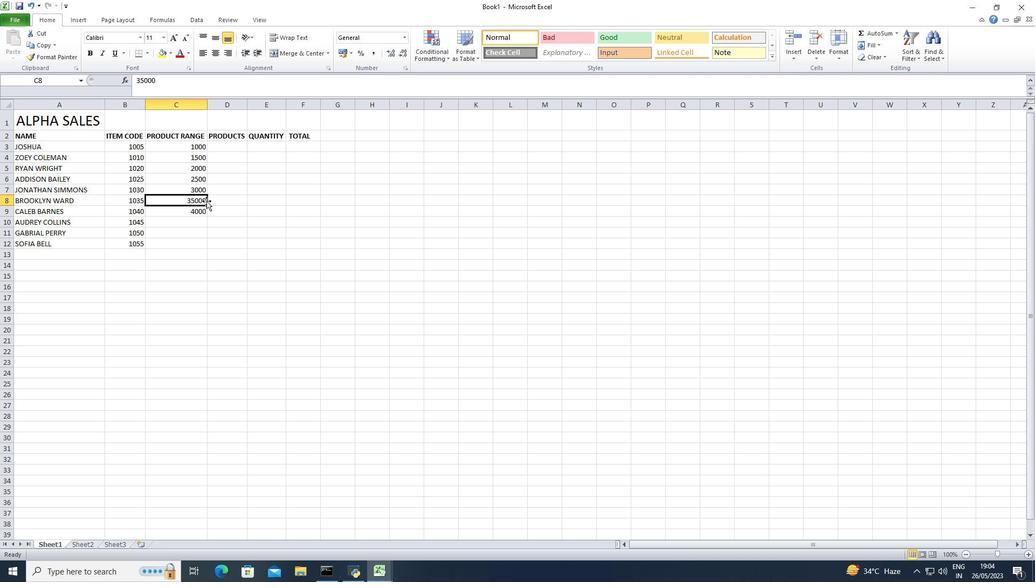 
Action: Mouse pressed left at (205, 199)
Screenshot: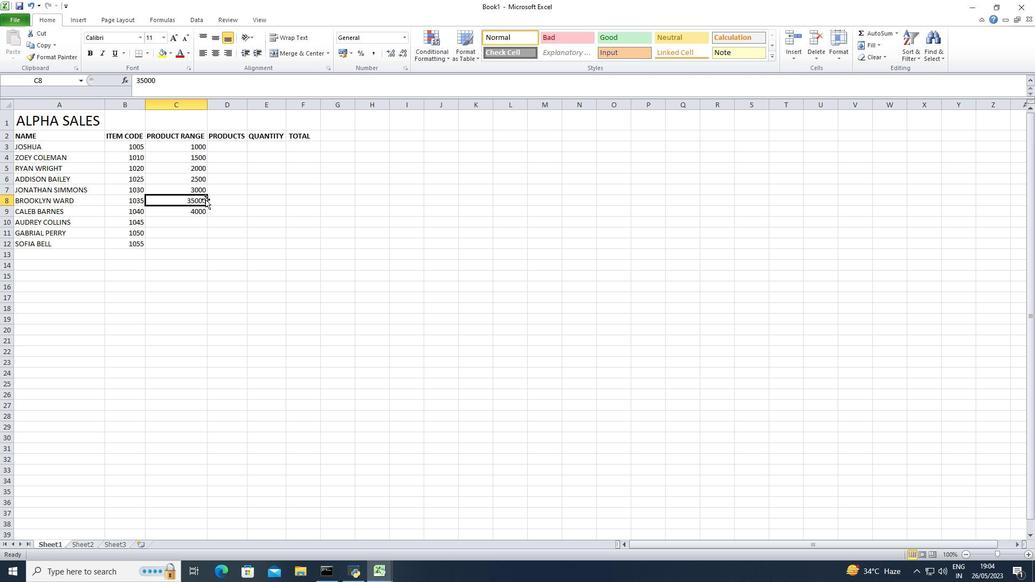 
Action: Mouse pressed left at (205, 199)
Screenshot: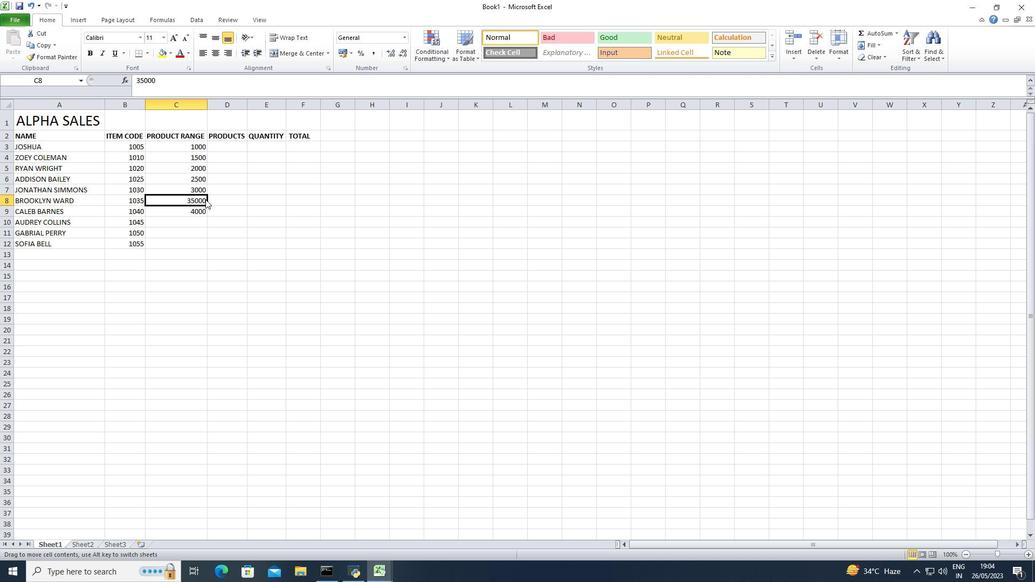 
Action: Mouse moved to (201, 201)
Screenshot: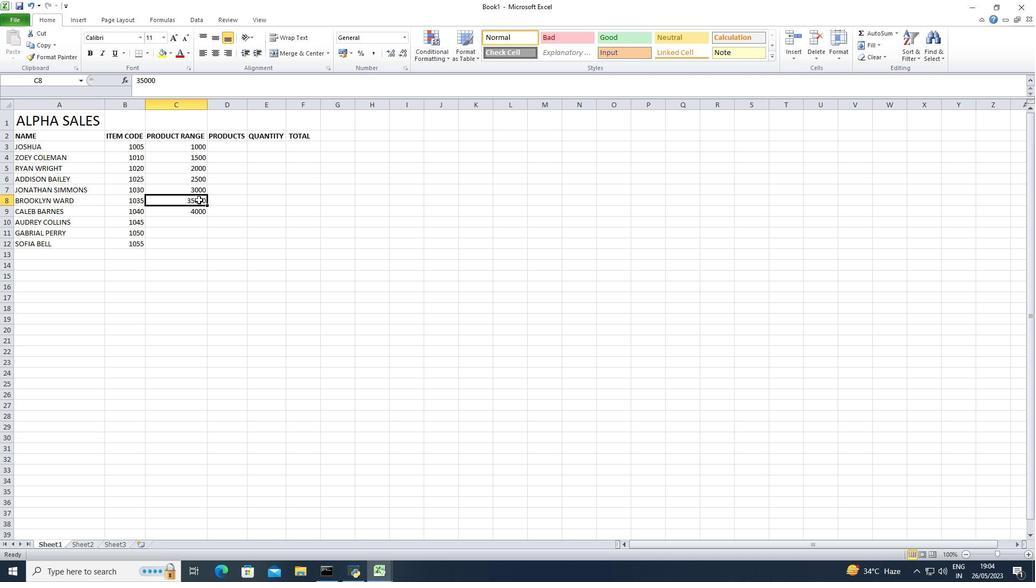 
Action: Mouse pressed left at (201, 201)
Screenshot: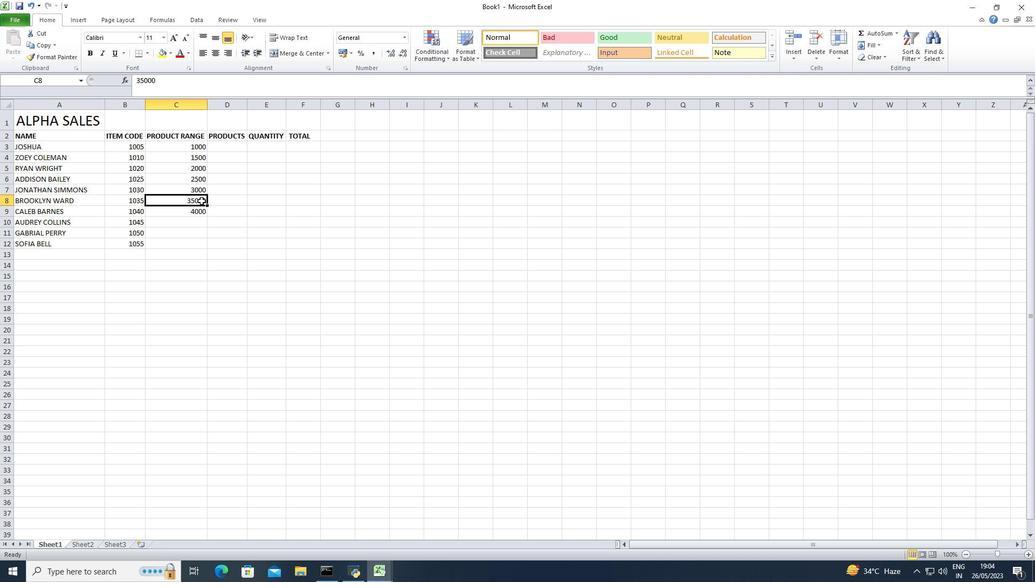
Action: Mouse pressed left at (201, 201)
Screenshot: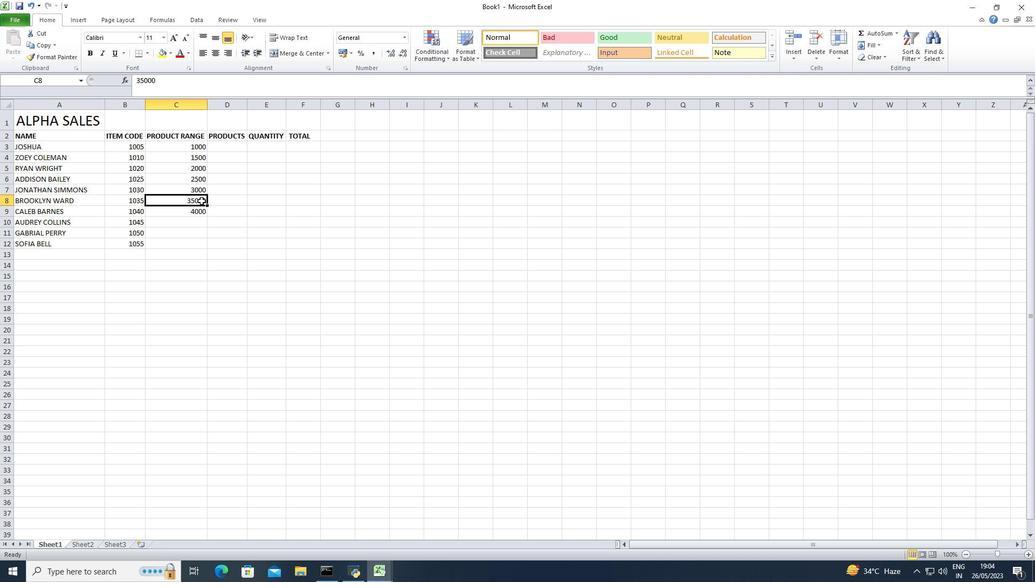 
Action: Mouse moved to (224, 218)
Screenshot: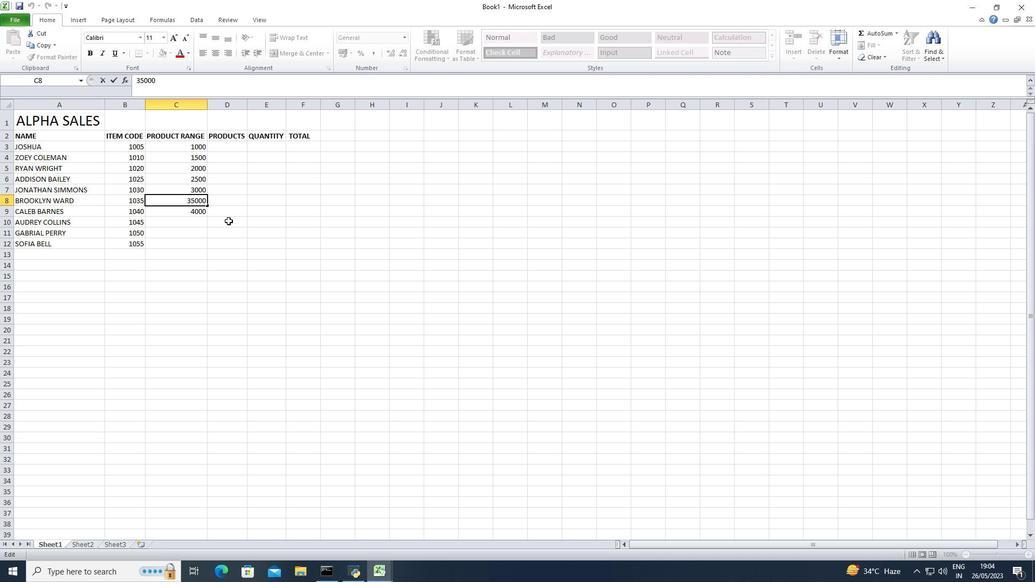 
Action: Key pressed <Key.backspace>
Screenshot: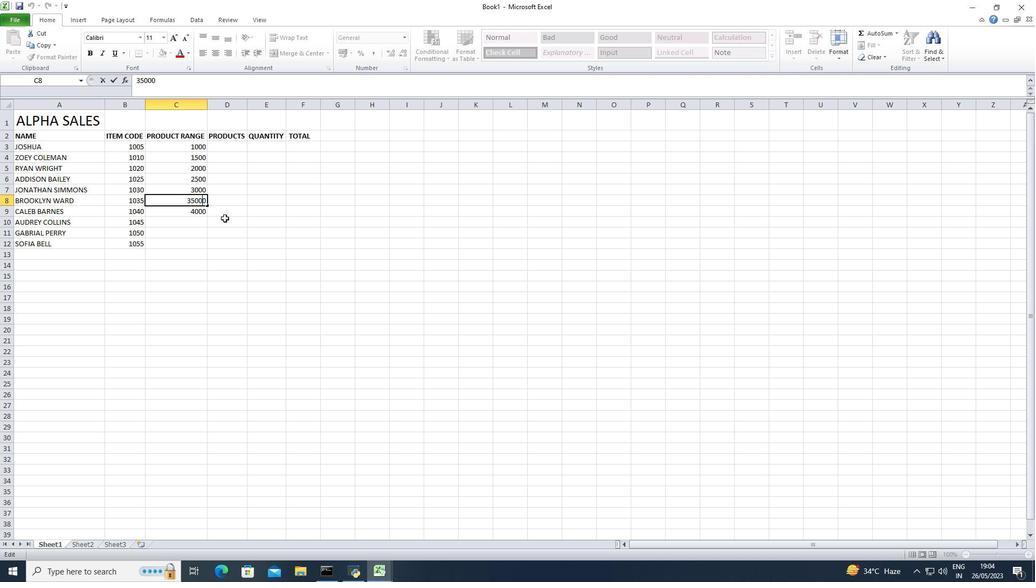 
Action: Mouse moved to (208, 225)
Screenshot: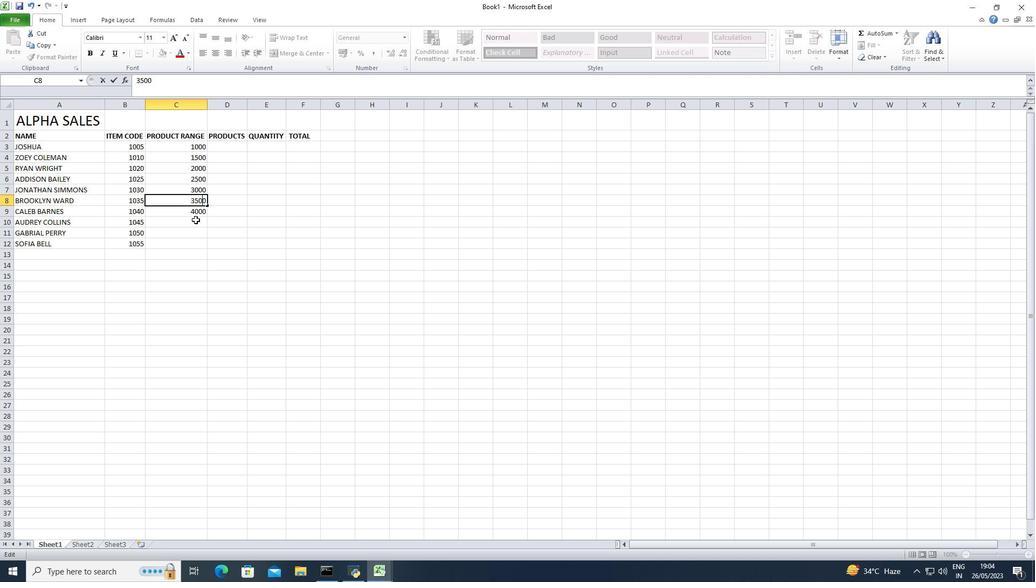 
Action: Mouse pressed left at (208, 225)
Screenshot: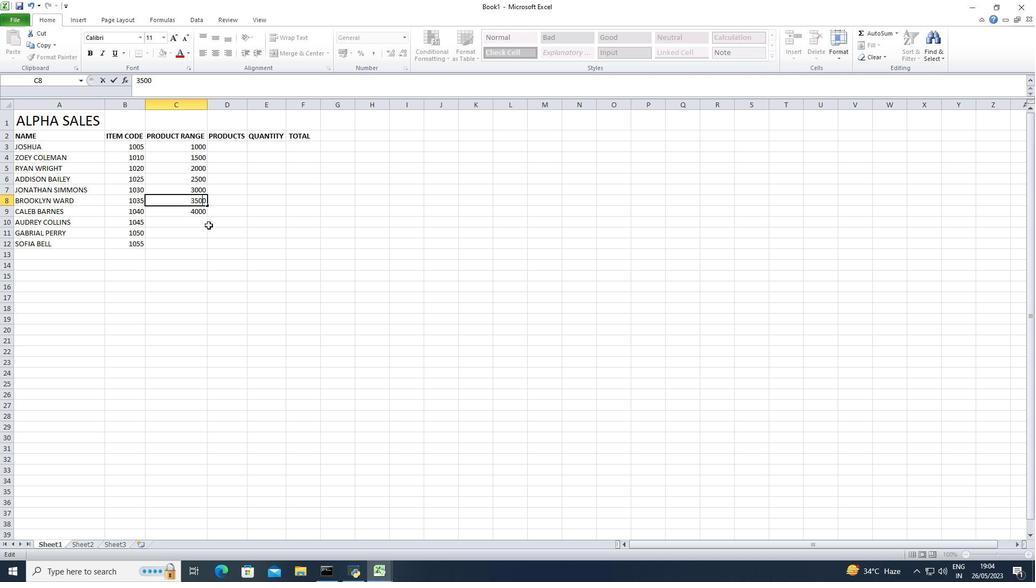 
Action: Mouse moved to (196, 226)
Screenshot: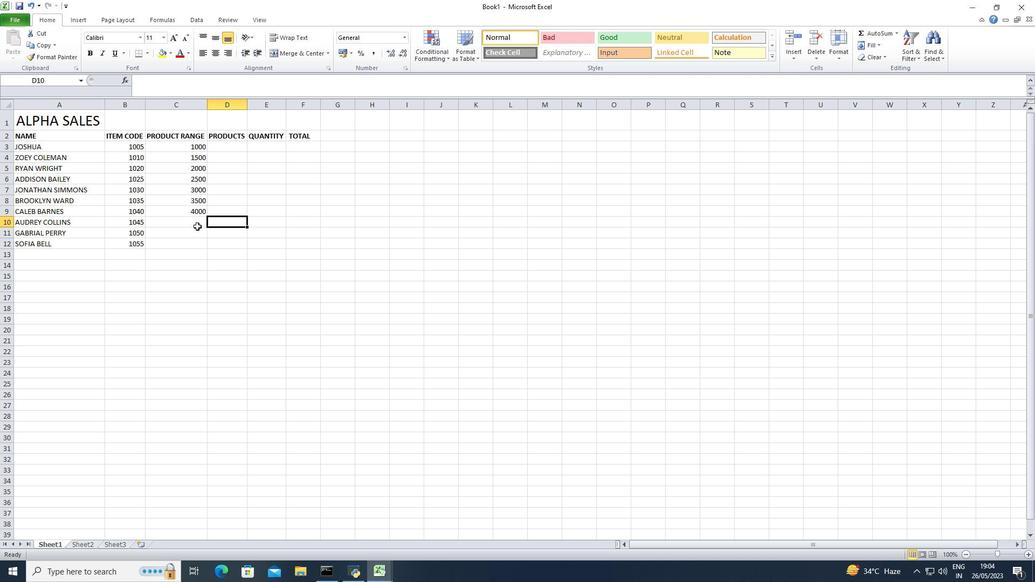 
Action: Mouse pressed left at (196, 226)
Screenshot: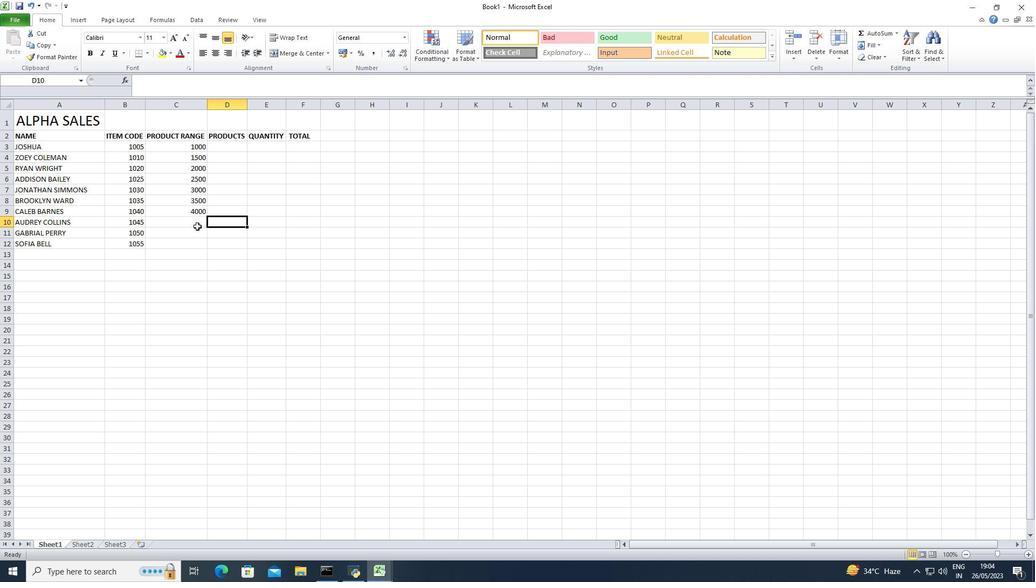 
Action: Mouse moved to (213, 224)
Screenshot: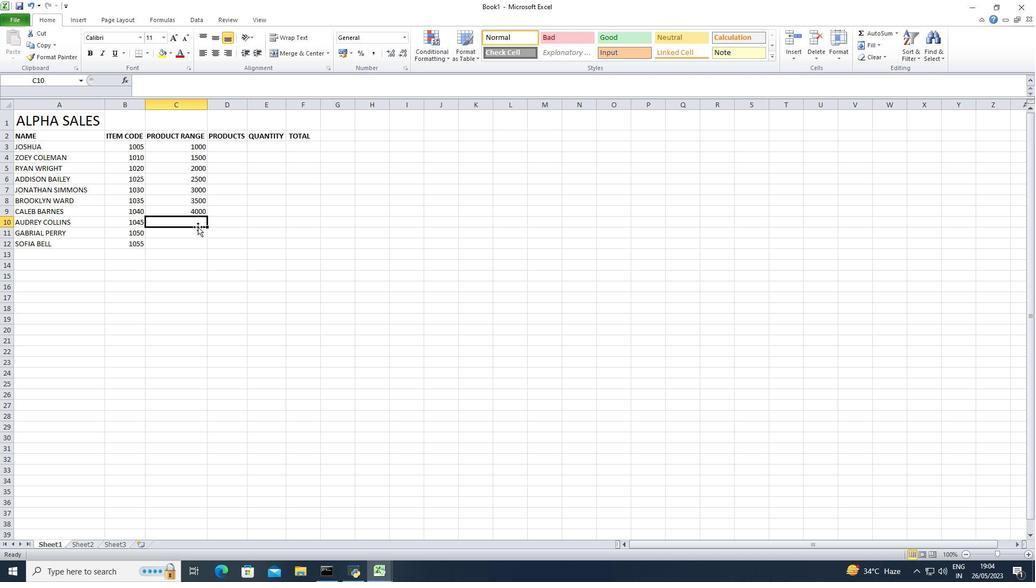 
Action: Key pressed 4250<Key.enter>4500<Key.enter>5000
Screenshot: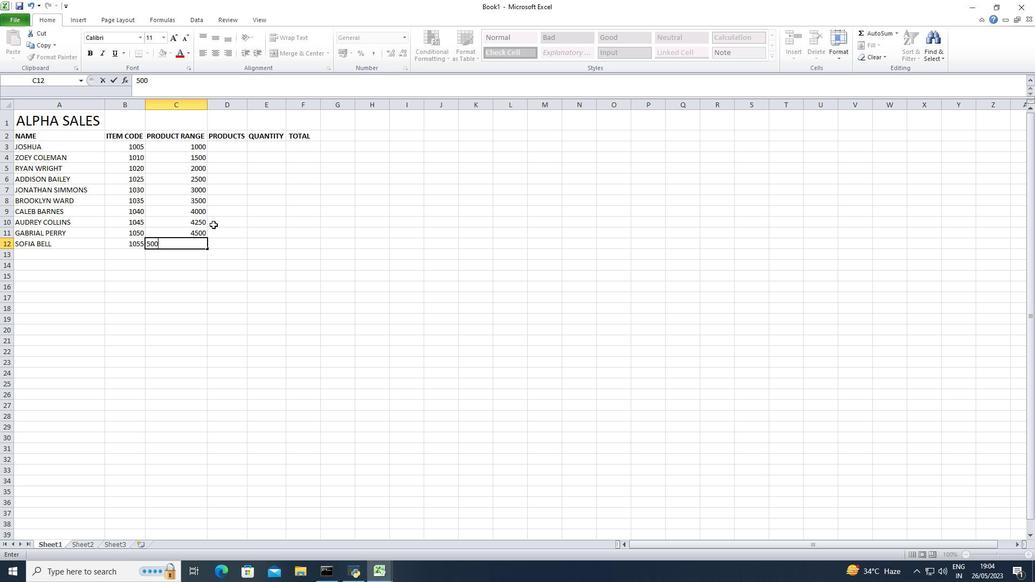 
Action: Mouse moved to (246, 212)
Screenshot: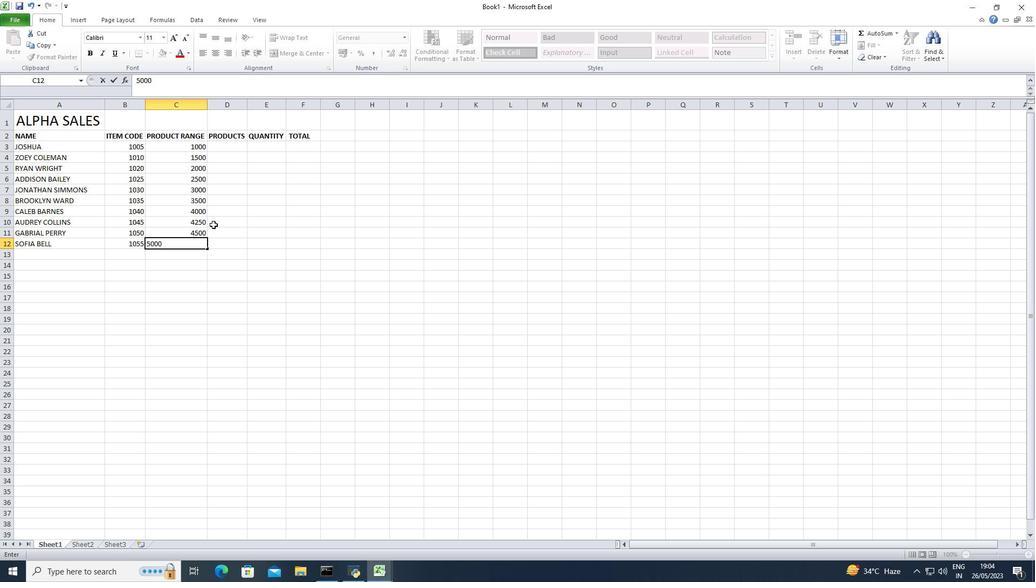 
Action: Mouse pressed left at (246, 212)
Screenshot: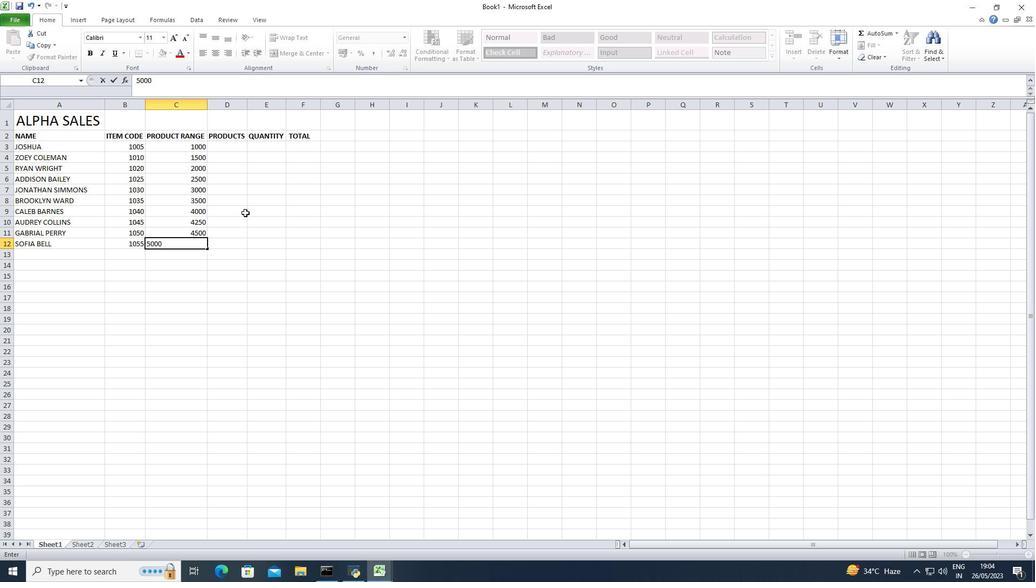 
Action: Mouse moved to (239, 148)
Screenshot: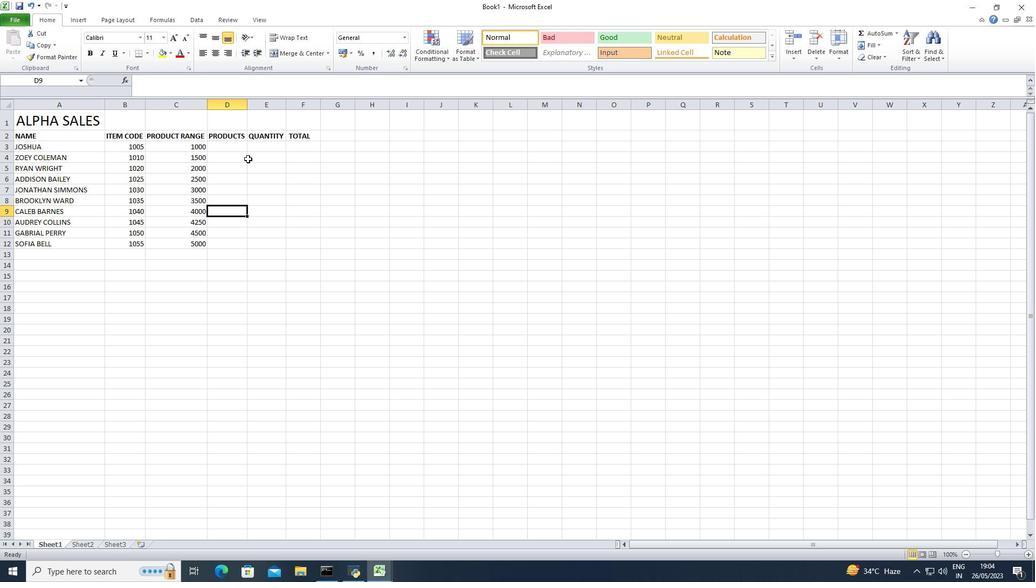
Action: Mouse pressed left at (239, 148)
Screenshot: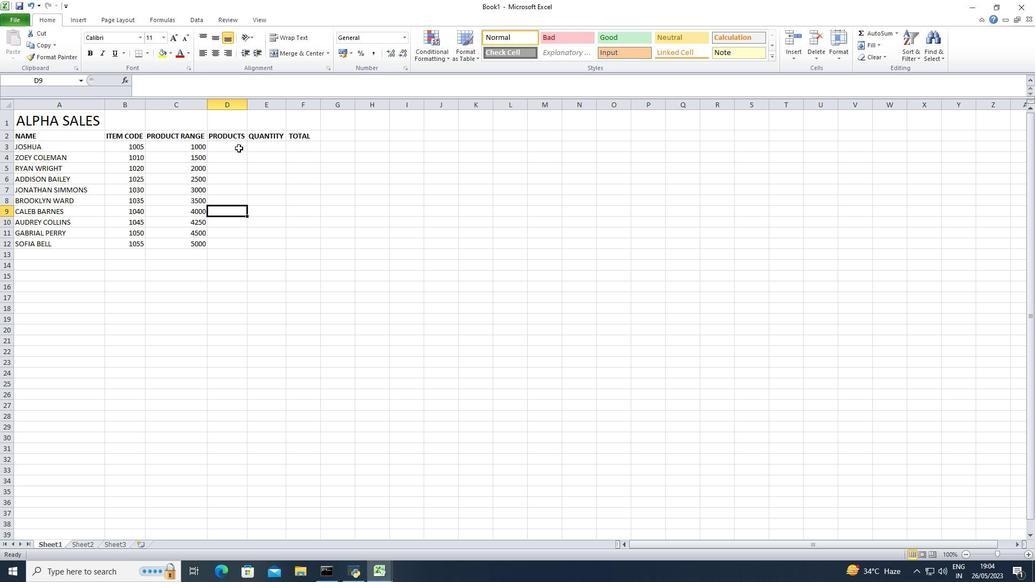 
Action: Mouse moved to (231, 145)
Screenshot: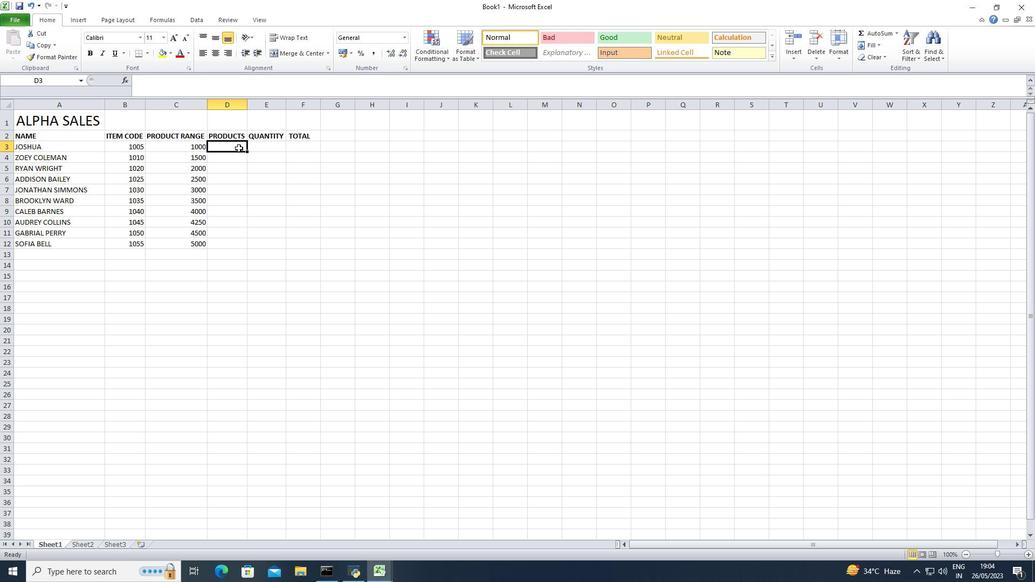 
Action: Key pressed A<Key.caps_lock>s<Key.backspace><Key.caps_lock>SSI<Key.backspace><Key.backspace>ICS<Key.space>S<Key.caps_lock>hoe<Key.enter><Key.caps_lock>B<Key.caps_lock>rooks<Key.space><Key.caps_lock>S<Key.caps_lock>hoe<Key.enter>
Screenshot: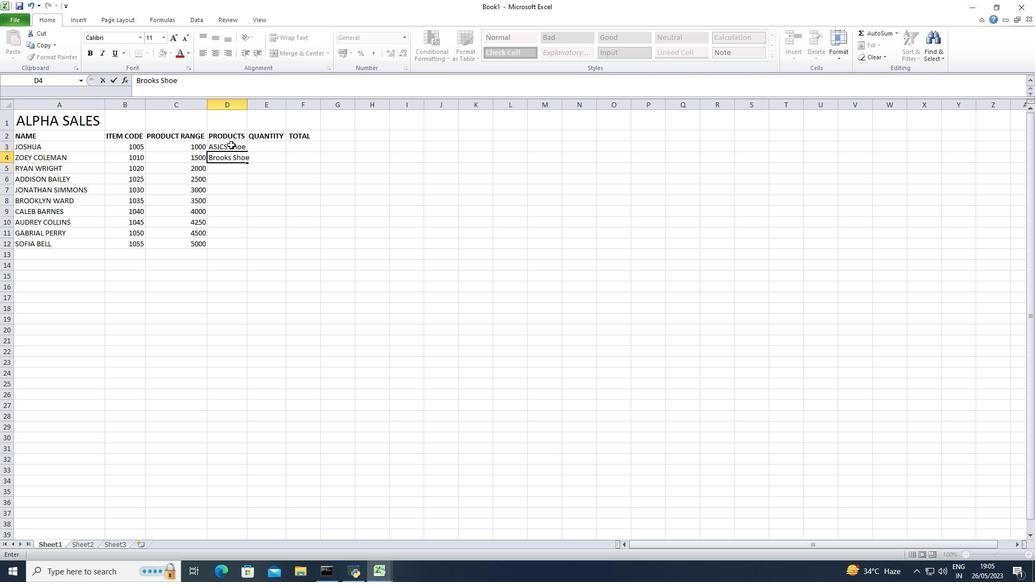 
Action: Mouse moved to (363, 144)
Screenshot: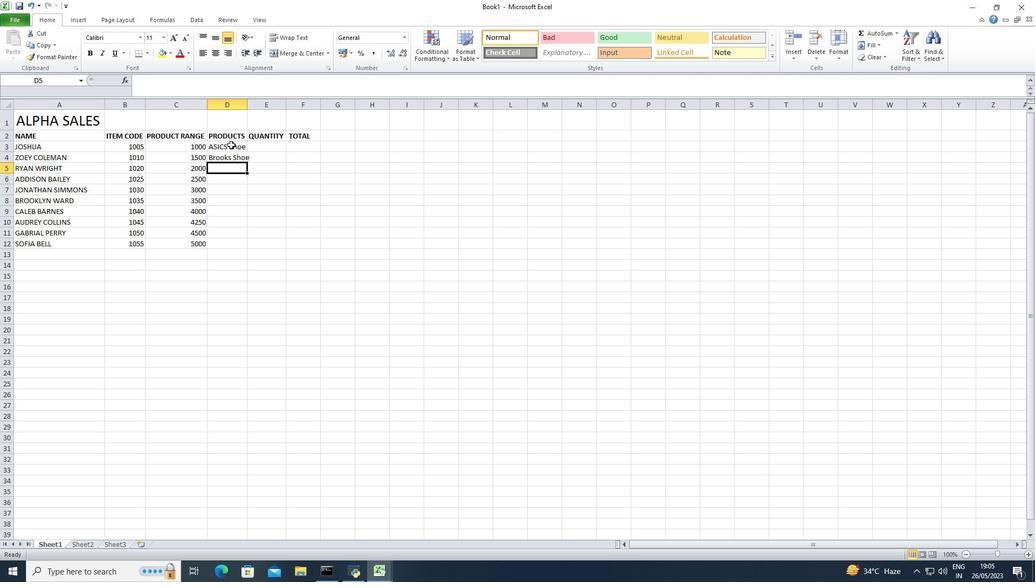 
Action: Key pressed <Key.caps_lock>C<Key.caps_lock>larks<Key.space><Key.caps_lock>S<Key.caps_lock>hoe<Key.enter><Key.caps_lock>D<Key.caps_lock>r.<Key.space><Key.caps_lock>M<Key.caps_lock>arth<Key.backspace>ens<Key.space><Key.caps_lock>S<Key.caps_lock>hoe<Key.space><Key.enter><Key.caps_lock>E<Key.caps_lock>x<Key.backspace>cco<Key.space><Key.caps_lock>S<Key.caps_lock>hoe<Key.space><Key.enter><Key.caps_lock>F<Key.caps_lock>ile<Key.space><Key.caps_lock>S<Key.caps_lock>he<Key.backspace>oe<Key.space><Key.enter><Key.caps_lock>H<Key.caps_lock>ush<Key.space><Key.caps_lock>P<Key.caps_lock>uppies<Key.space><Key.caps_lock>S<Key.caps_lock>hoe<Key.space><Key.enter><Key.caps_lock>J<Key.caps_lock>ors<Key.backspace>dan<Key.space><Key.caps_lock>S<Key.caps_lock>hoe<Key.space><Key.enter>
Screenshot: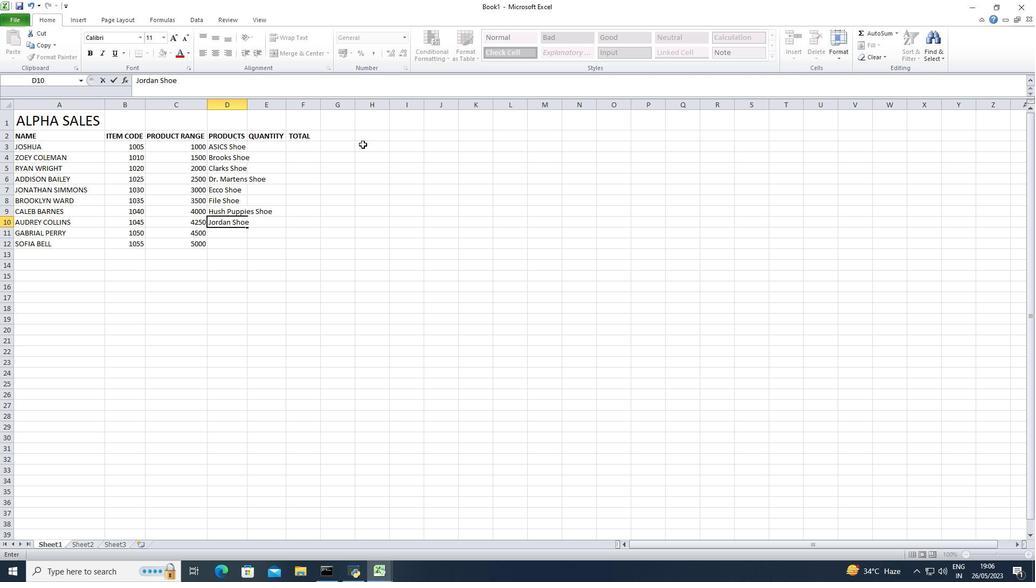 
Action: Mouse moved to (215, 180)
